 Task: Make a Softage in 3D
Action: Mouse moved to (217, 194)
Screenshot: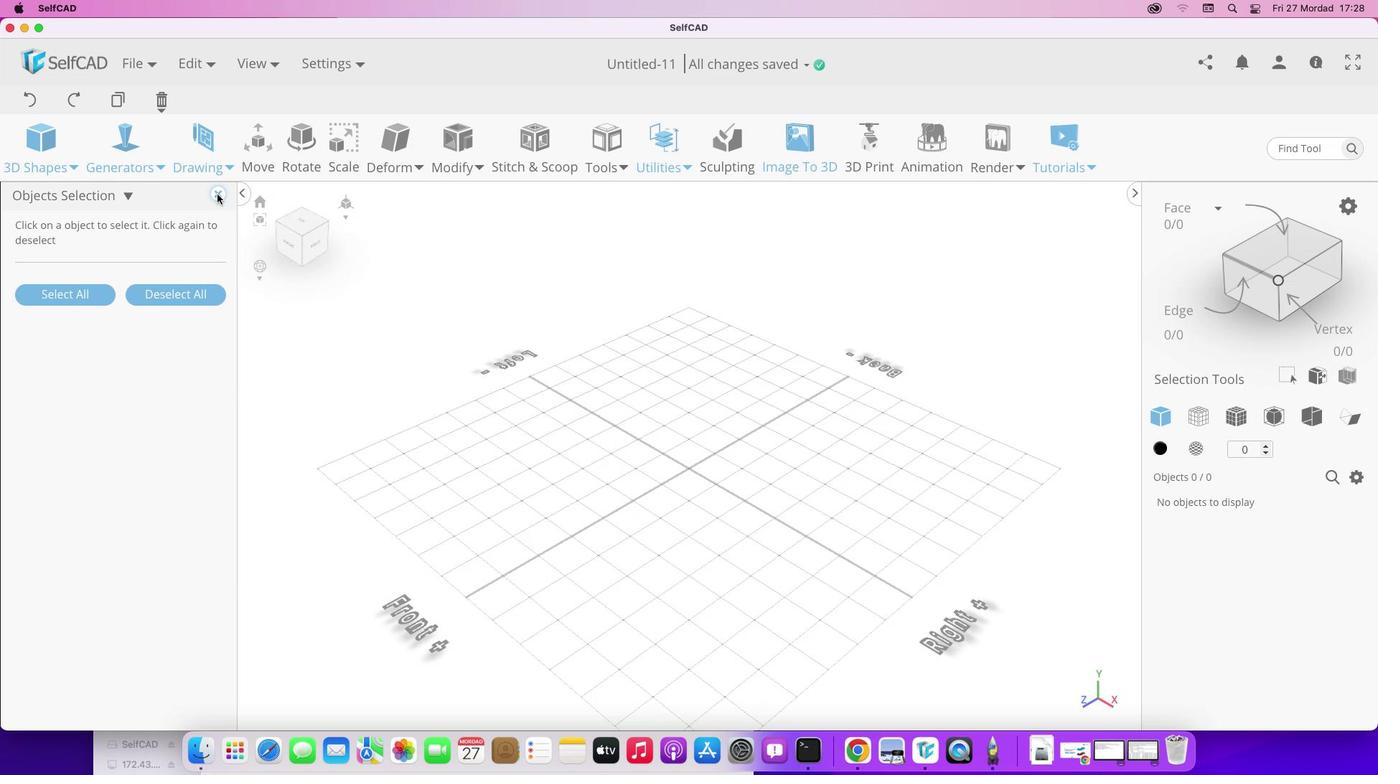 
Action: Mouse pressed left at (217, 194)
Screenshot: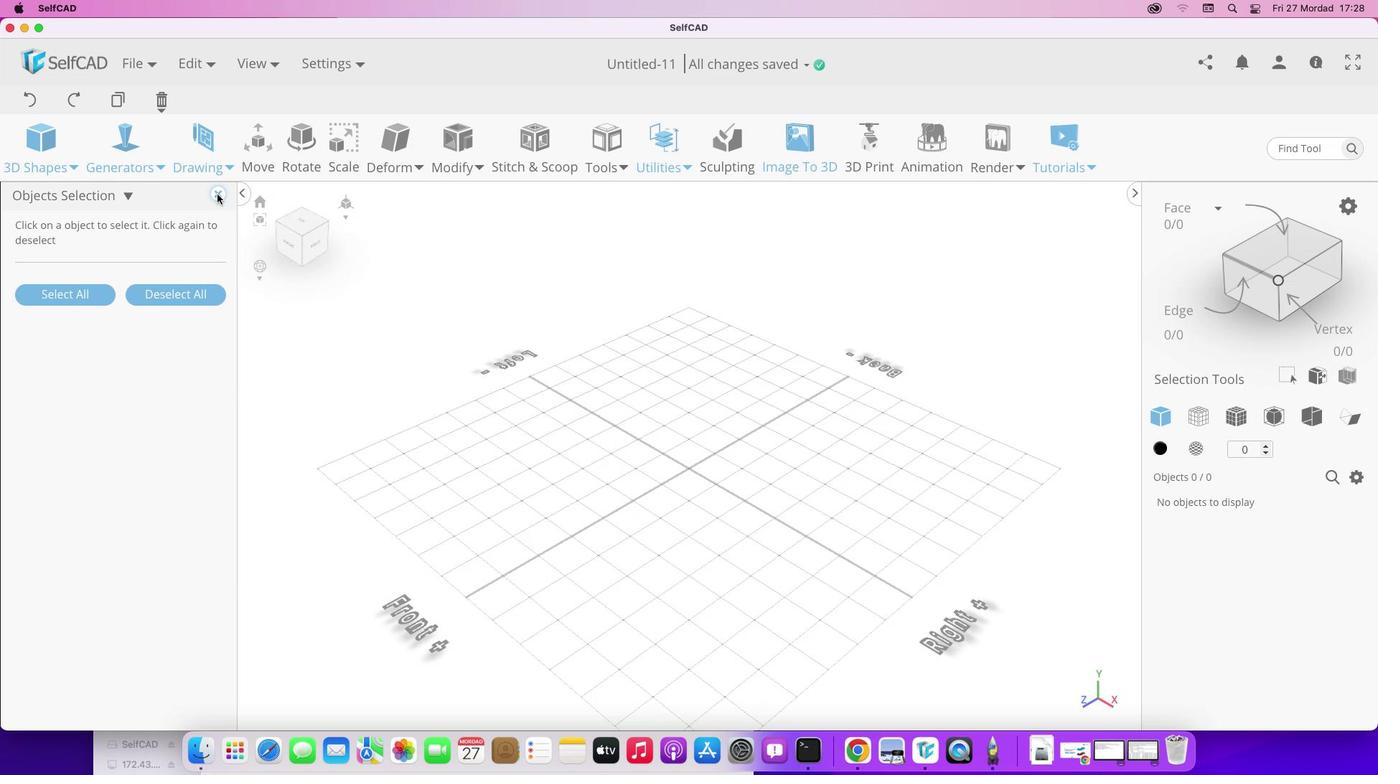 
Action: Mouse moved to (254, 206)
Screenshot: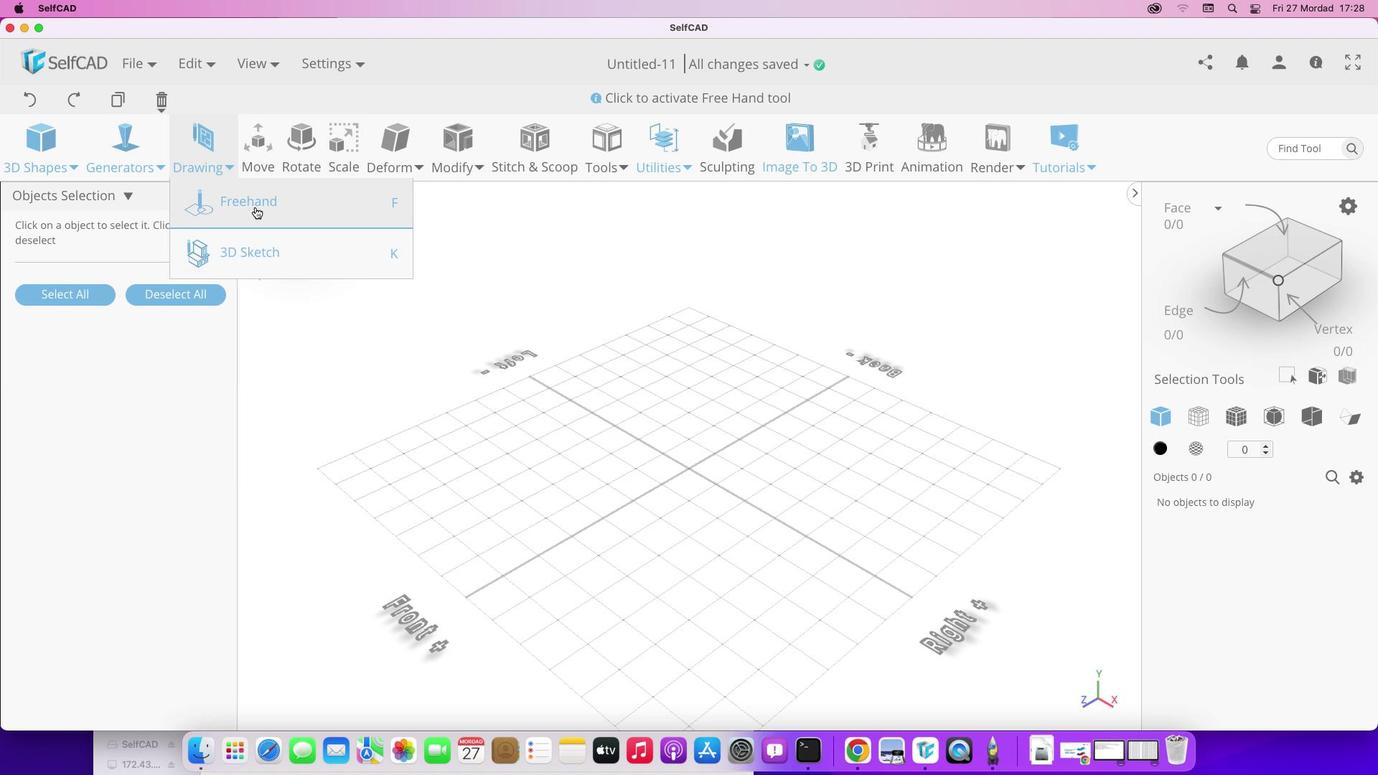 
Action: Mouse pressed left at (254, 206)
Screenshot: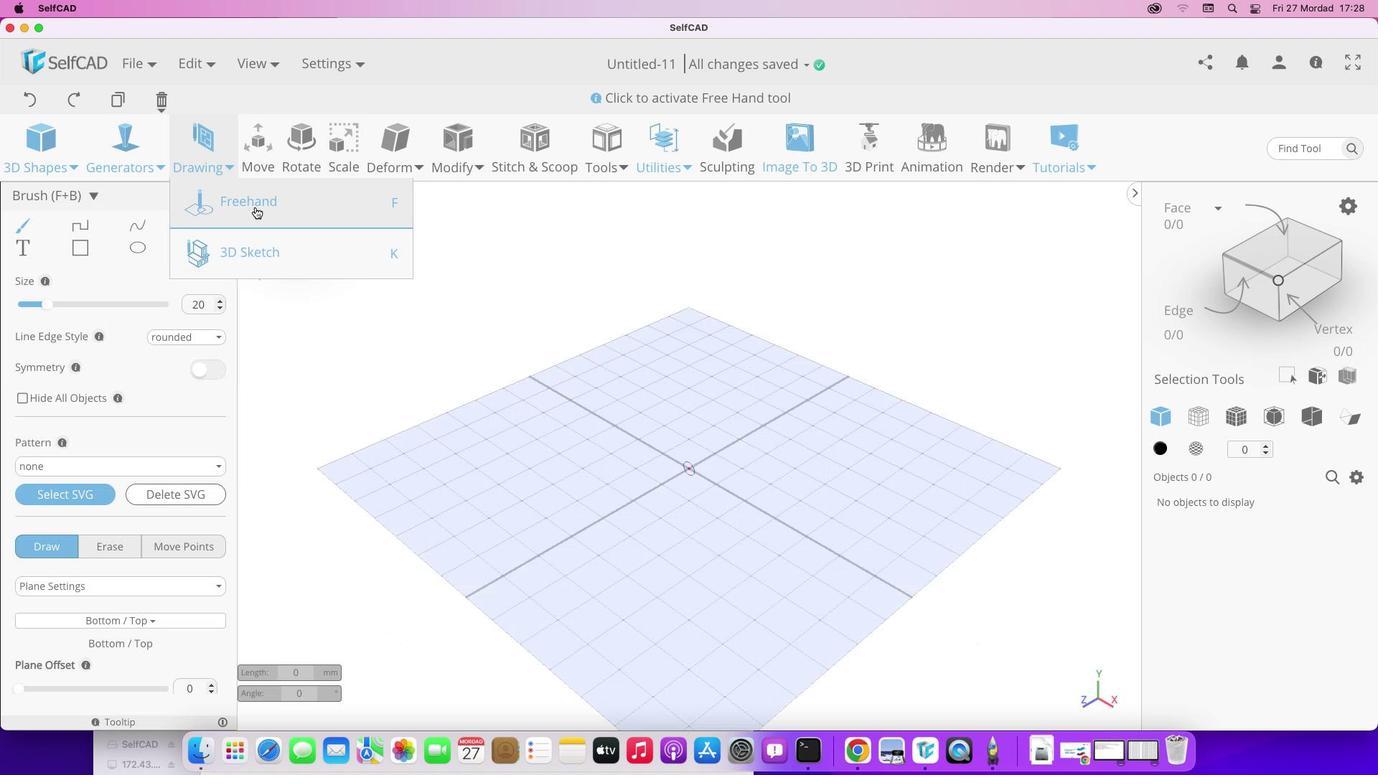 
Action: Mouse moved to (29, 243)
Screenshot: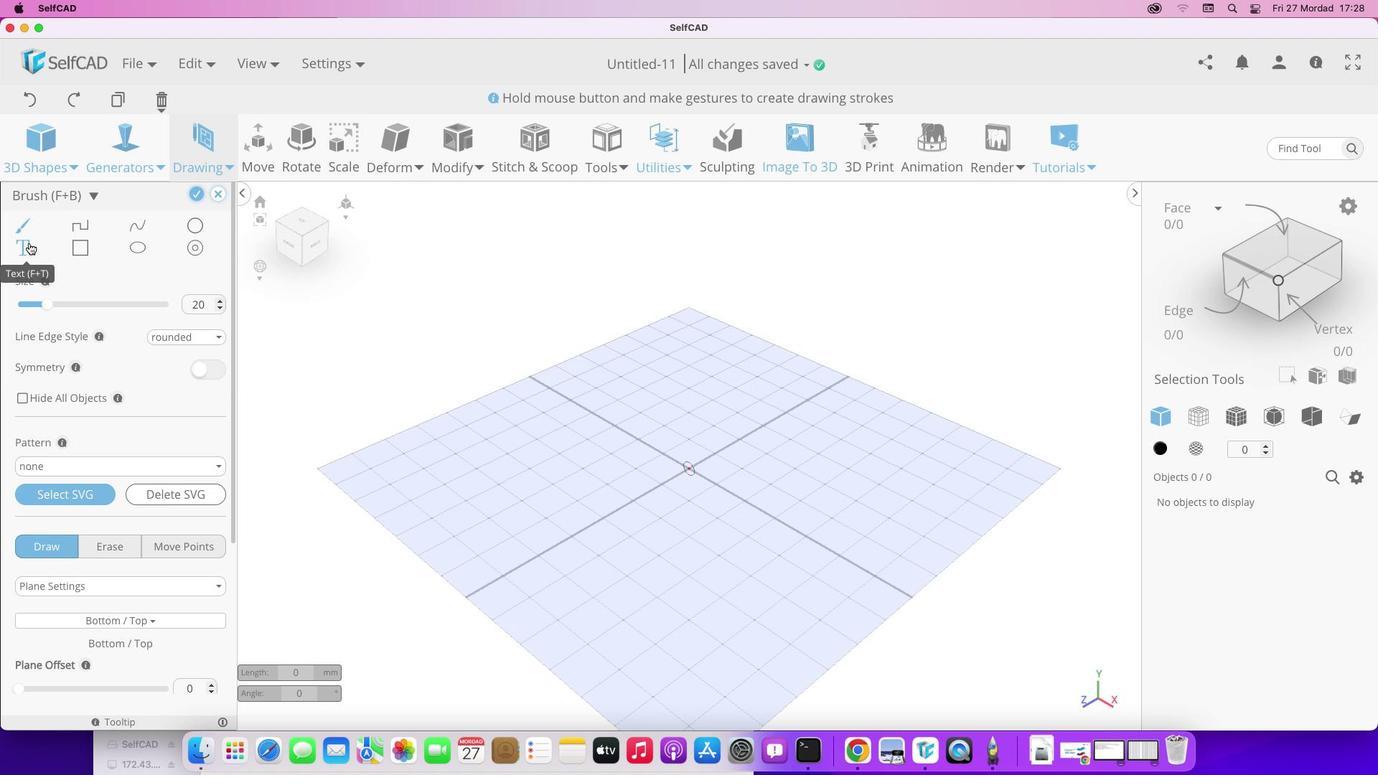 
Action: Mouse pressed left at (29, 243)
Screenshot: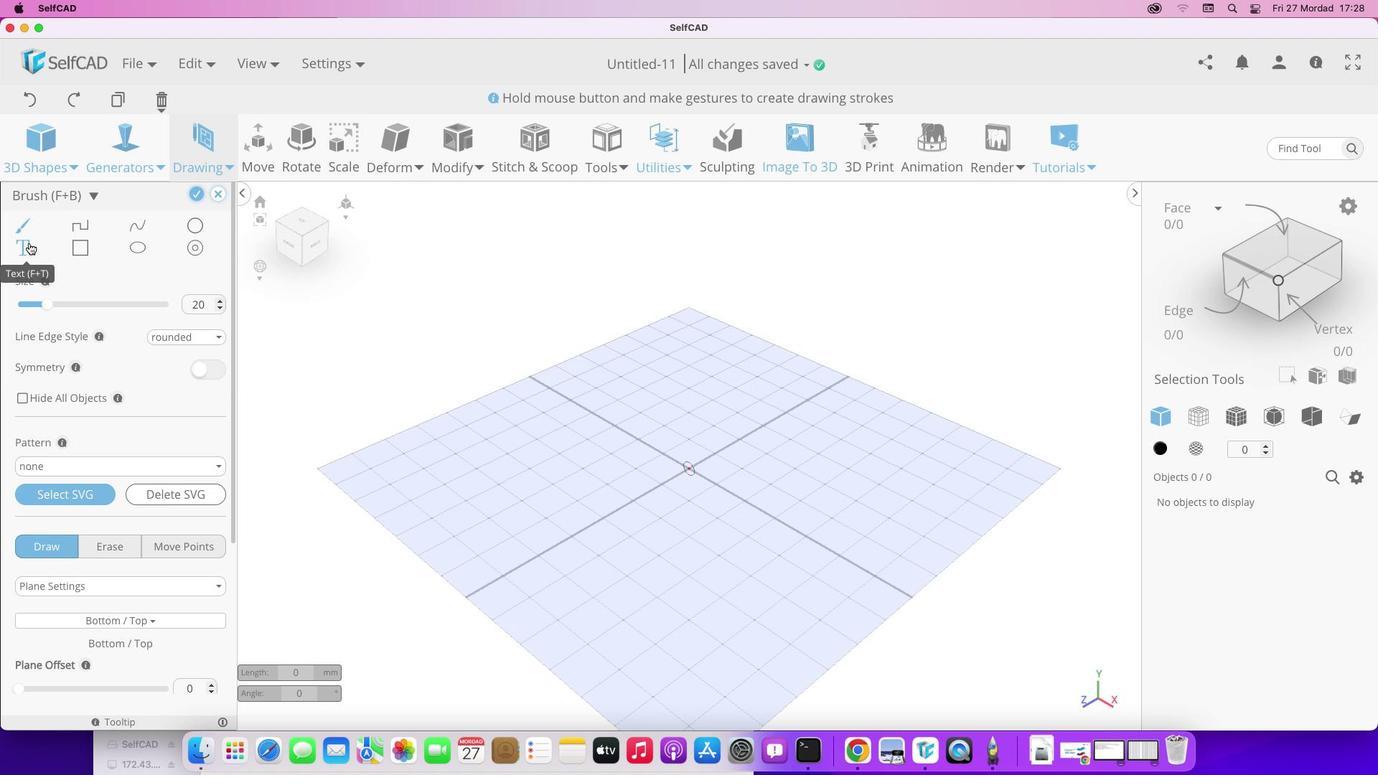 
Action: Mouse moved to (513, 465)
Screenshot: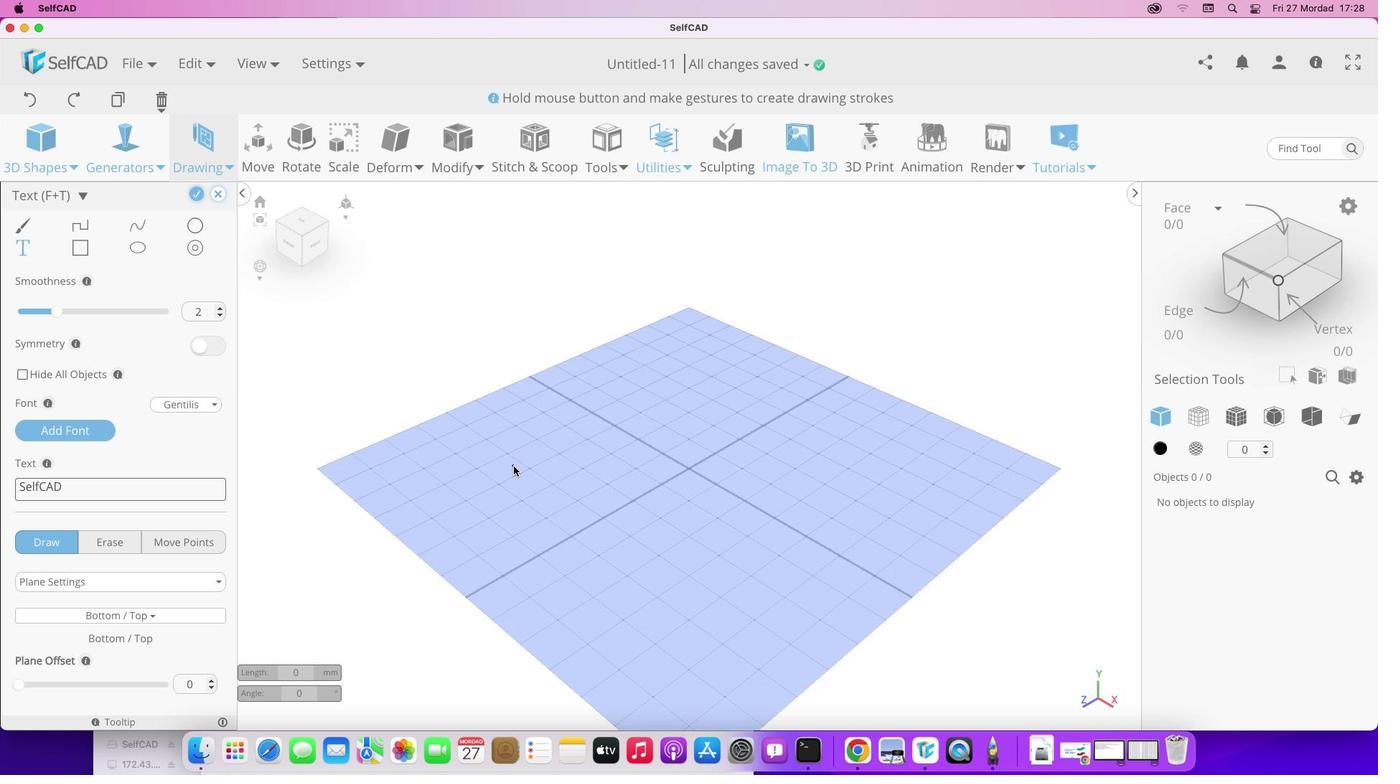 
Action: Mouse pressed left at (513, 465)
Screenshot: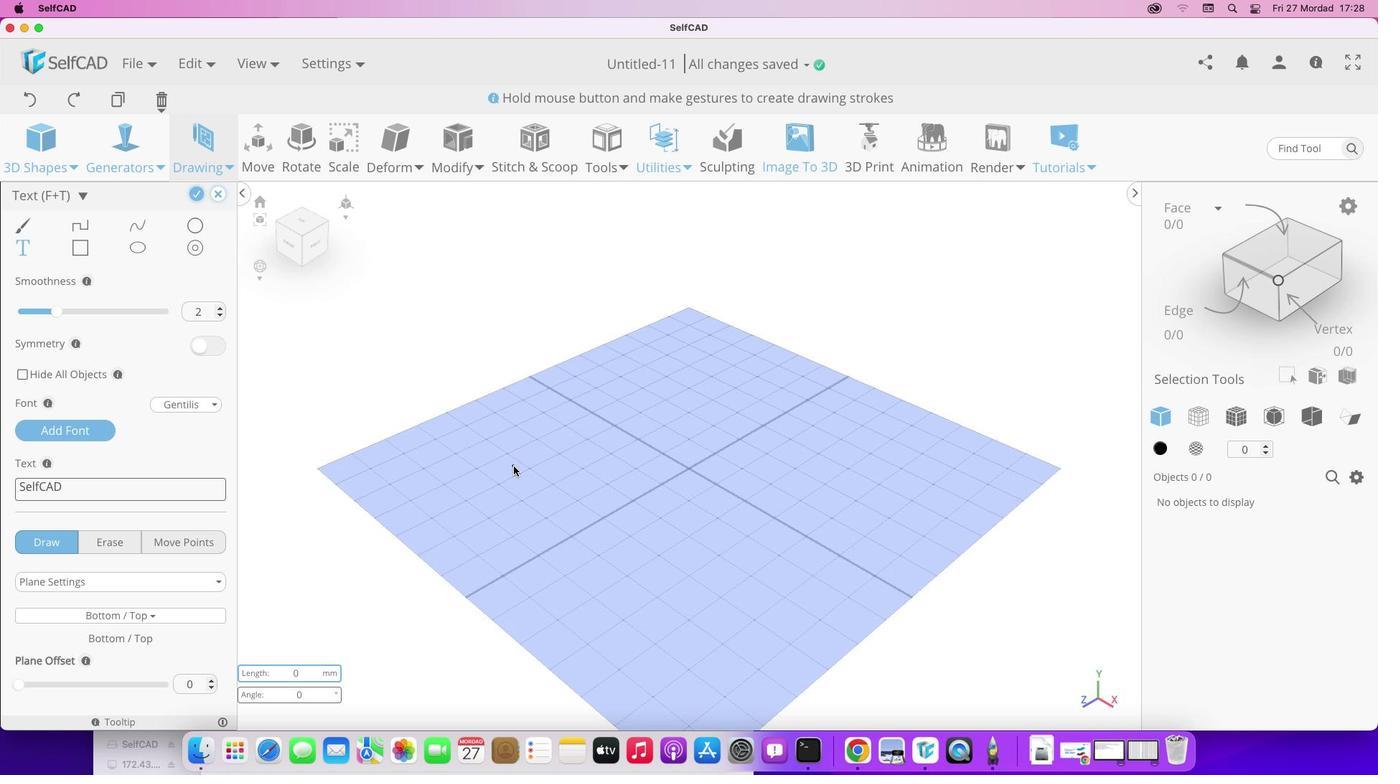 
Action: Mouse moved to (299, 397)
Screenshot: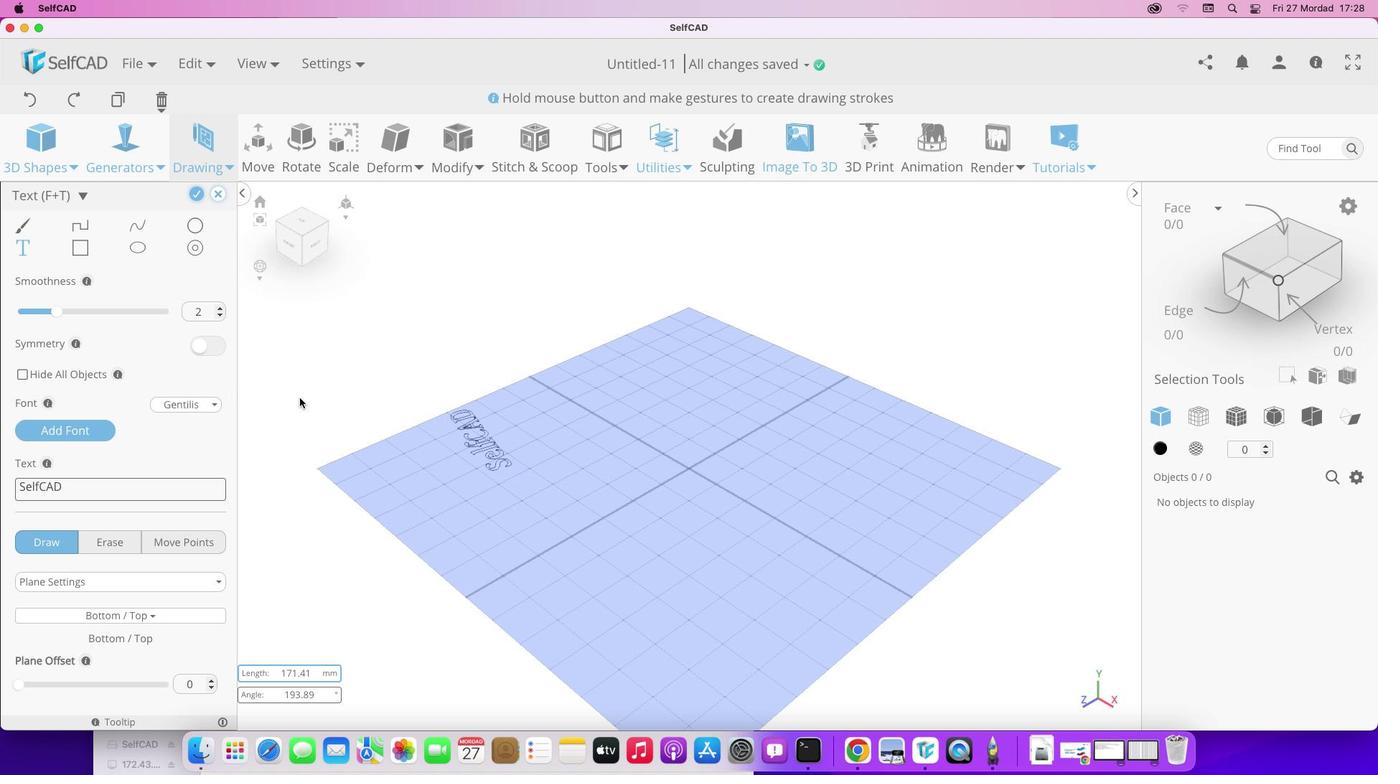 
Action: Mouse pressed left at (299, 397)
Screenshot: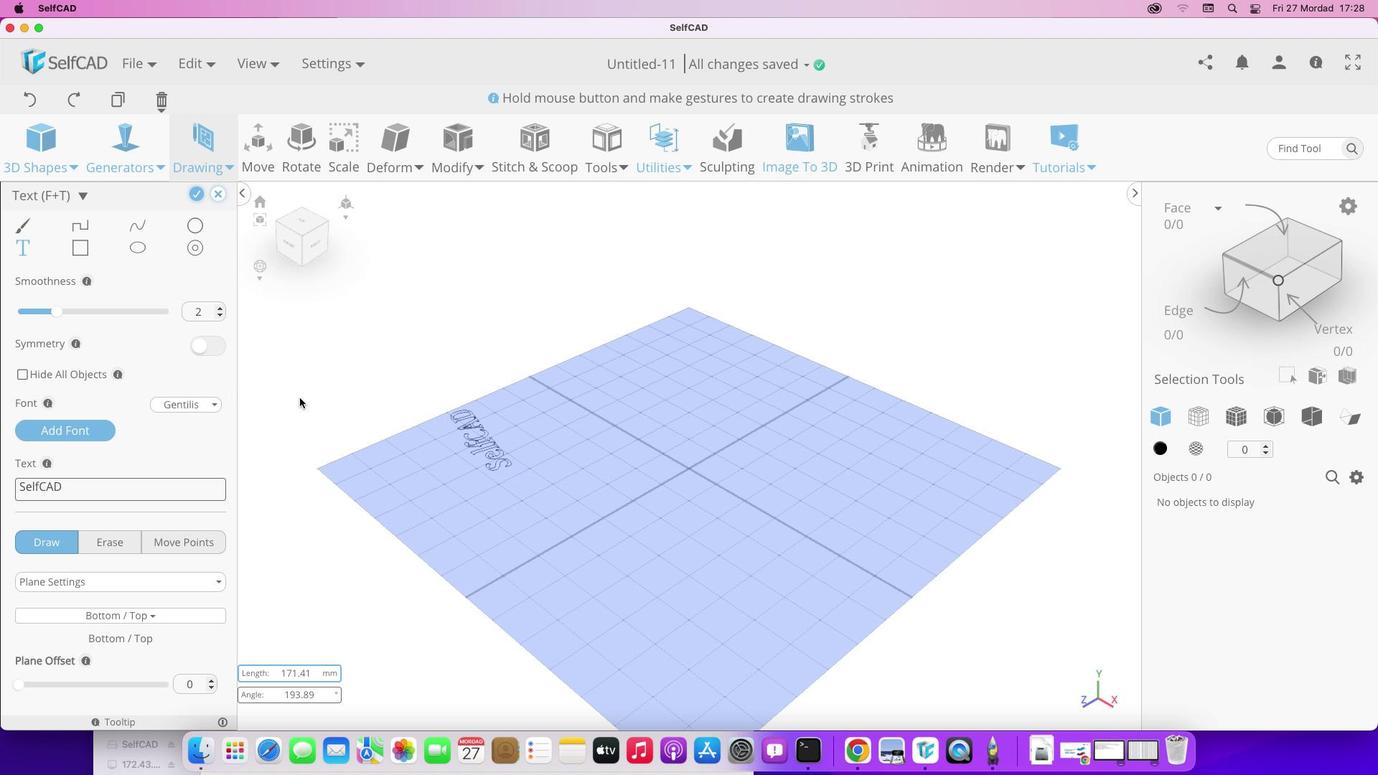 
Action: Mouse moved to (70, 482)
Screenshot: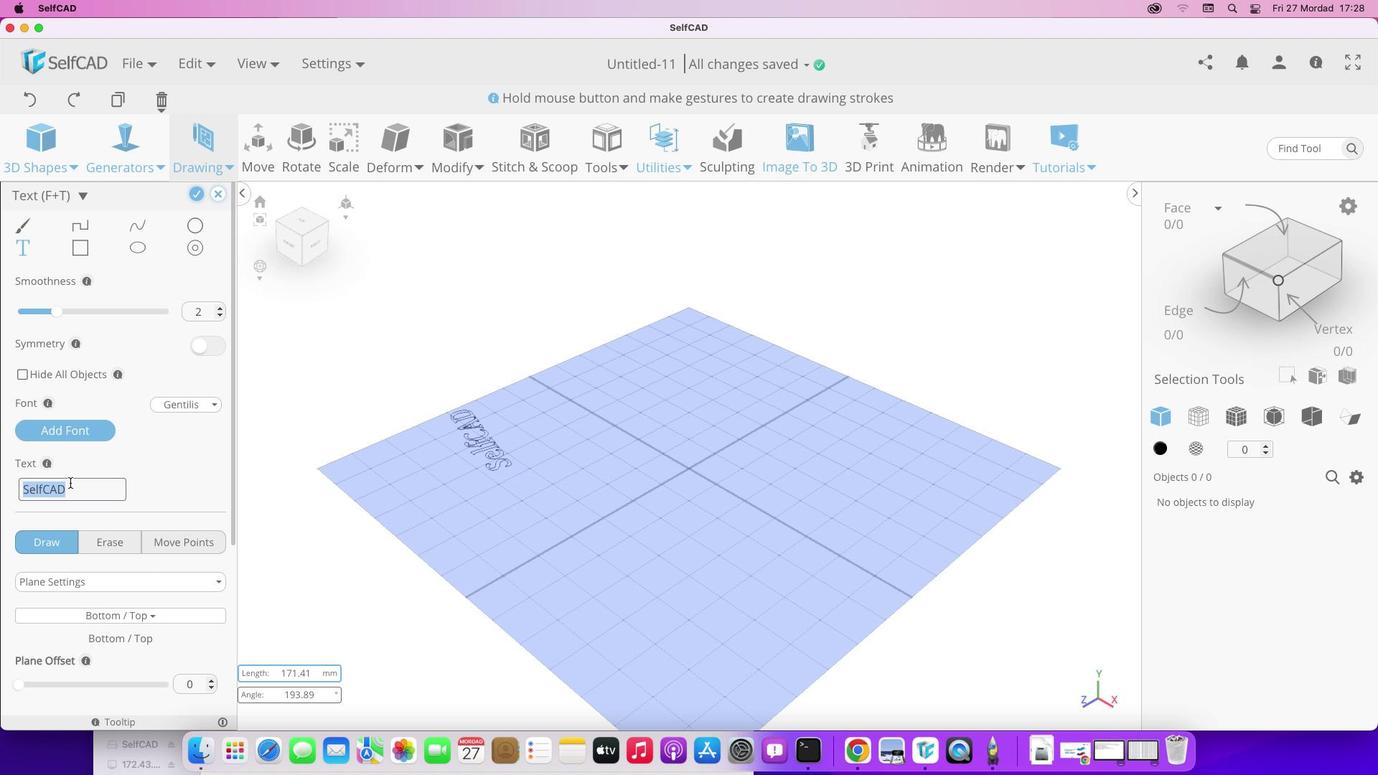 
Action: Mouse pressed left at (70, 482)
Screenshot: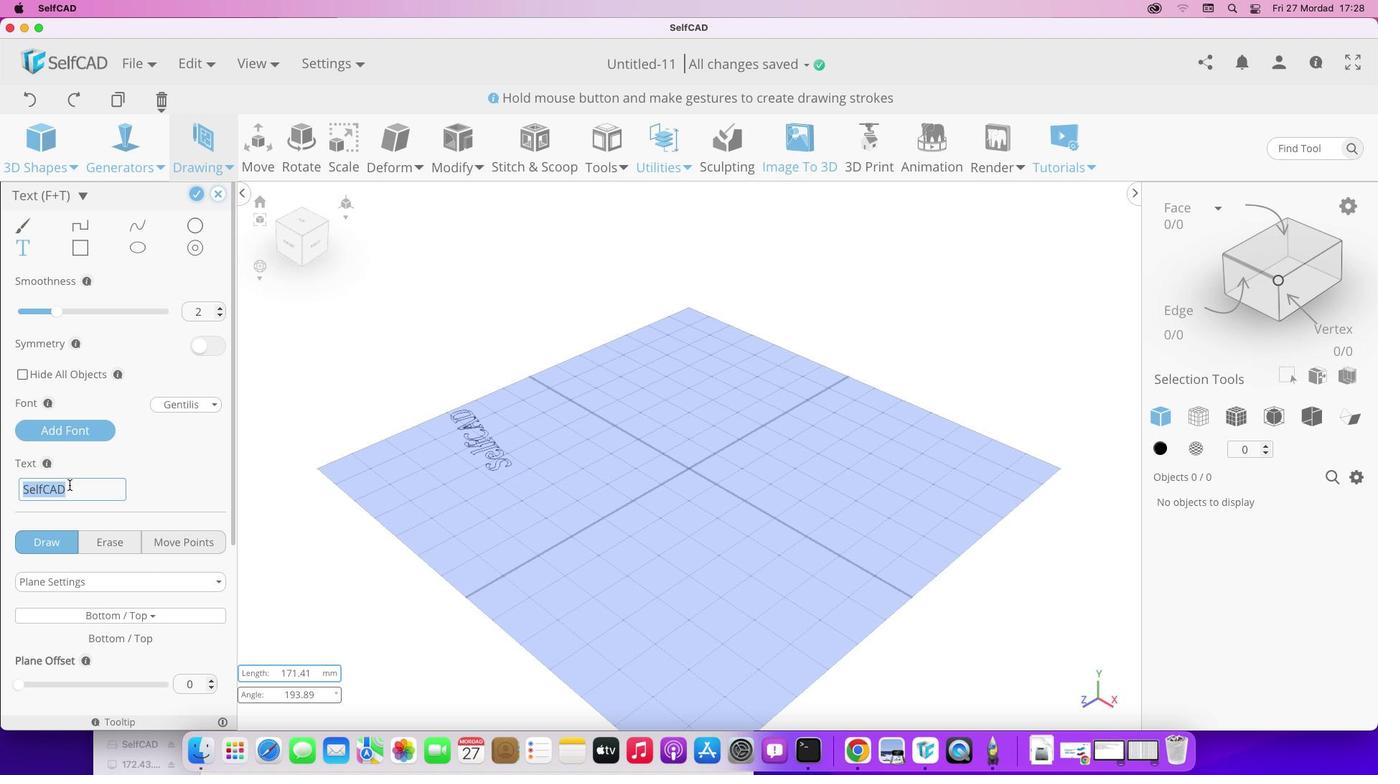 
Action: Mouse moved to (89, 486)
Screenshot: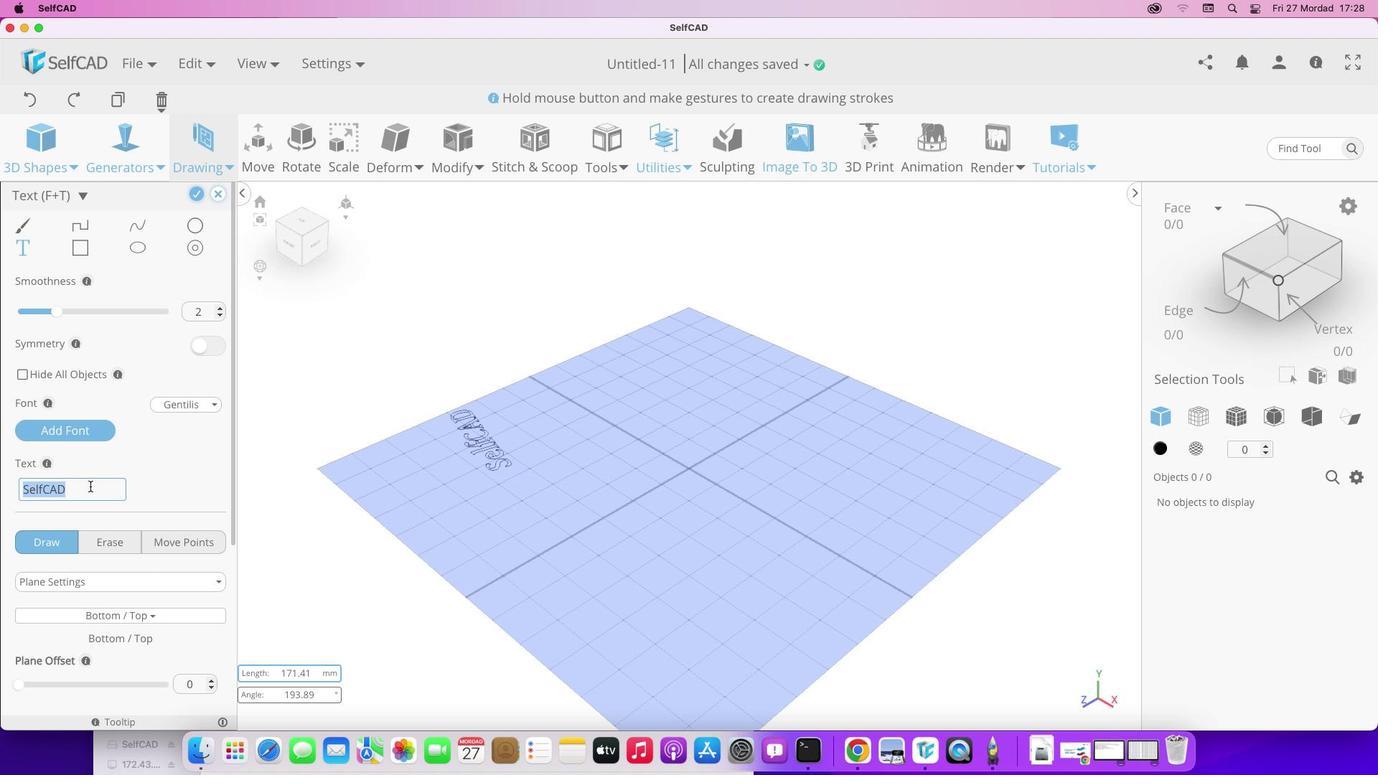 
Action: Key pressed Key.backspaceKey.caps_lockKey.caps_lock'S''O''F''T'Key.space
Screenshot: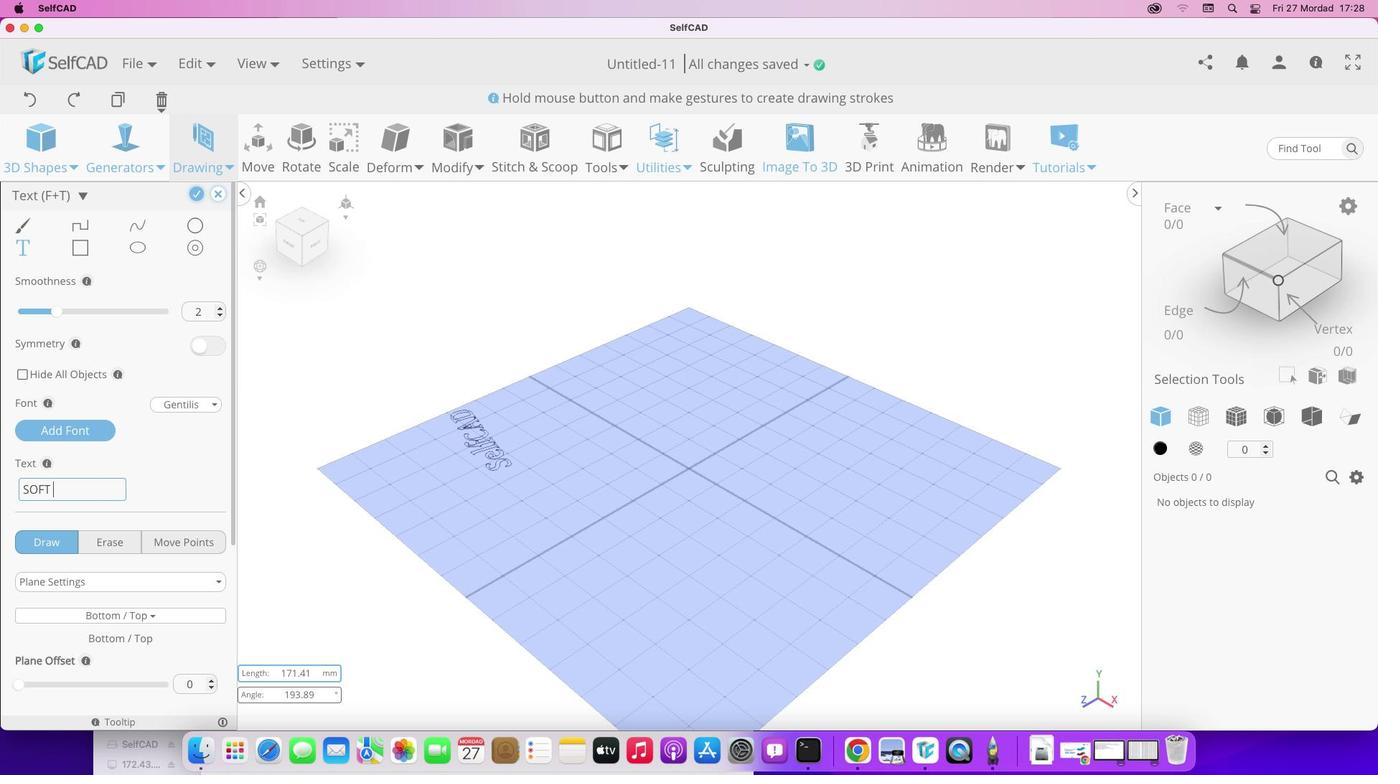 
Action: Mouse moved to (588, 475)
Screenshot: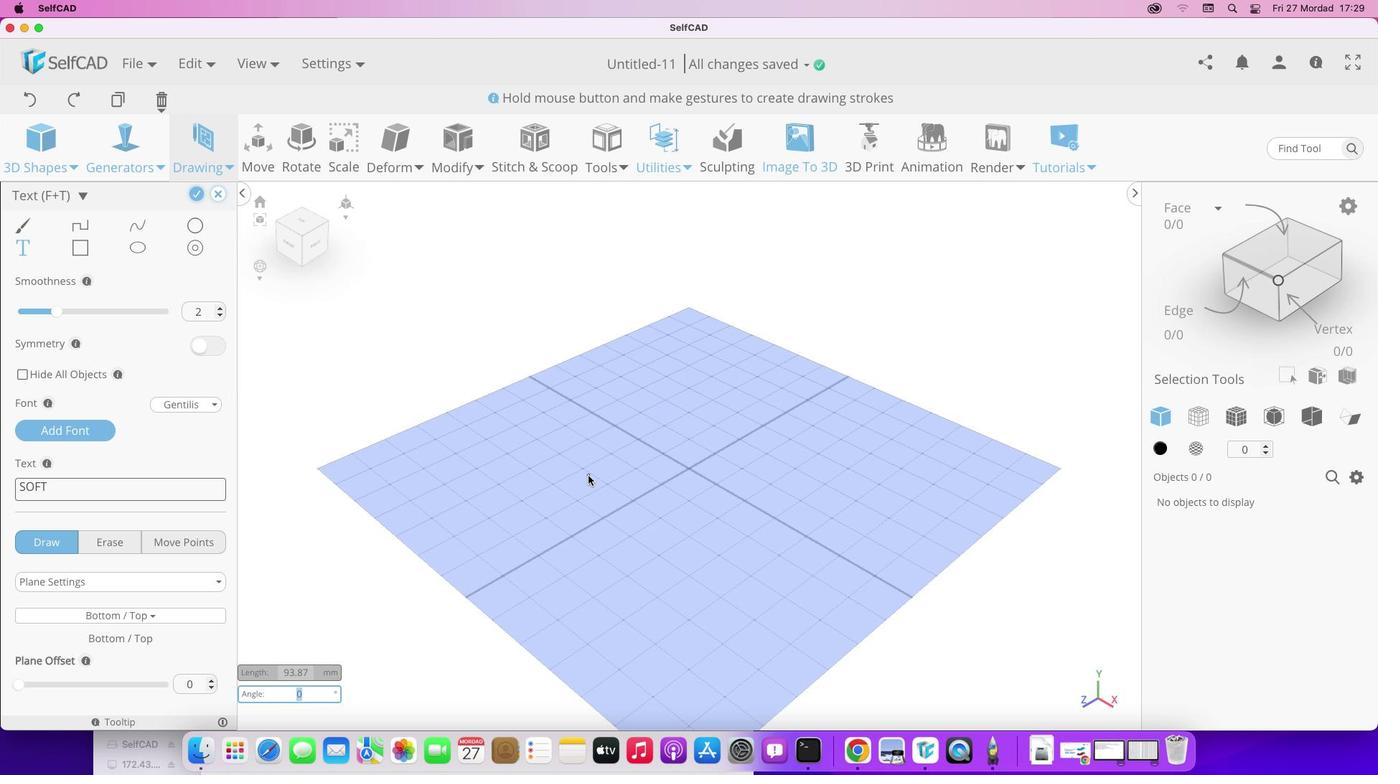 
Action: Mouse pressed left at (588, 475)
Screenshot: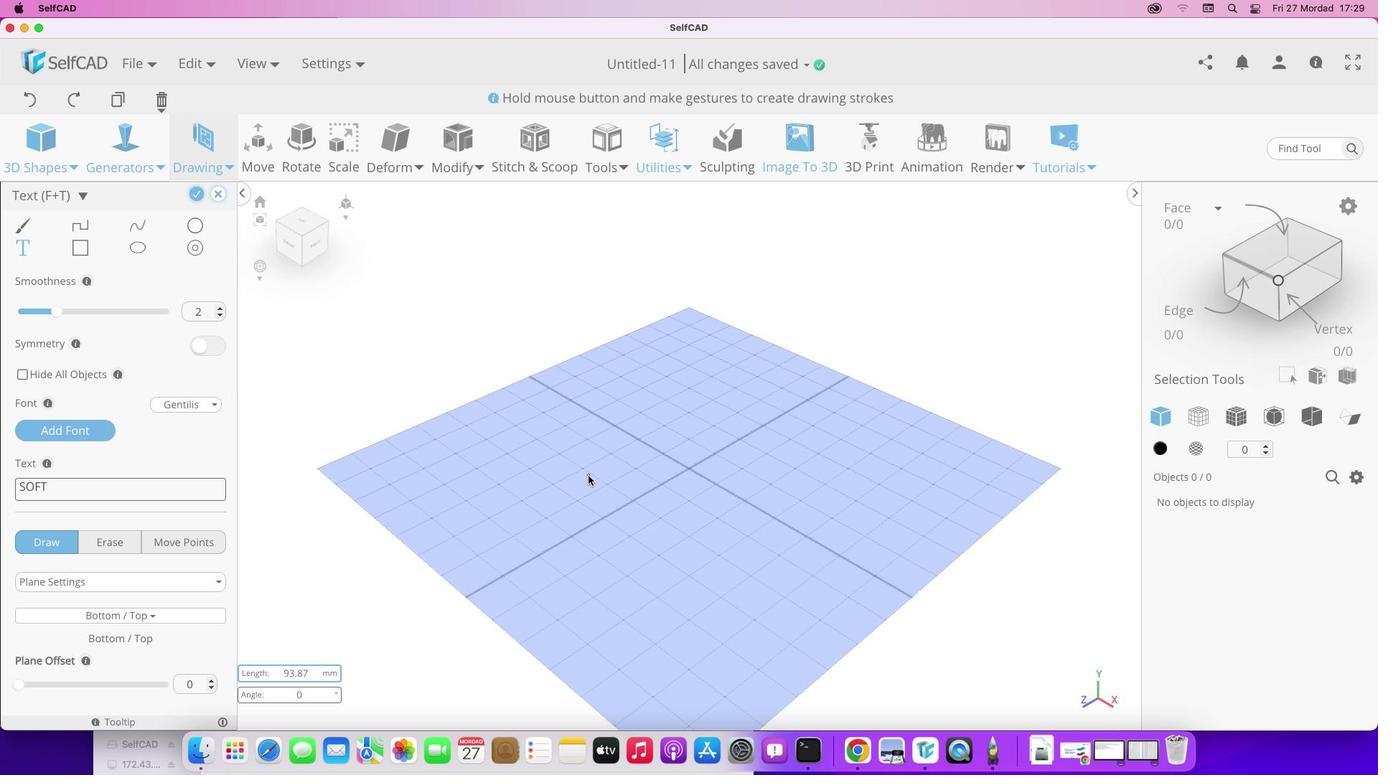 
Action: Mouse moved to (781, 605)
Screenshot: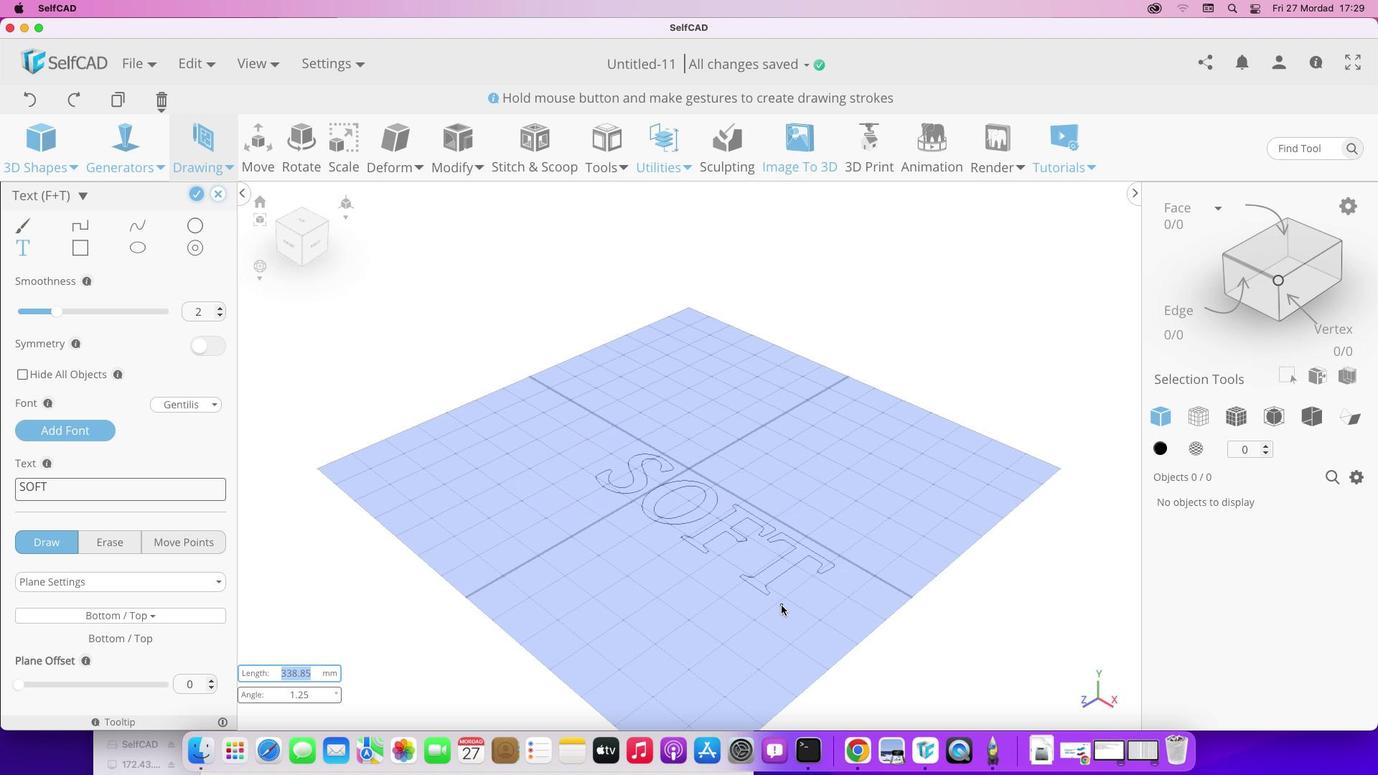 
Action: Mouse pressed left at (781, 605)
Screenshot: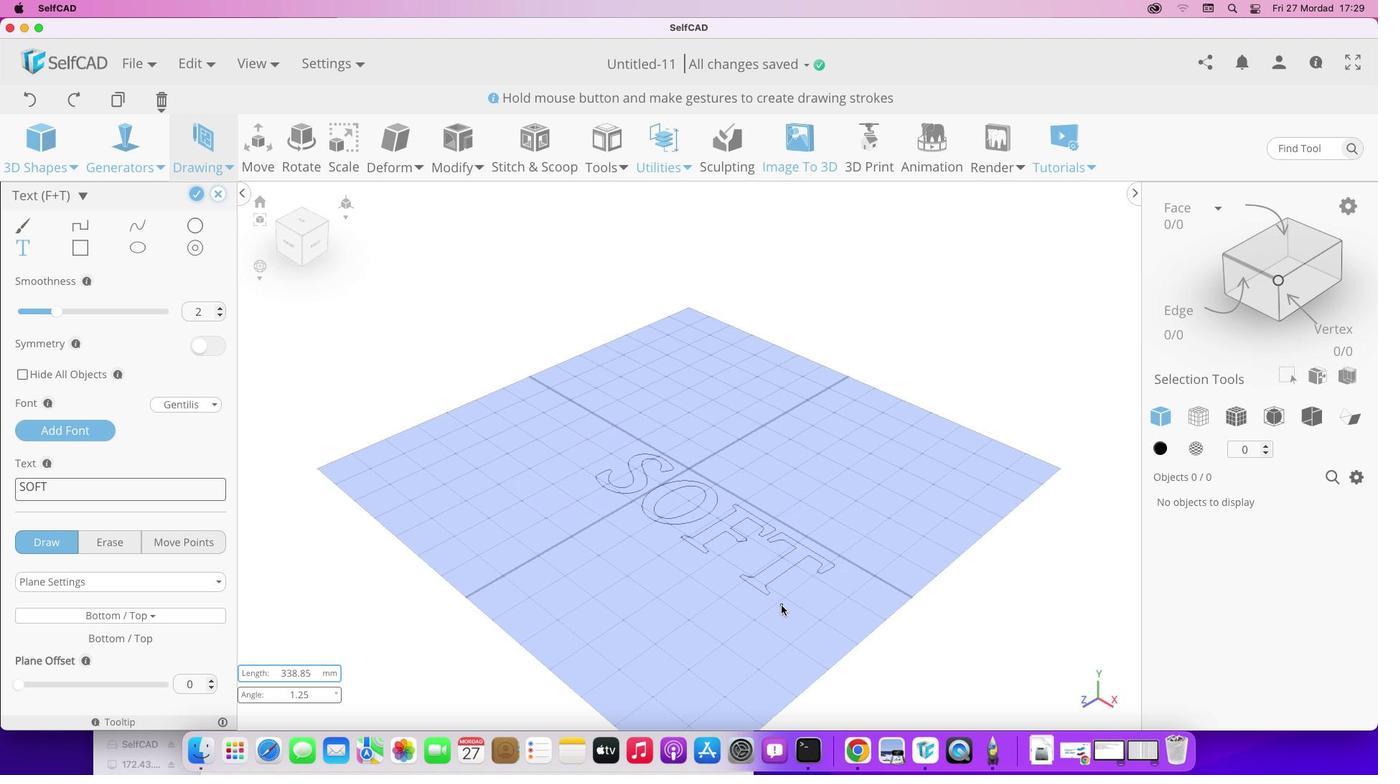
Action: Mouse moved to (57, 310)
Screenshot: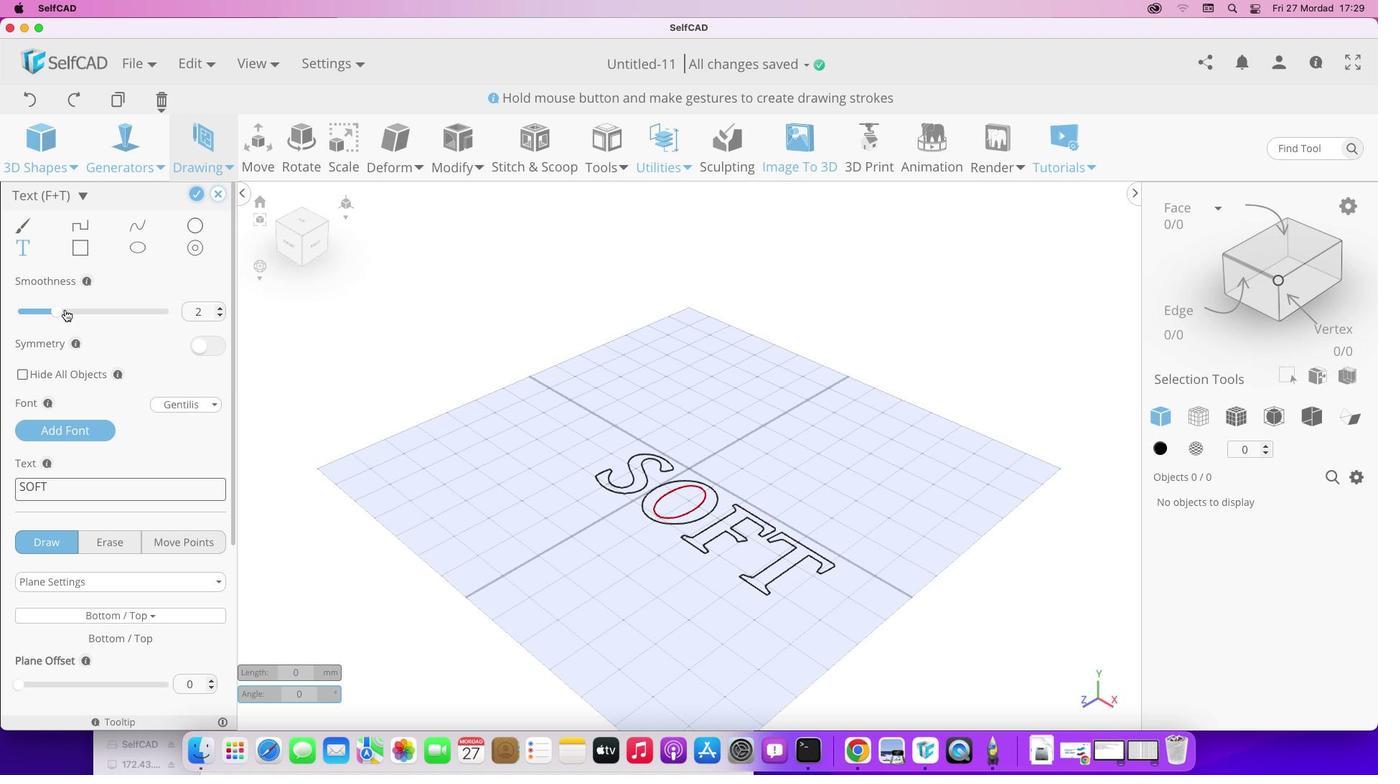 
Action: Mouse pressed left at (57, 310)
Screenshot: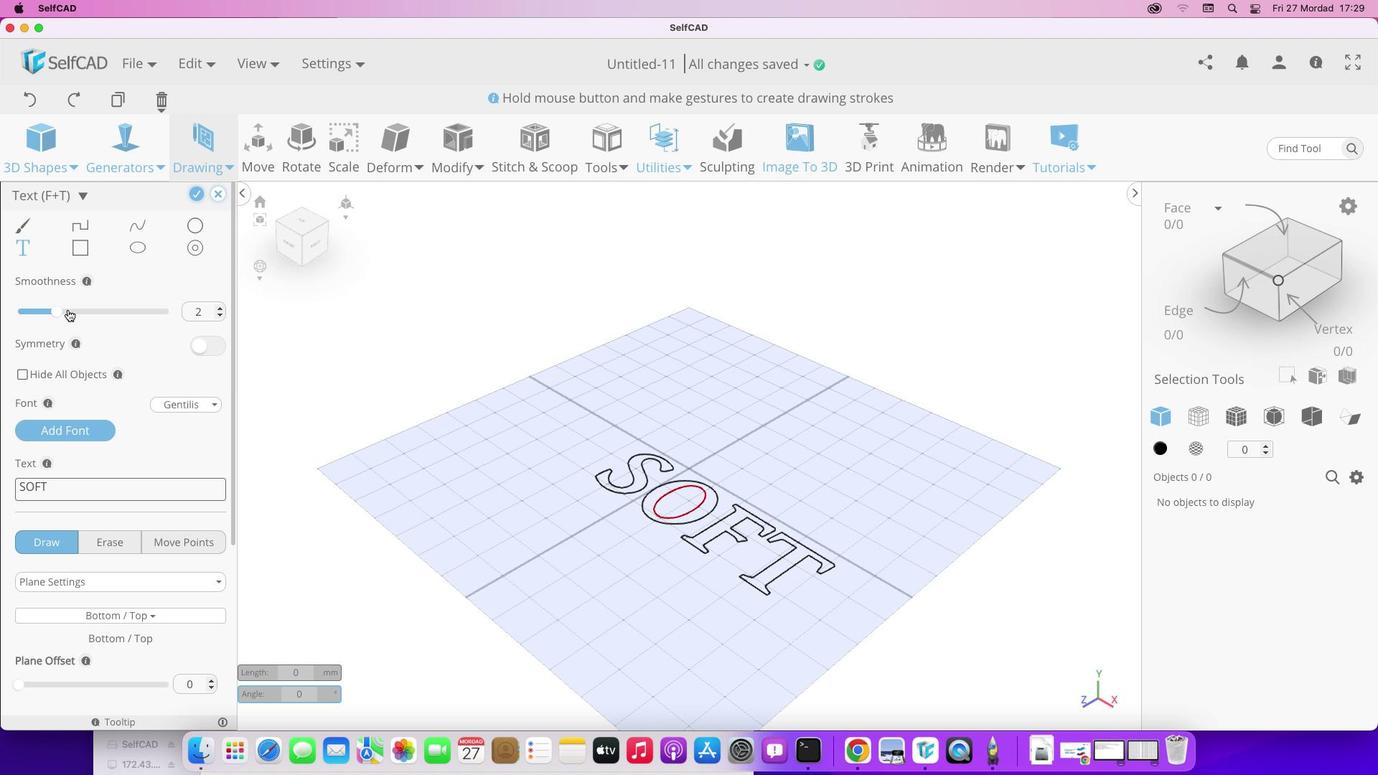 
Action: Mouse moved to (206, 407)
Screenshot: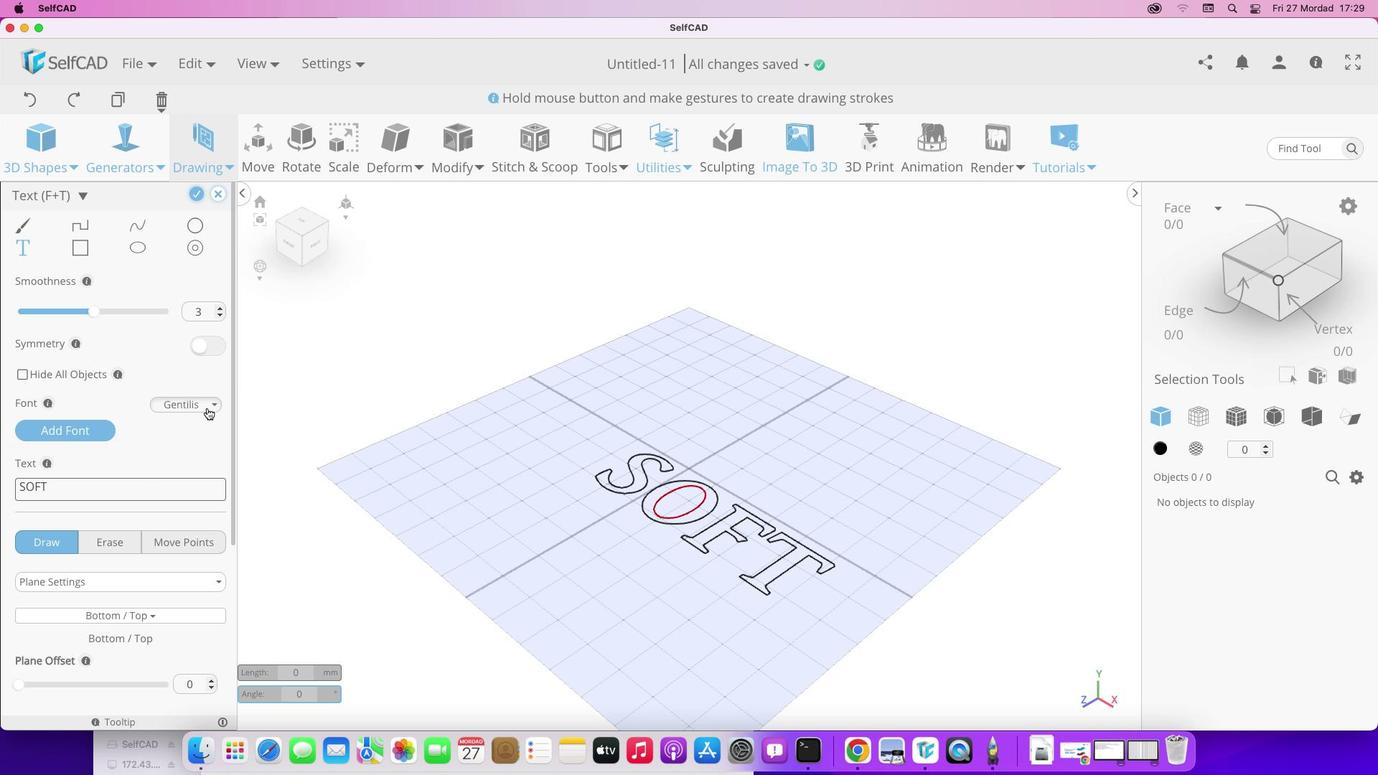 
Action: Mouse pressed left at (206, 407)
Screenshot: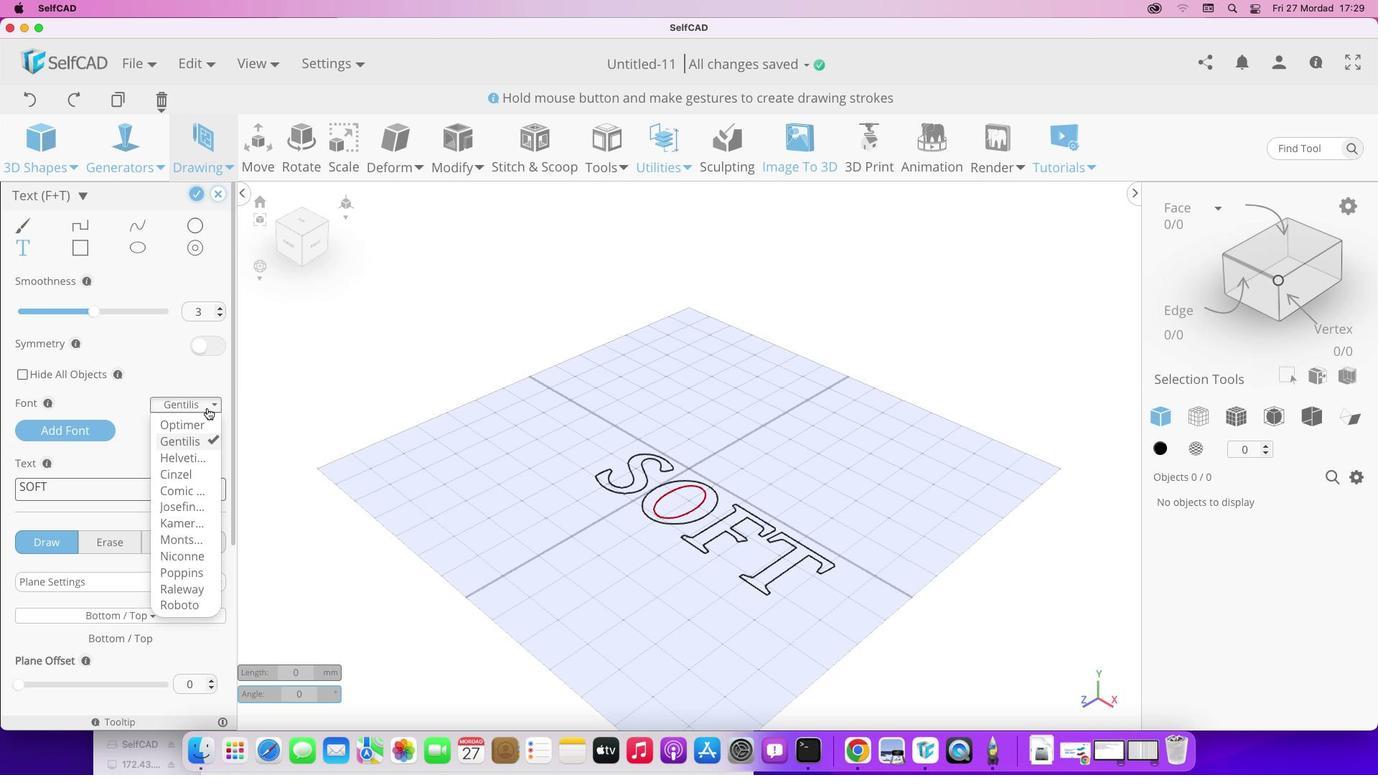 
Action: Mouse moved to (202, 460)
Screenshot: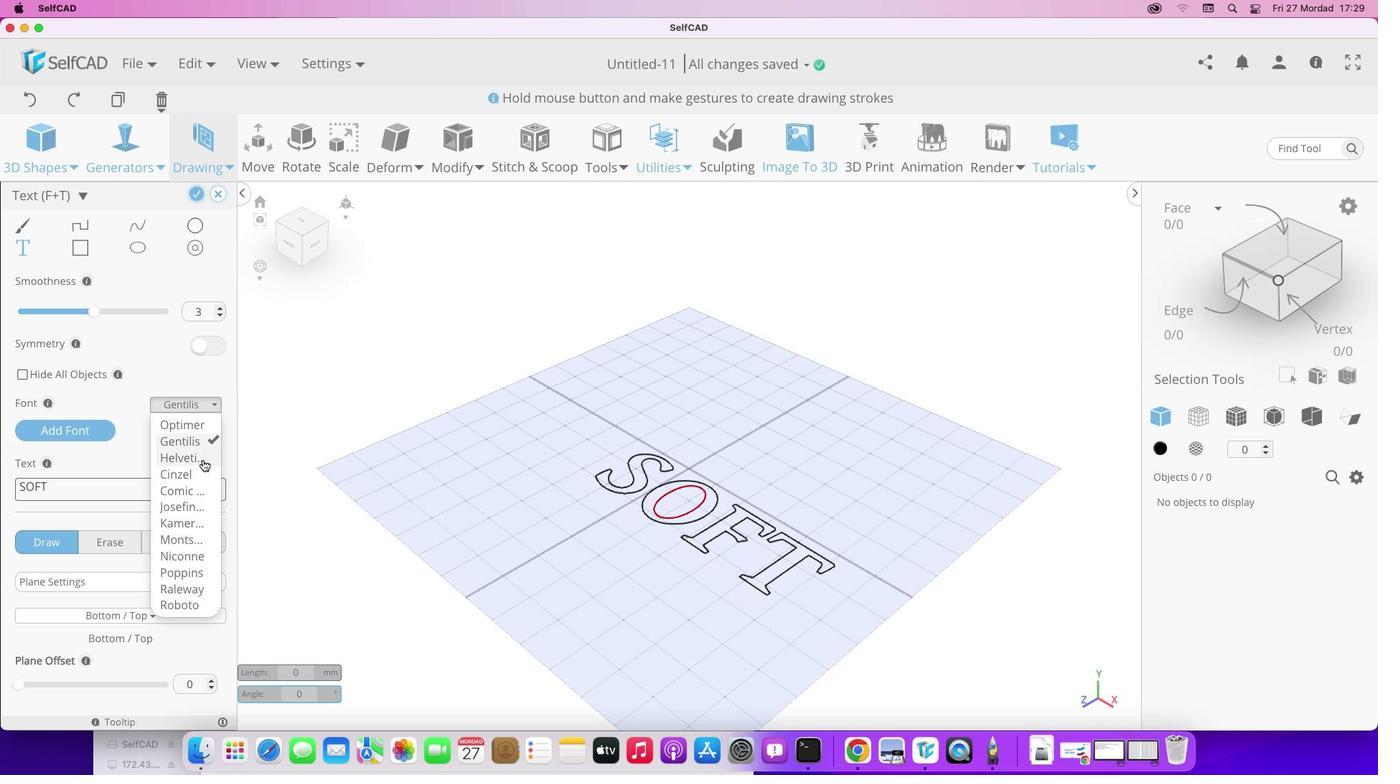 
Action: Mouse pressed left at (202, 460)
Screenshot: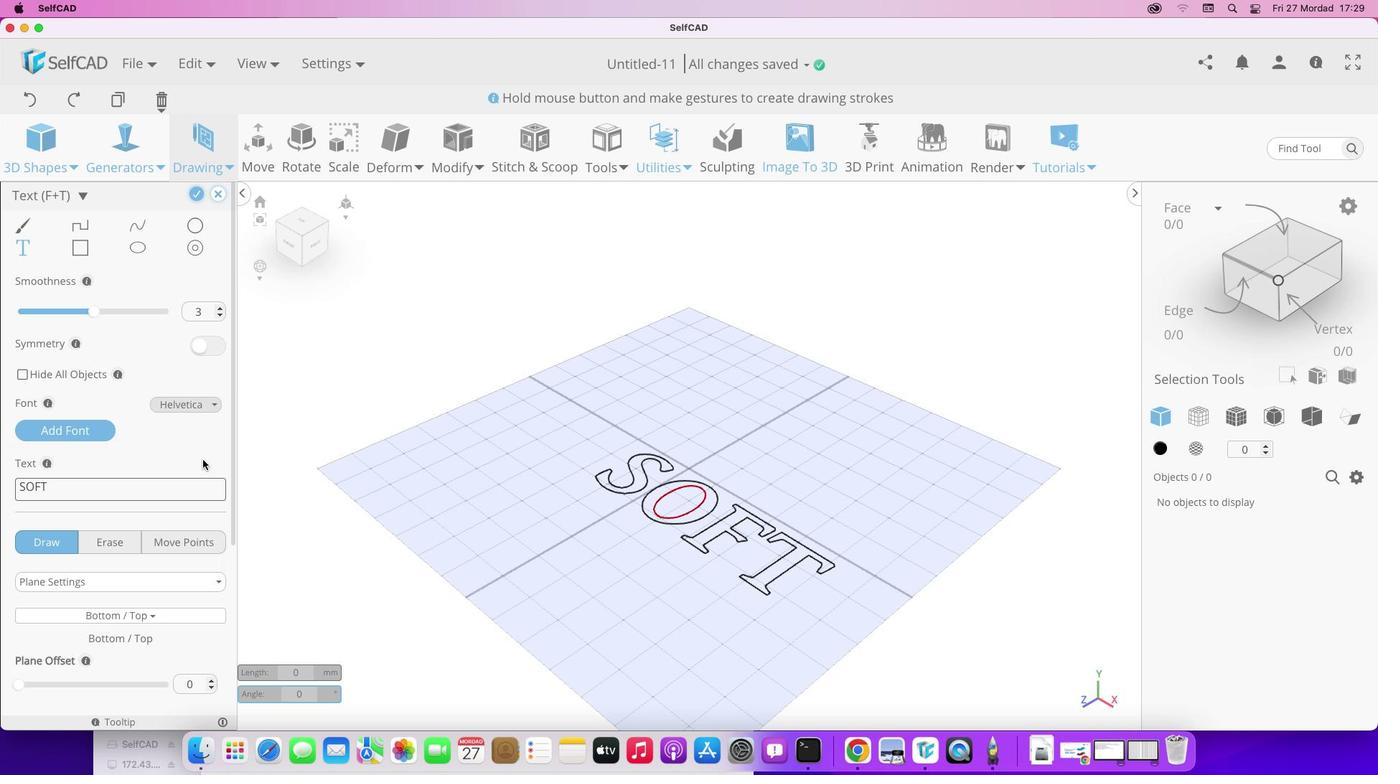 
Action: Mouse moved to (206, 406)
Screenshot: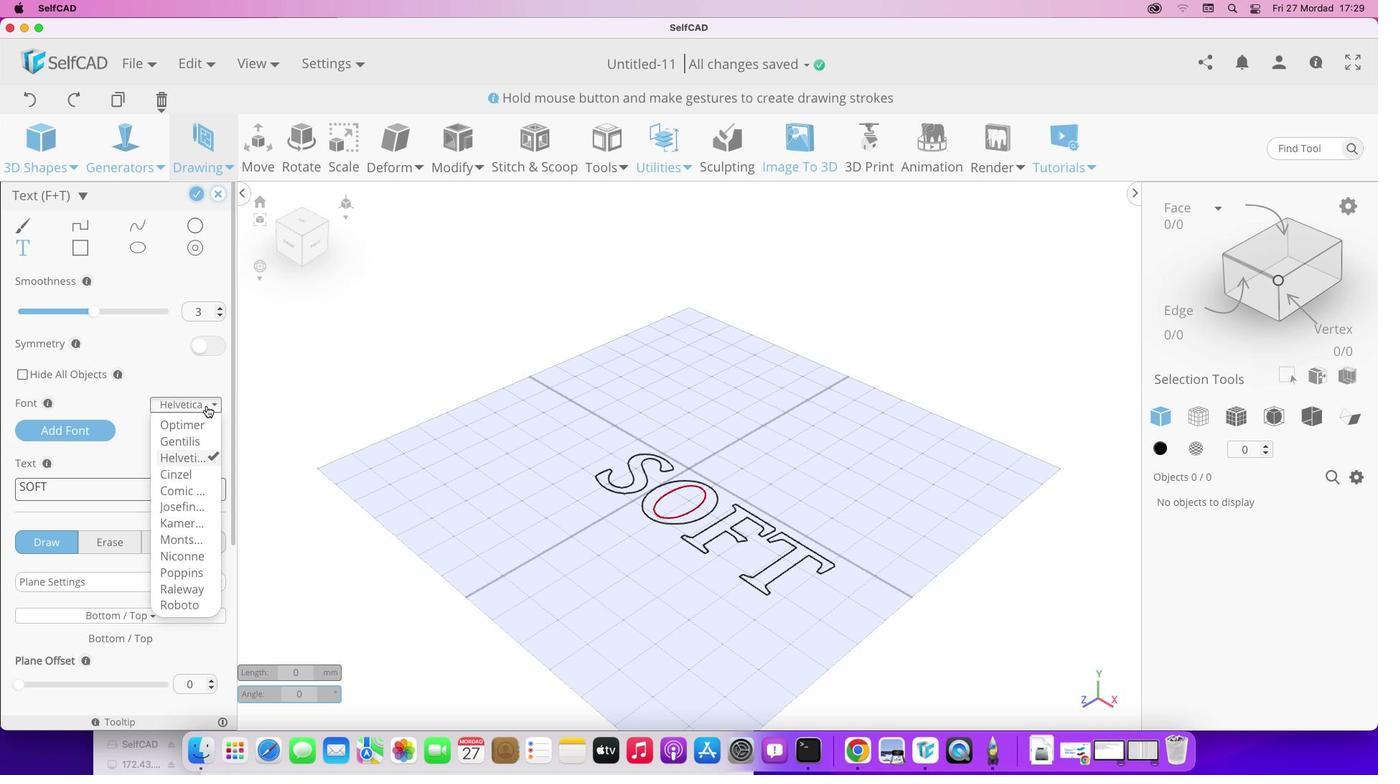 
Action: Mouse pressed left at (206, 406)
Screenshot: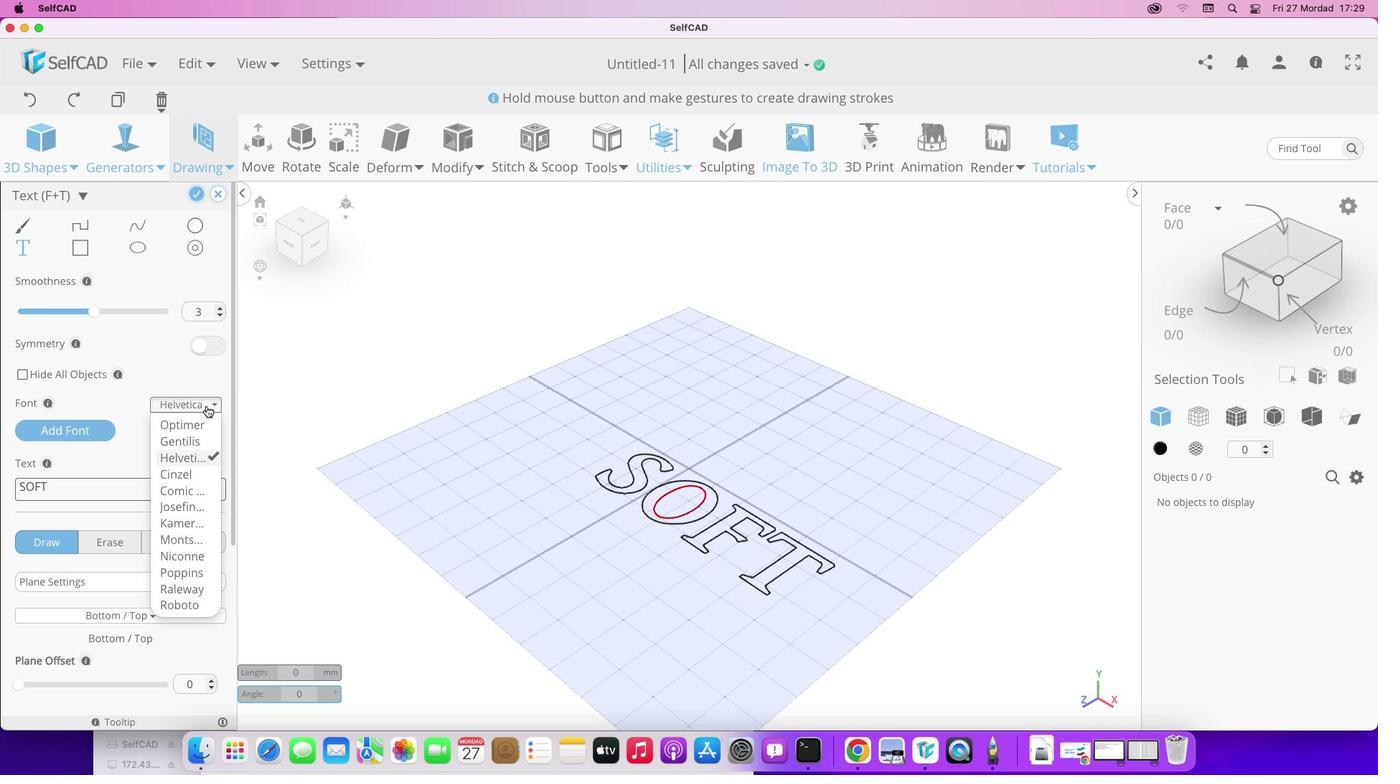 
Action: Mouse moved to (186, 537)
Screenshot: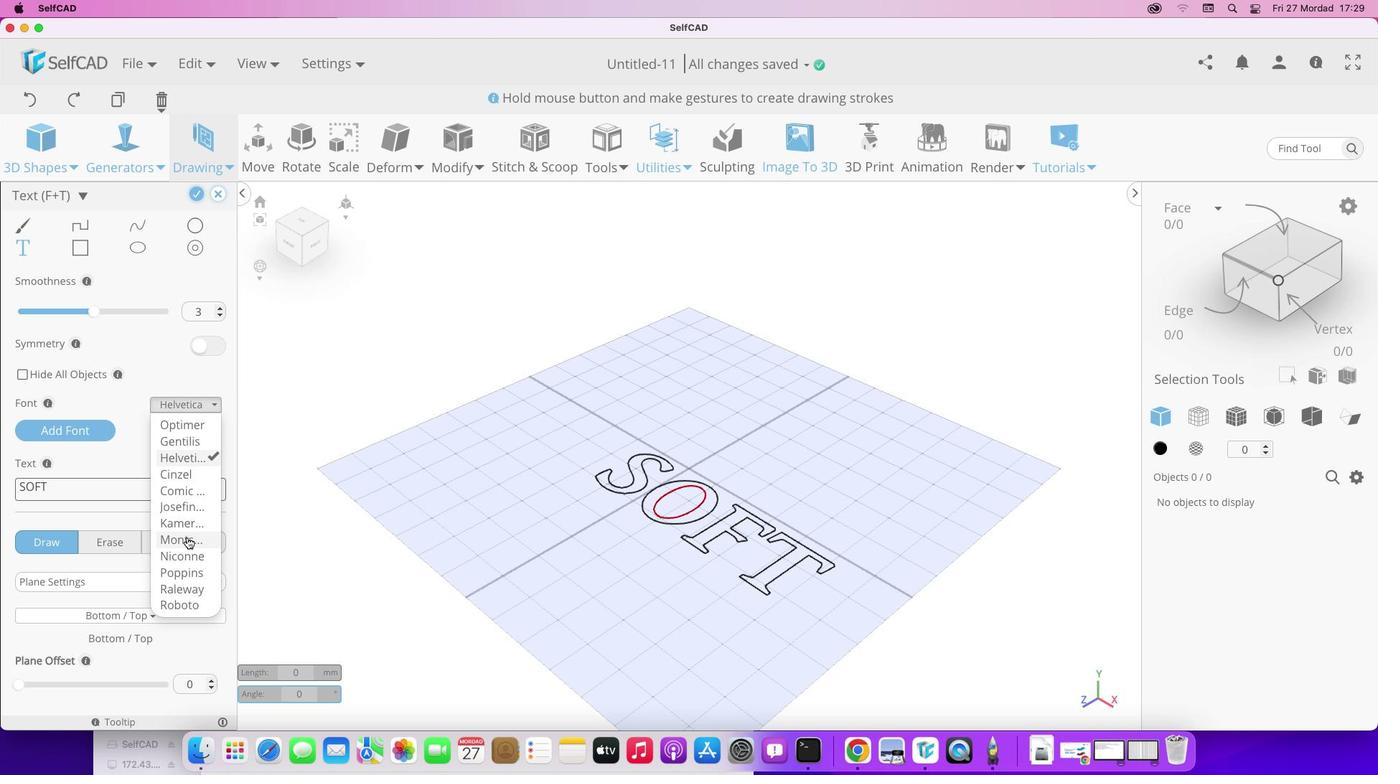 
Action: Mouse pressed left at (186, 537)
Screenshot: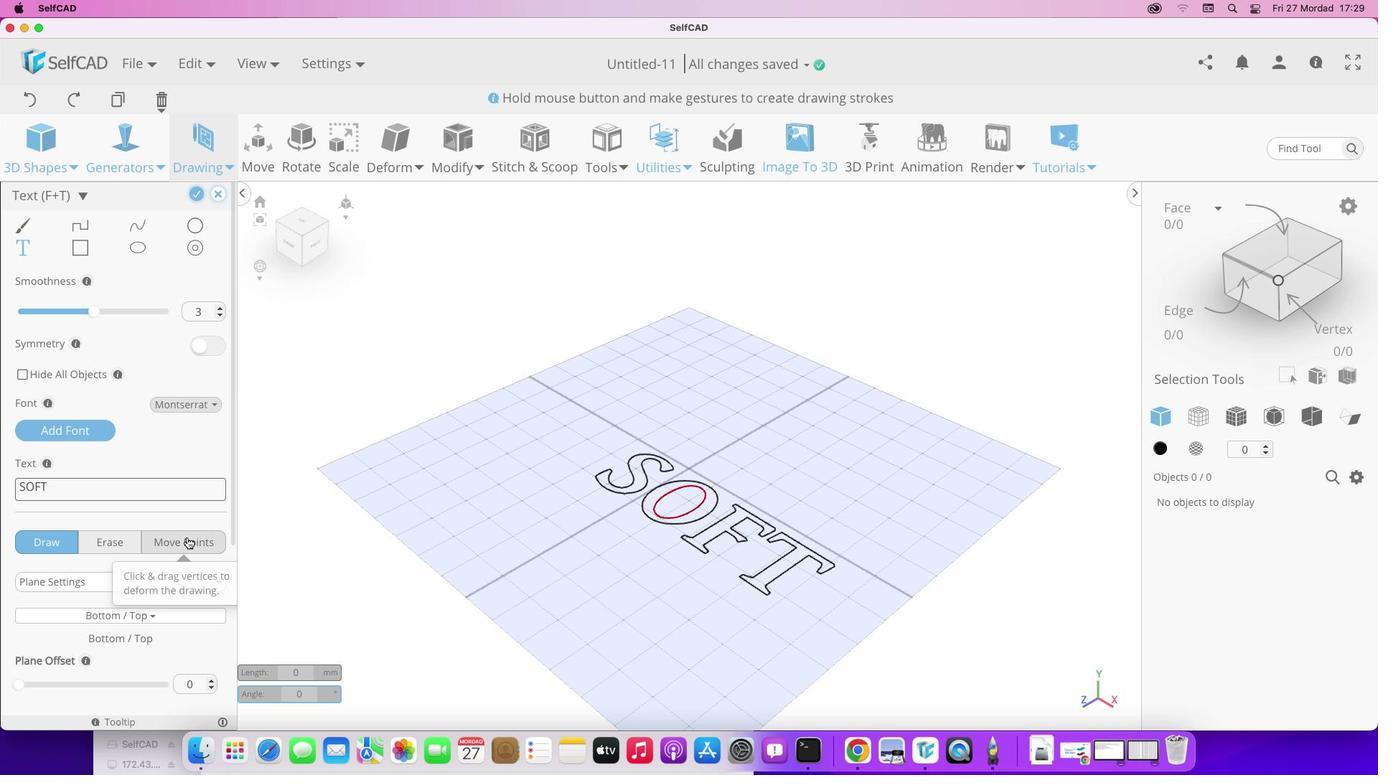 
Action: Mouse moved to (707, 519)
Screenshot: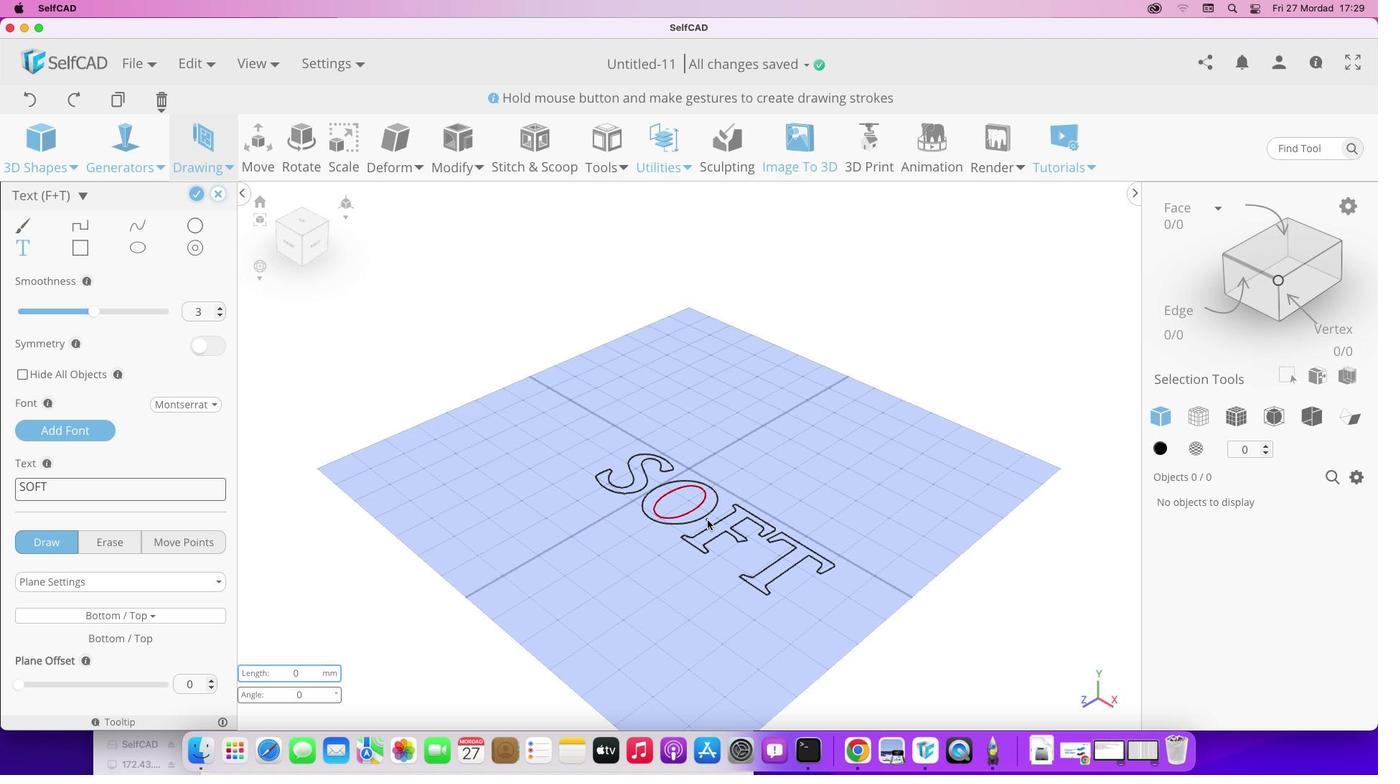
Action: Mouse pressed left at (707, 519)
Screenshot: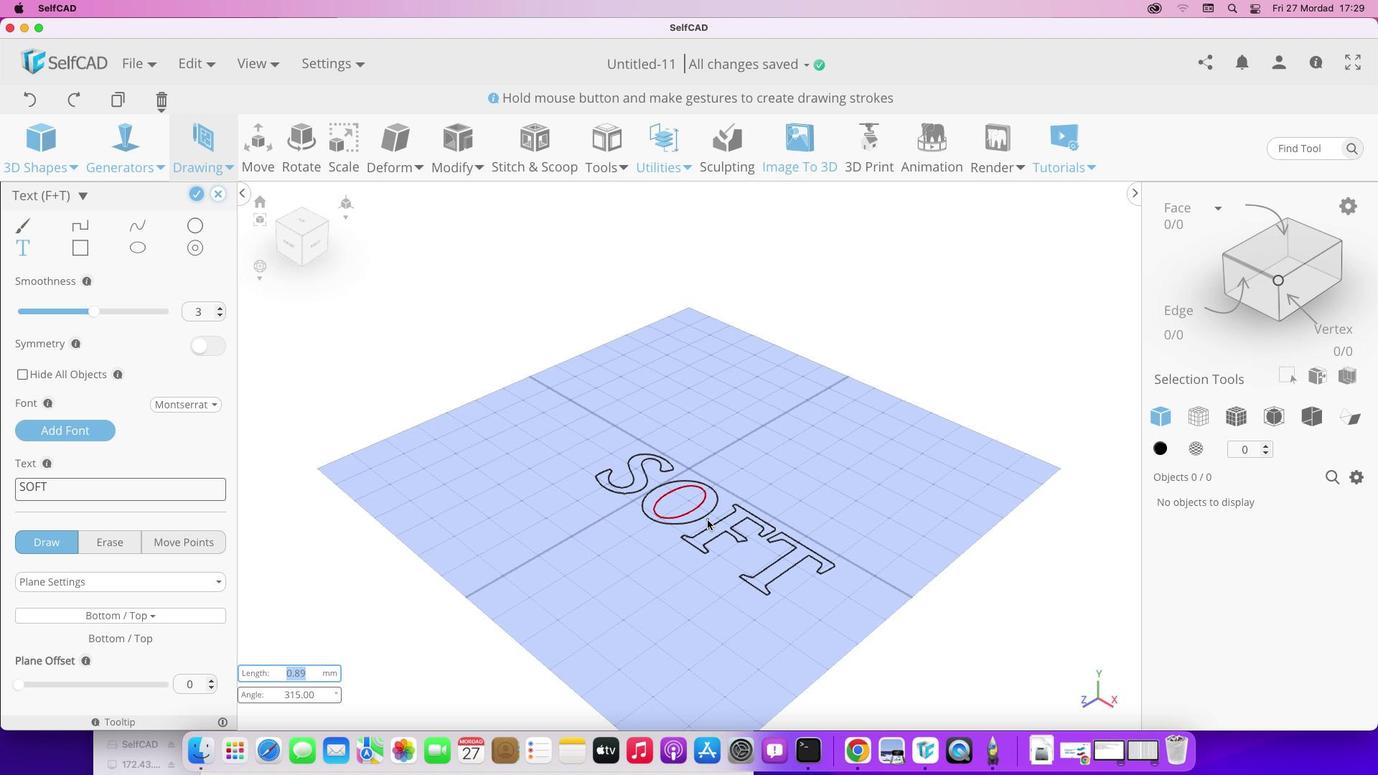 
Action: Mouse moved to (30, 96)
Screenshot: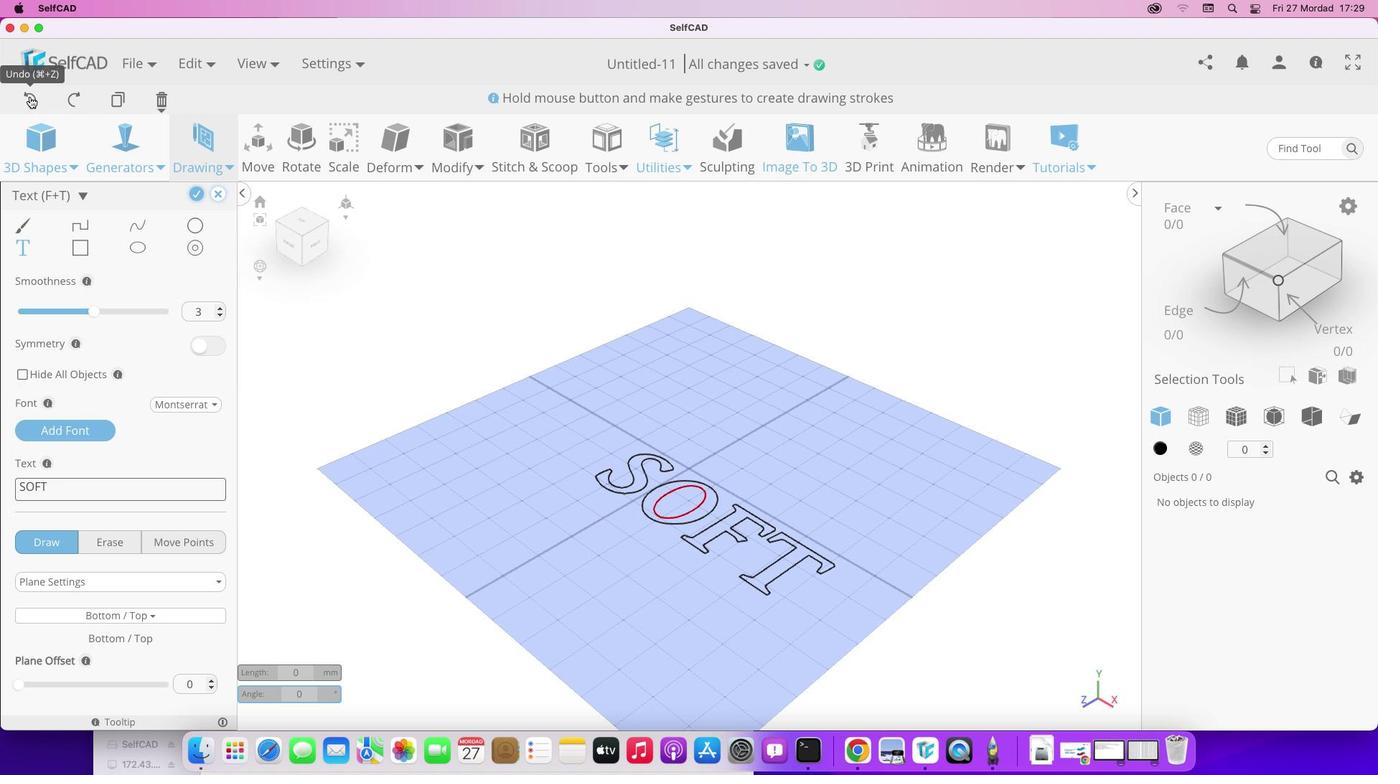 
Action: Mouse pressed left at (30, 96)
Screenshot: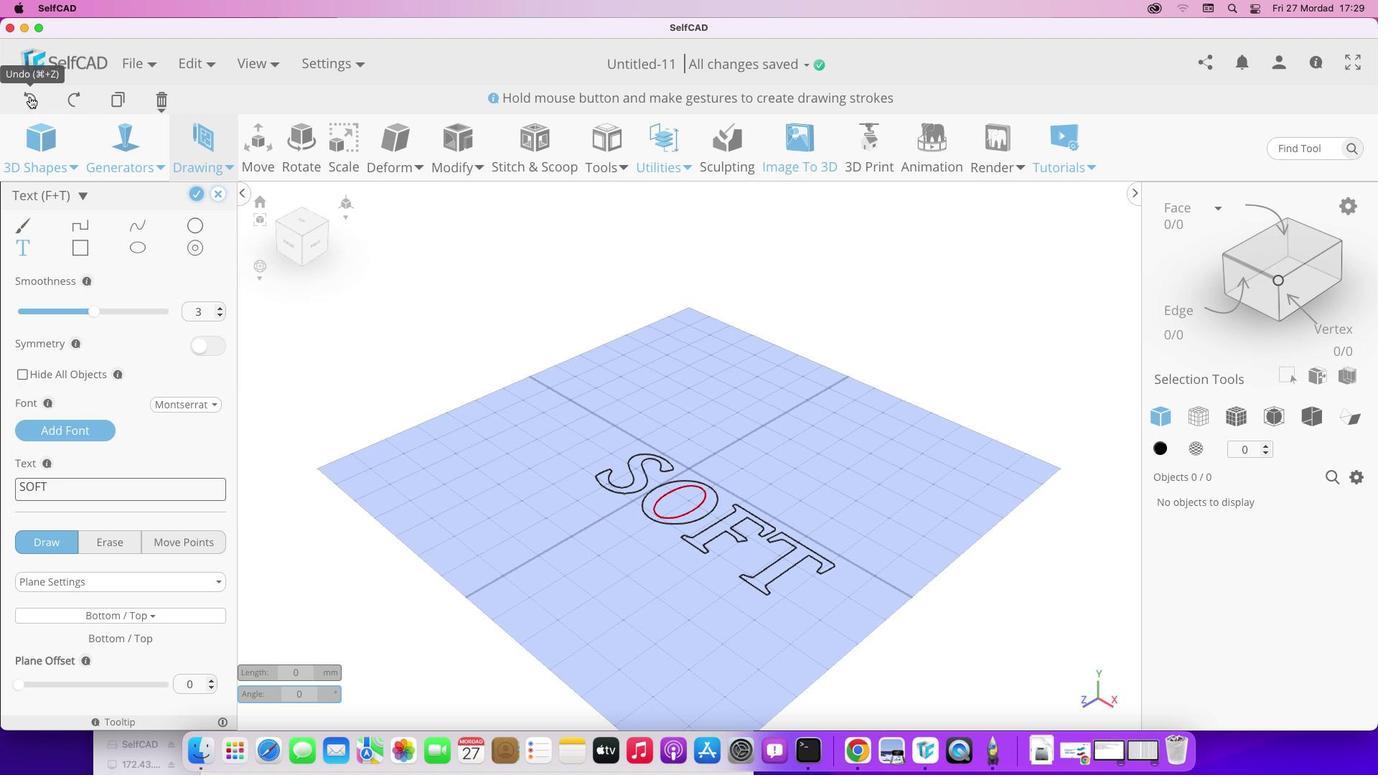 
Action: Mouse moved to (30, 96)
Screenshot: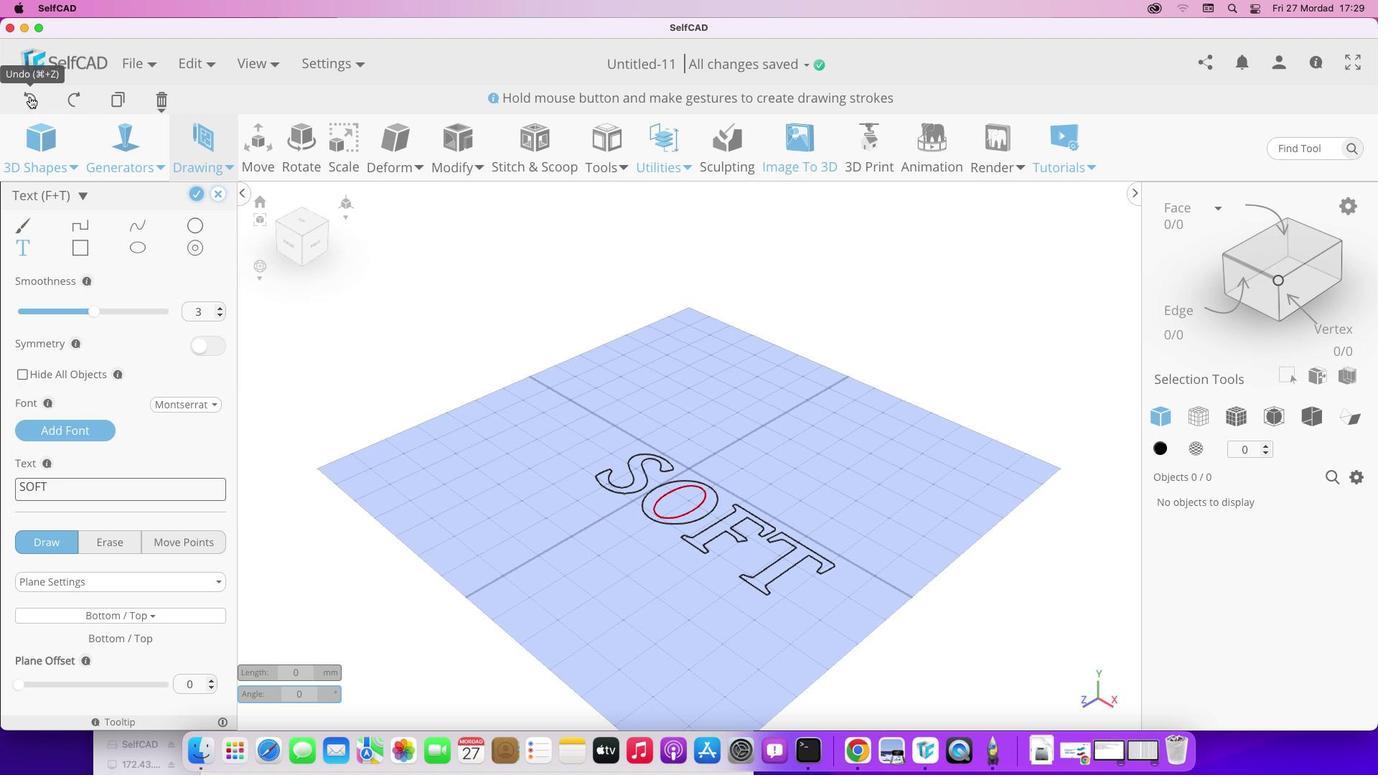 
Action: Mouse pressed left at (30, 96)
Screenshot: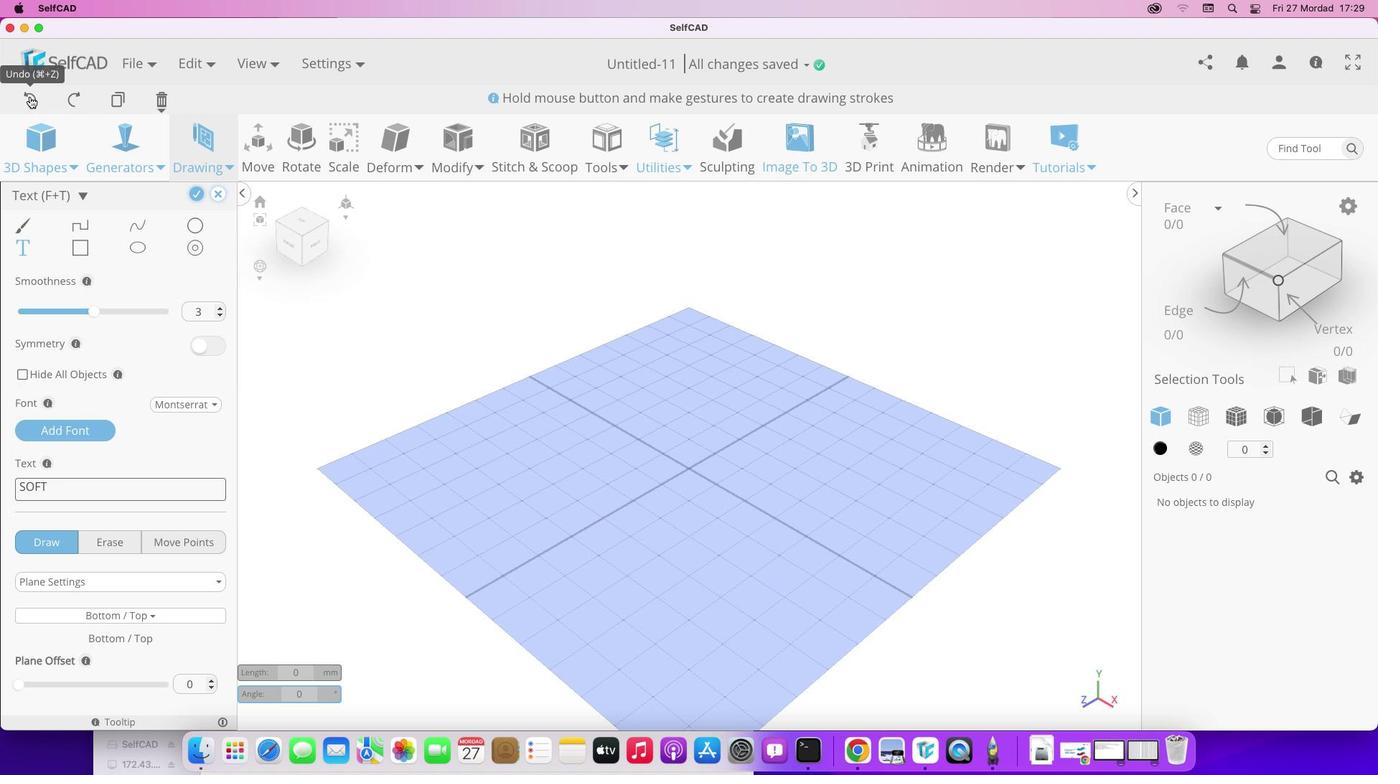 
Action: Mouse moved to (57, 493)
Screenshot: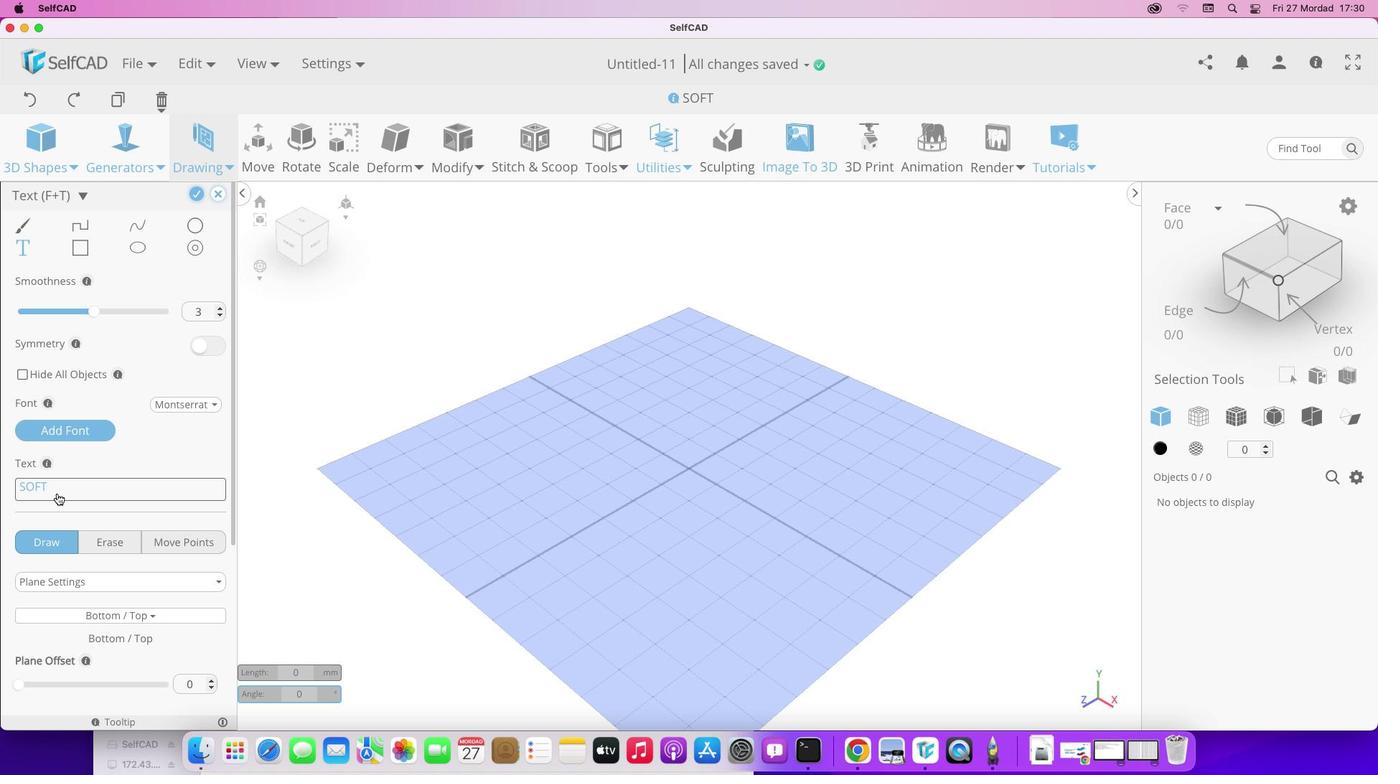 
Action: Mouse pressed left at (57, 493)
Screenshot: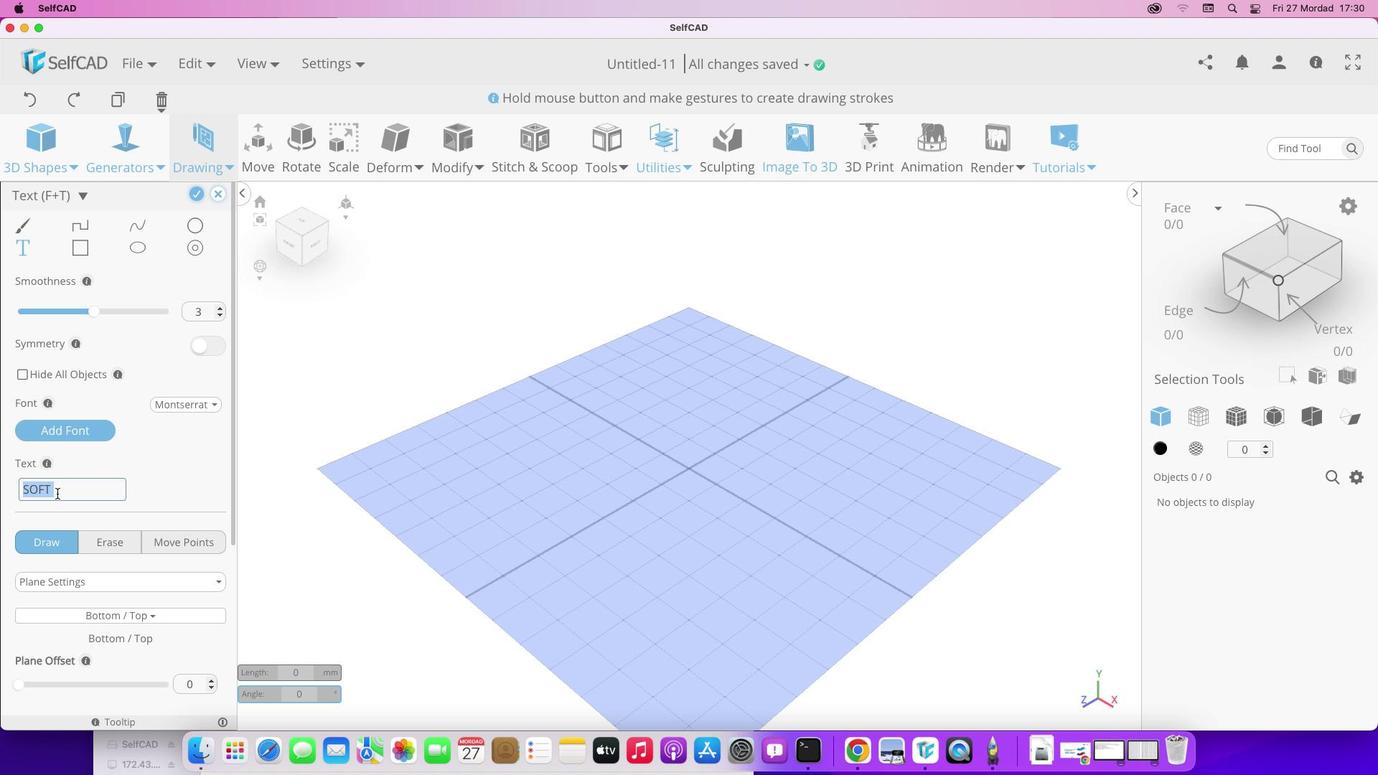 
Action: Mouse moved to (203, 406)
Screenshot: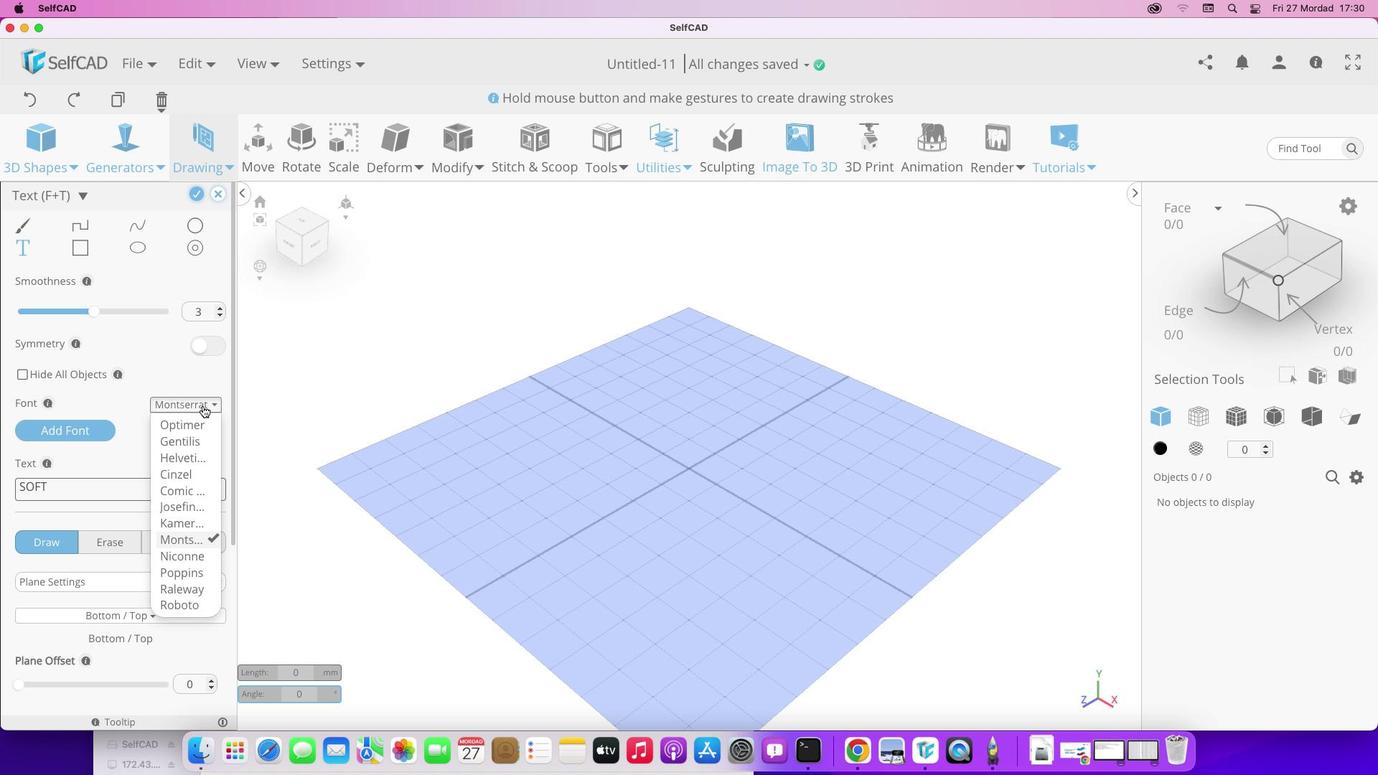 
Action: Mouse pressed left at (203, 406)
Screenshot: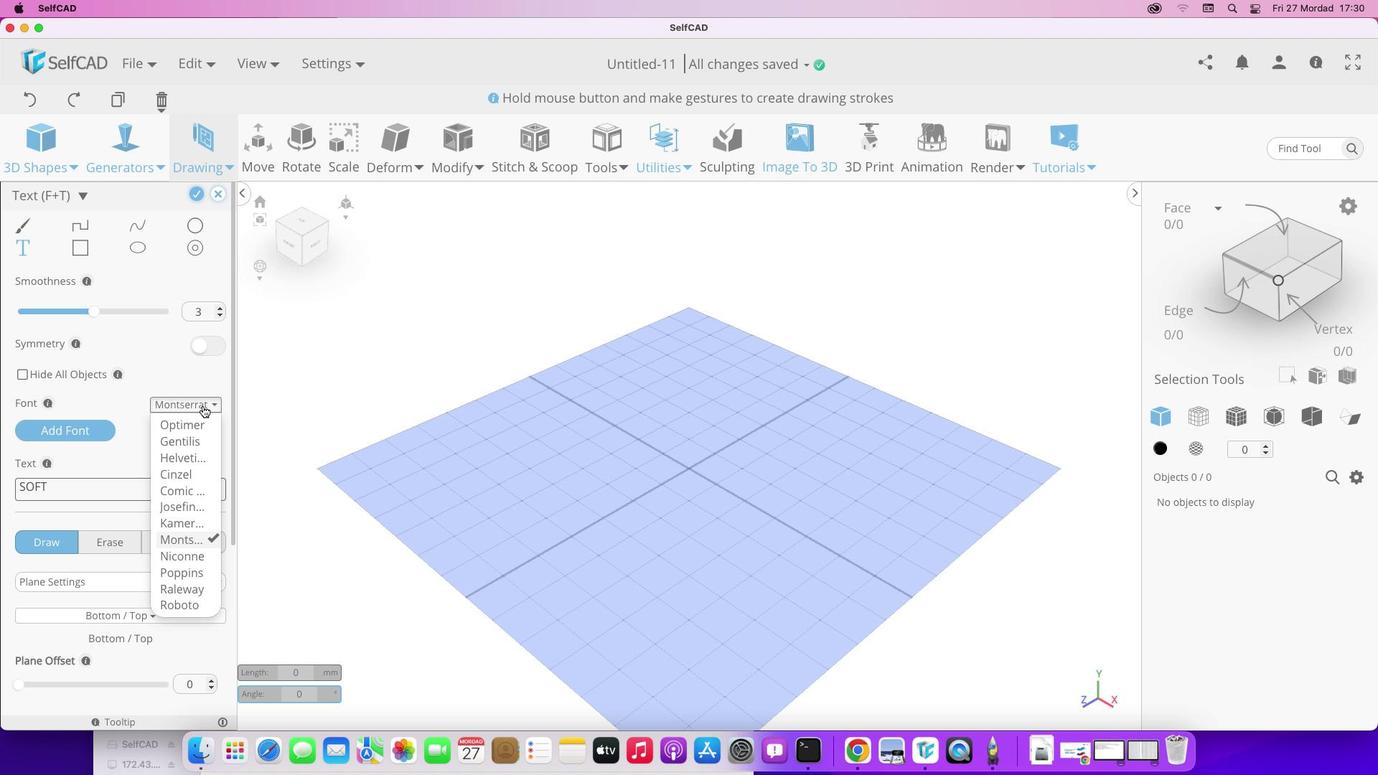 
Action: Mouse moved to (190, 560)
Screenshot: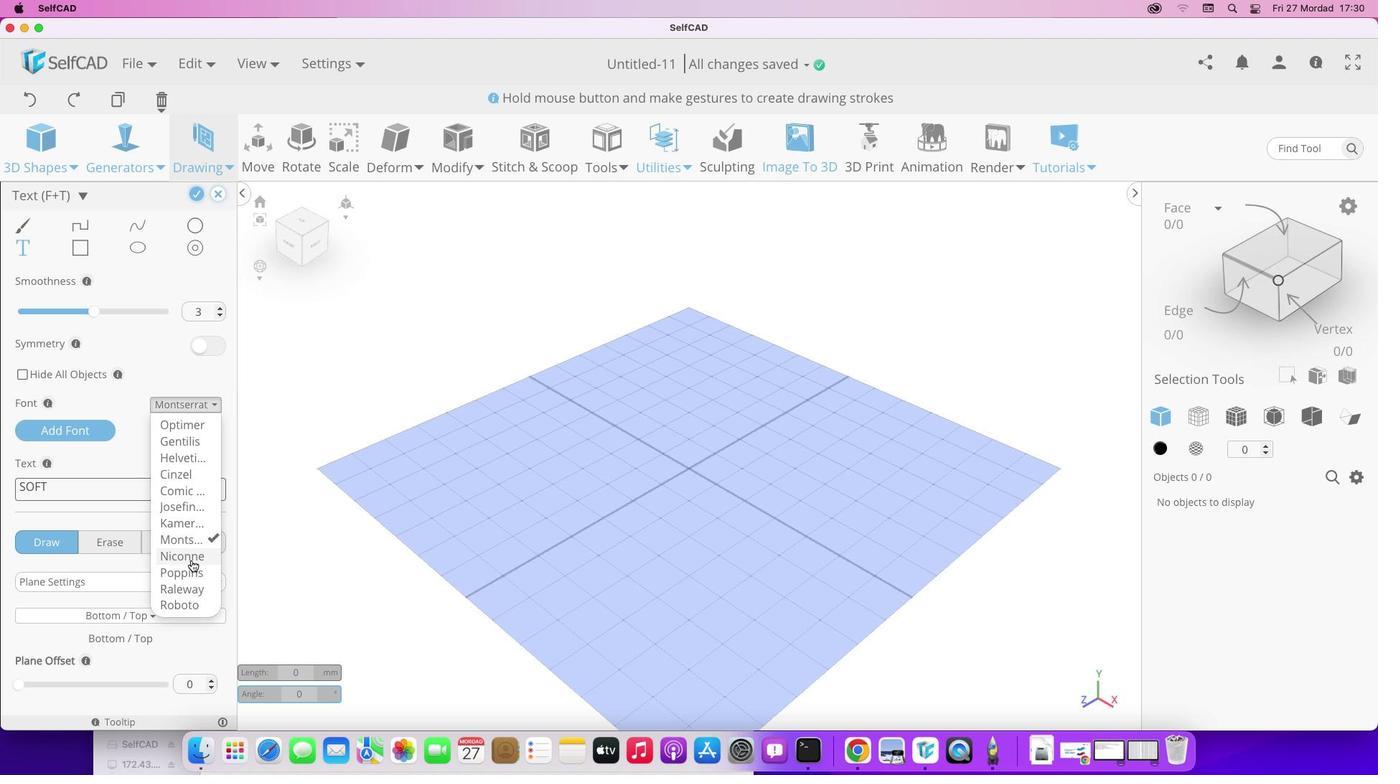 
Action: Mouse pressed left at (190, 560)
Screenshot: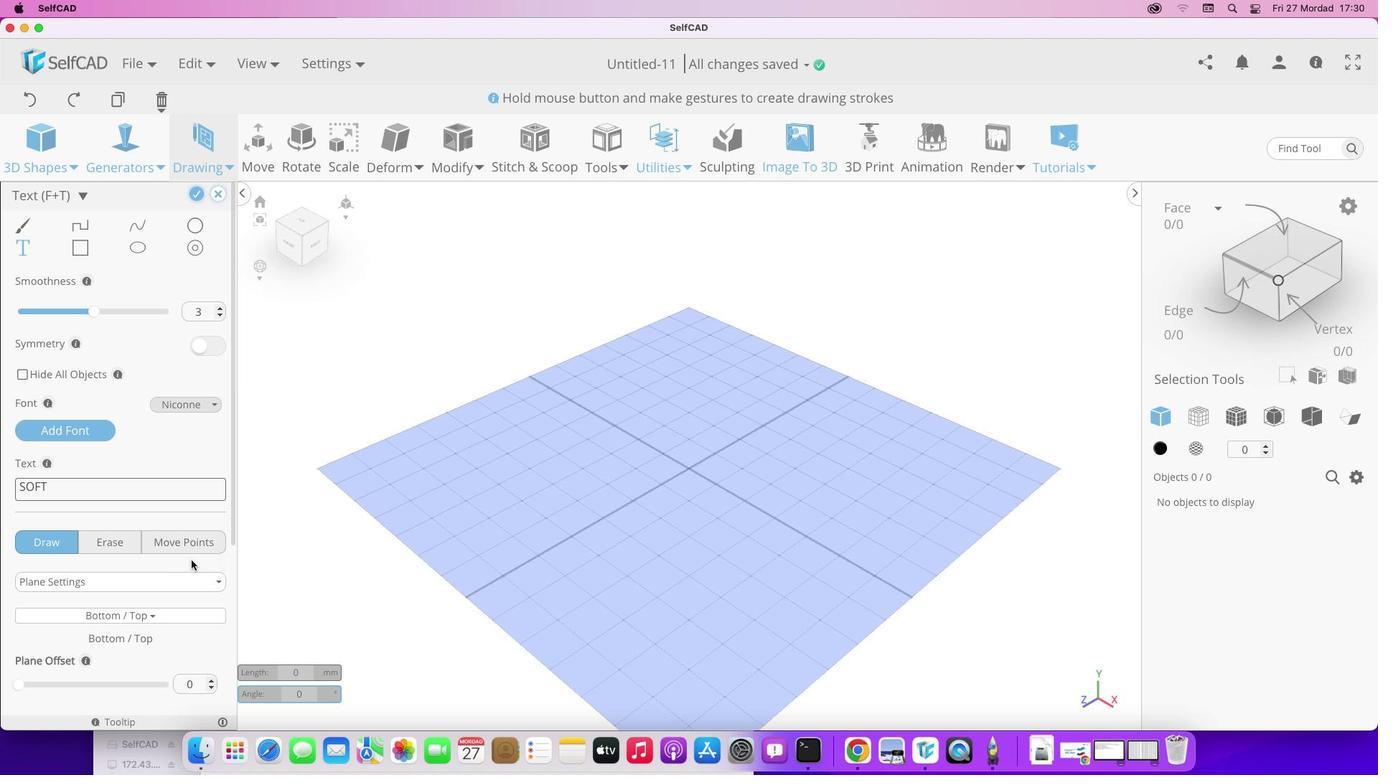
Action: Mouse moved to (521, 455)
Screenshot: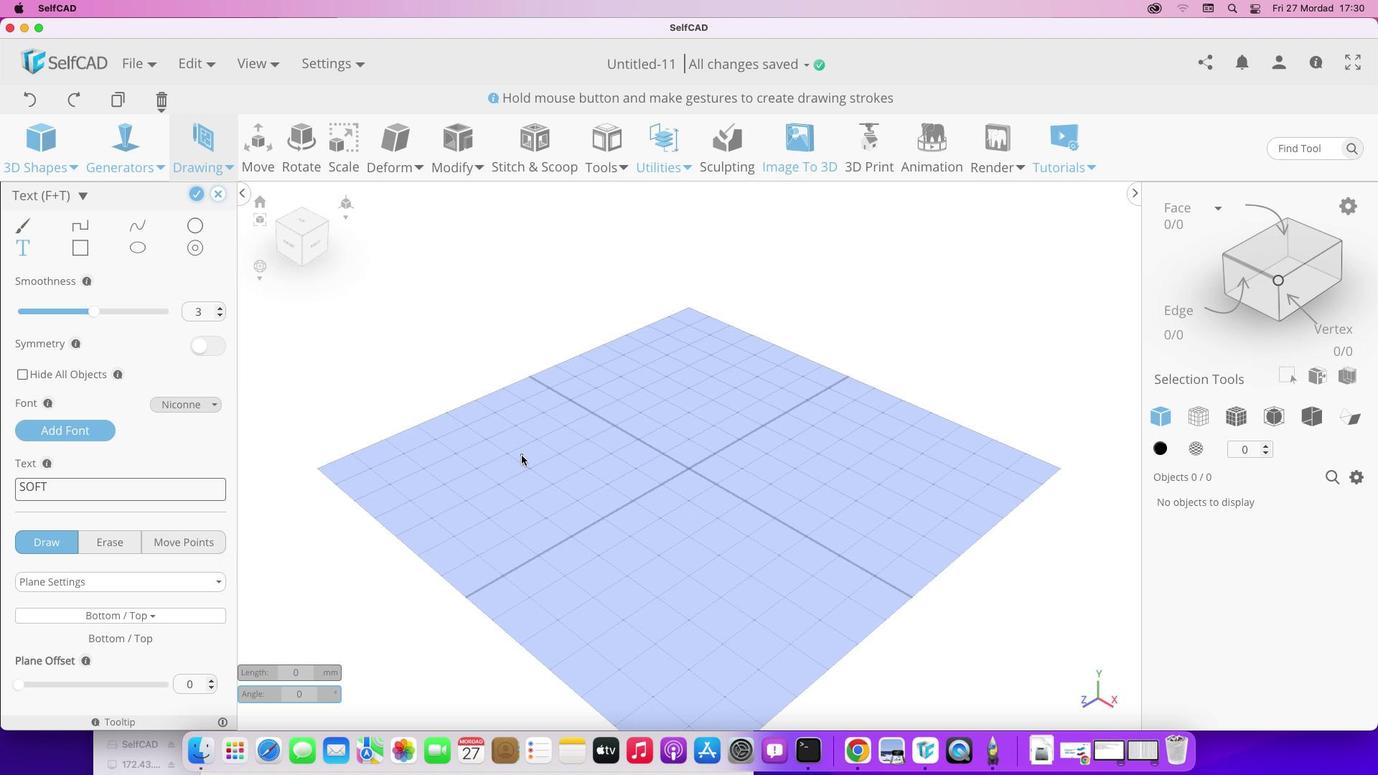 
Action: Mouse pressed left at (521, 455)
Screenshot: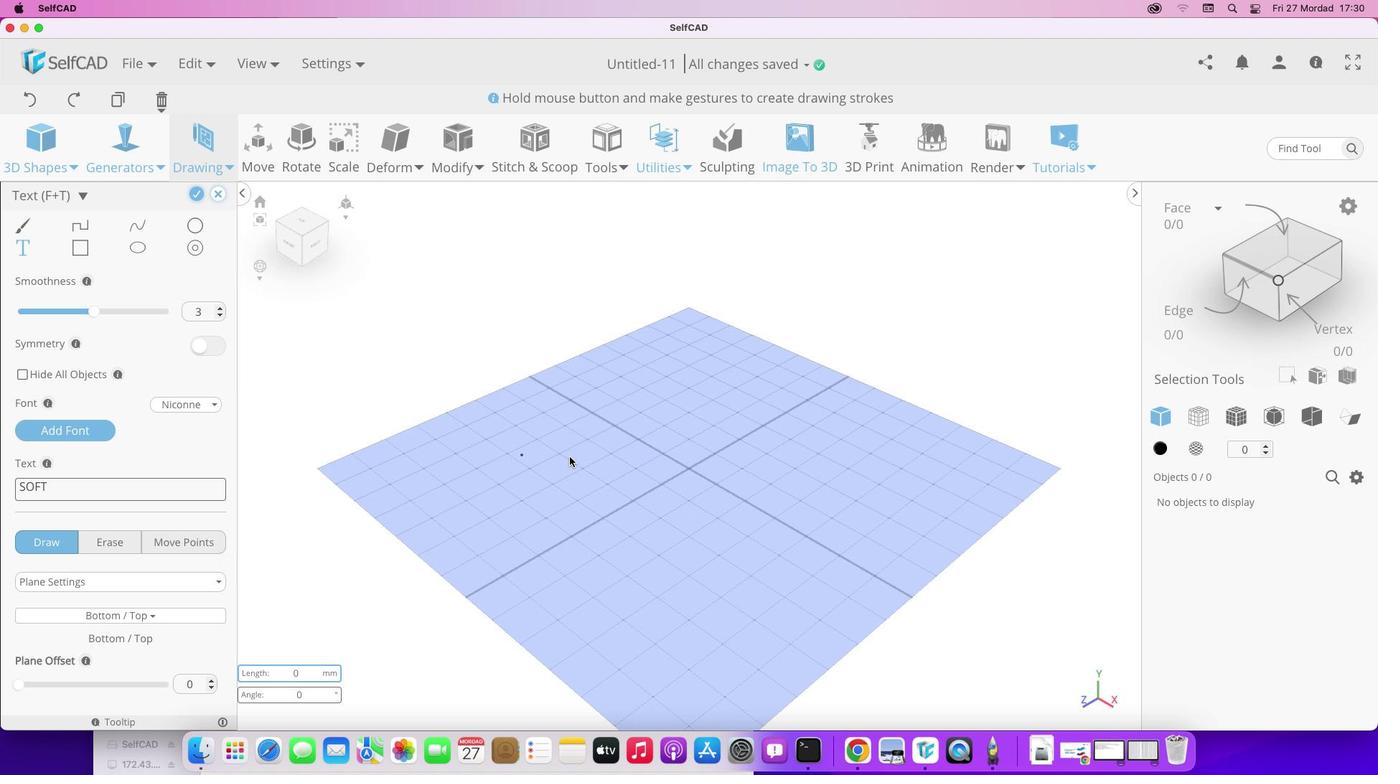
Action: Mouse moved to (527, 455)
Screenshot: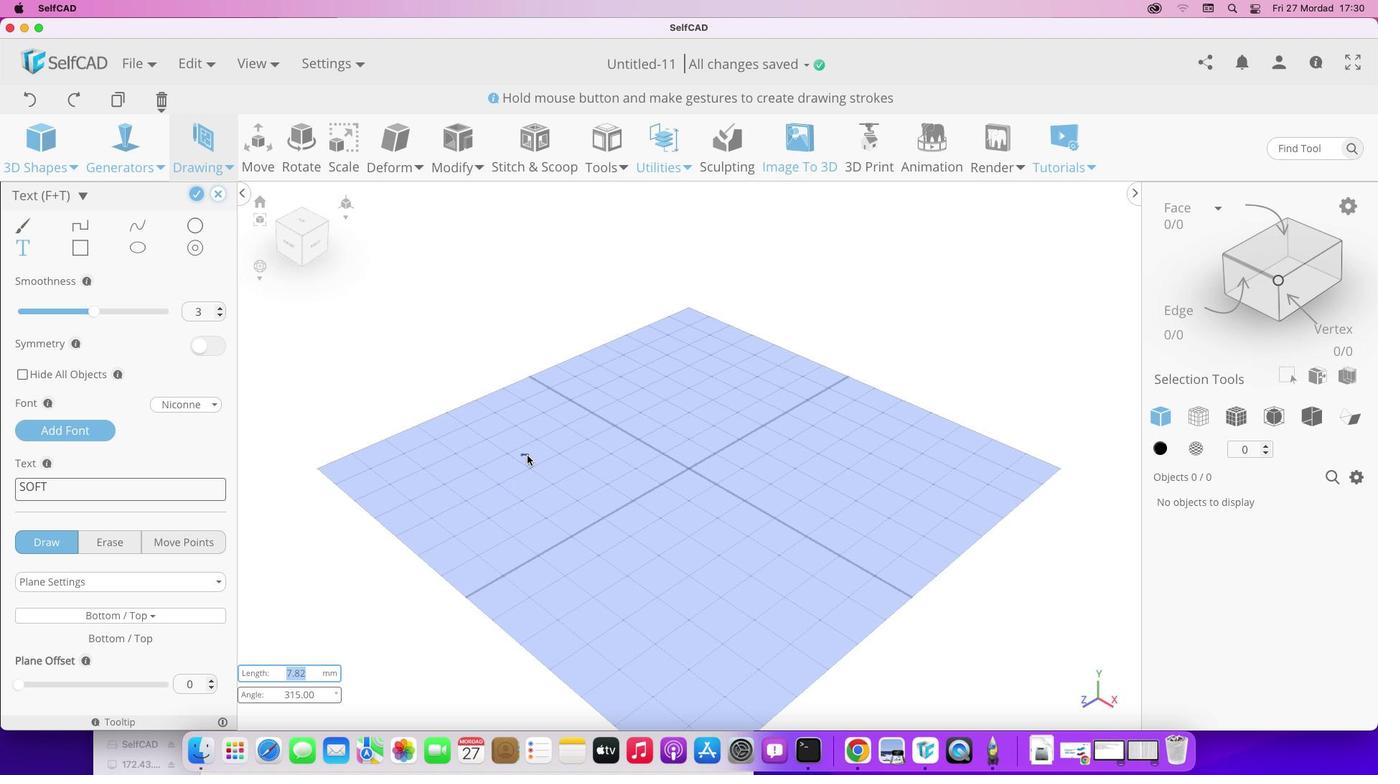 
Action: Mouse pressed left at (527, 455)
Screenshot: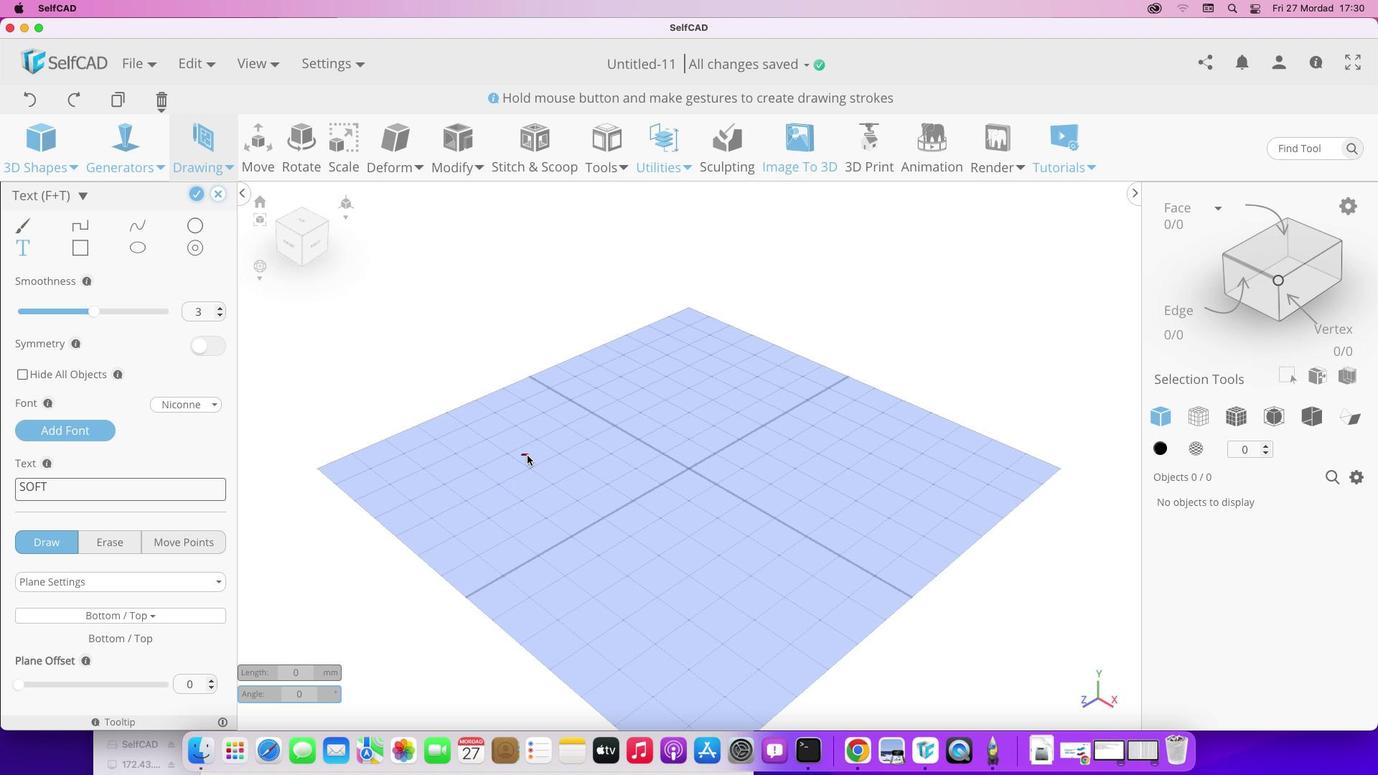 
Action: Mouse moved to (35, 99)
Screenshot: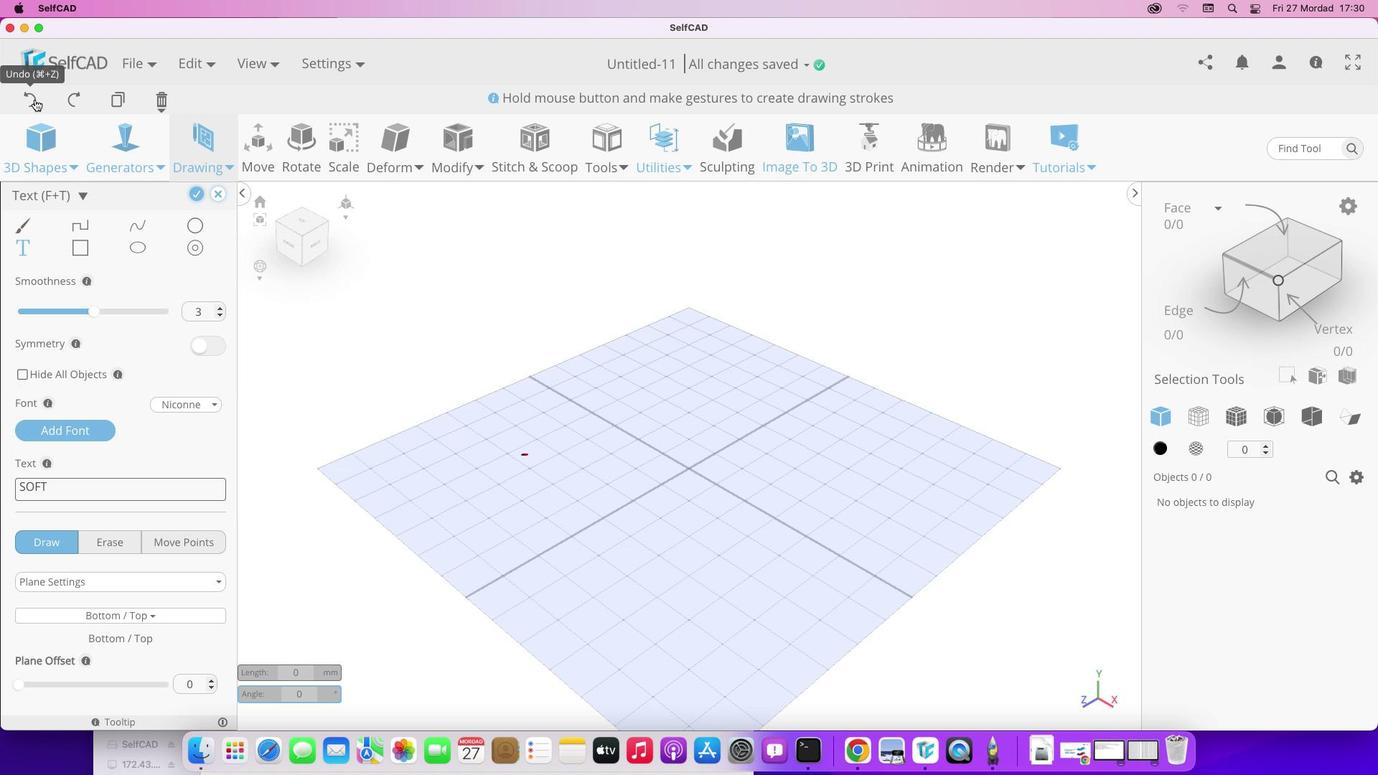
Action: Mouse pressed left at (35, 99)
Screenshot: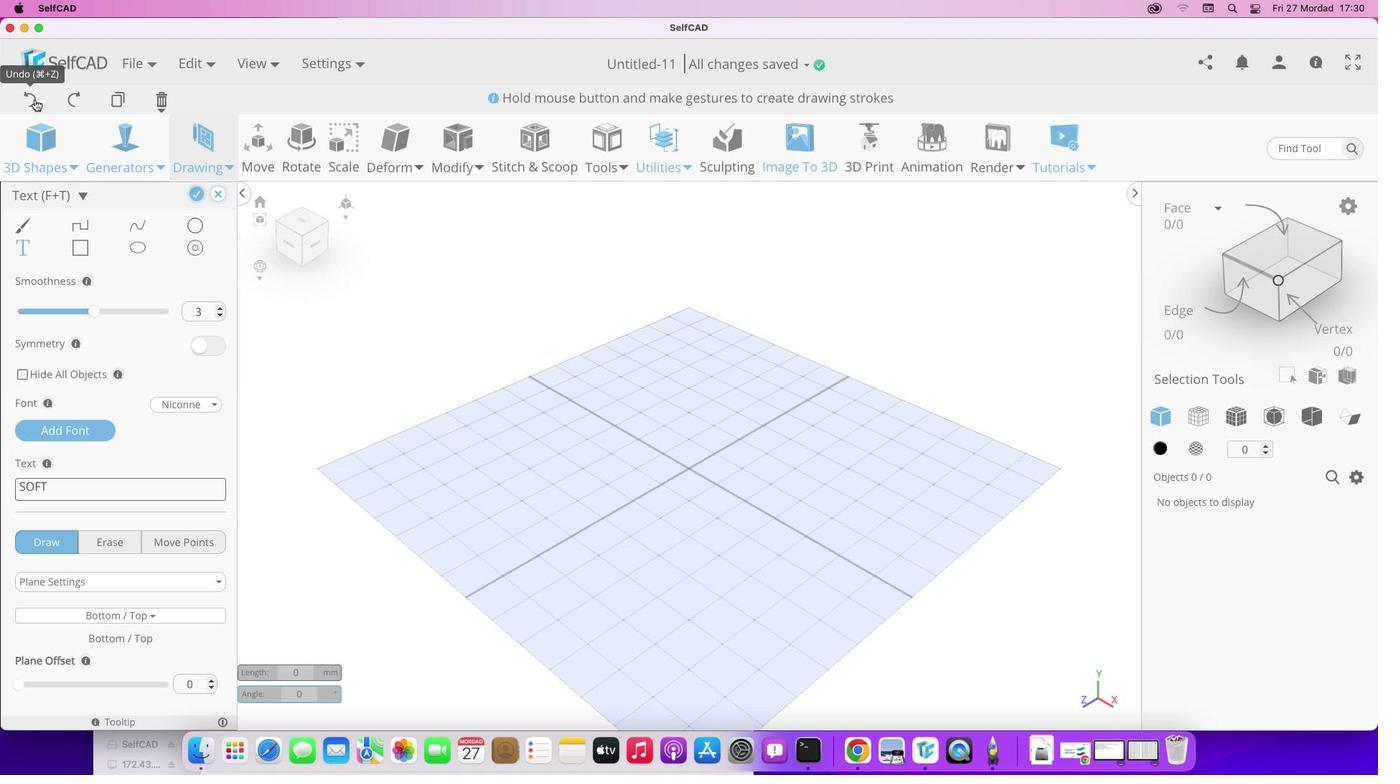 
Action: Mouse moved to (202, 399)
Screenshot: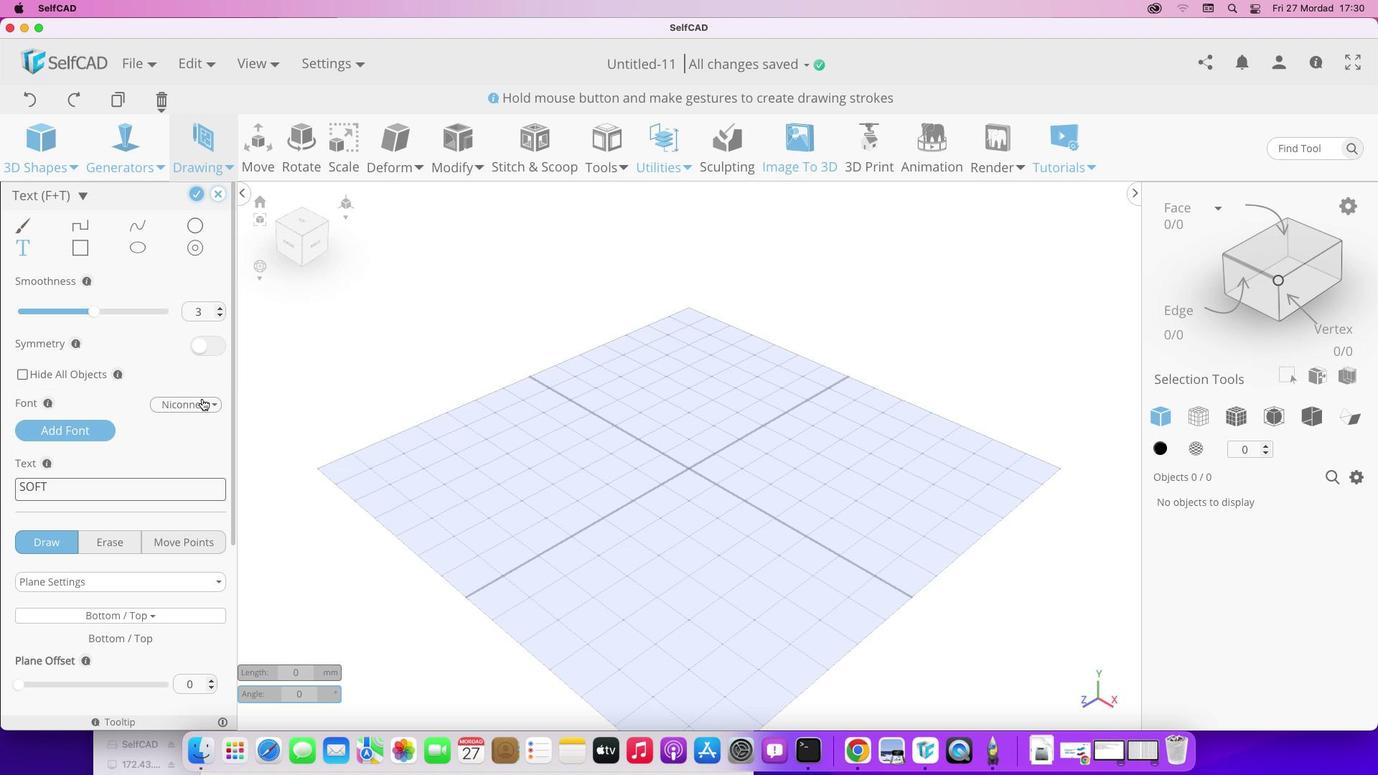 
Action: Mouse pressed left at (202, 399)
Screenshot: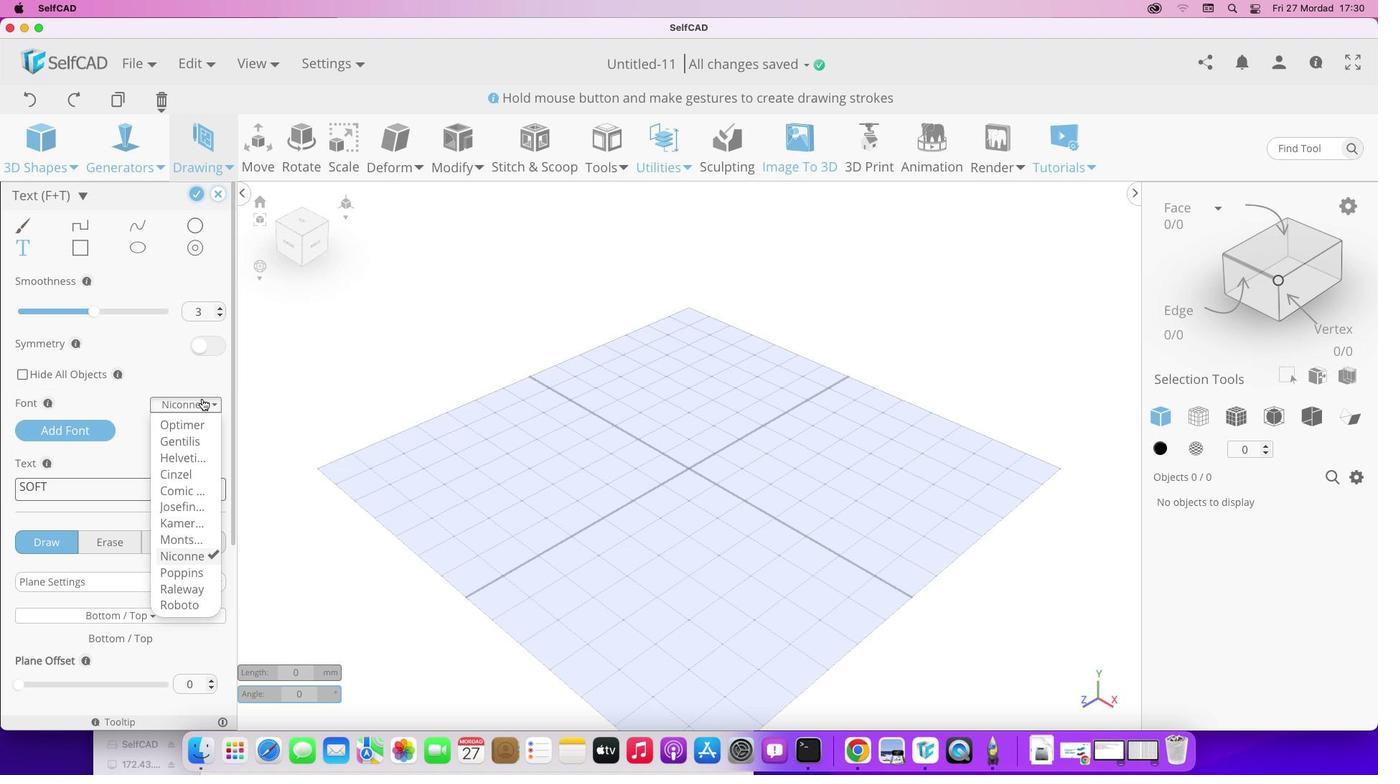 
Action: Mouse moved to (192, 605)
Screenshot: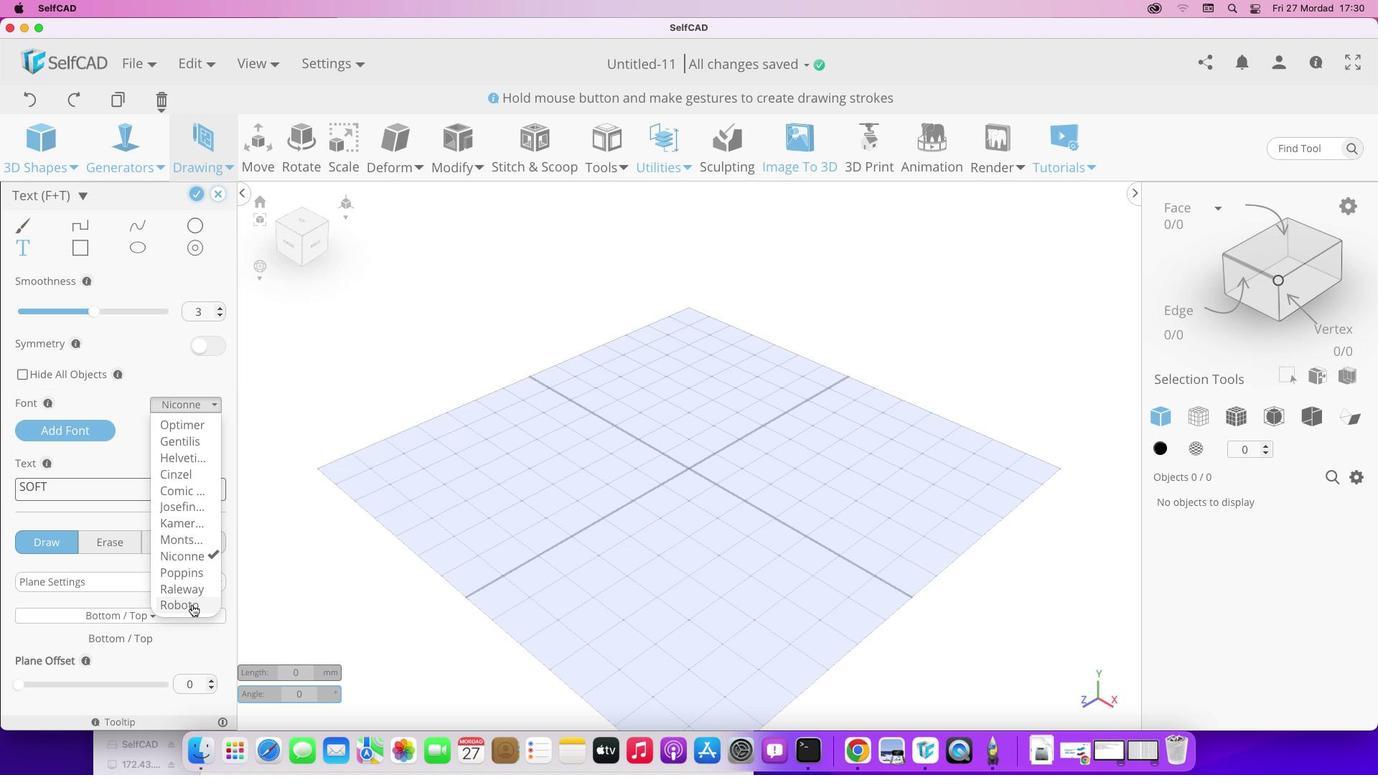 
Action: Mouse pressed left at (192, 605)
Screenshot: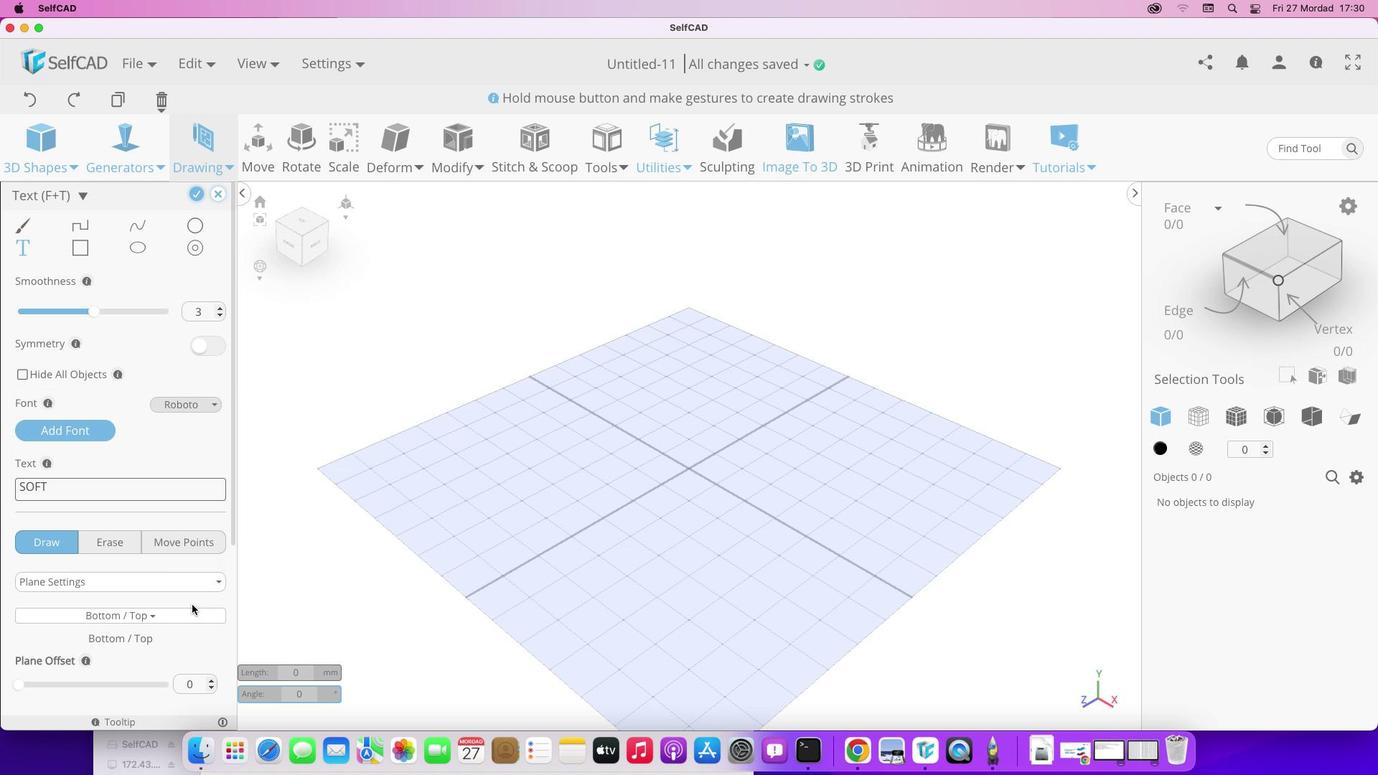 
Action: Mouse moved to (595, 458)
Screenshot: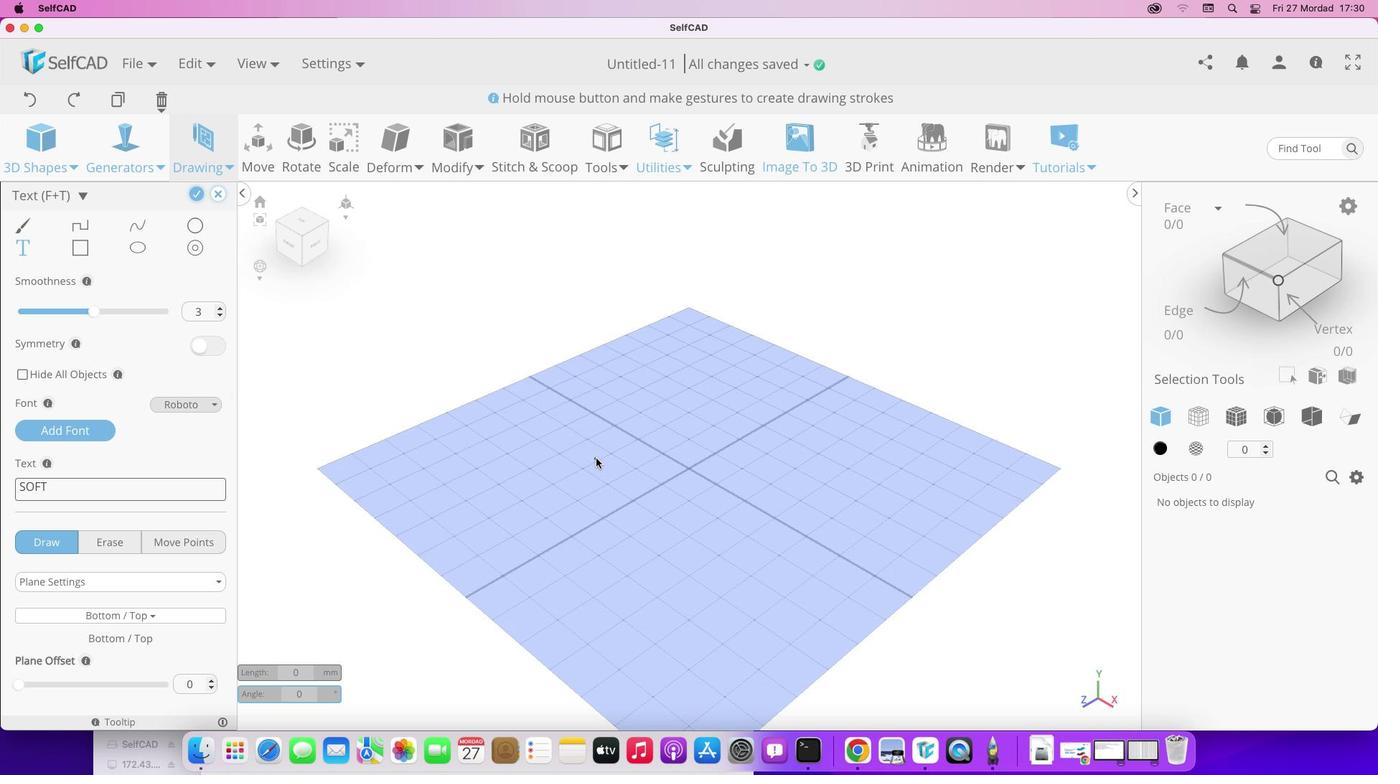 
Action: Mouse pressed left at (595, 458)
Screenshot: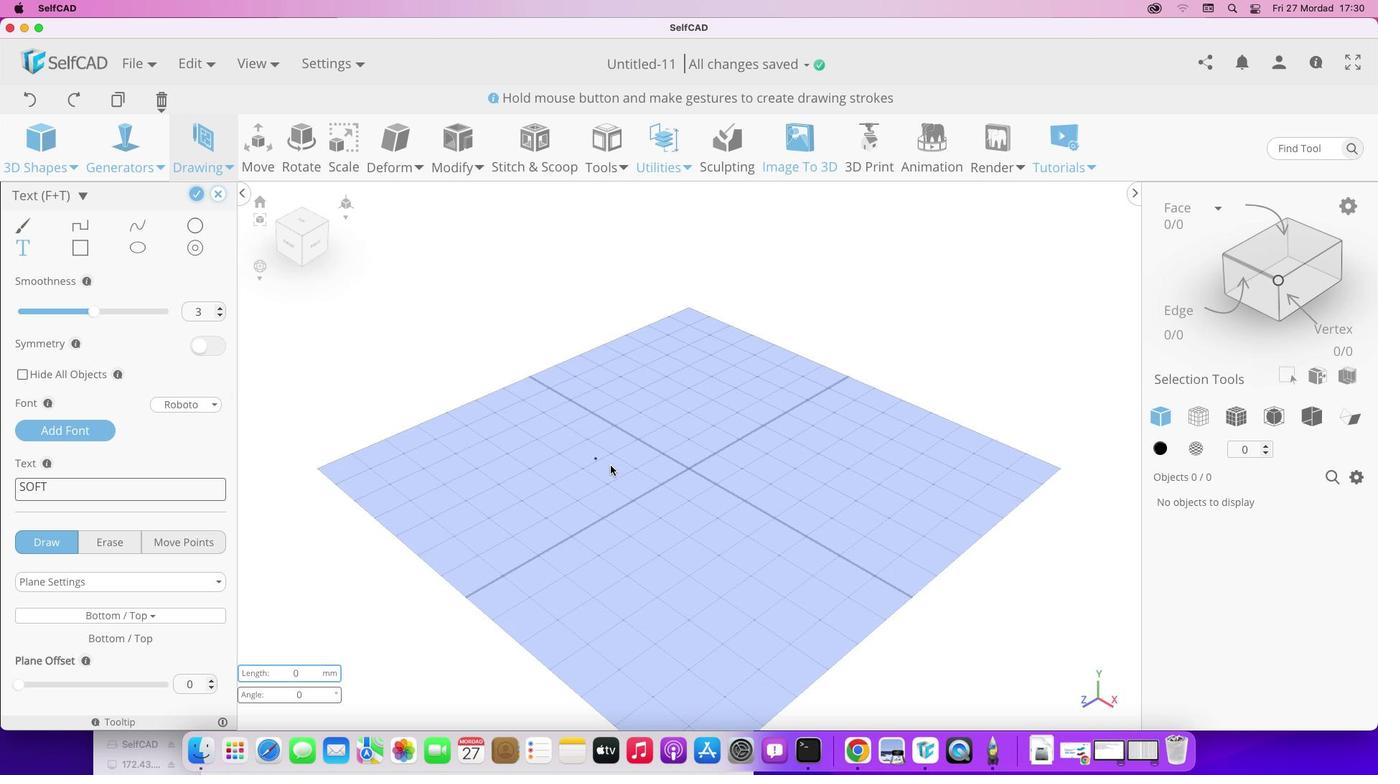 
Action: Mouse moved to (580, 448)
Screenshot: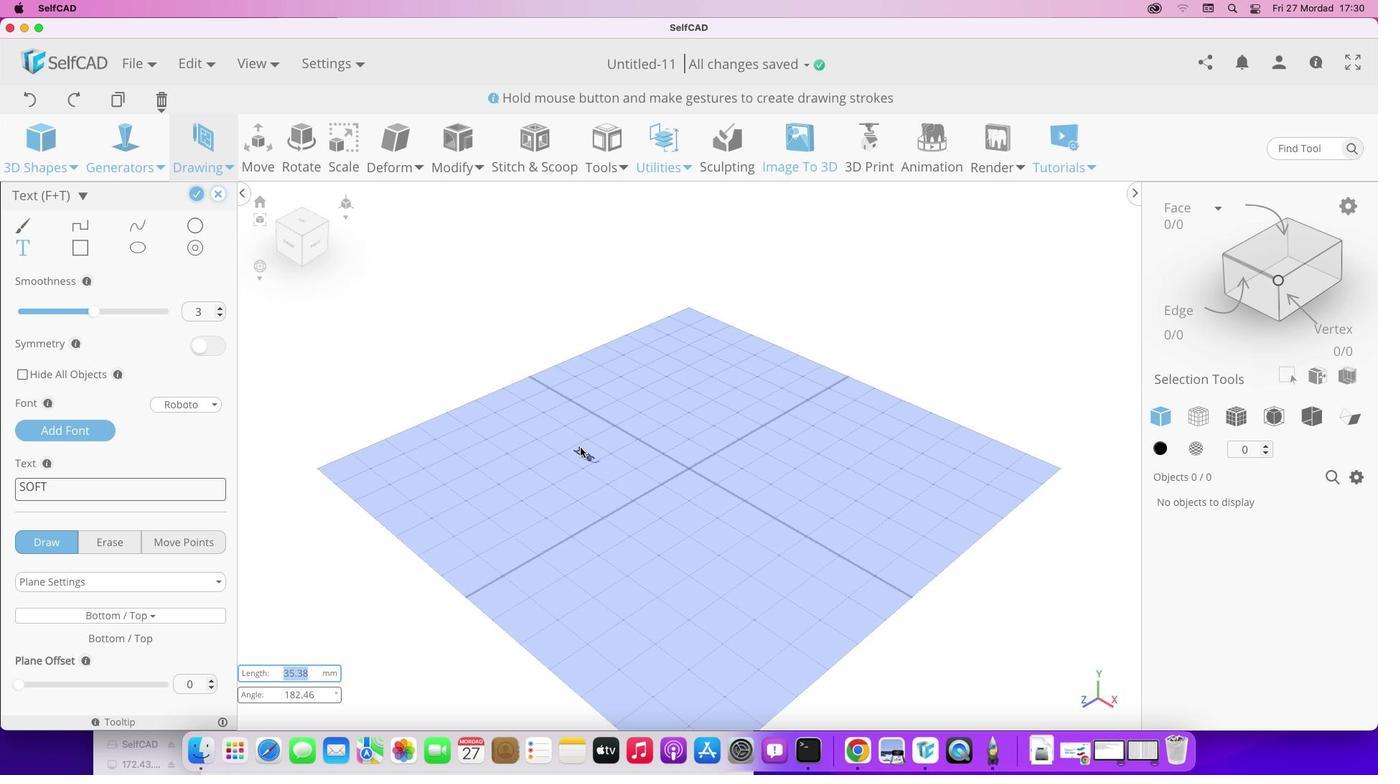 
Action: Mouse pressed left at (580, 448)
Screenshot: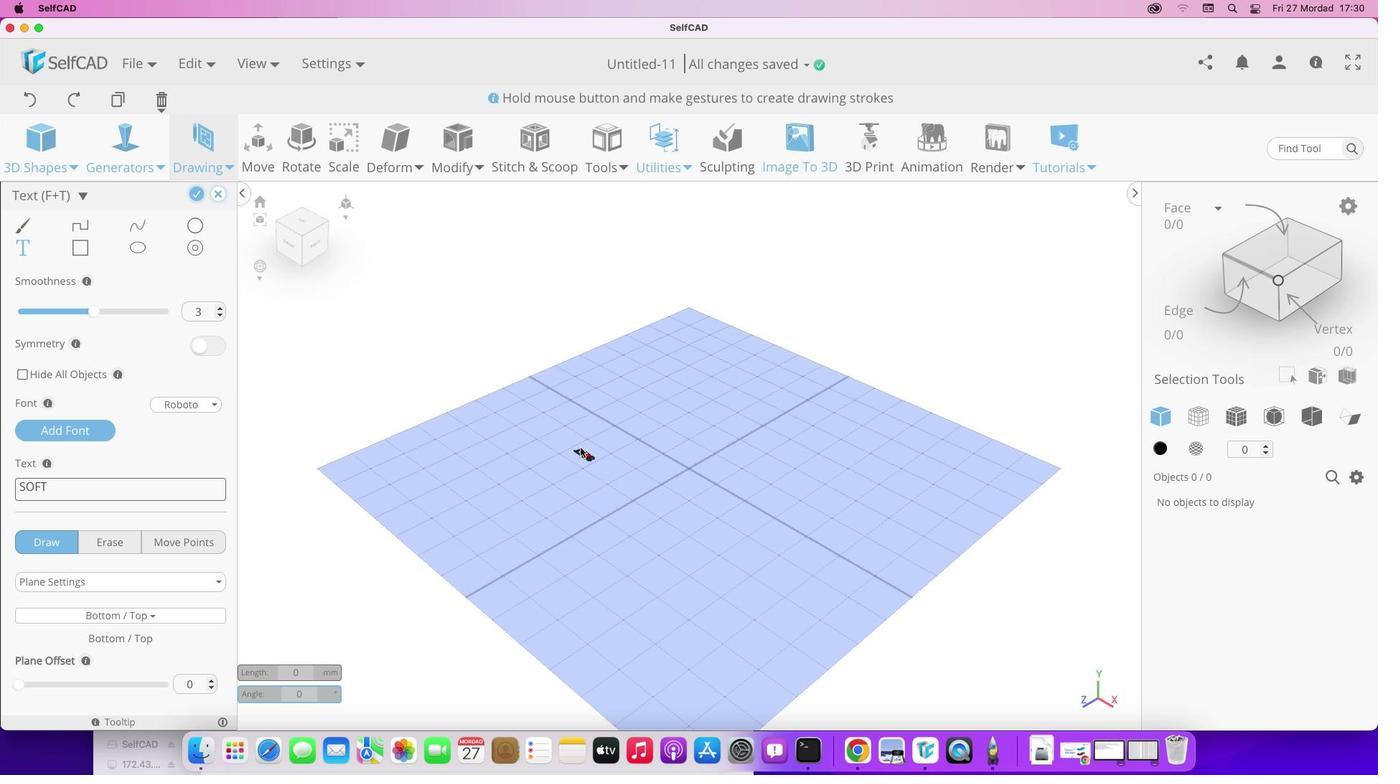 
Action: Mouse moved to (29, 96)
Screenshot: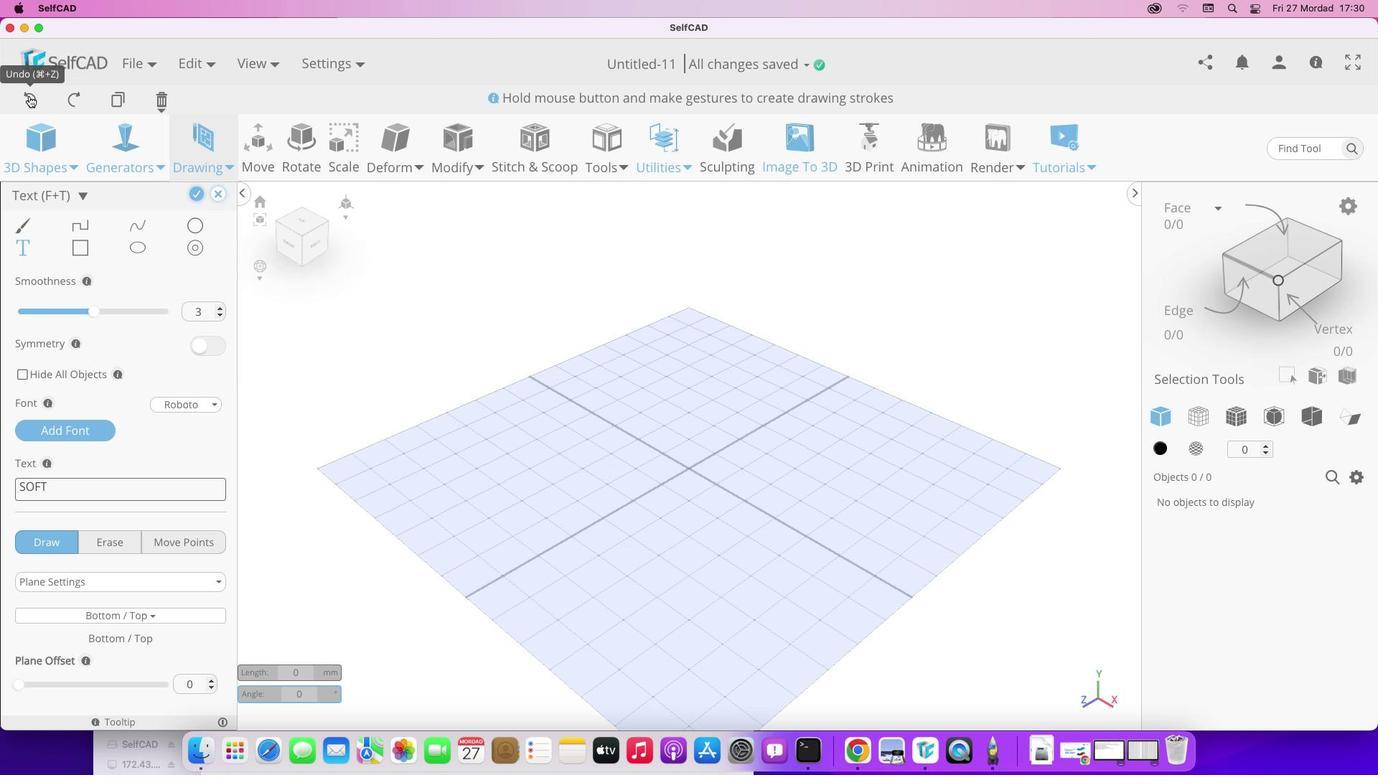 
Action: Mouse pressed left at (29, 96)
Screenshot: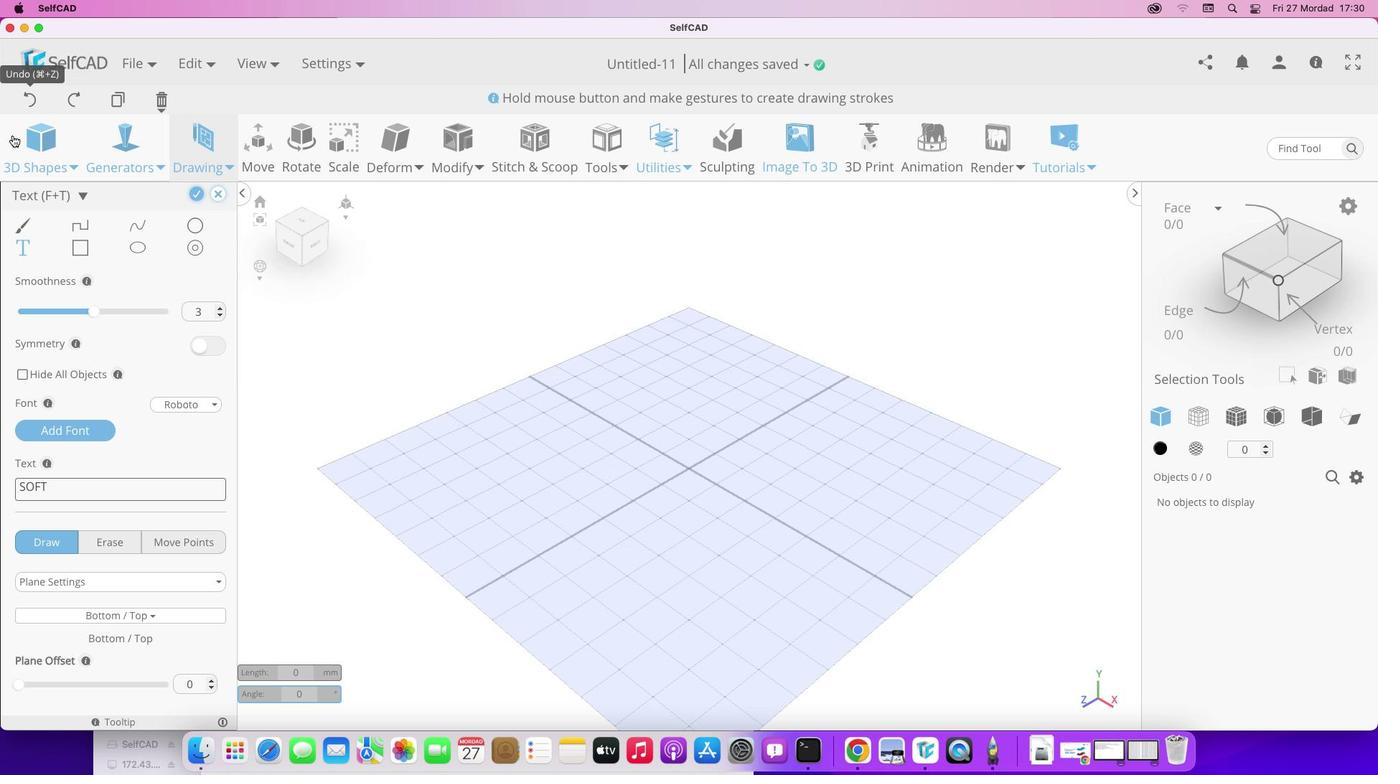 
Action: Mouse moved to (66, 486)
Screenshot: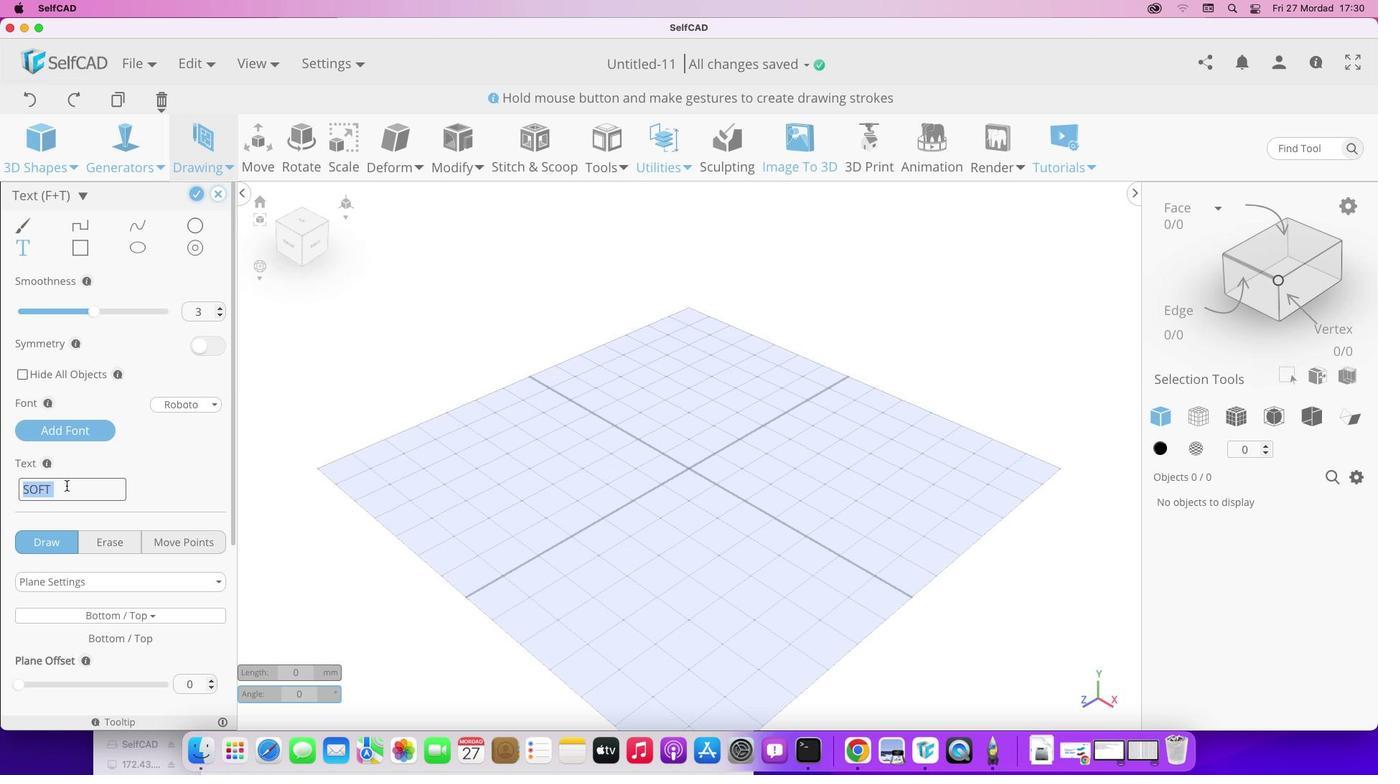 
Action: Mouse pressed left at (66, 486)
Screenshot: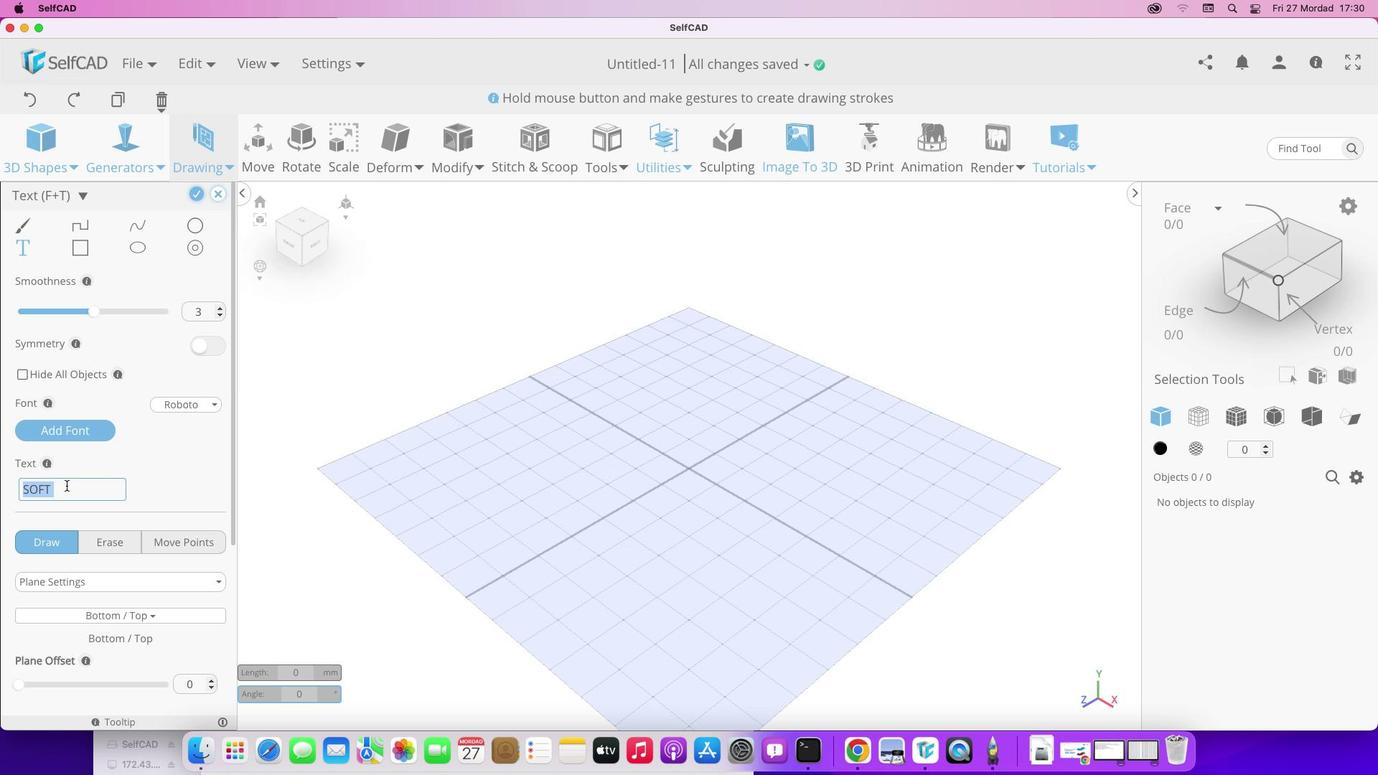 
Action: Mouse moved to (63, 488)
Screenshot: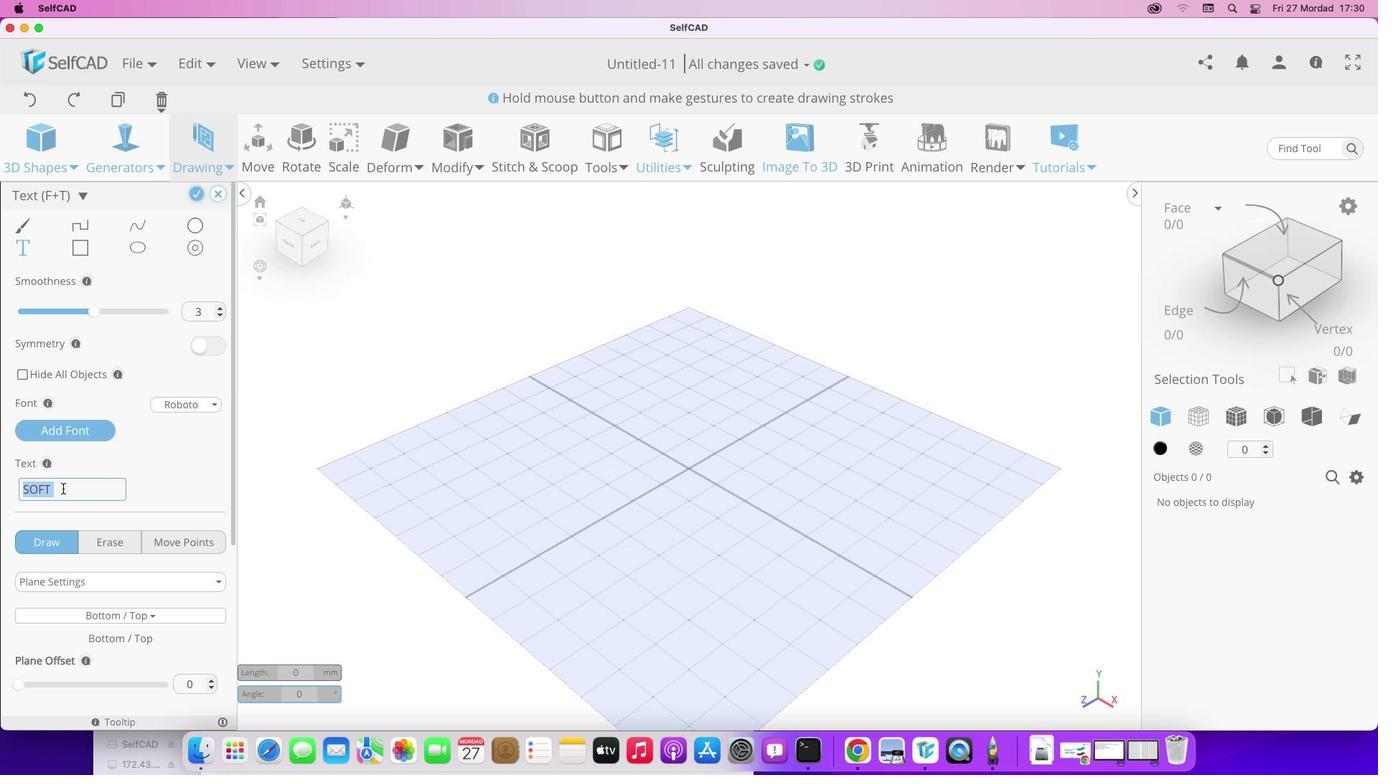 
Action: Key pressed Key.backspace'S'Key.caps_lock'o''f''t'
Screenshot: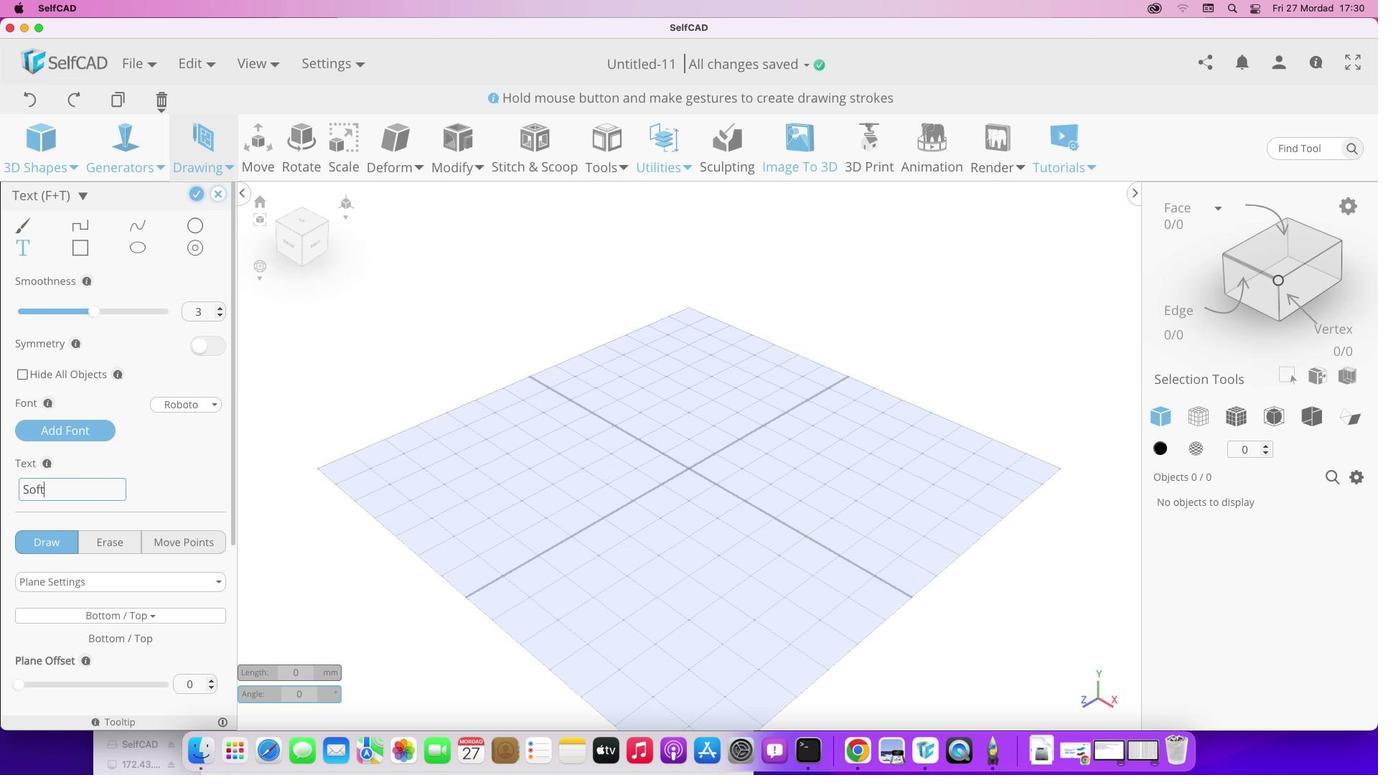 
Action: Mouse moved to (193, 455)
Screenshot: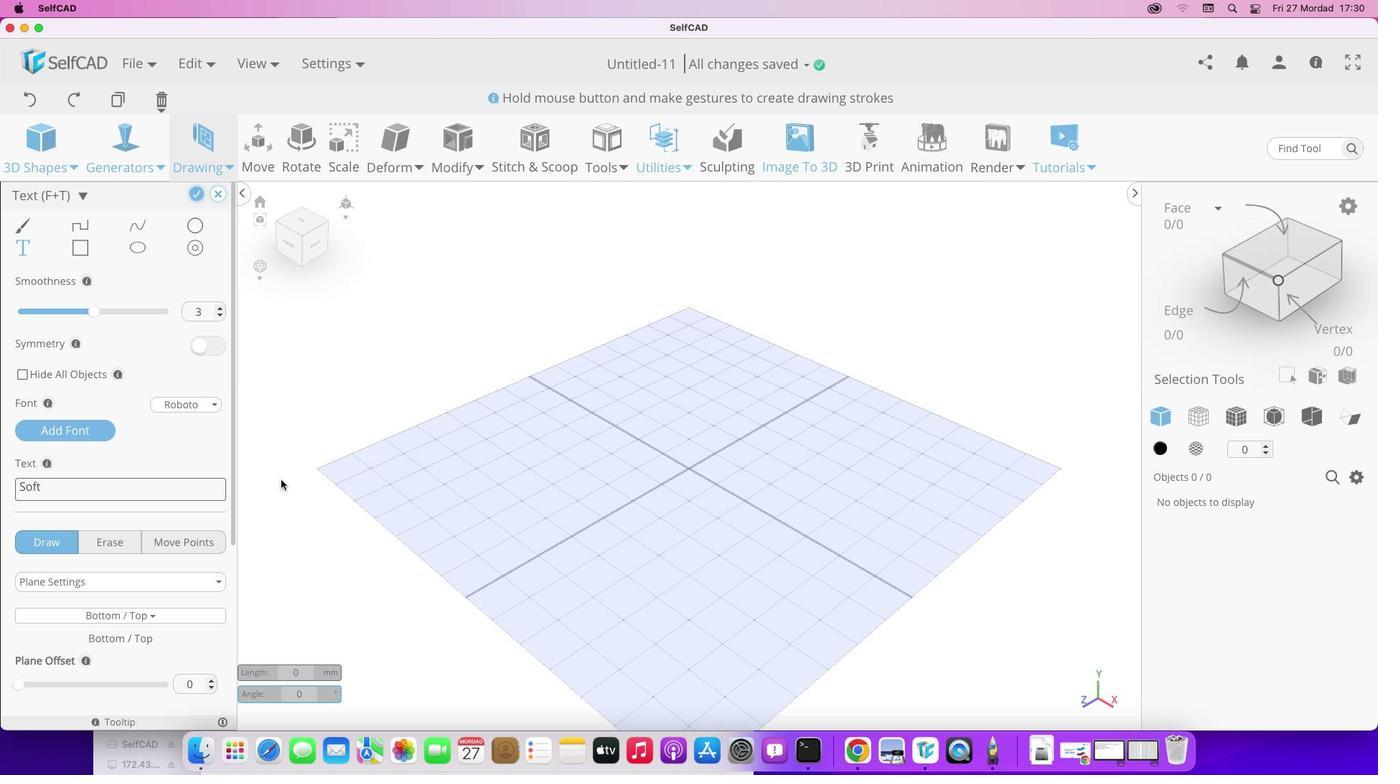 
Action: Mouse pressed left at (193, 455)
Screenshot: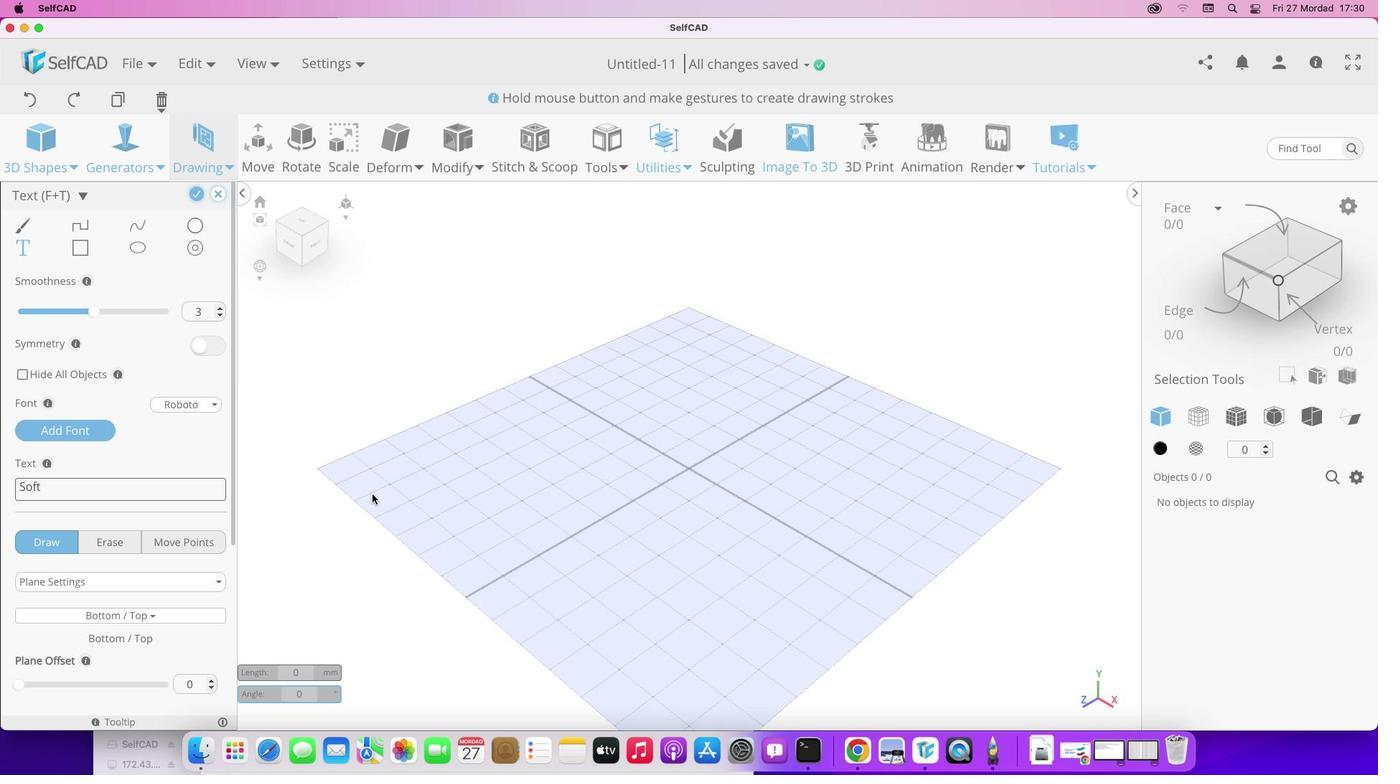 
Action: Mouse moved to (603, 435)
Screenshot: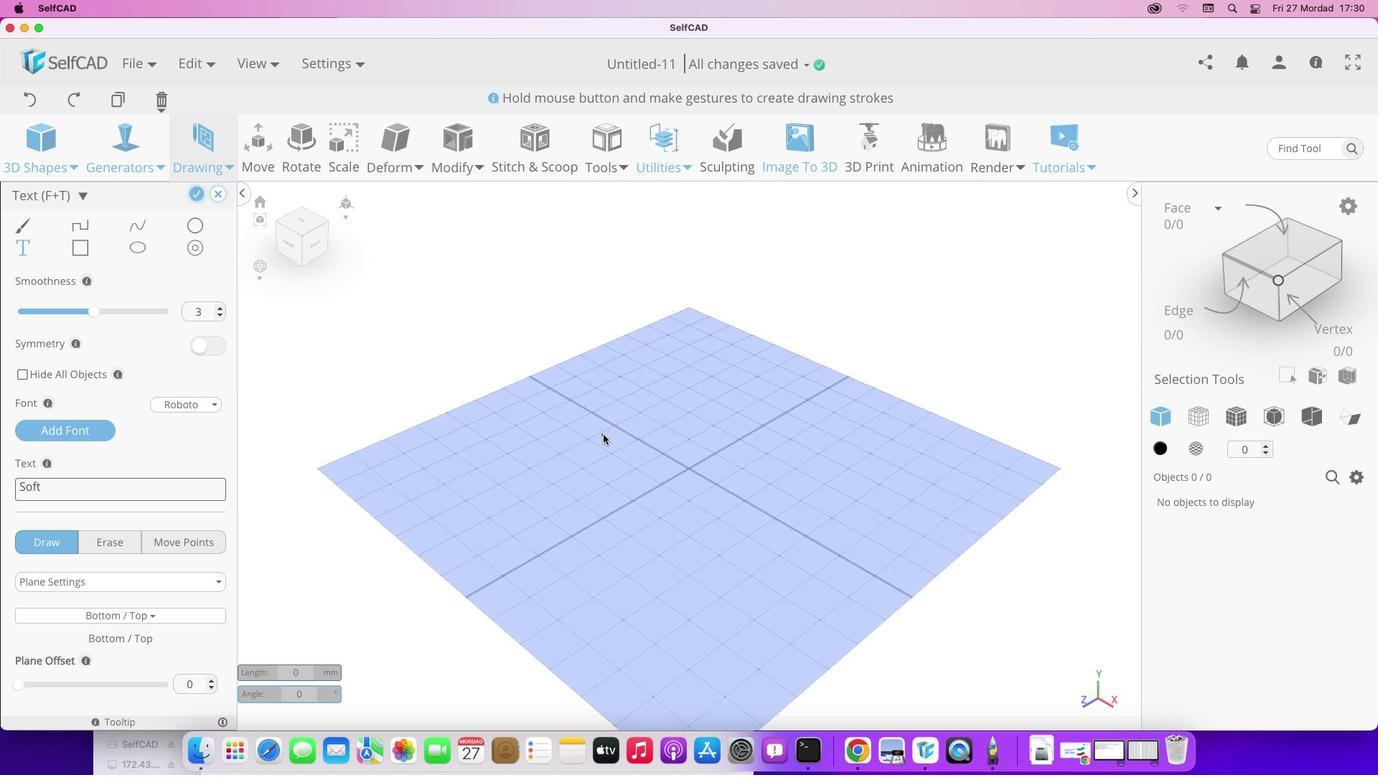 
Action: Mouse pressed left at (603, 435)
Screenshot: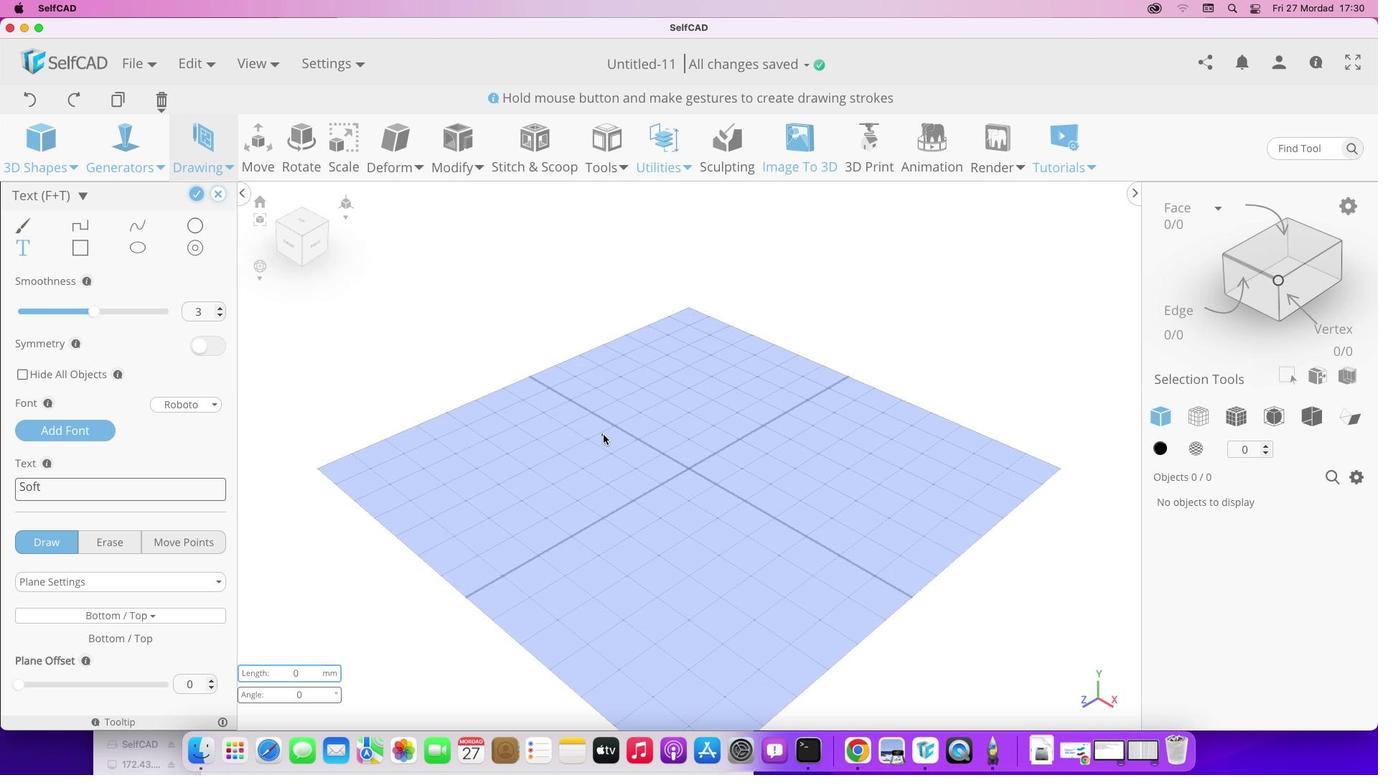 
Action: Mouse moved to (798, 548)
Screenshot: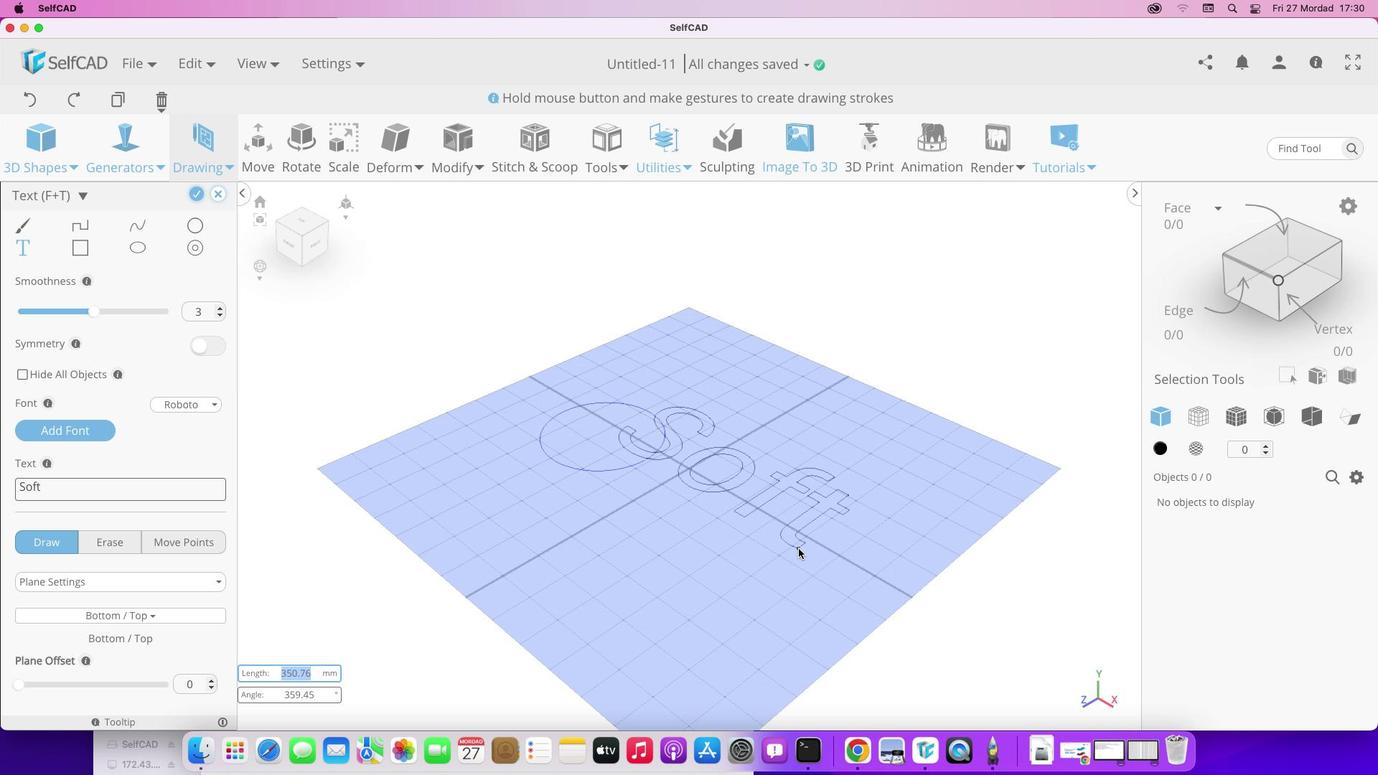 
Action: Mouse pressed left at (798, 548)
Screenshot: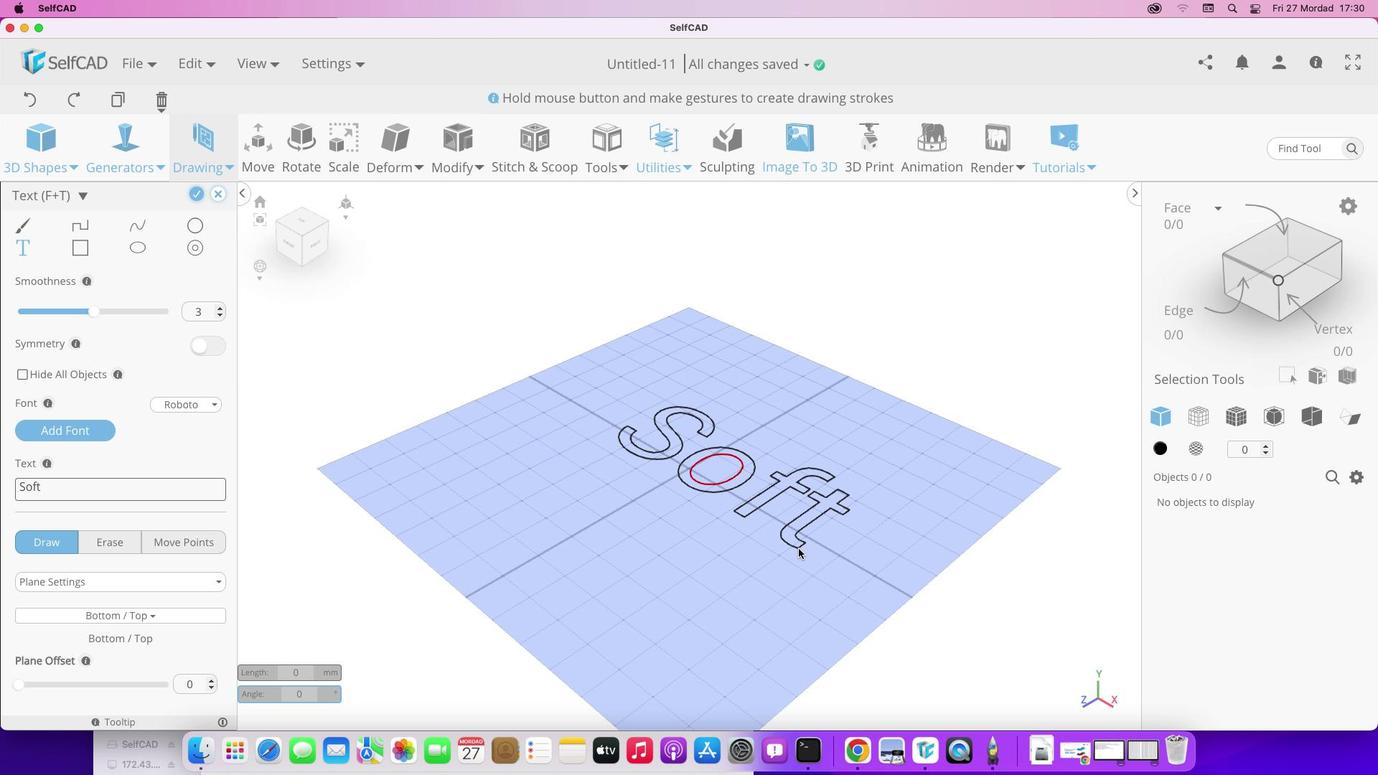 
Action: Mouse moved to (94, 308)
Screenshot: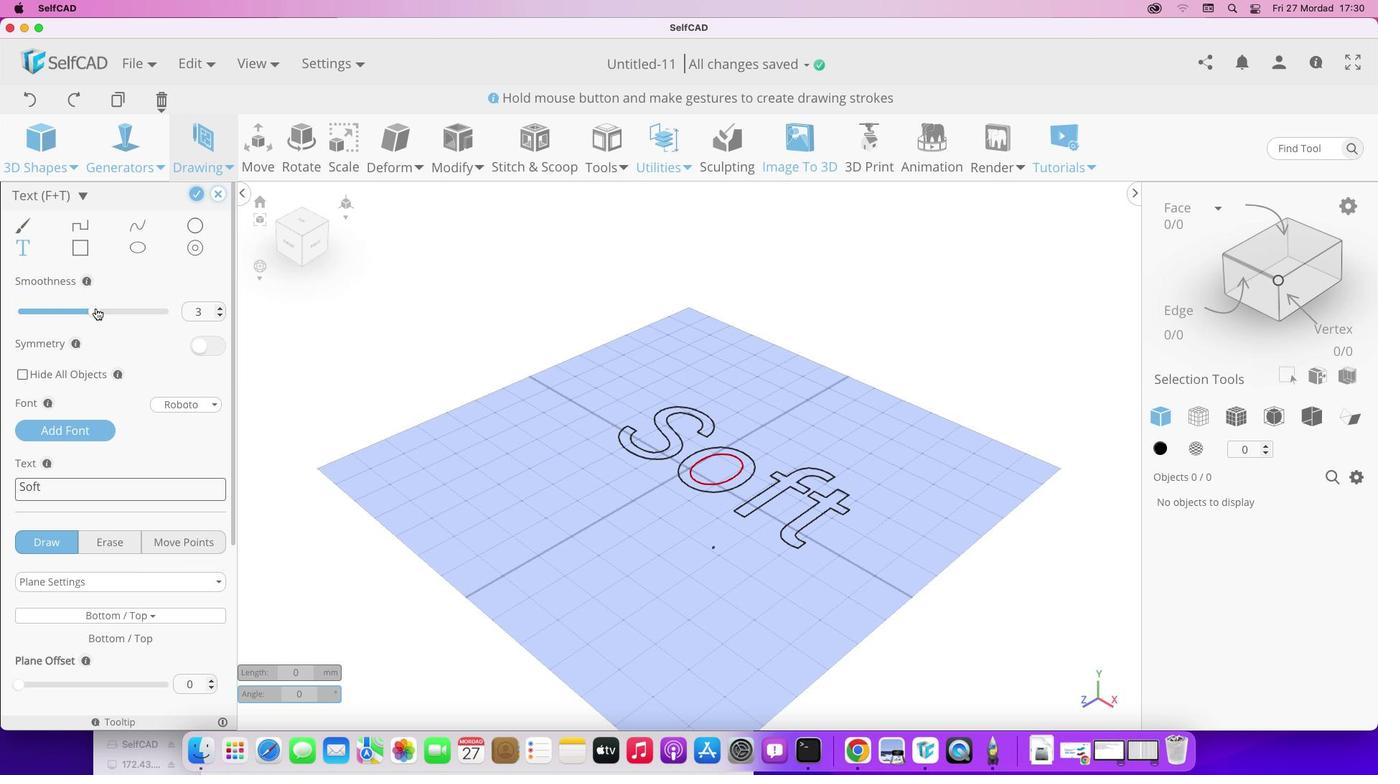 
Action: Mouse pressed left at (94, 308)
Screenshot: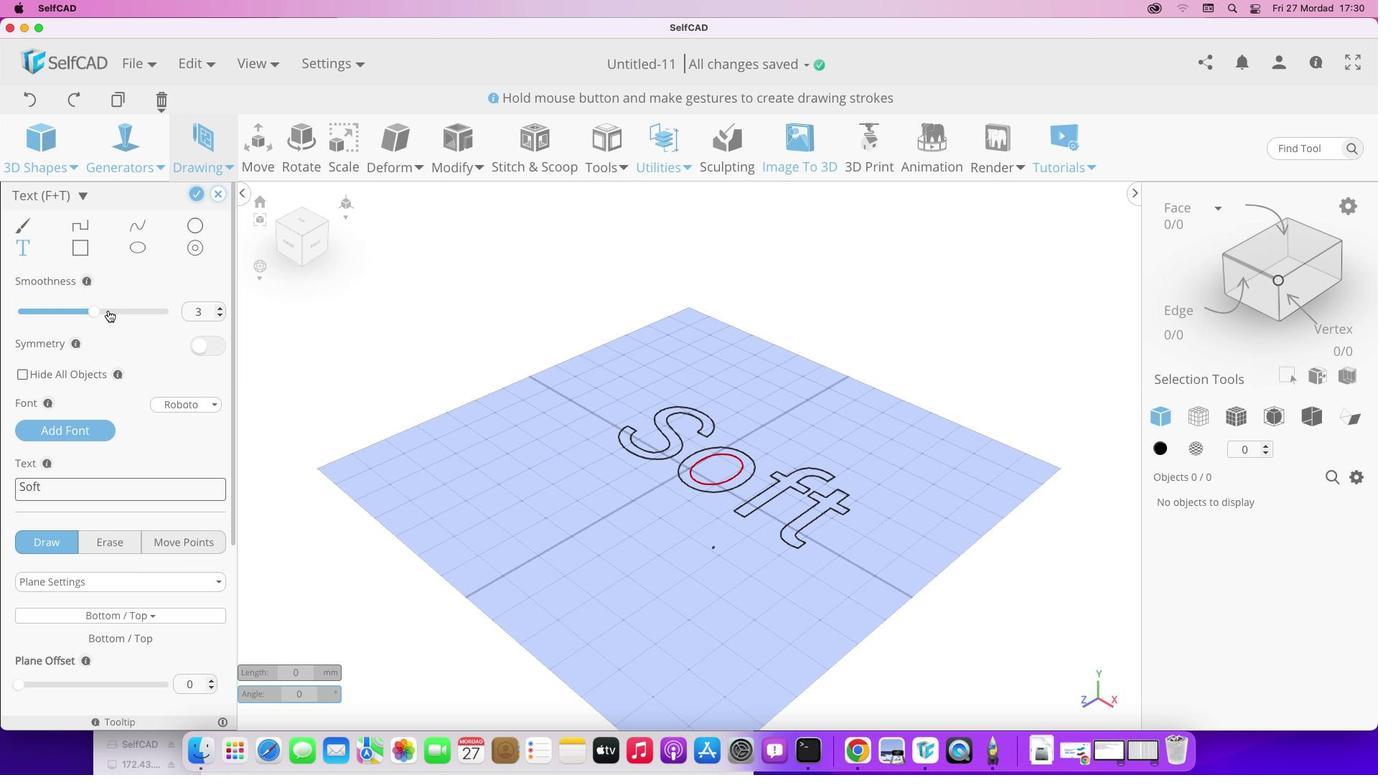 
Action: Mouse moved to (22, 372)
Screenshot: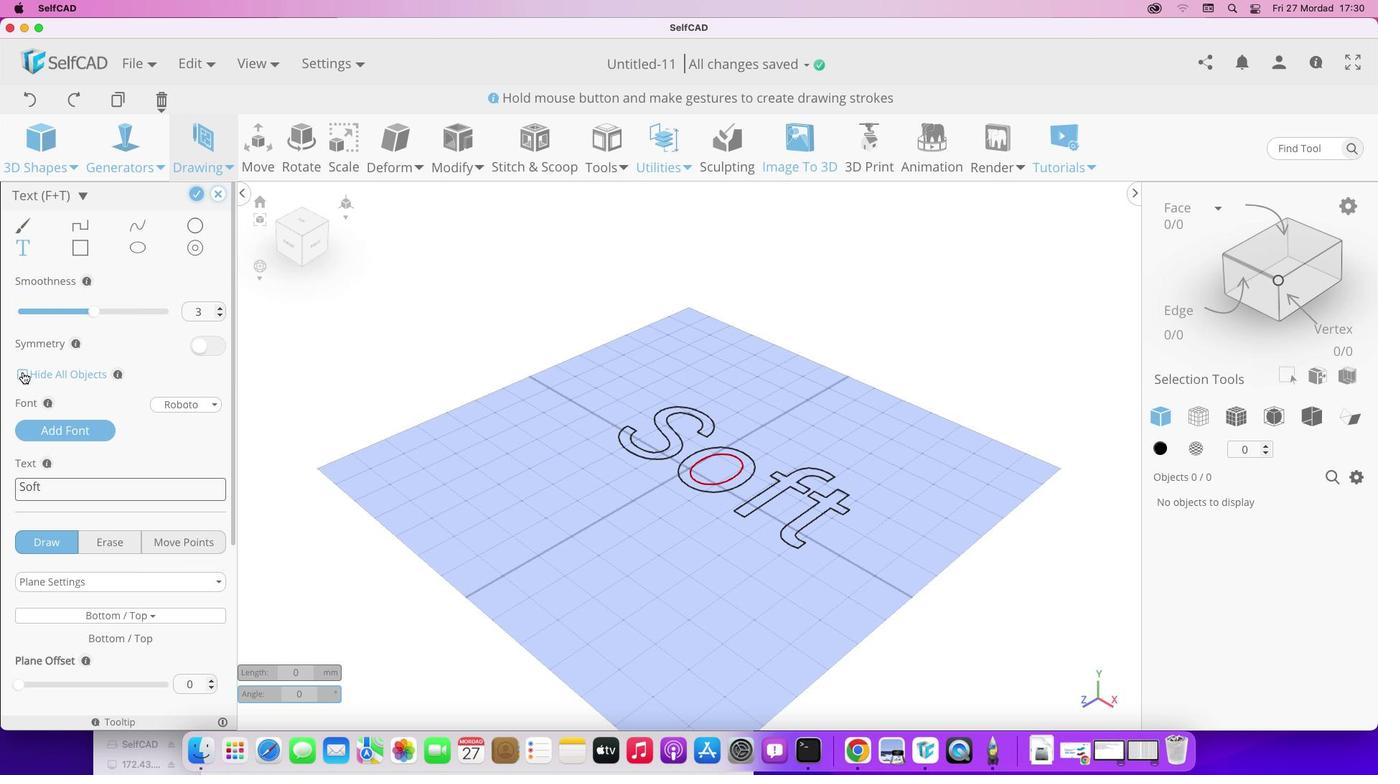 
Action: Mouse pressed left at (22, 372)
Screenshot: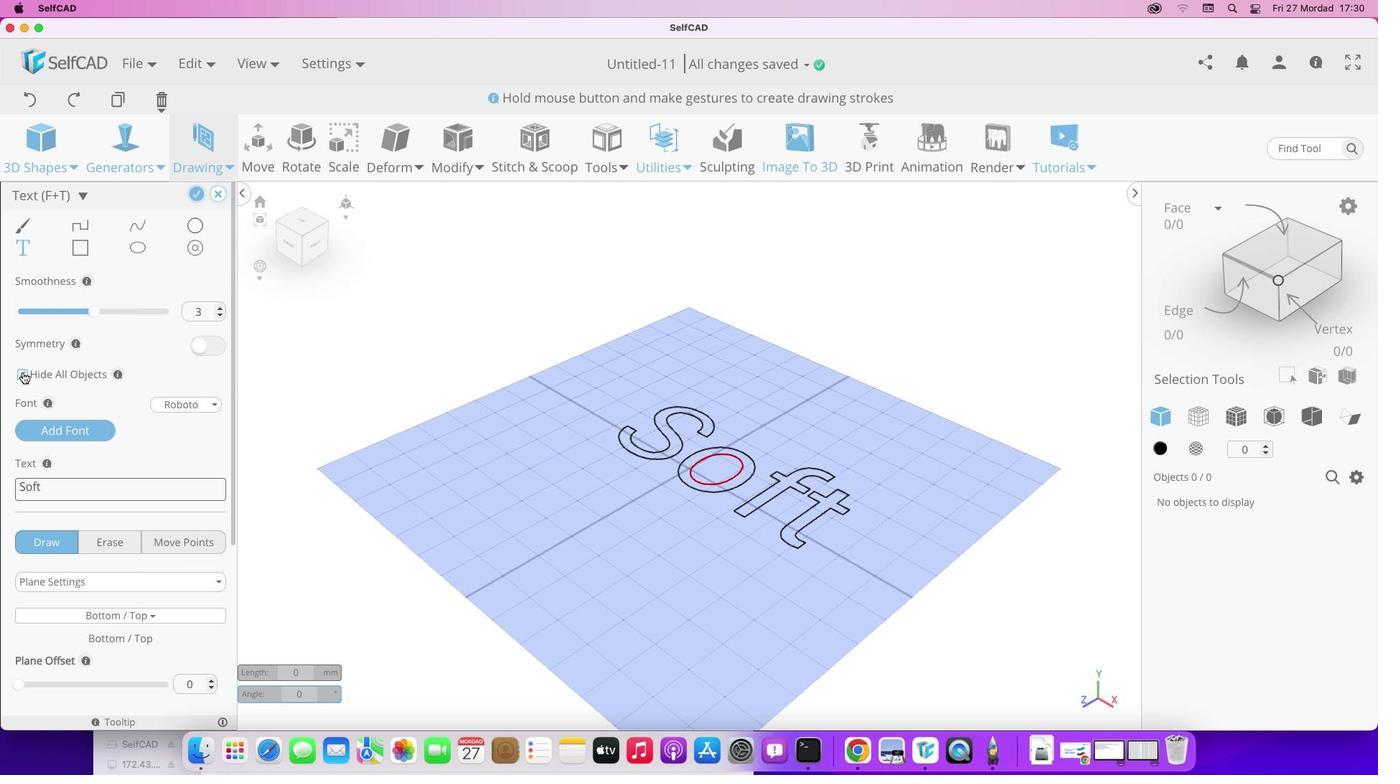 
Action: Mouse pressed left at (22, 372)
Screenshot: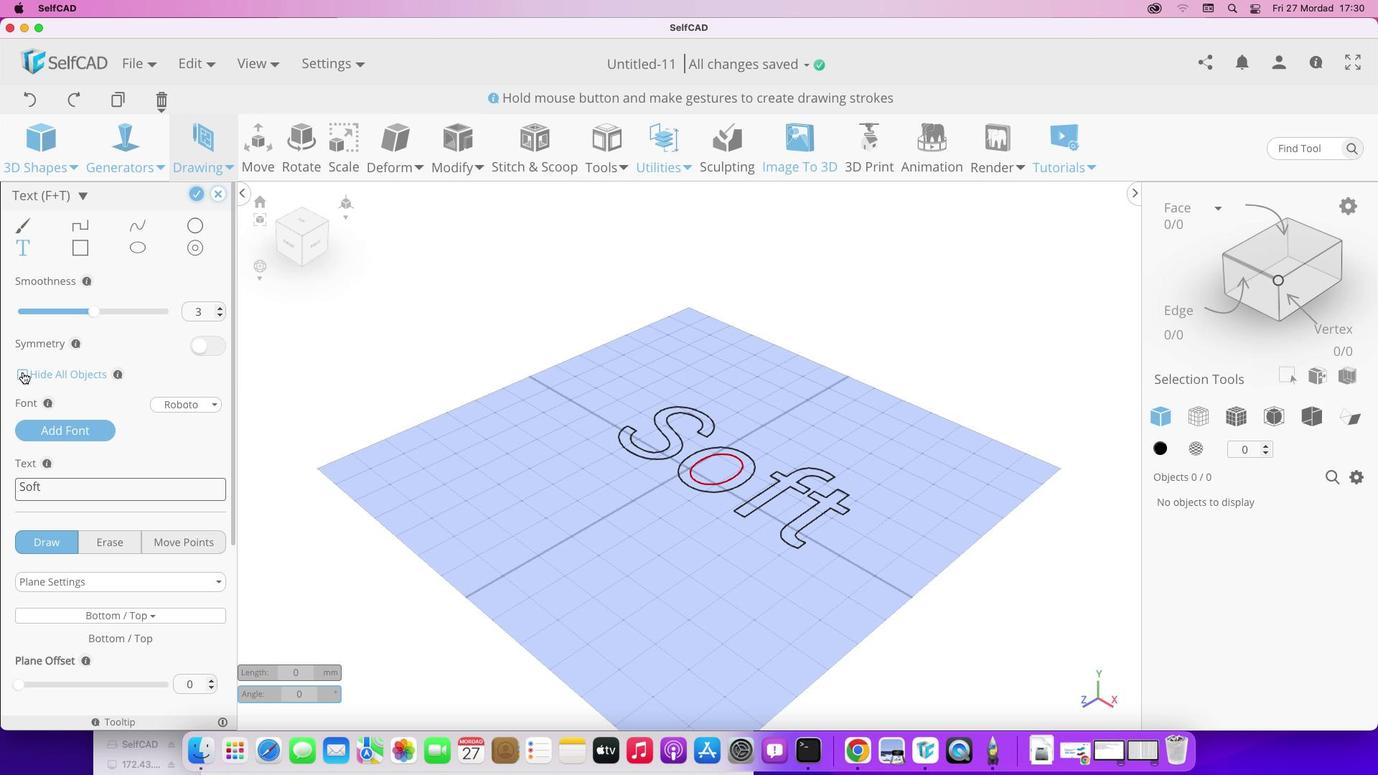 
Action: Mouse moved to (155, 524)
Screenshot: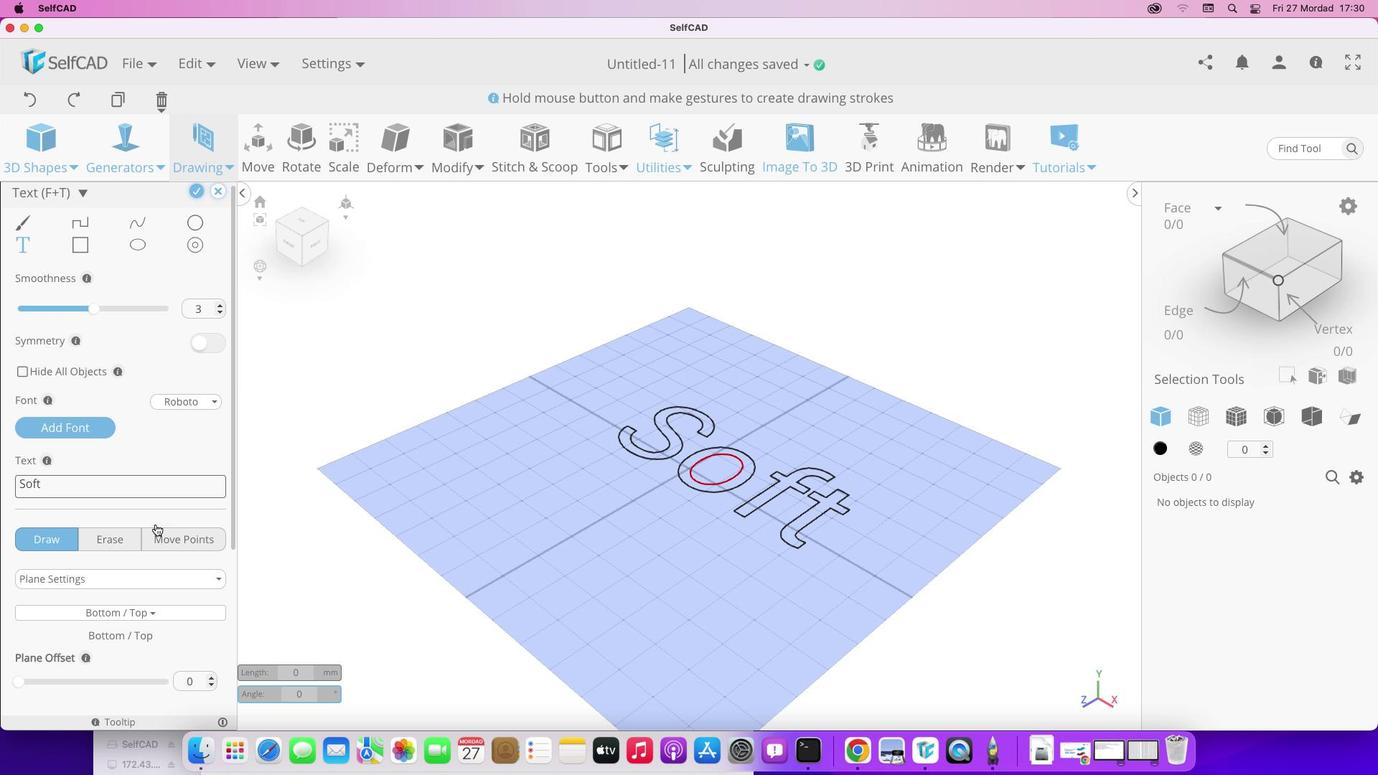 
Action: Mouse scrolled (155, 524) with delta (0, 0)
Screenshot: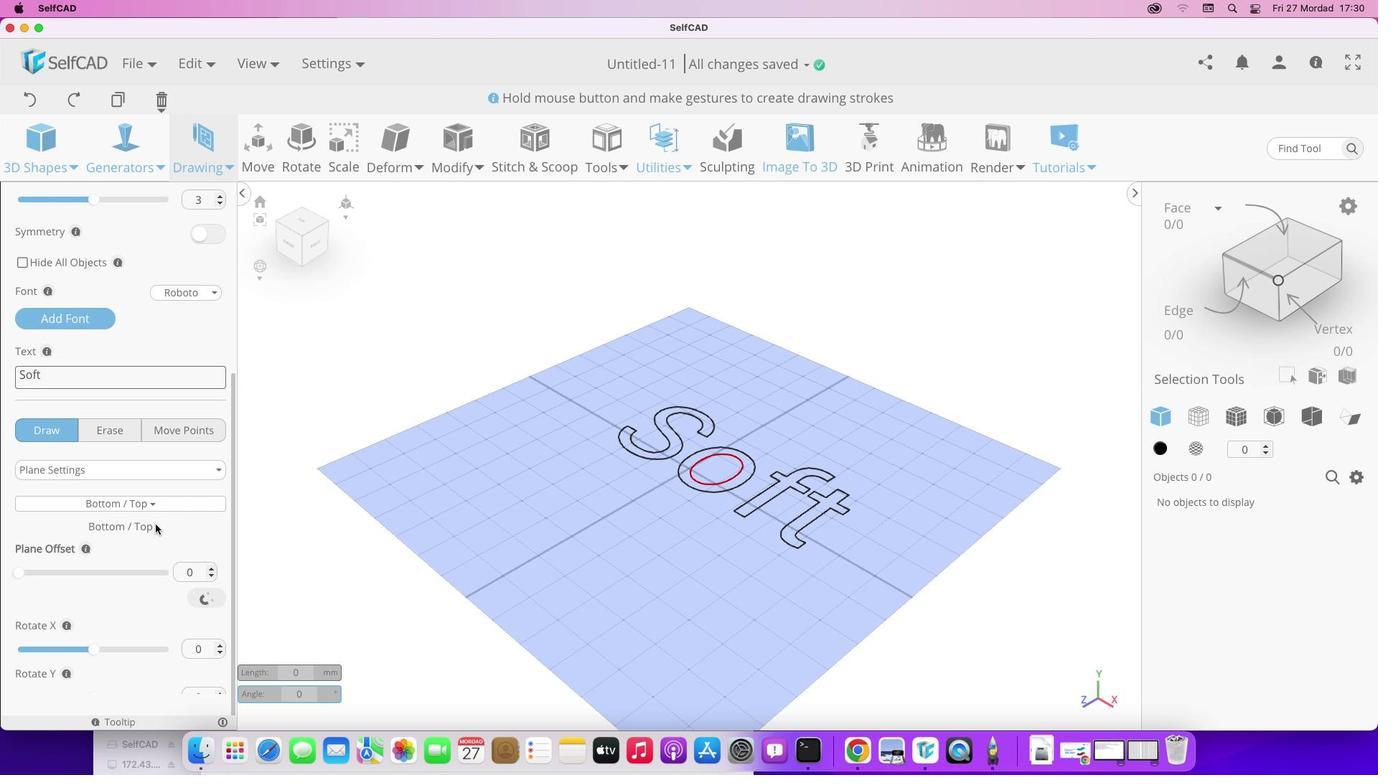 
Action: Mouse scrolled (155, 524) with delta (0, 0)
Screenshot: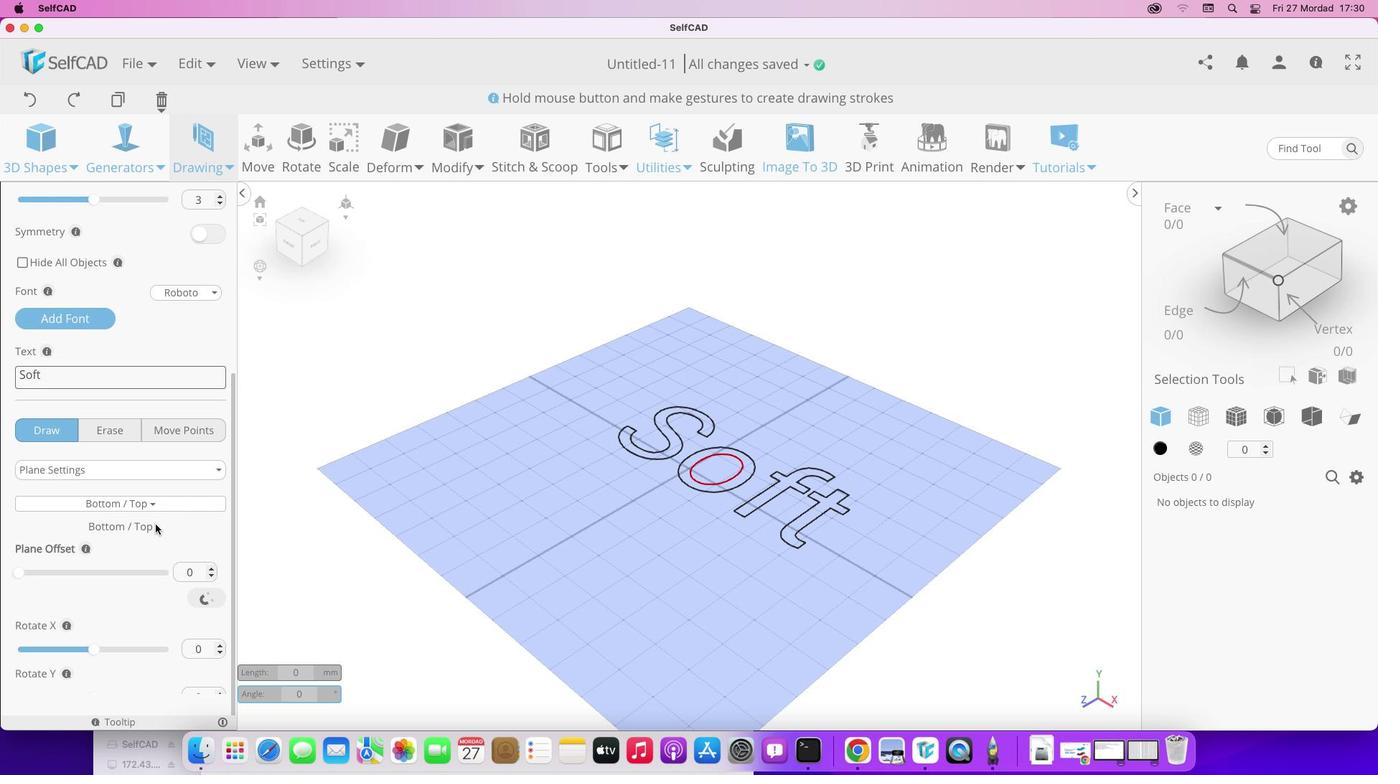 
Action: Mouse scrolled (155, 524) with delta (0, -1)
Screenshot: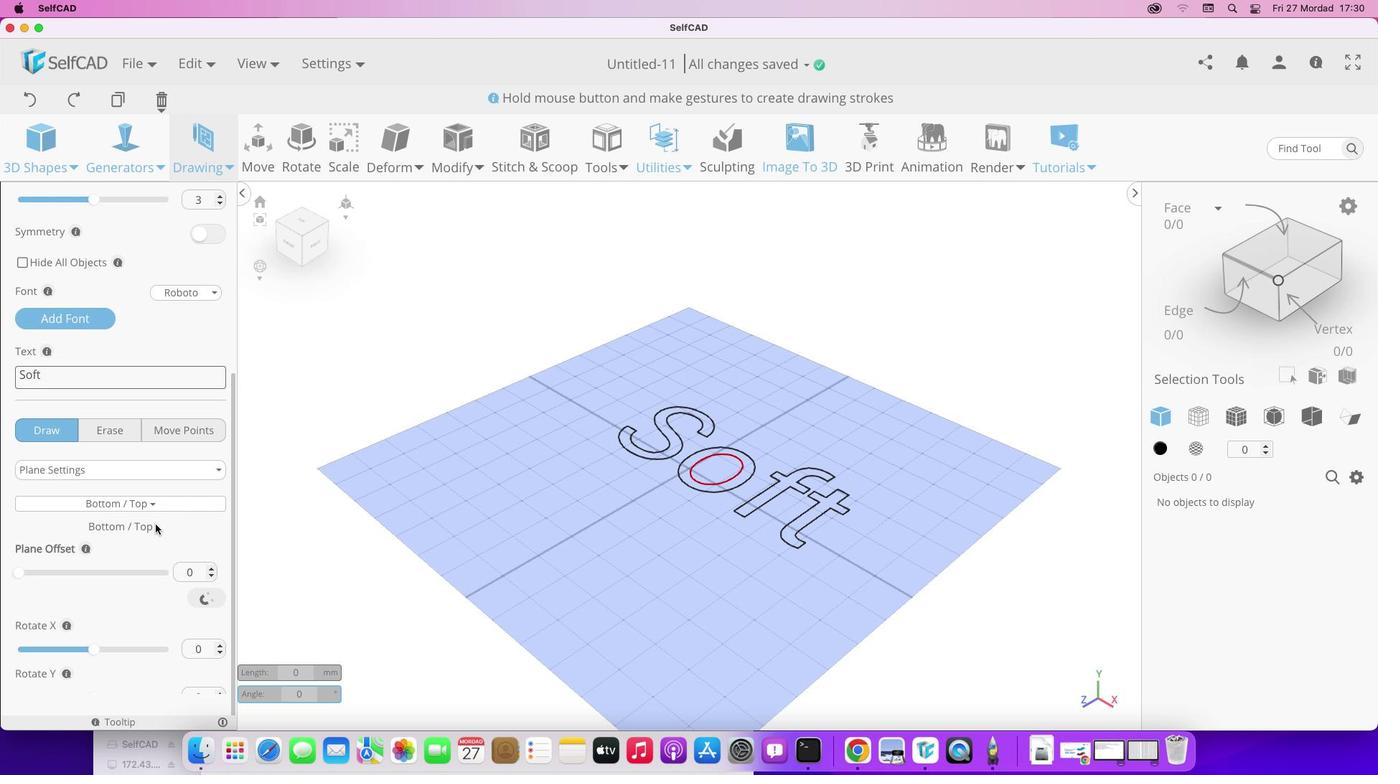 
Action: Mouse scrolled (155, 524) with delta (0, 0)
Screenshot: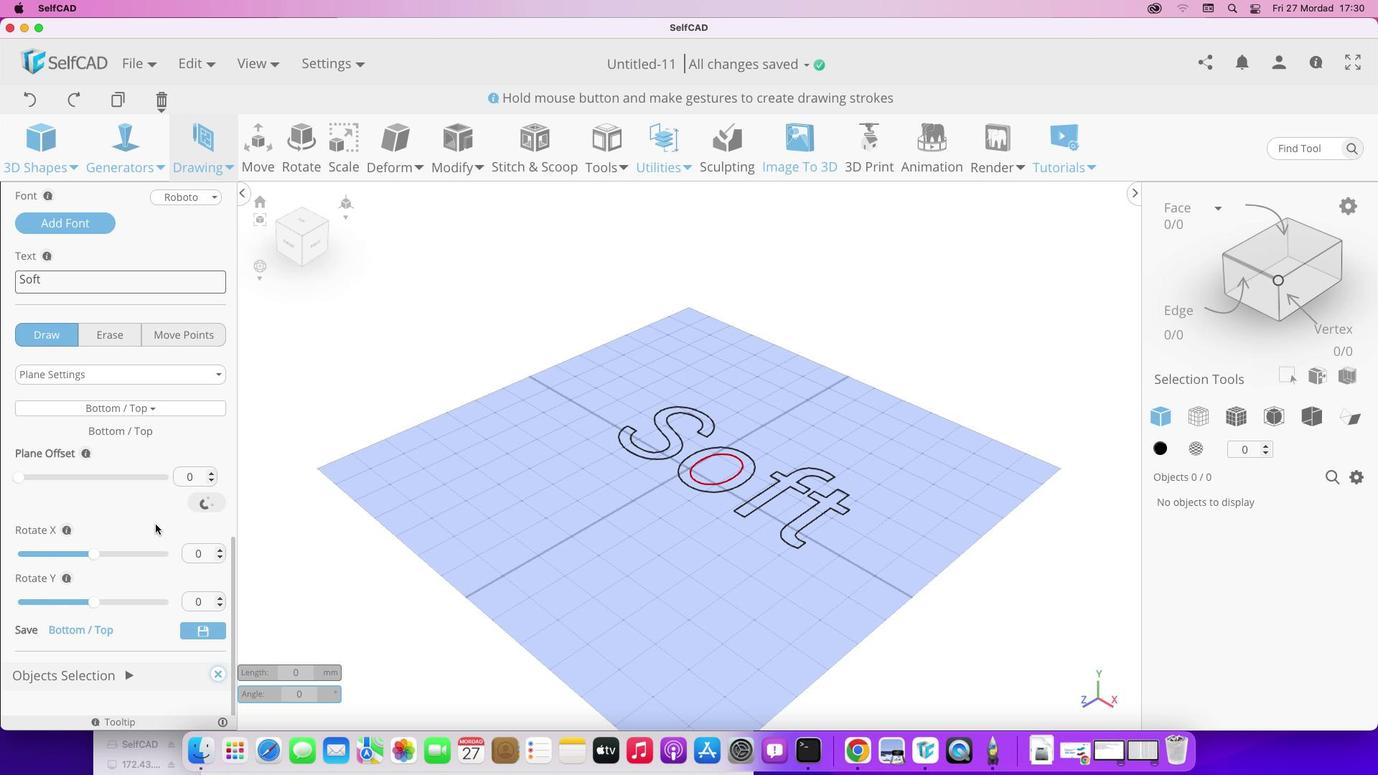 
Action: Mouse scrolled (155, 524) with delta (0, 0)
Screenshot: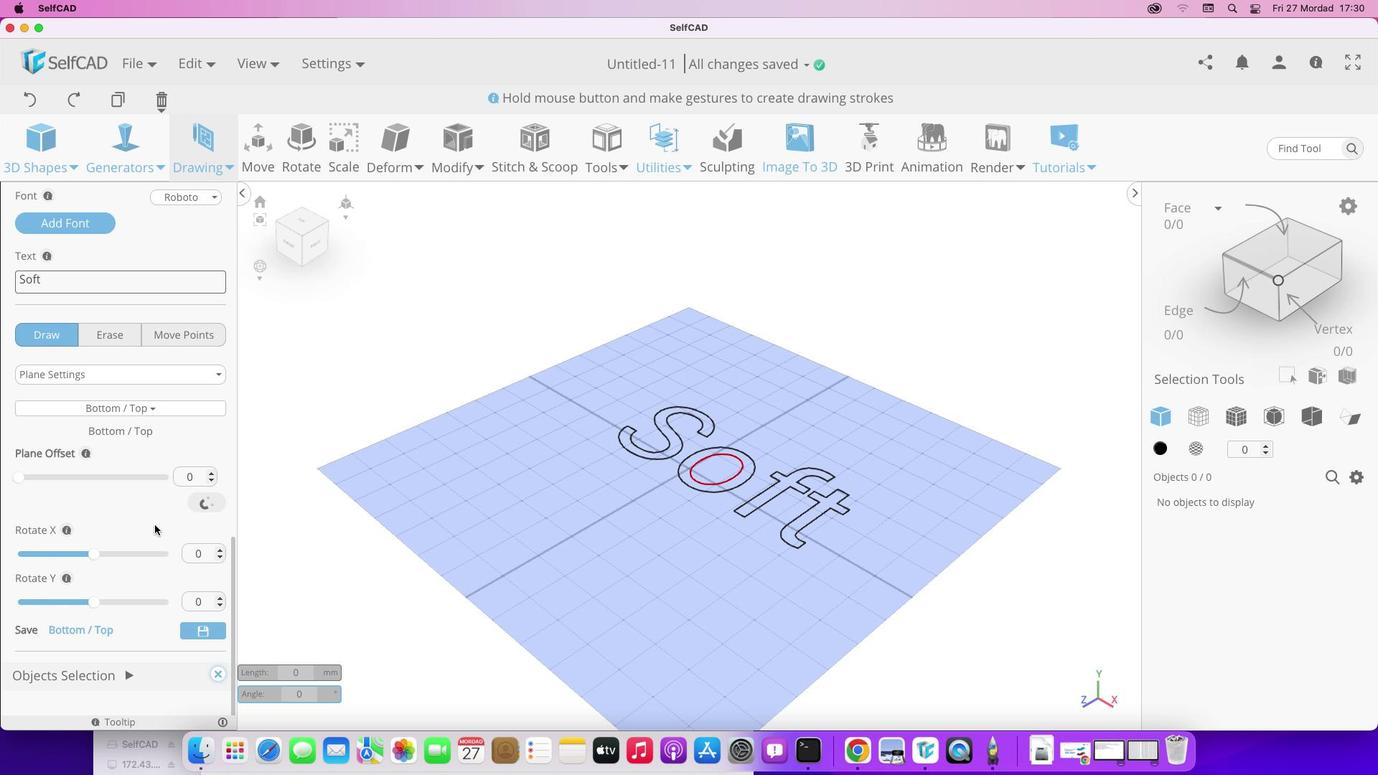 
Action: Mouse scrolled (155, 524) with delta (0, -1)
Screenshot: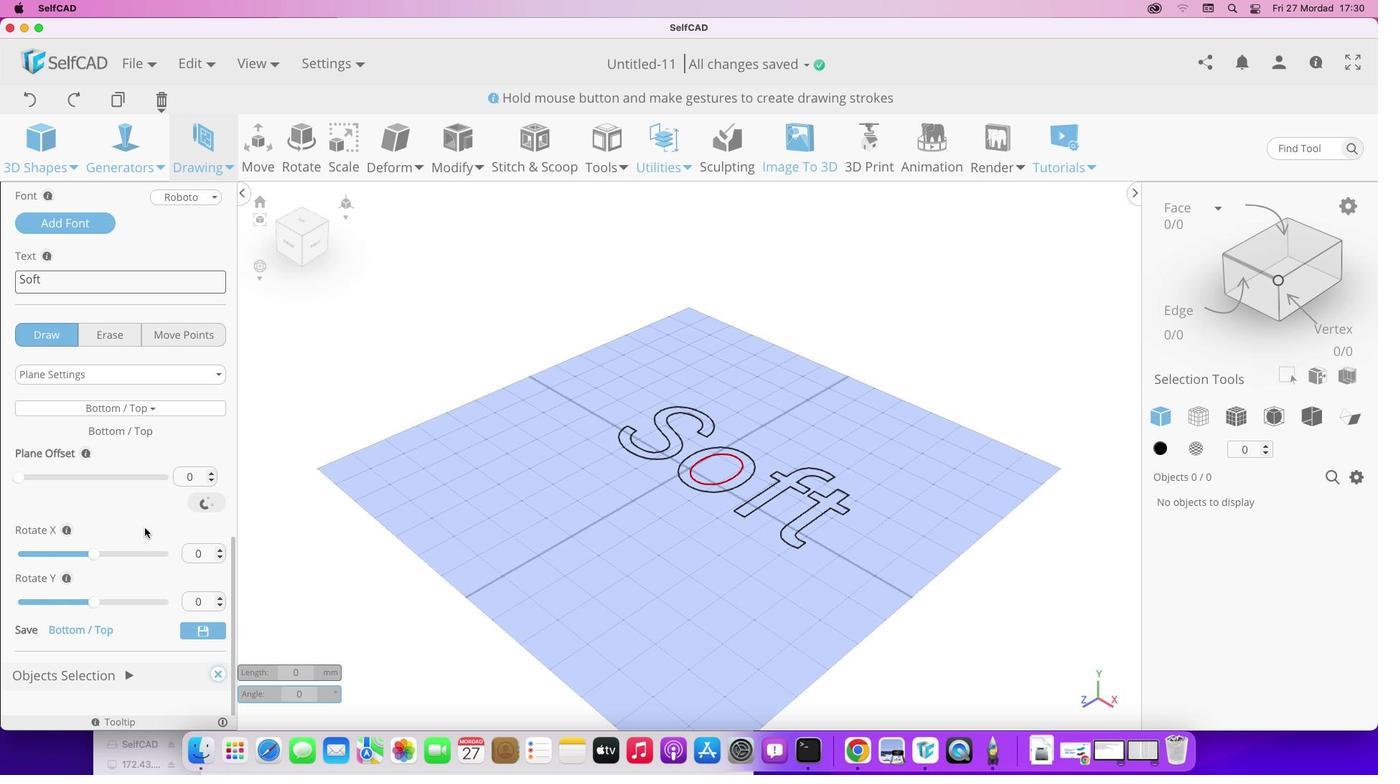 
Action: Mouse moved to (624, 642)
Screenshot: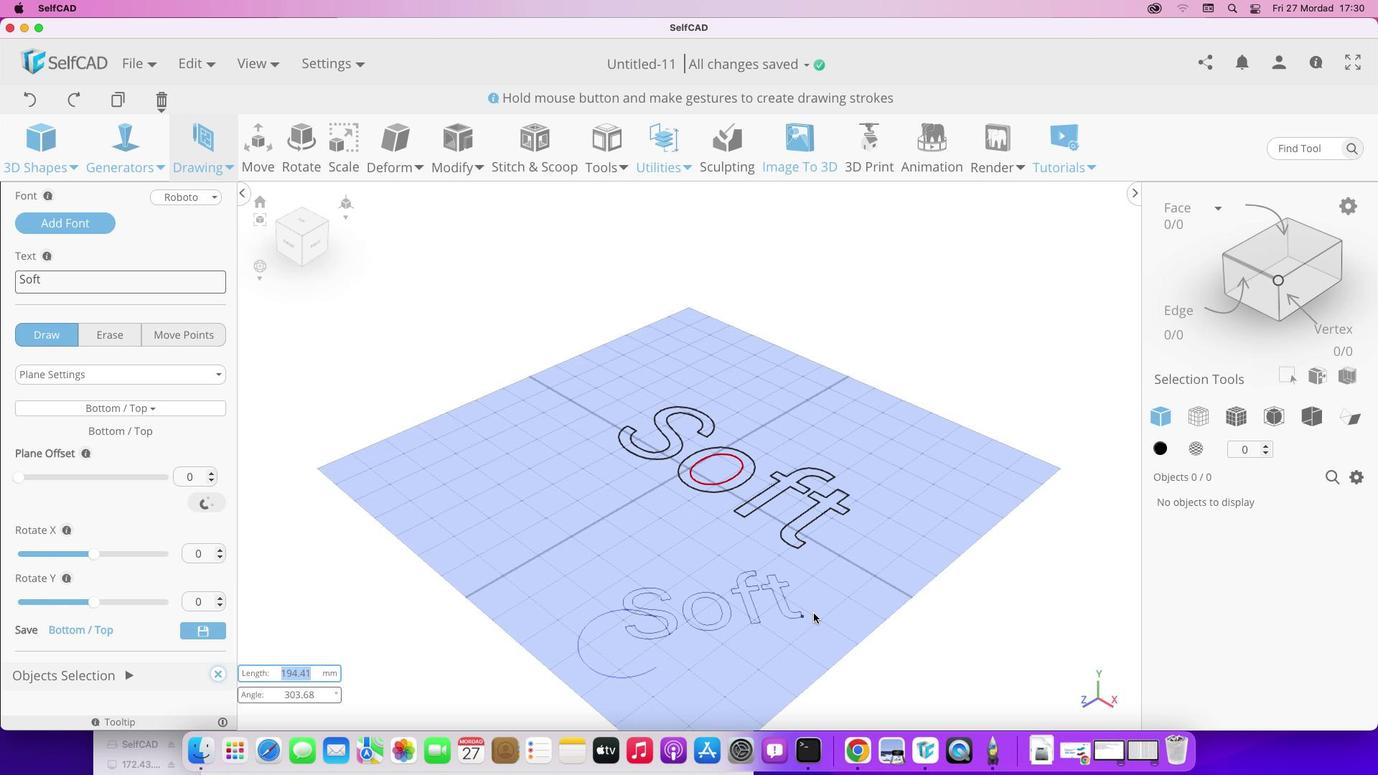 
Action: Mouse pressed left at (624, 642)
Screenshot: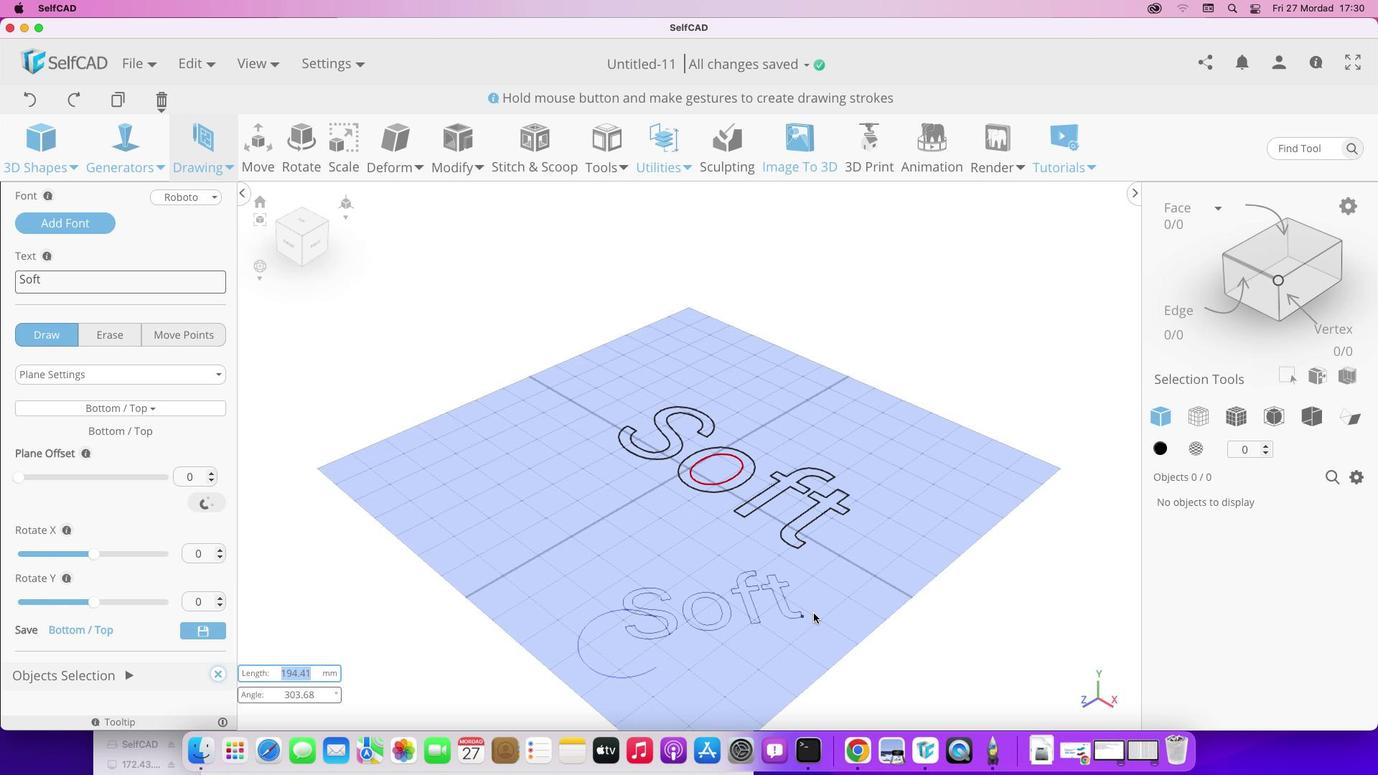 
Action: Mouse moved to (30, 98)
Screenshot: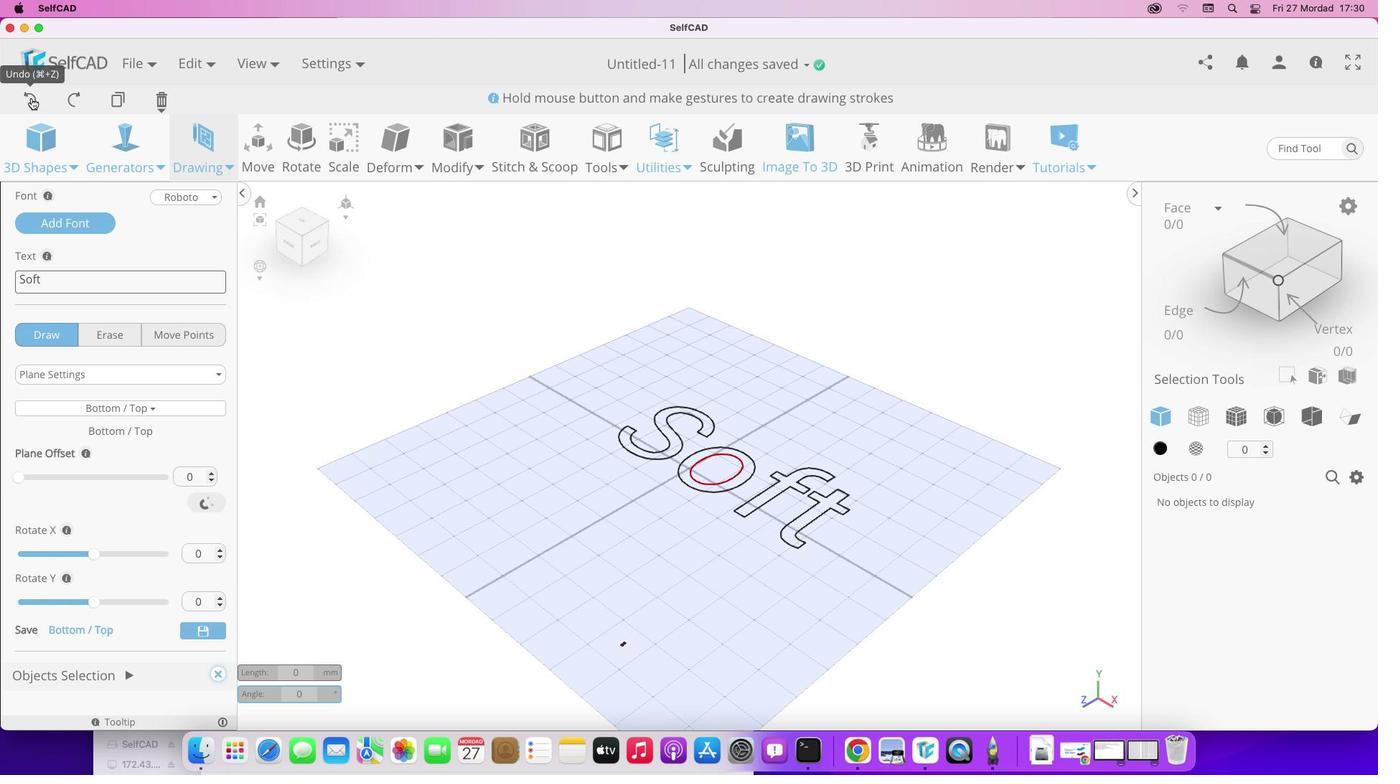 
Action: Mouse pressed left at (30, 98)
Screenshot: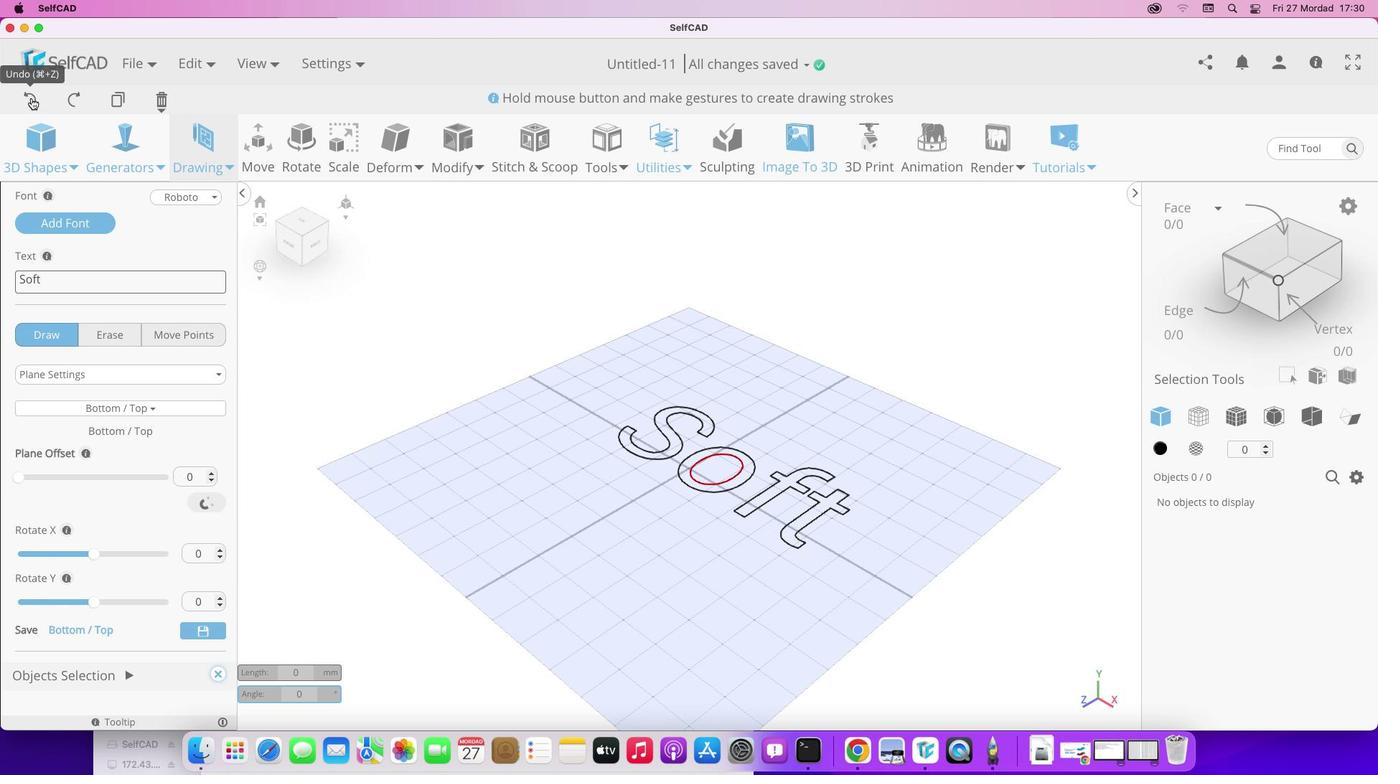 
Action: Mouse moved to (94, 554)
Screenshot: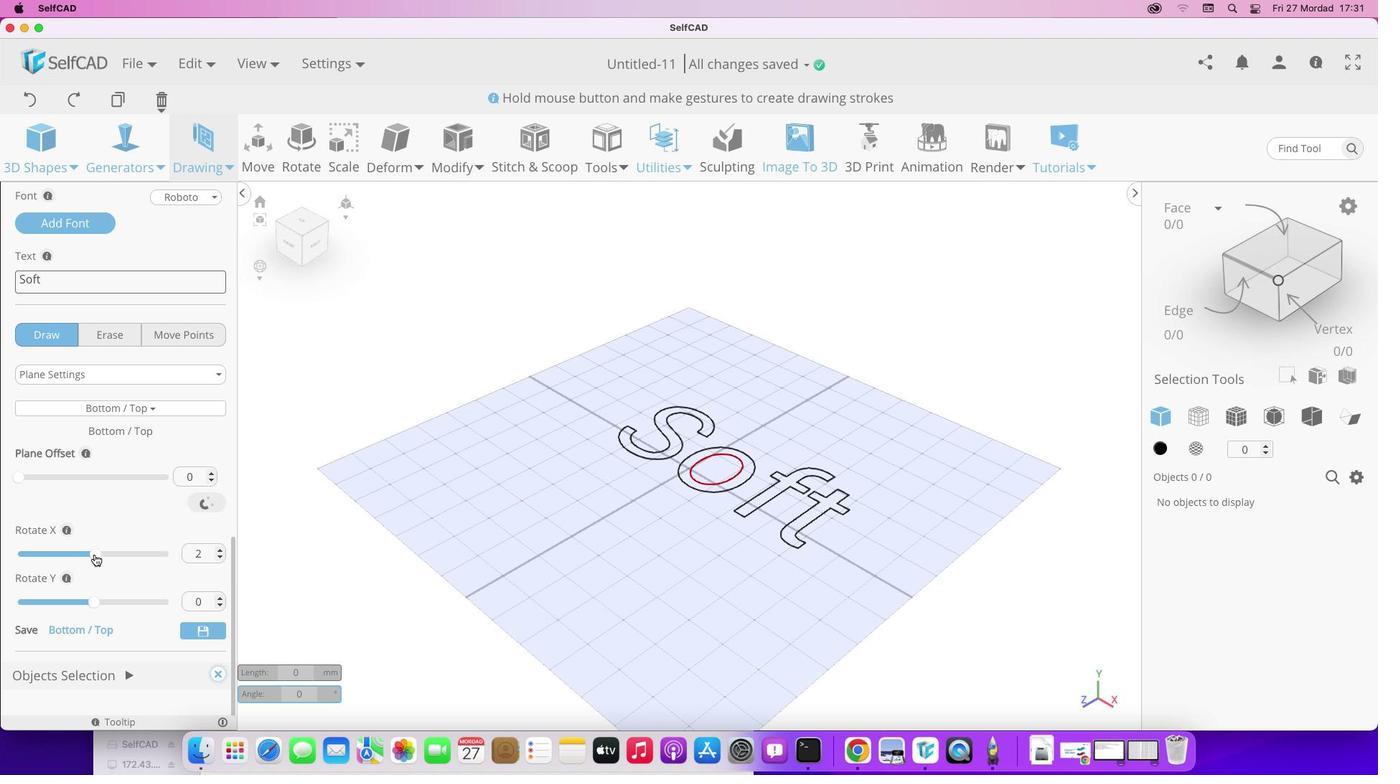 
Action: Mouse pressed left at (94, 554)
Screenshot: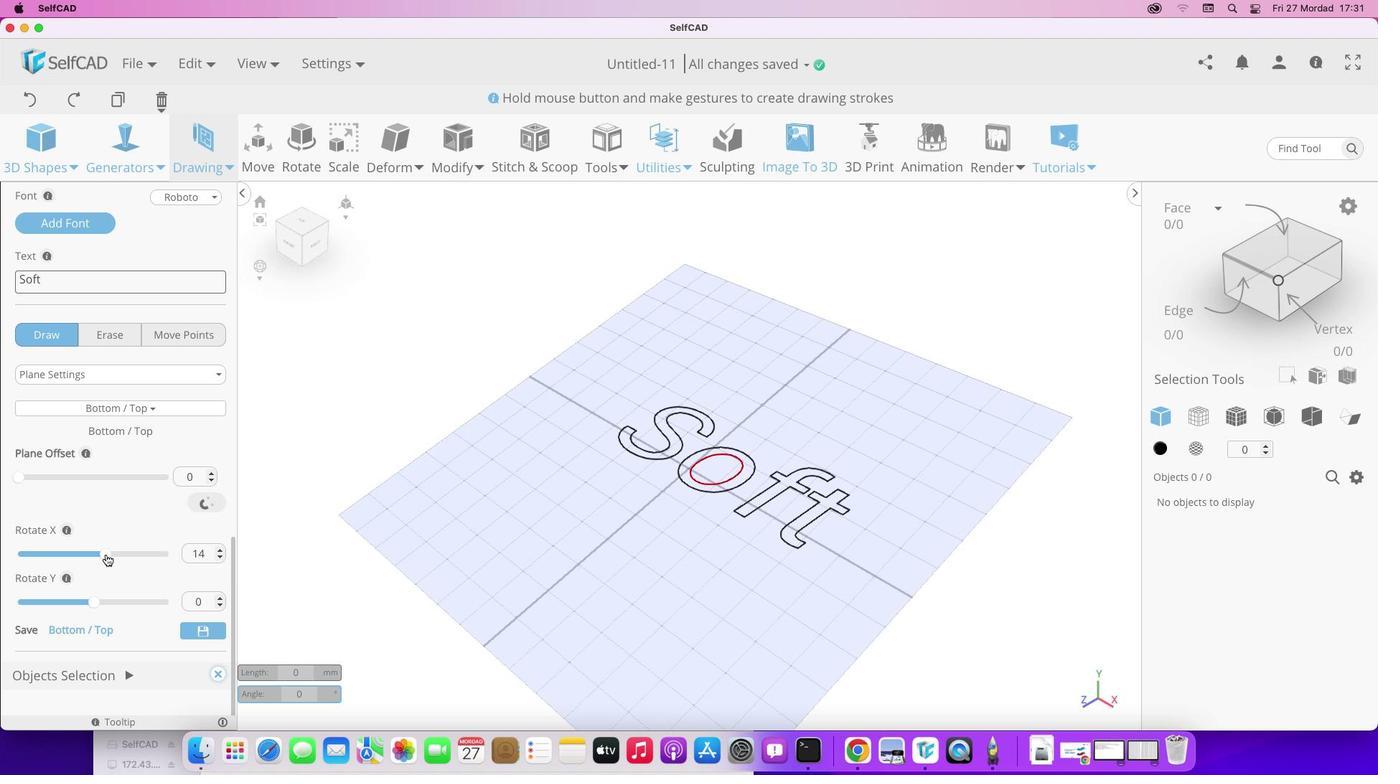 
Action: Mouse moved to (93, 603)
Screenshot: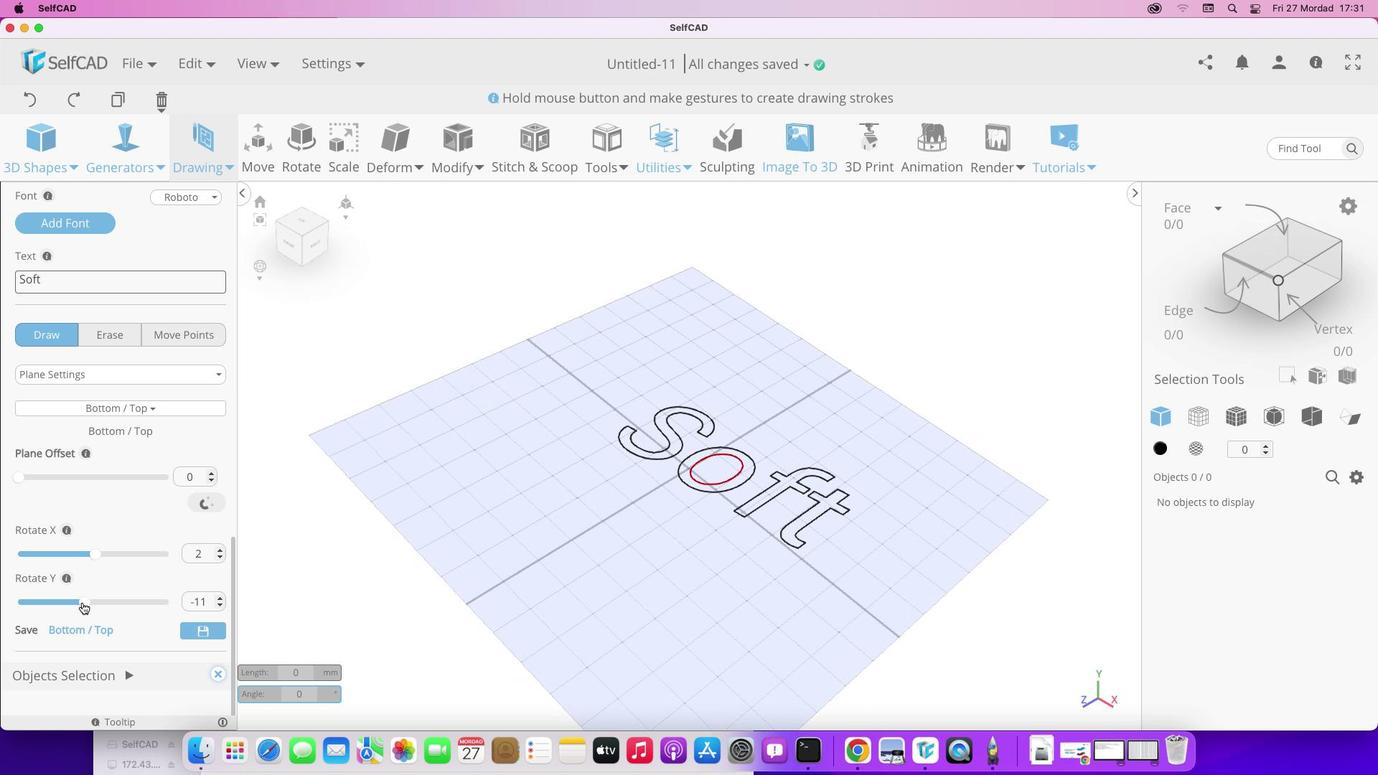 
Action: Mouse pressed left at (93, 603)
Screenshot: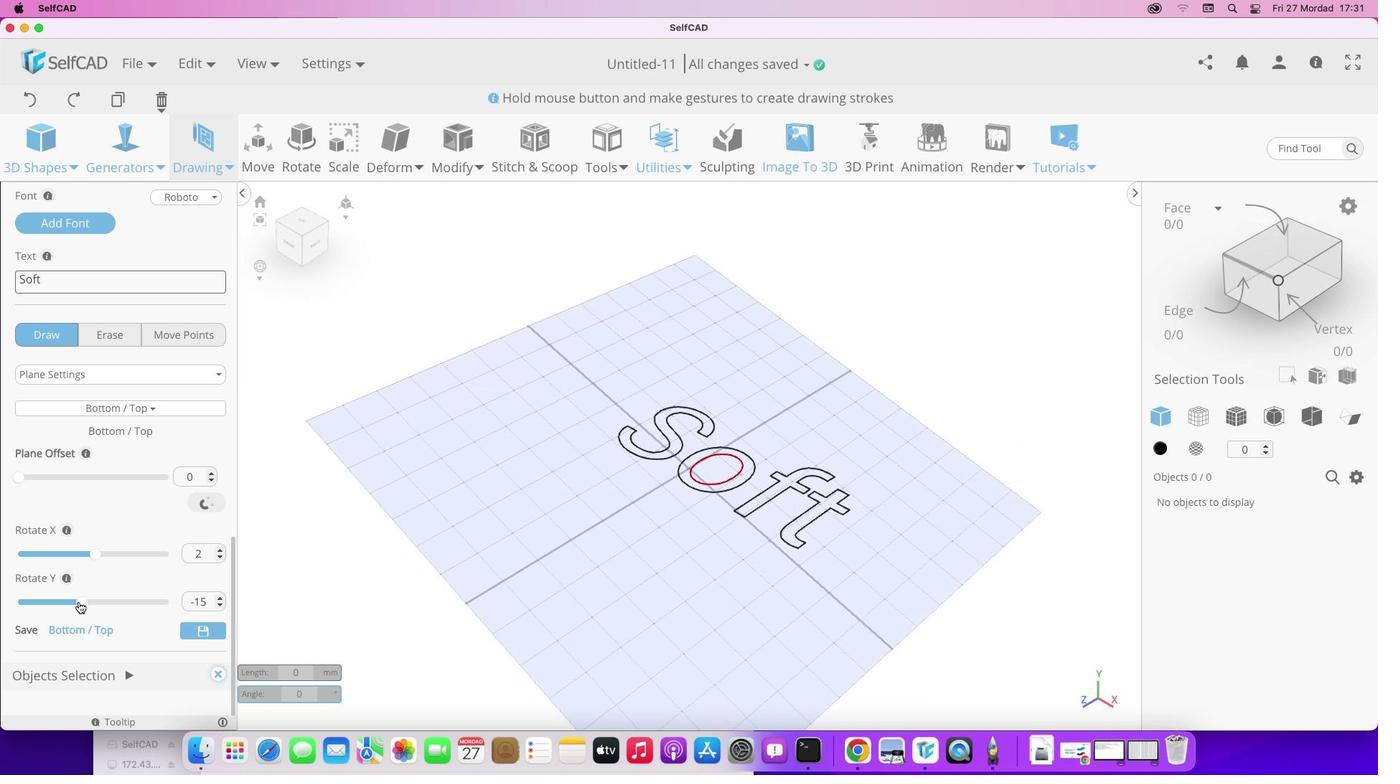 
Action: Mouse moved to (168, 621)
Screenshot: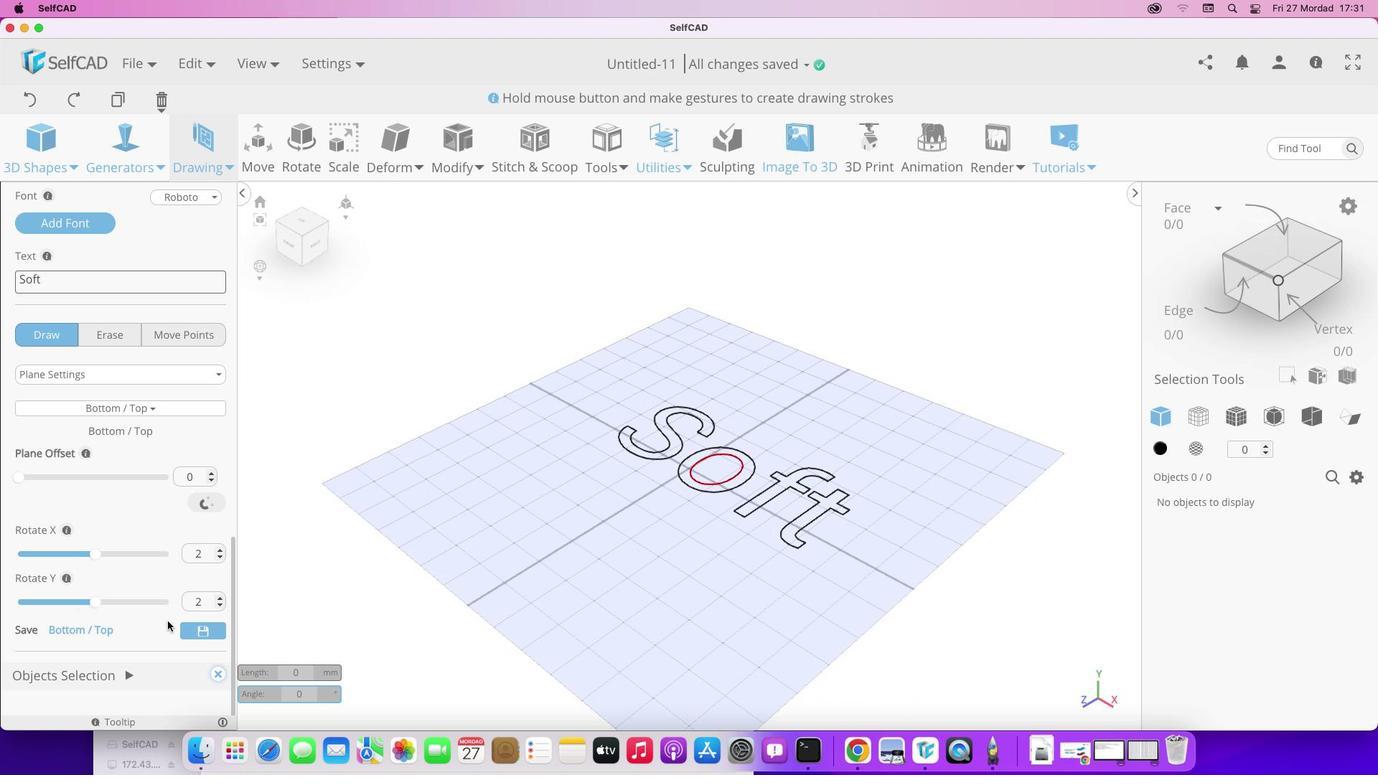 
Action: Mouse scrolled (168, 621) with delta (0, 0)
Screenshot: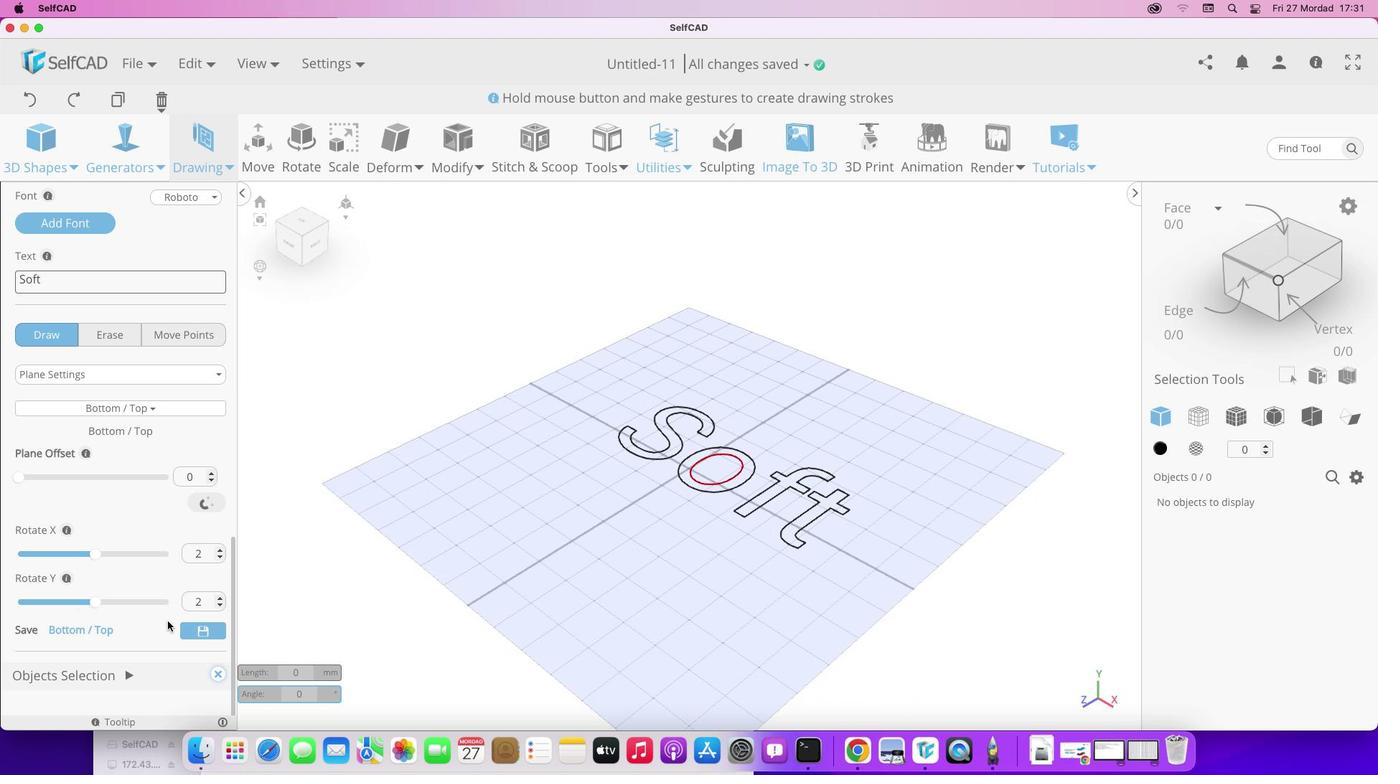 
Action: Mouse scrolled (168, 621) with delta (0, 0)
Screenshot: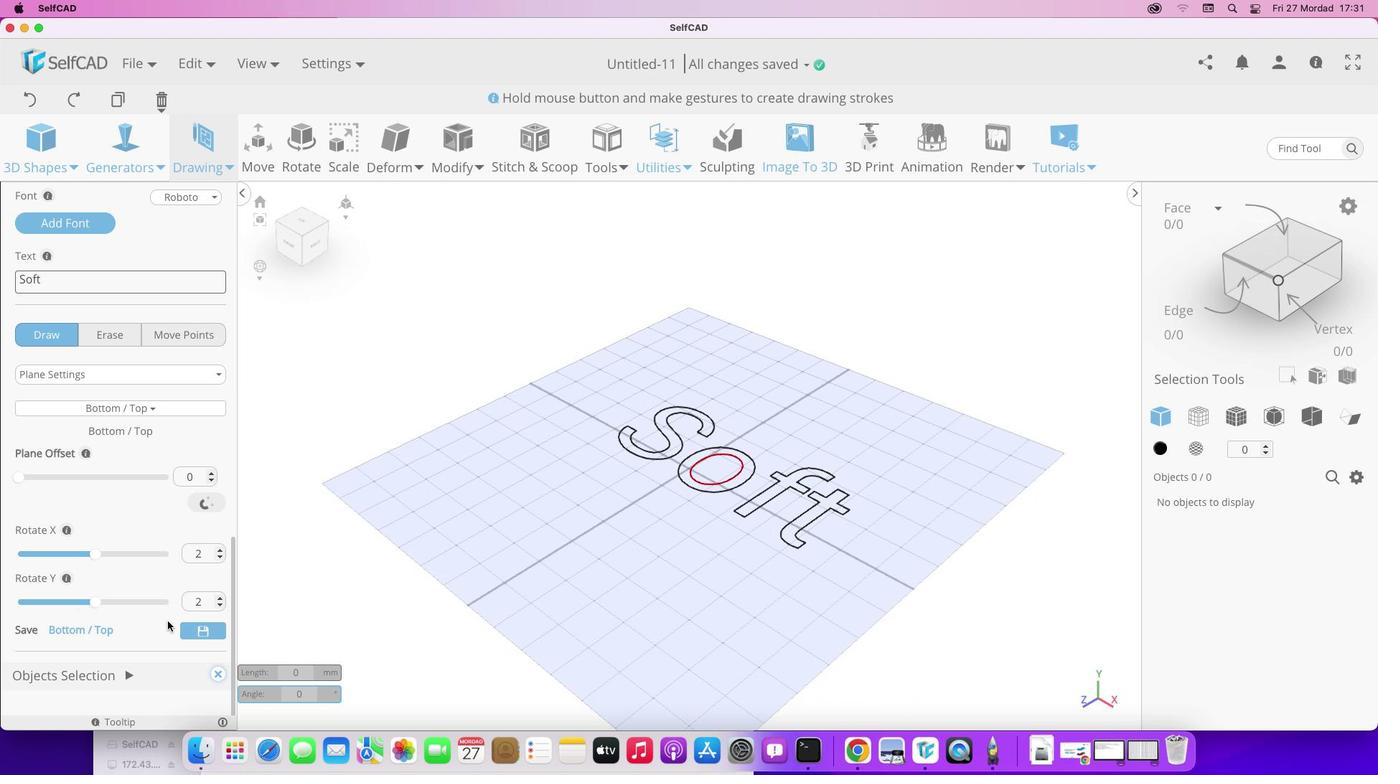
Action: Mouse scrolled (168, 621) with delta (0, -1)
Screenshot: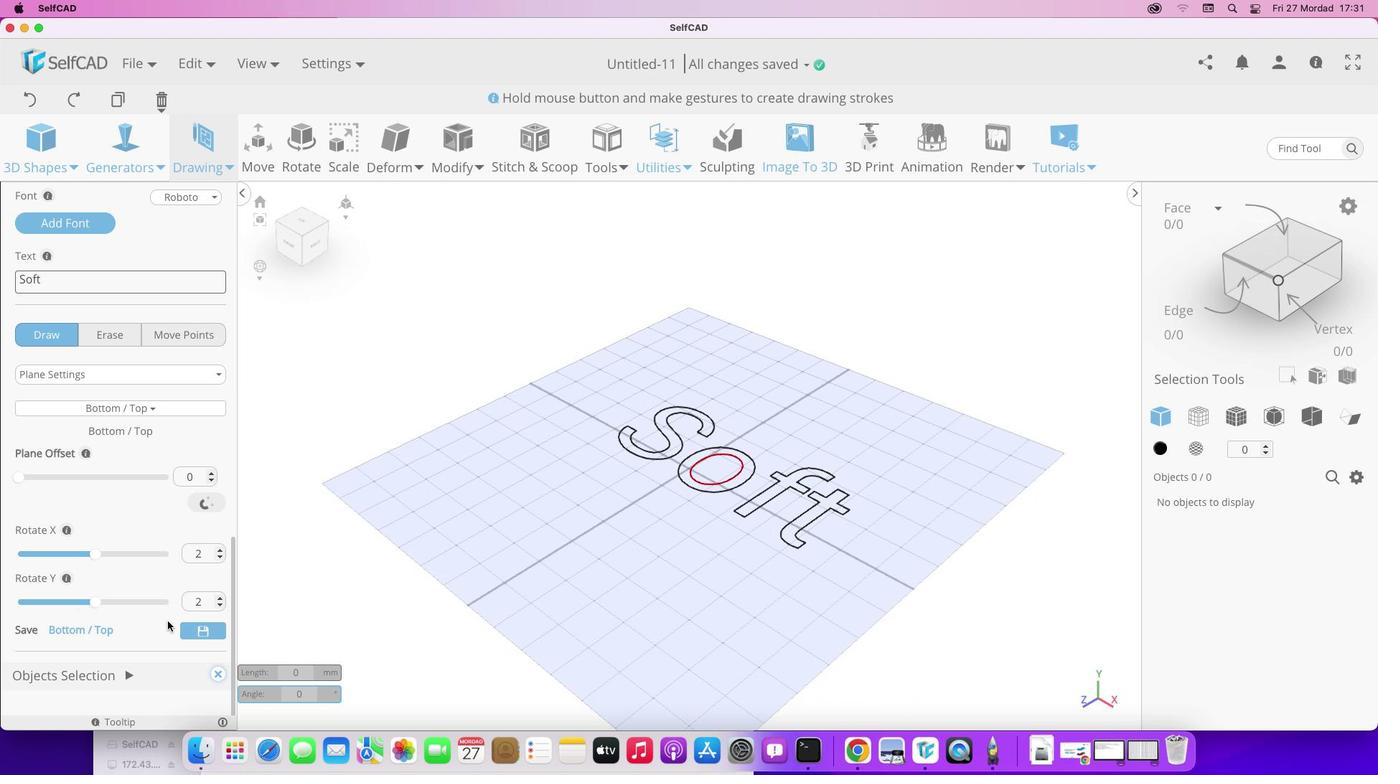 
Action: Mouse moved to (150, 409)
Screenshot: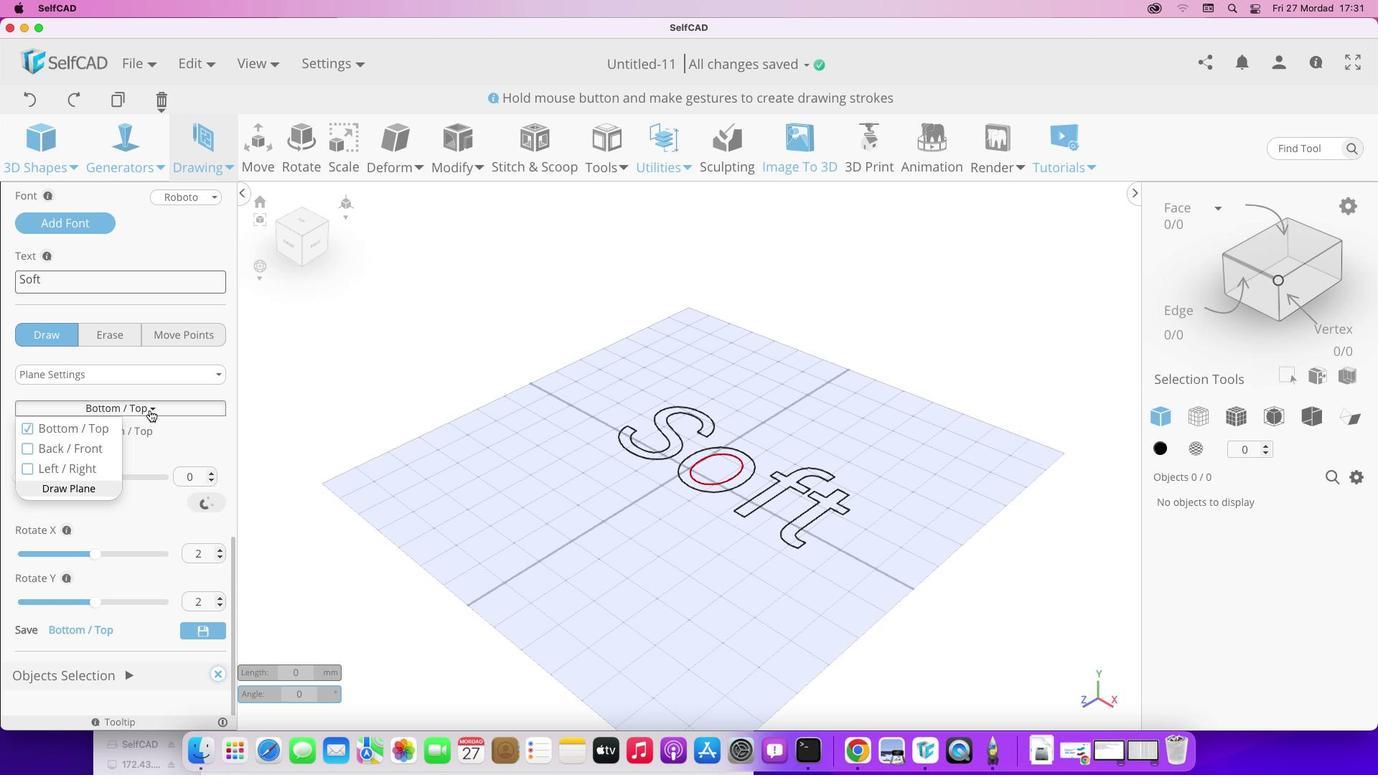 
Action: Mouse pressed left at (150, 409)
Screenshot: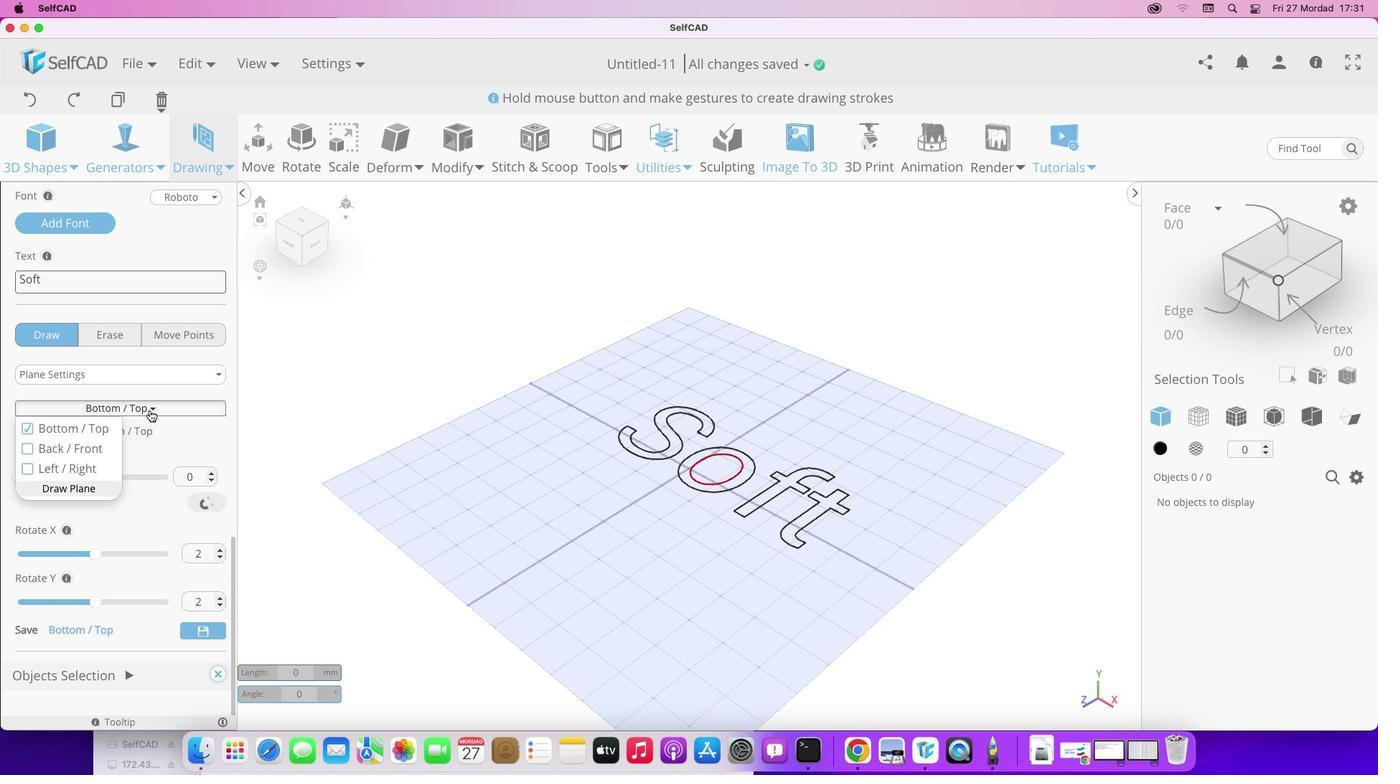 
Action: Mouse moved to (62, 454)
Screenshot: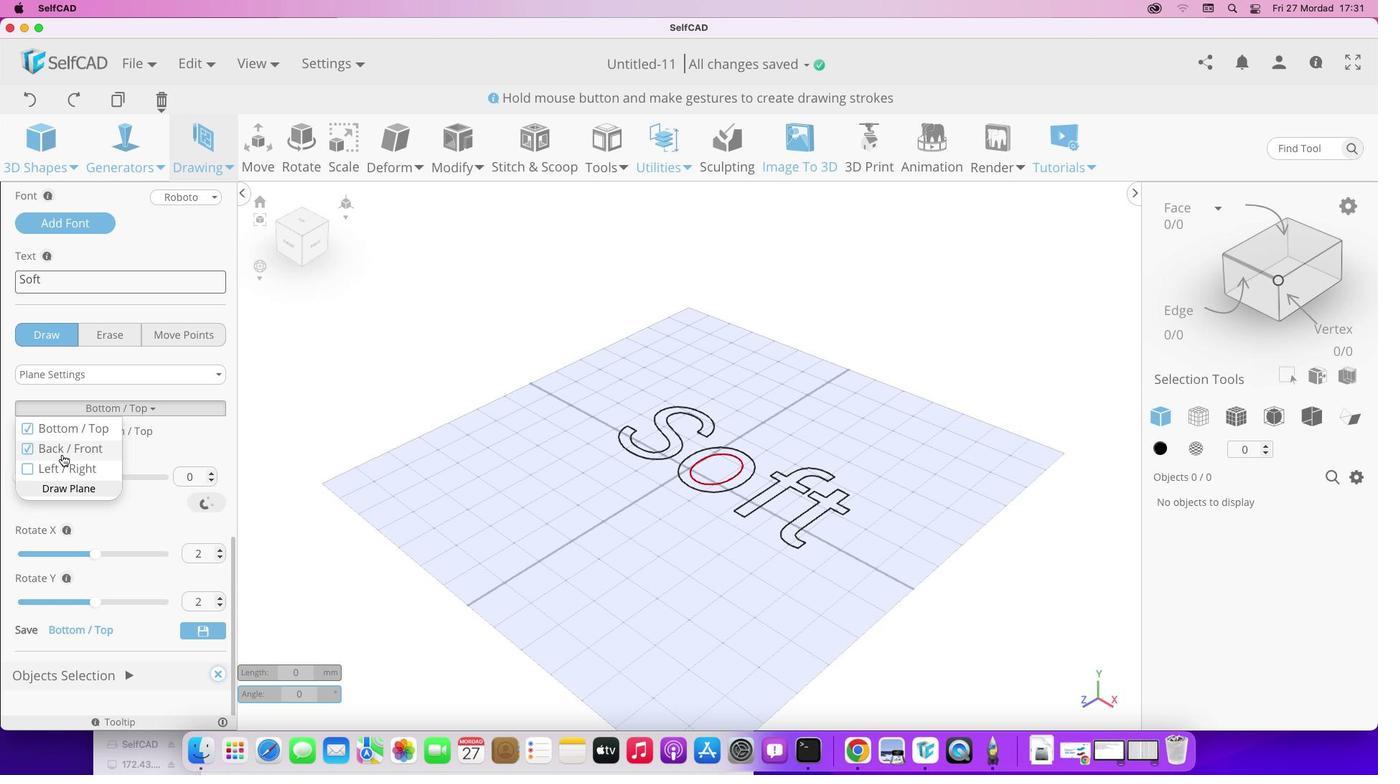 
Action: Mouse pressed left at (62, 454)
Screenshot: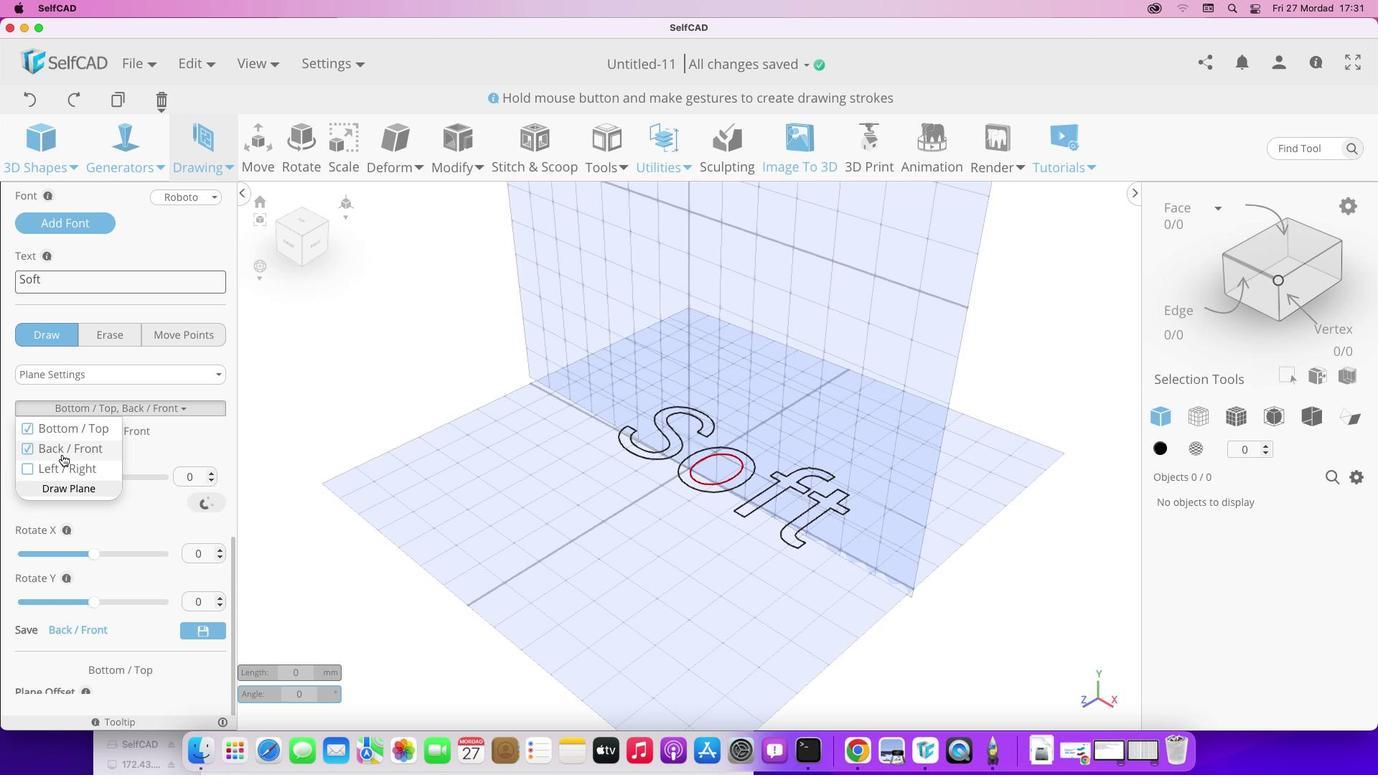 
Action: Mouse moved to (80, 492)
Screenshot: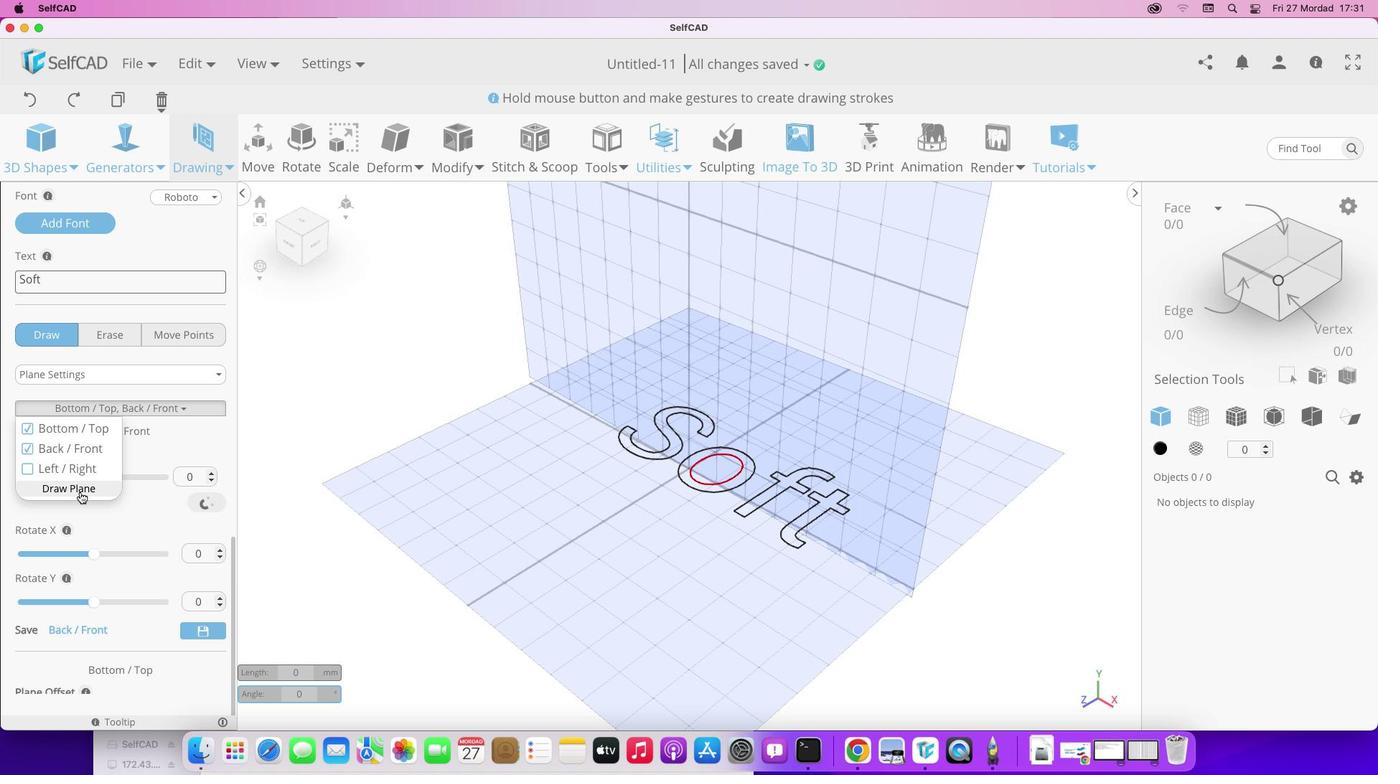 
Action: Mouse pressed left at (80, 492)
Screenshot: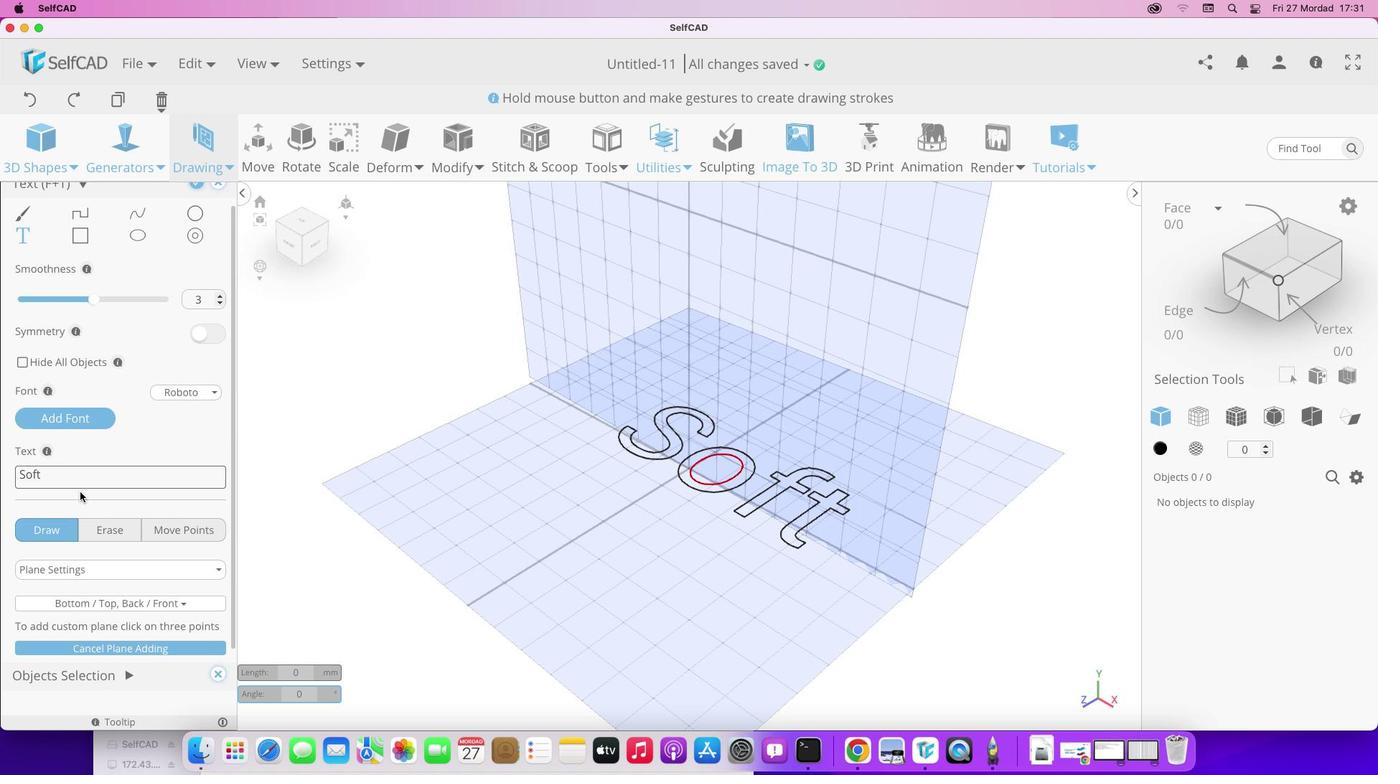 
Action: Mouse moved to (704, 455)
Screenshot: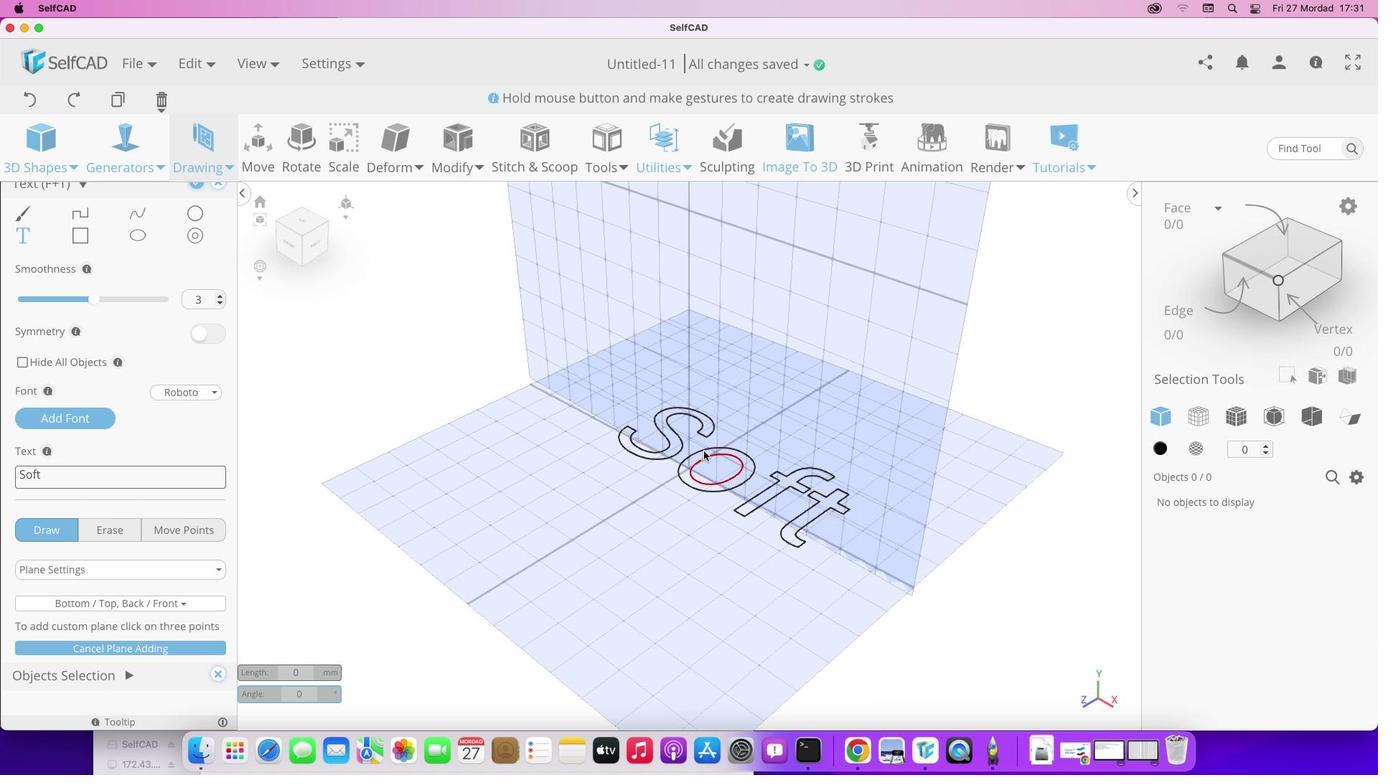 
Action: Mouse pressed left at (704, 455)
Screenshot: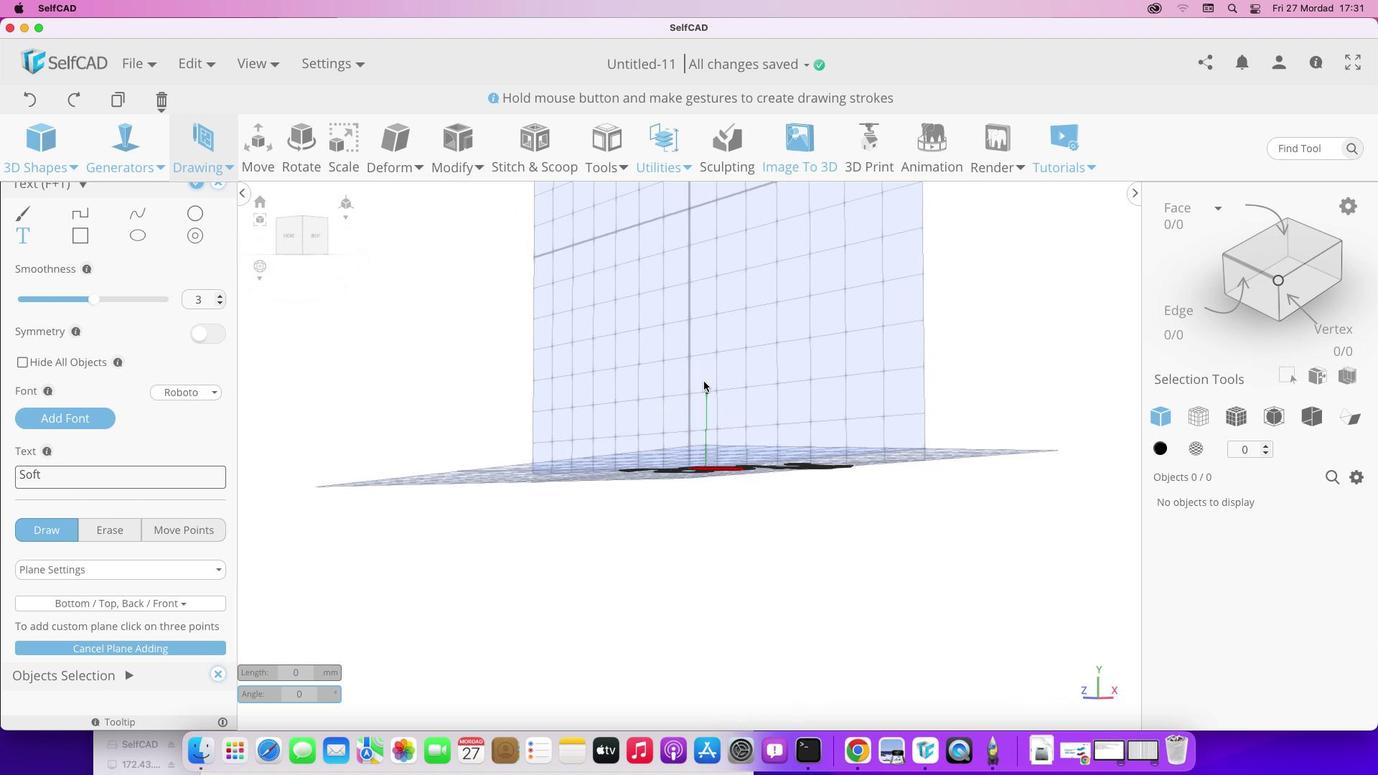 
Action: Mouse moved to (692, 320)
Screenshot: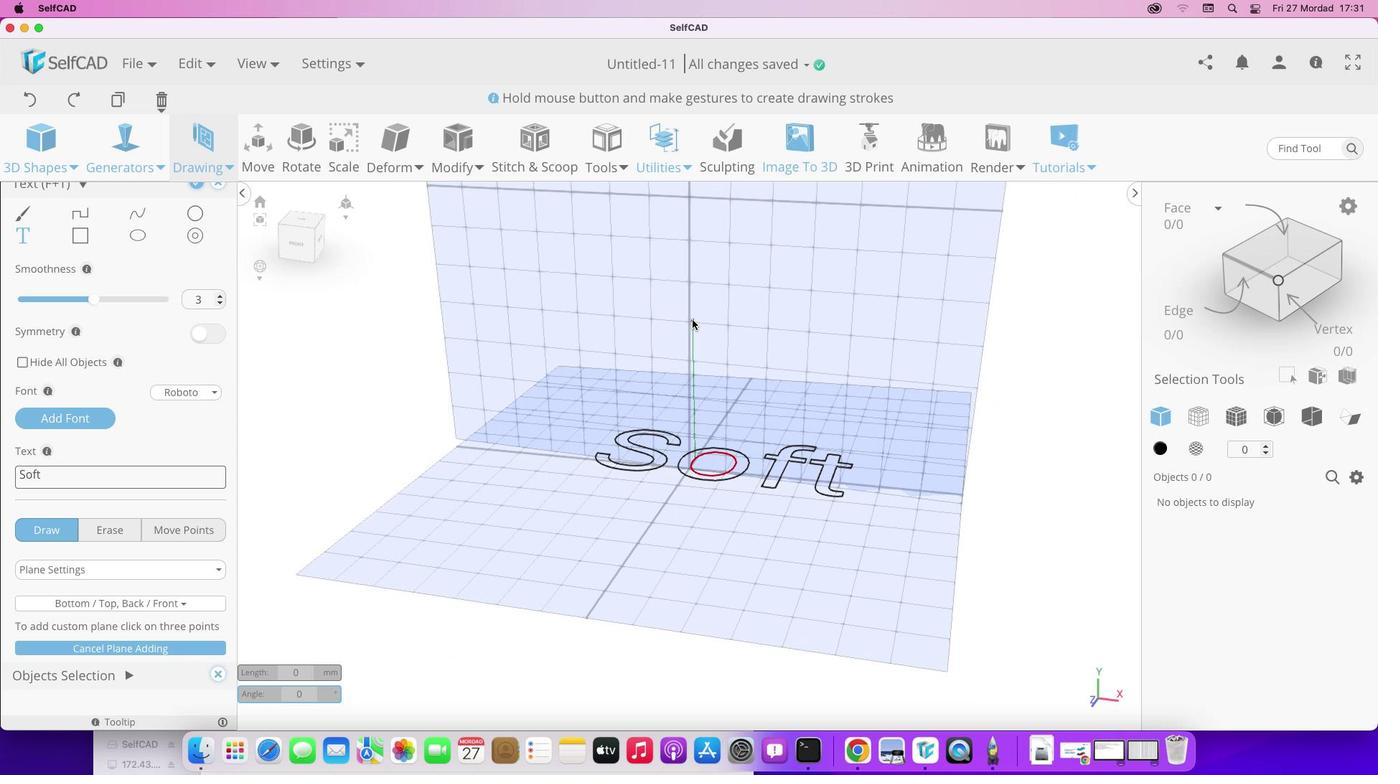 
Action: Mouse pressed left at (692, 320)
Screenshot: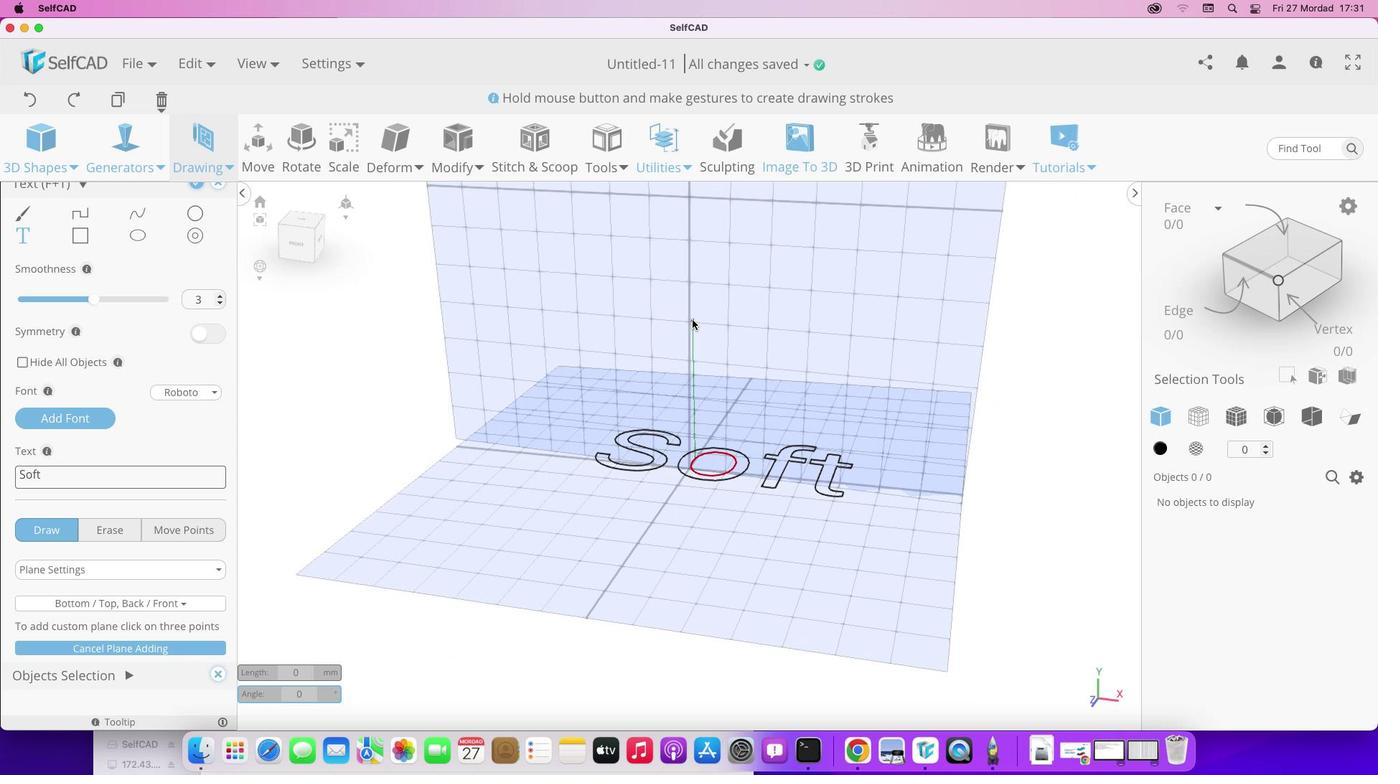 
Action: Mouse moved to (929, 343)
Screenshot: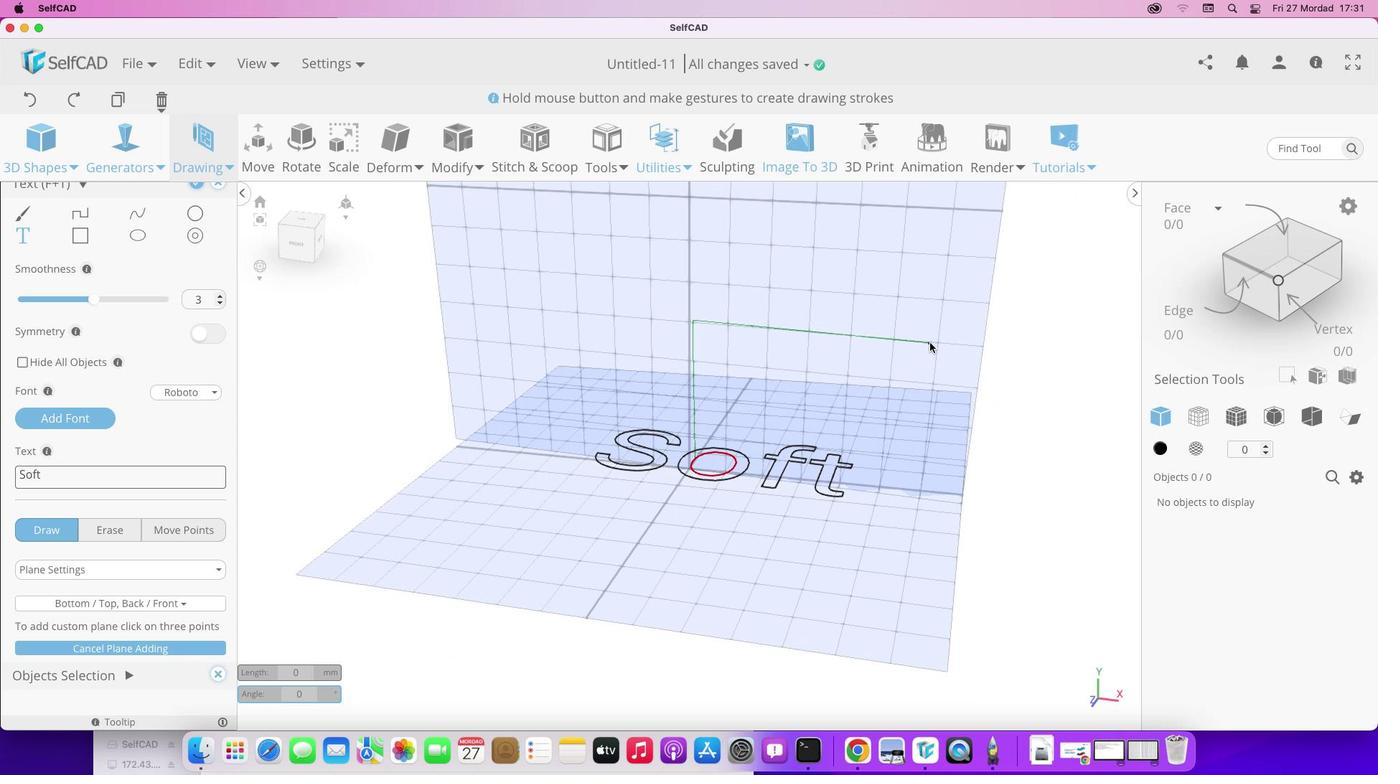 
Action: Mouse pressed left at (929, 343)
Screenshot: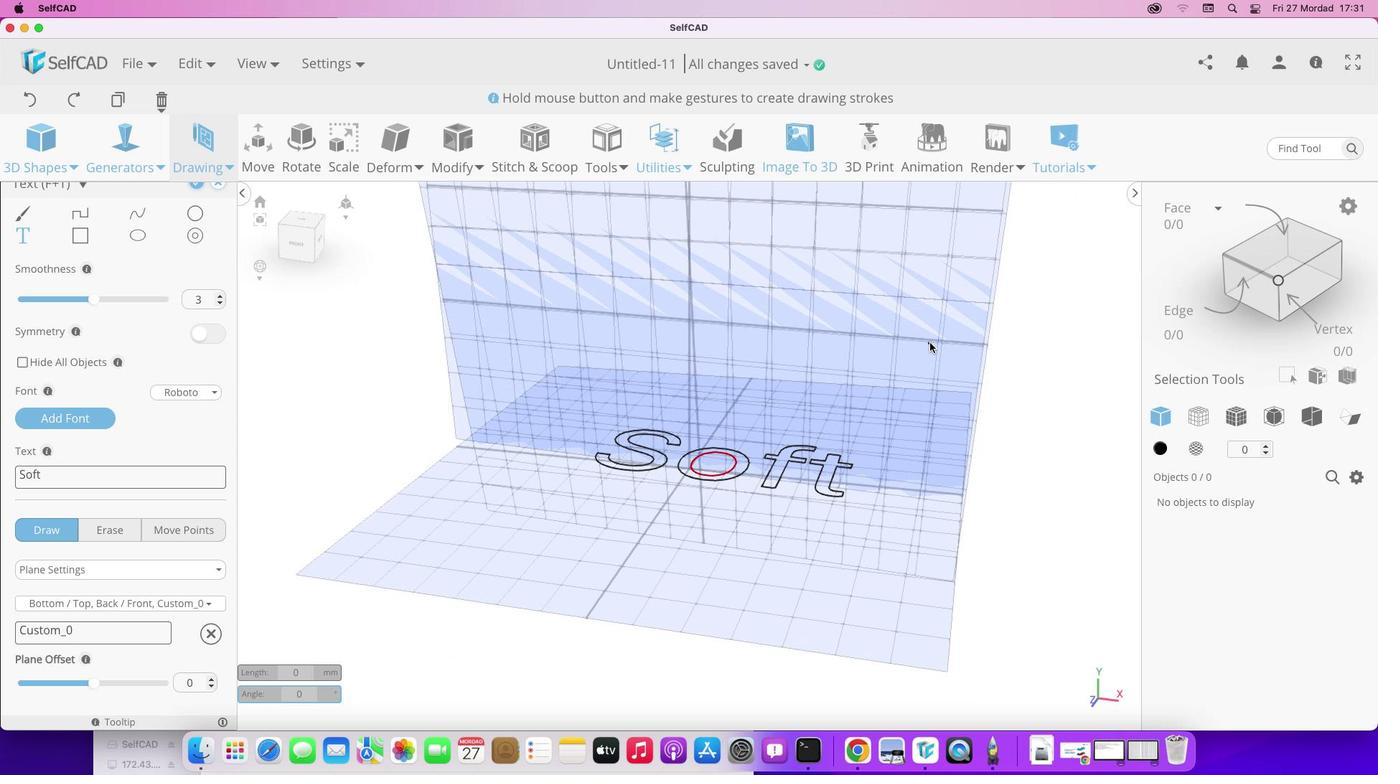 
Action: Mouse moved to (30, 99)
Screenshot: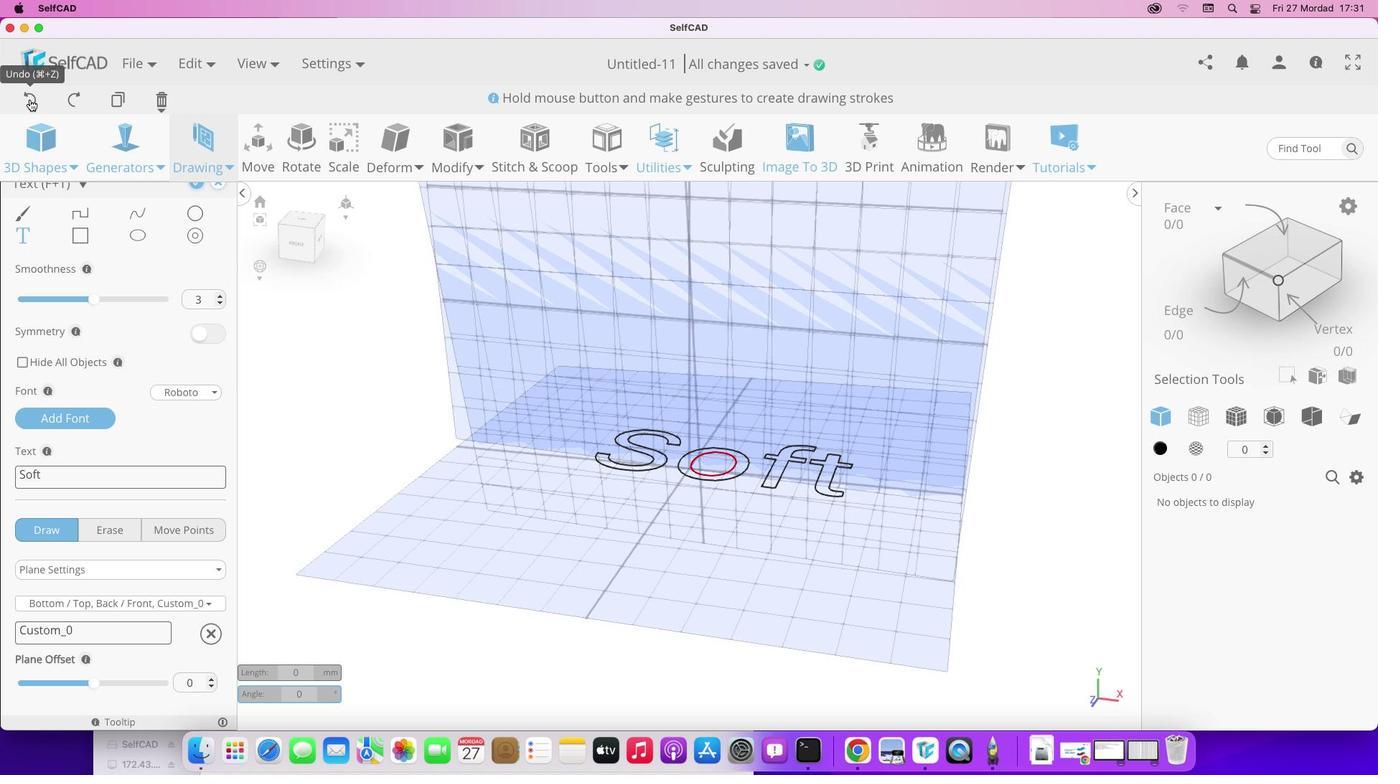 
Action: Mouse pressed left at (30, 99)
Screenshot: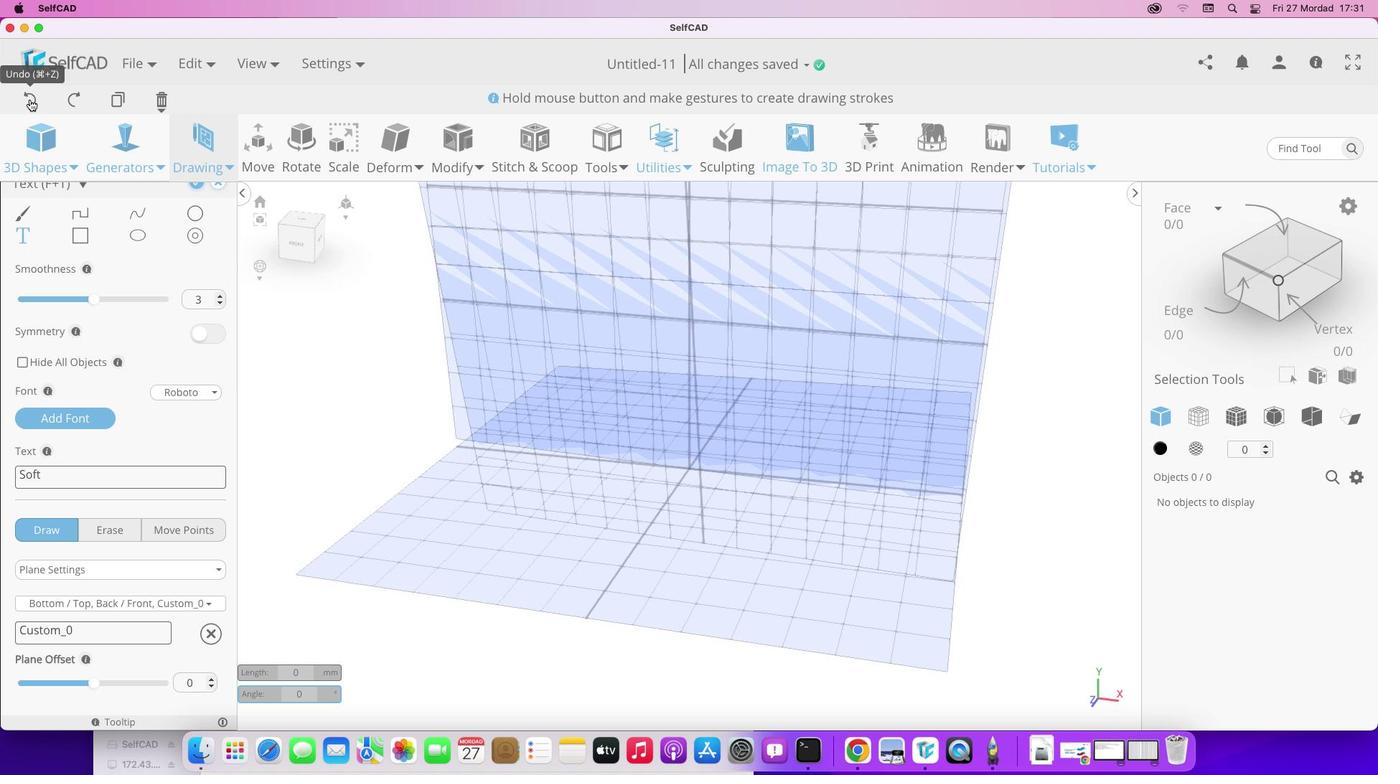 
Action: Mouse pressed left at (30, 99)
Screenshot: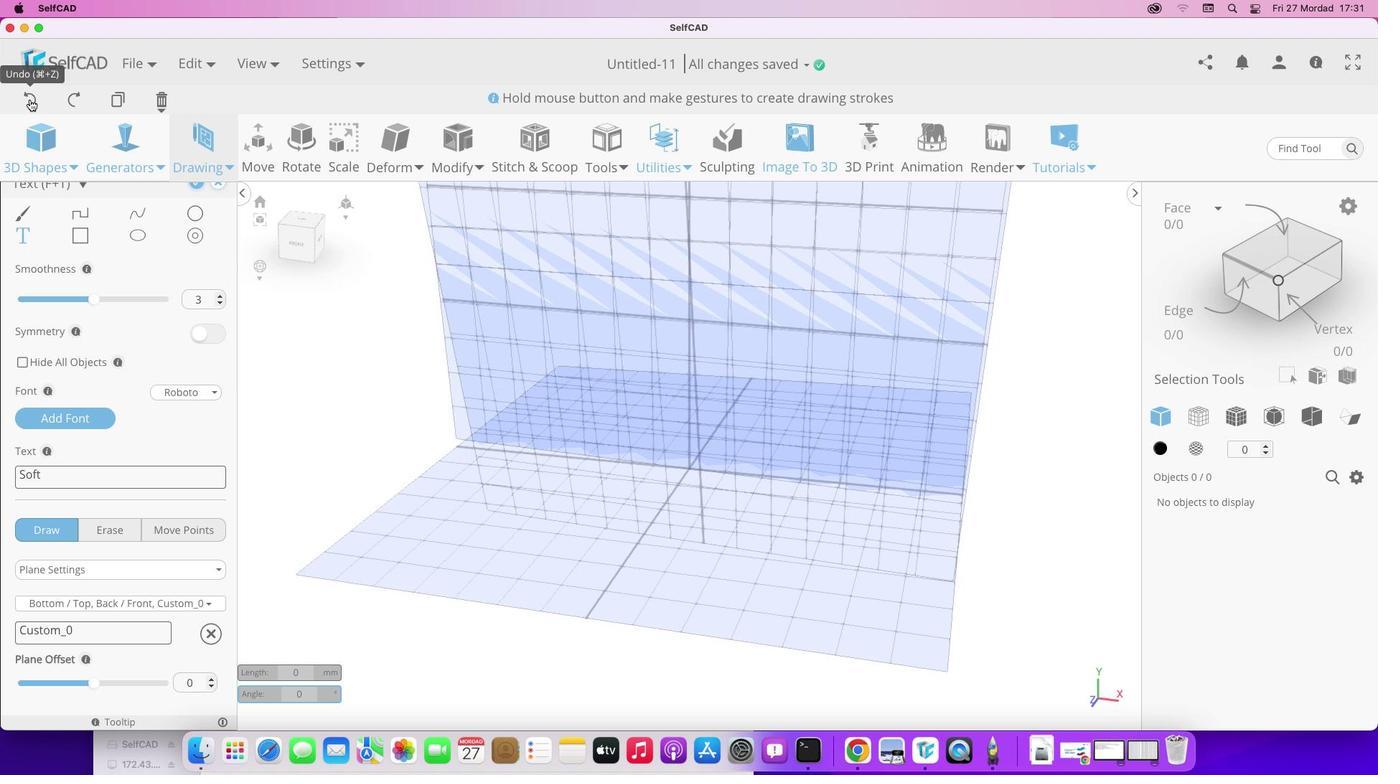 
Action: Mouse pressed left at (30, 99)
Screenshot: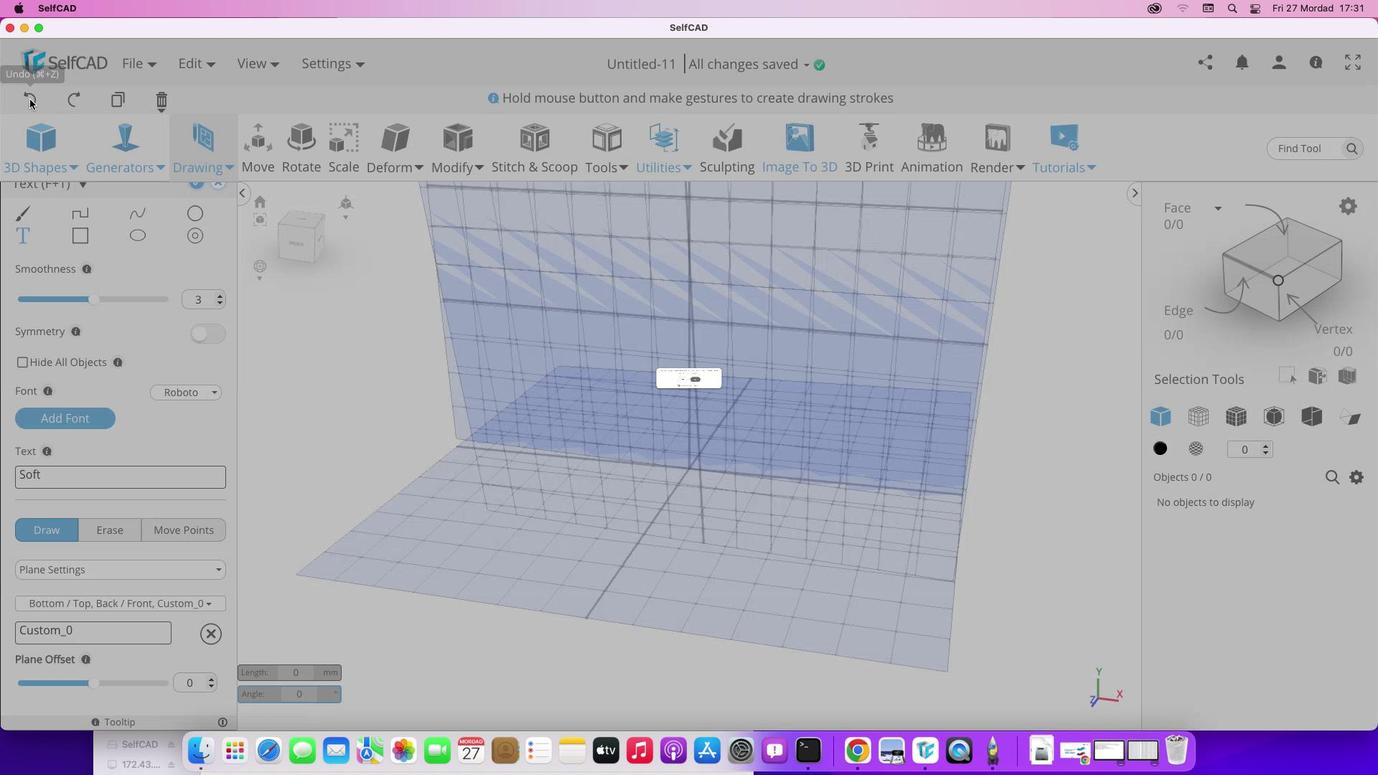 
Action: Mouse moved to (653, 387)
Screenshot: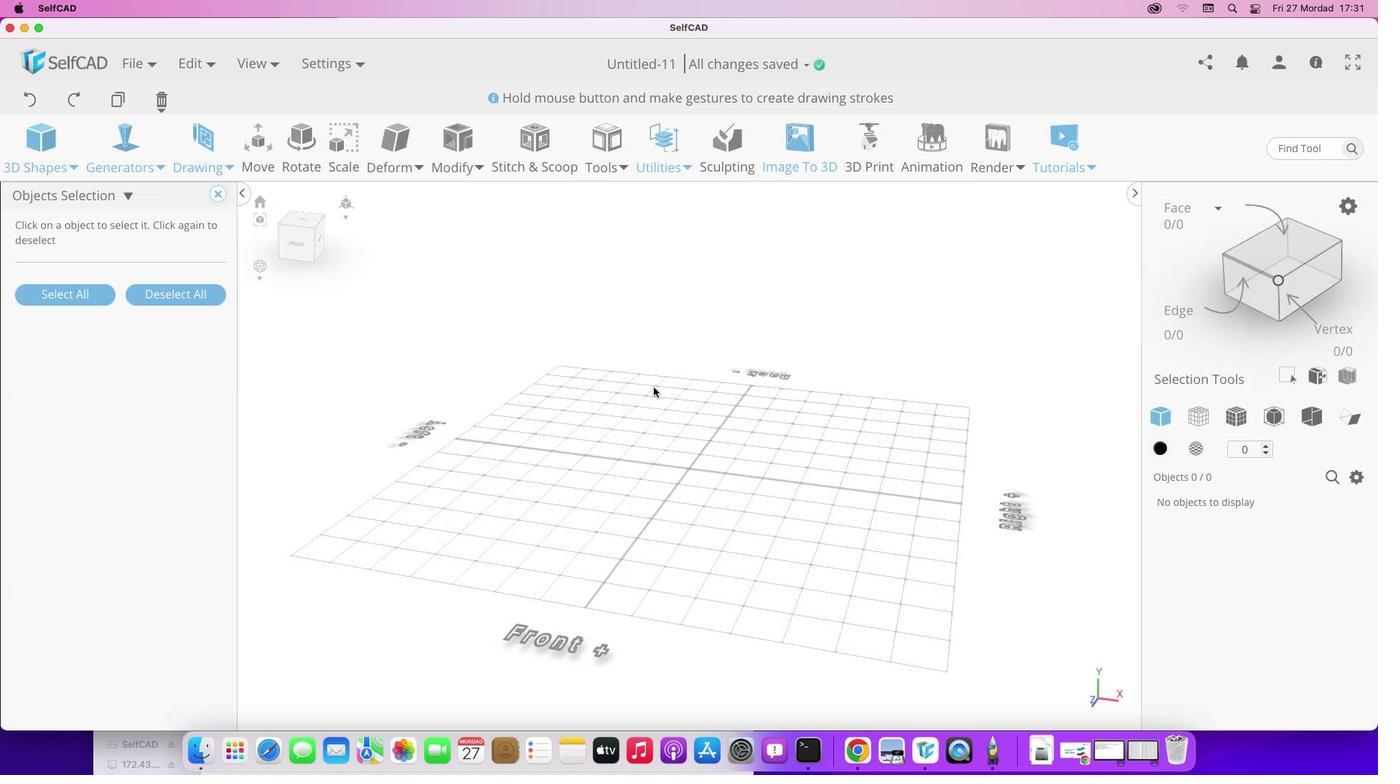 
Action: Mouse pressed left at (653, 387)
Screenshot: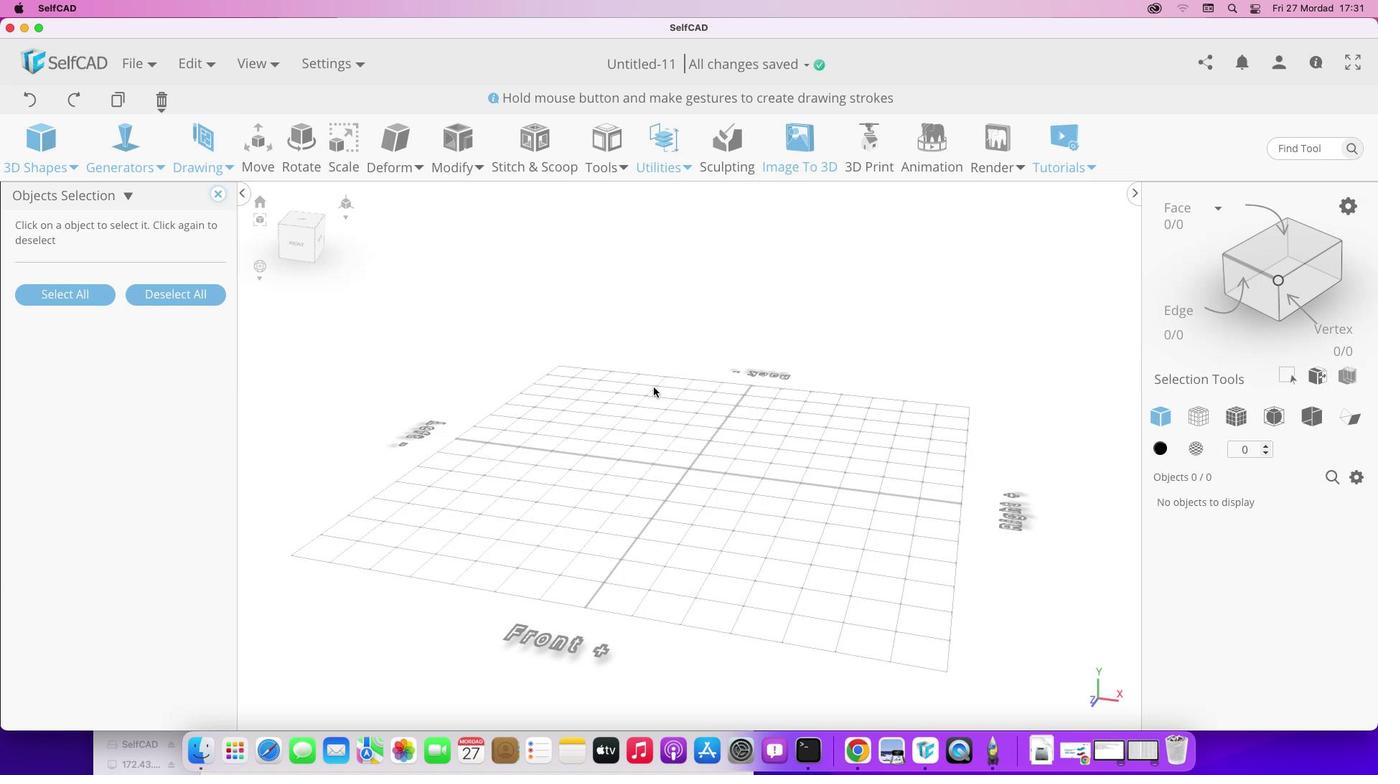 
Action: Mouse moved to (698, 641)
Screenshot: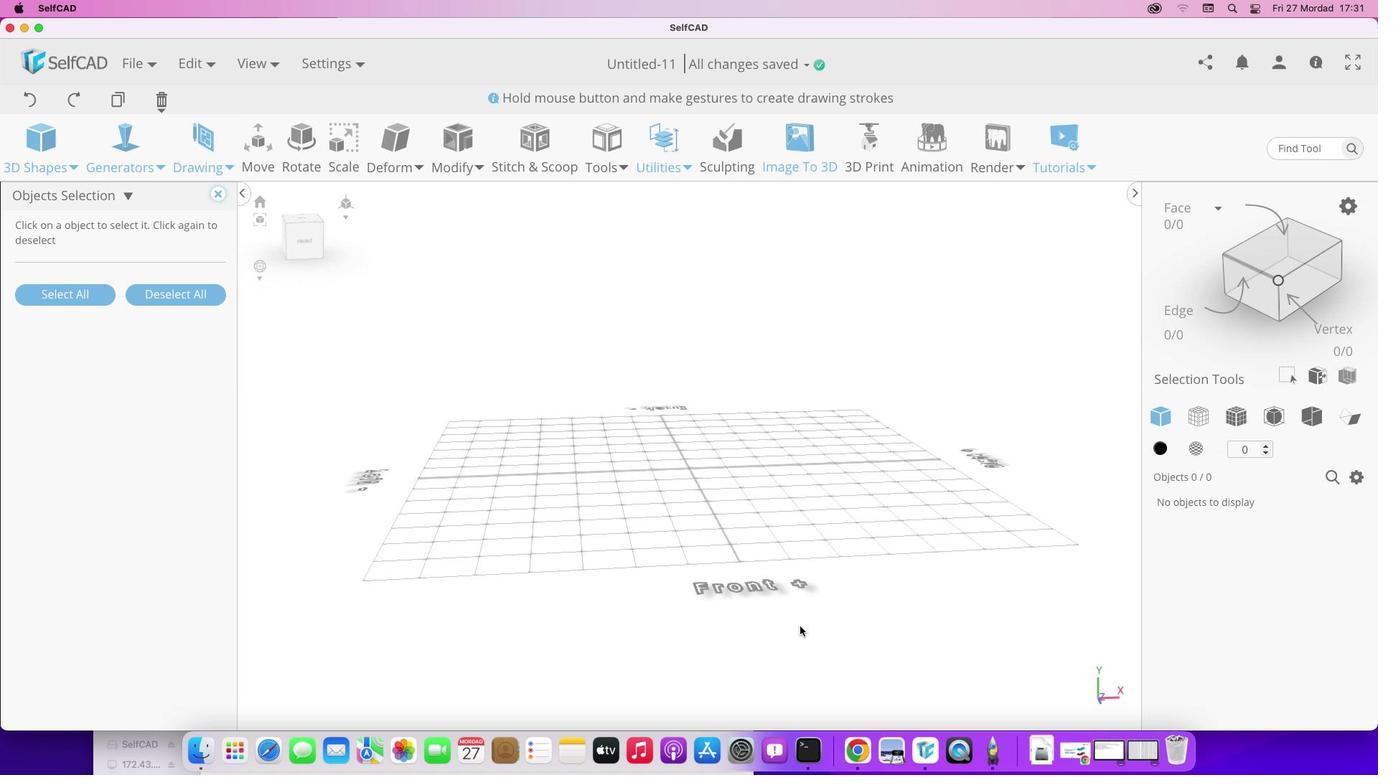 
Action: Mouse pressed left at (698, 641)
Screenshot: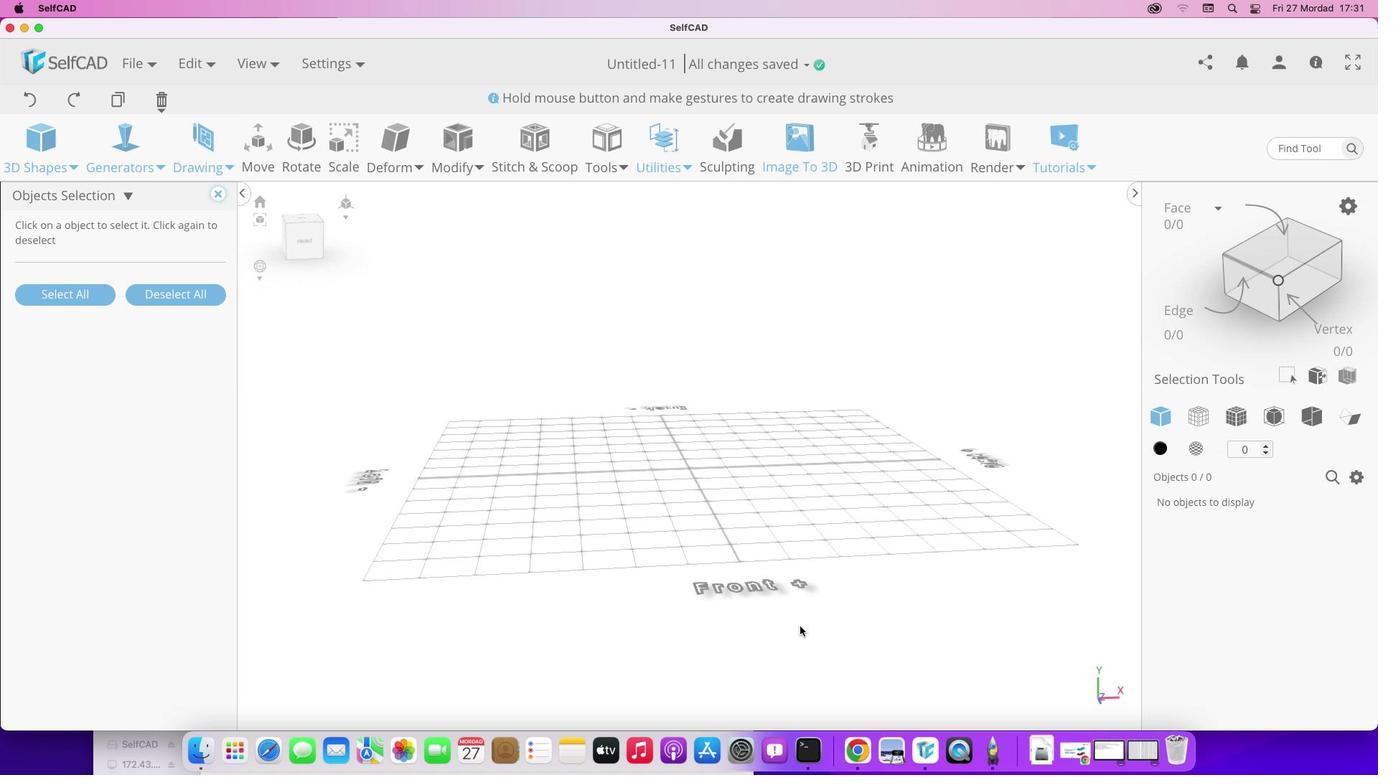
Action: Mouse moved to (575, 641)
Screenshot: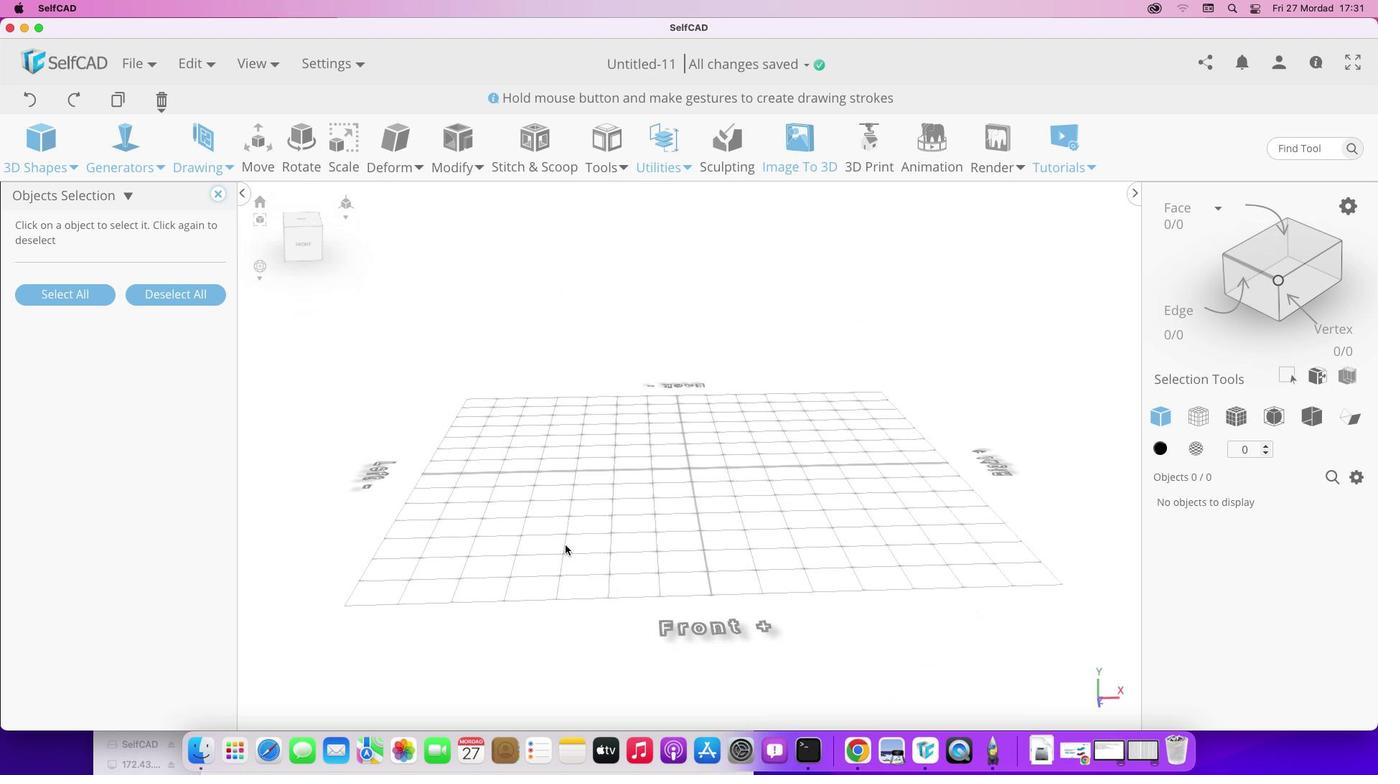 
Action: Mouse pressed left at (575, 641)
Screenshot: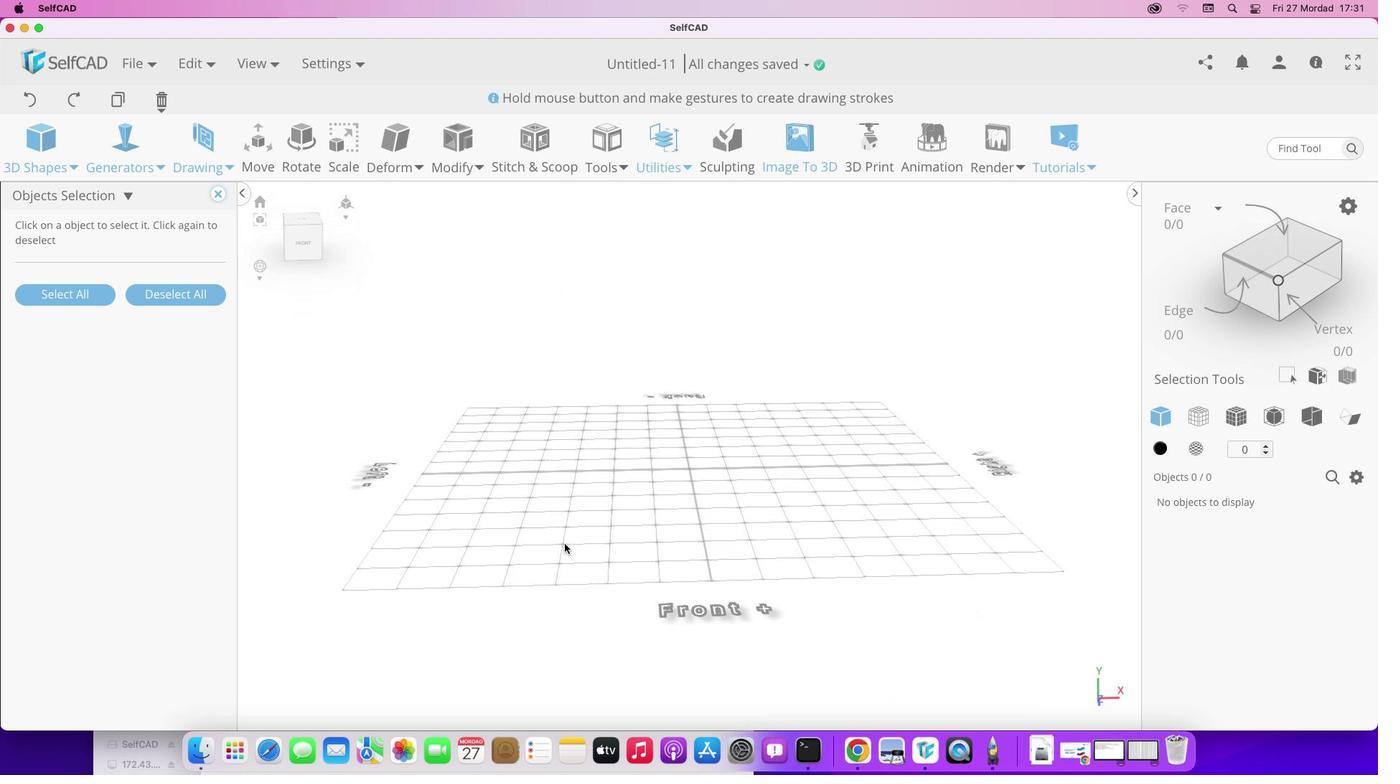 
Action: Mouse moved to (220, 190)
Screenshot: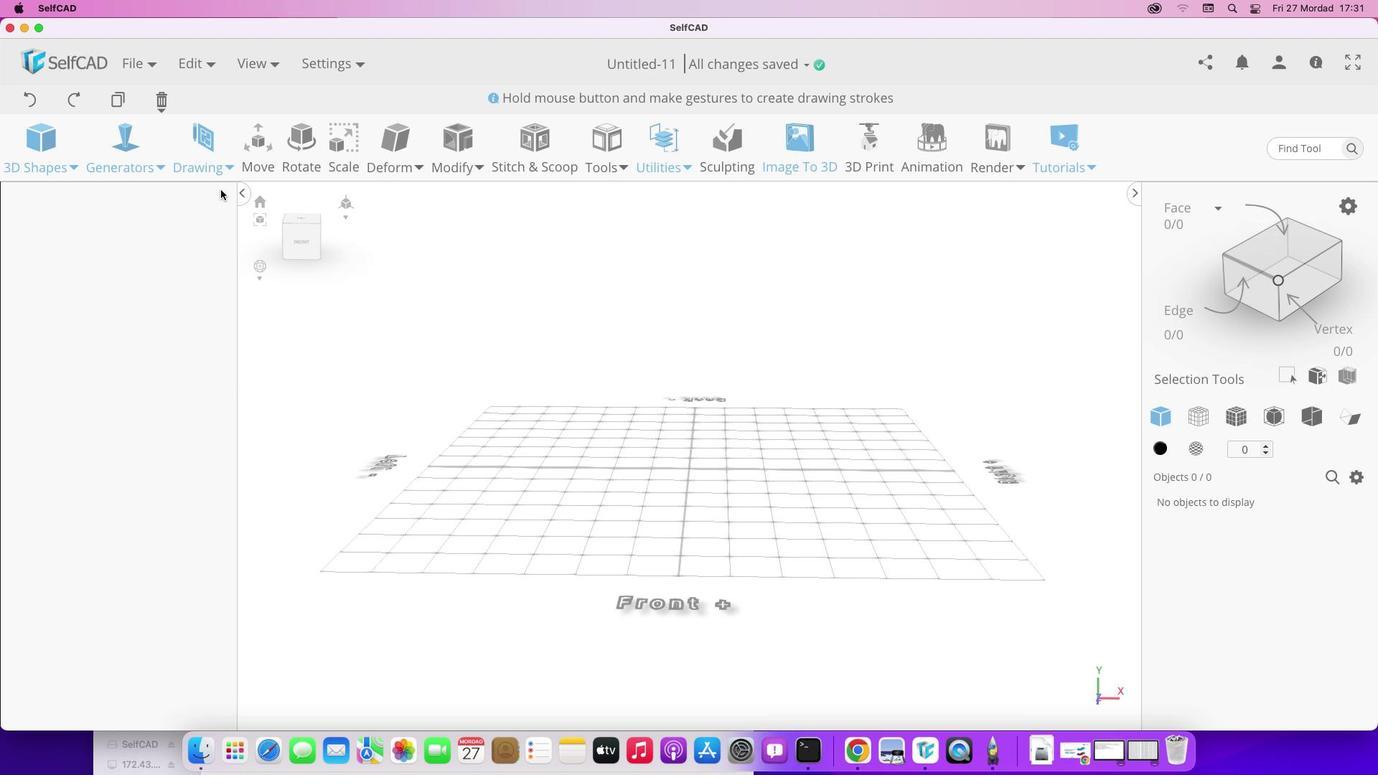 
Action: Mouse pressed left at (220, 190)
Screenshot: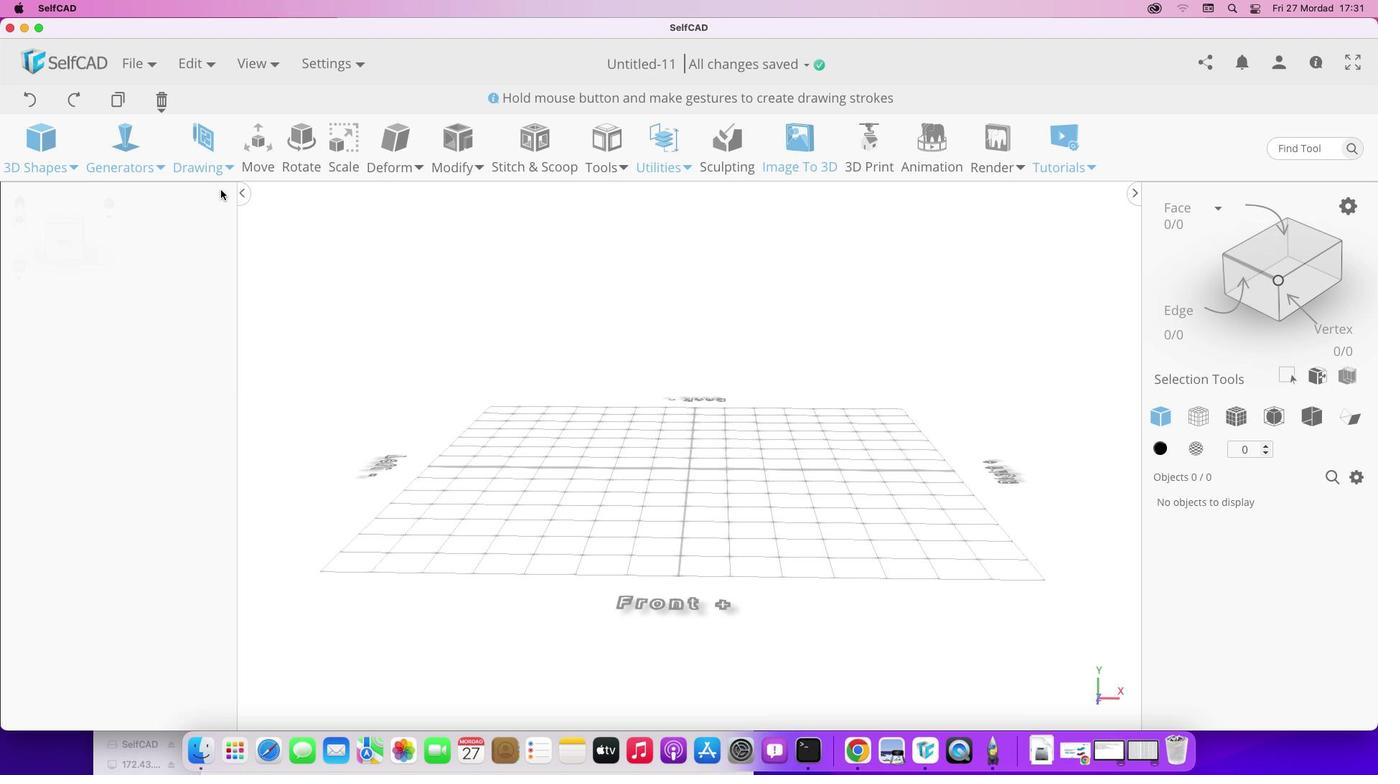 
Action: Mouse moved to (197, 145)
Screenshot: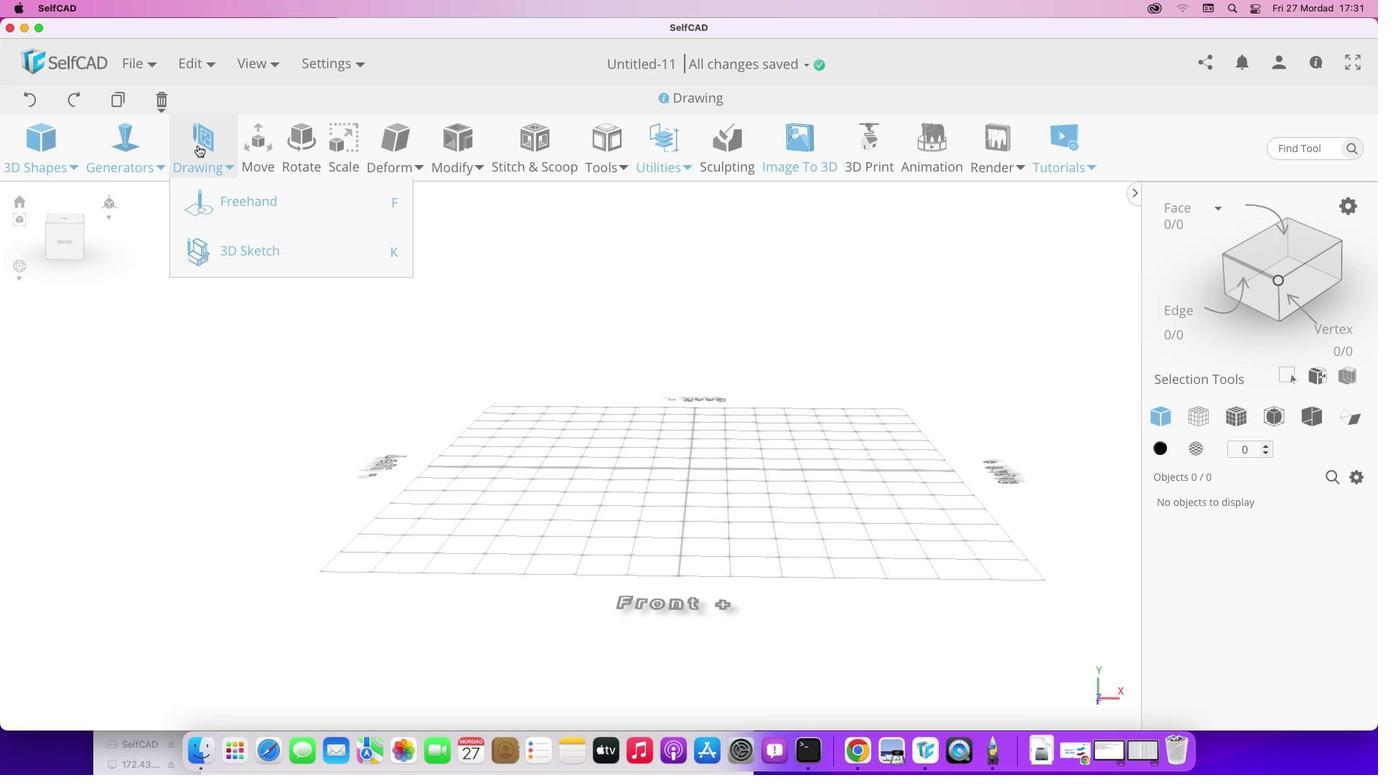 
Action: Mouse pressed left at (197, 145)
Screenshot: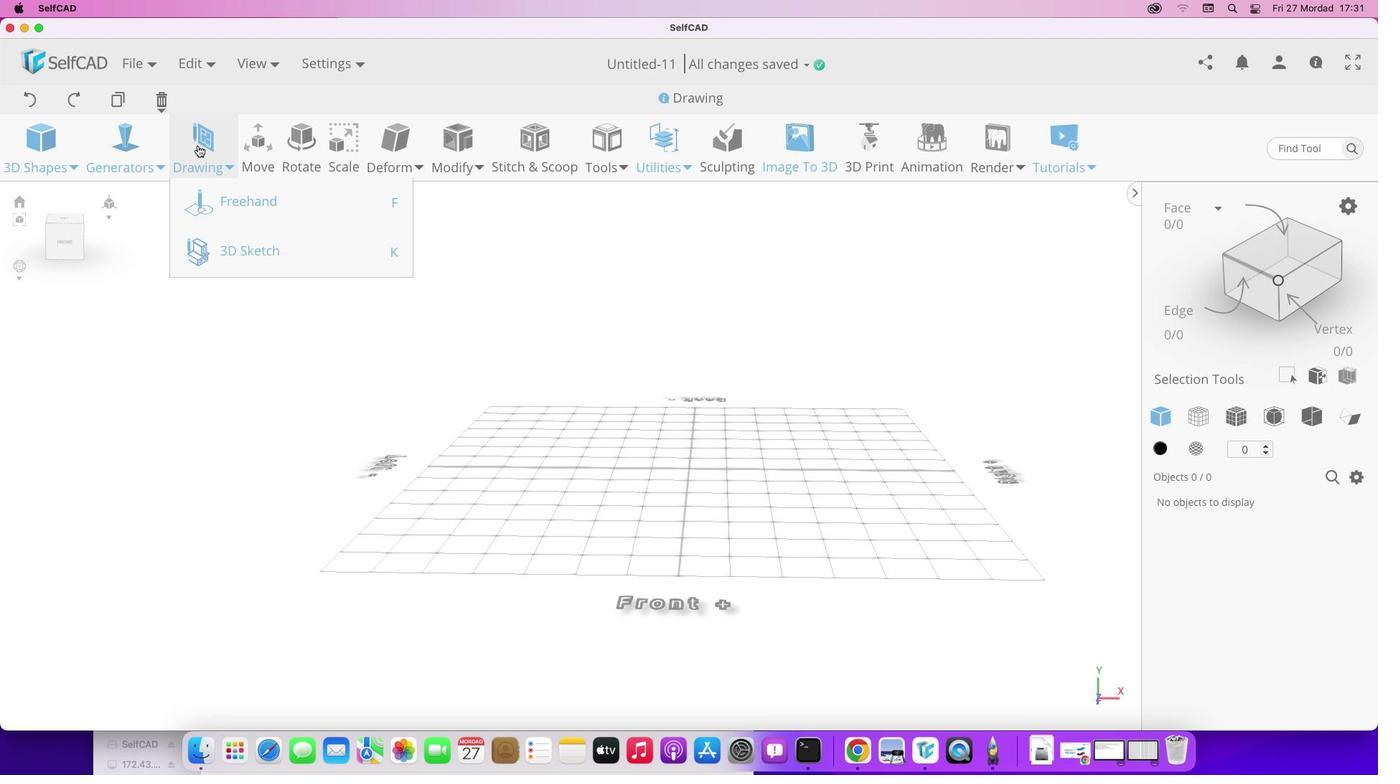 
Action: Mouse moved to (259, 258)
Screenshot: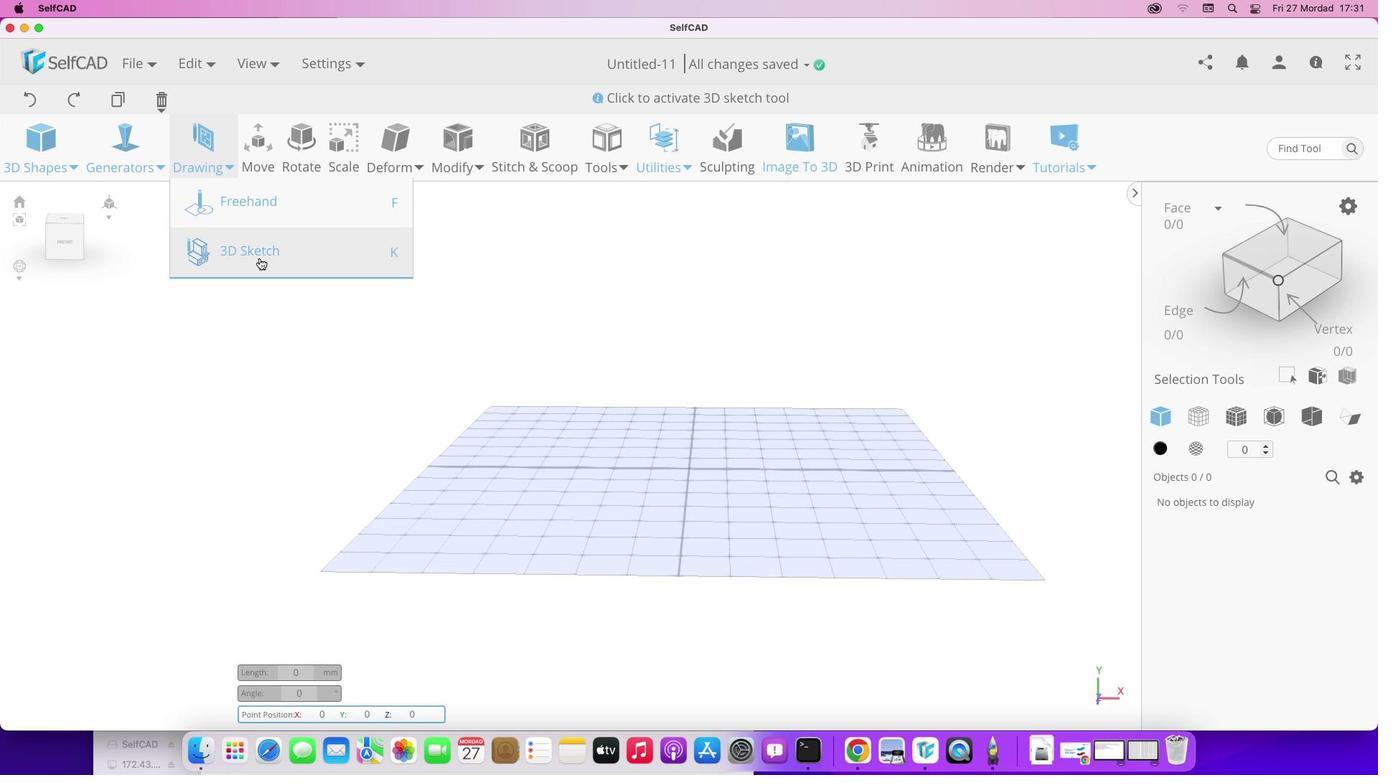 
Action: Mouse pressed left at (259, 258)
Screenshot: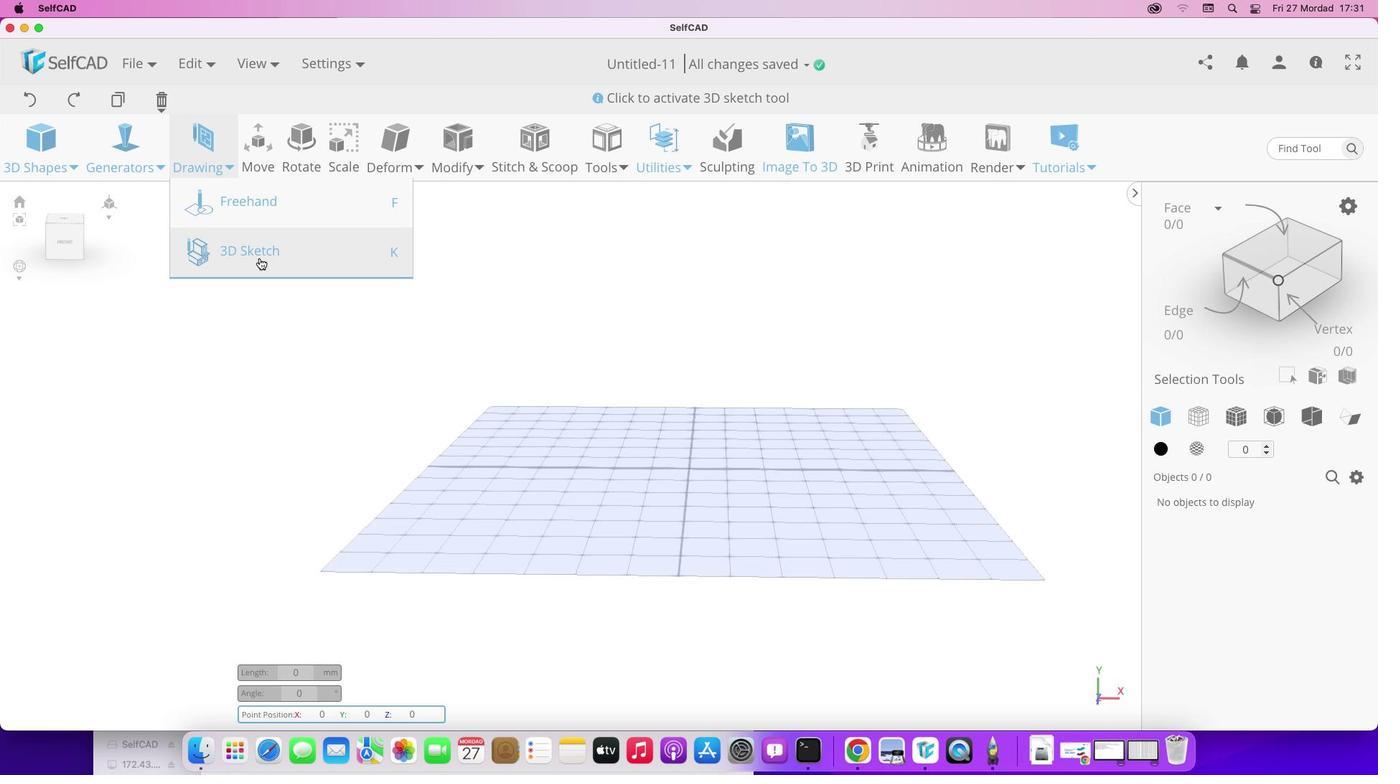 
Action: Mouse moved to (195, 218)
Screenshot: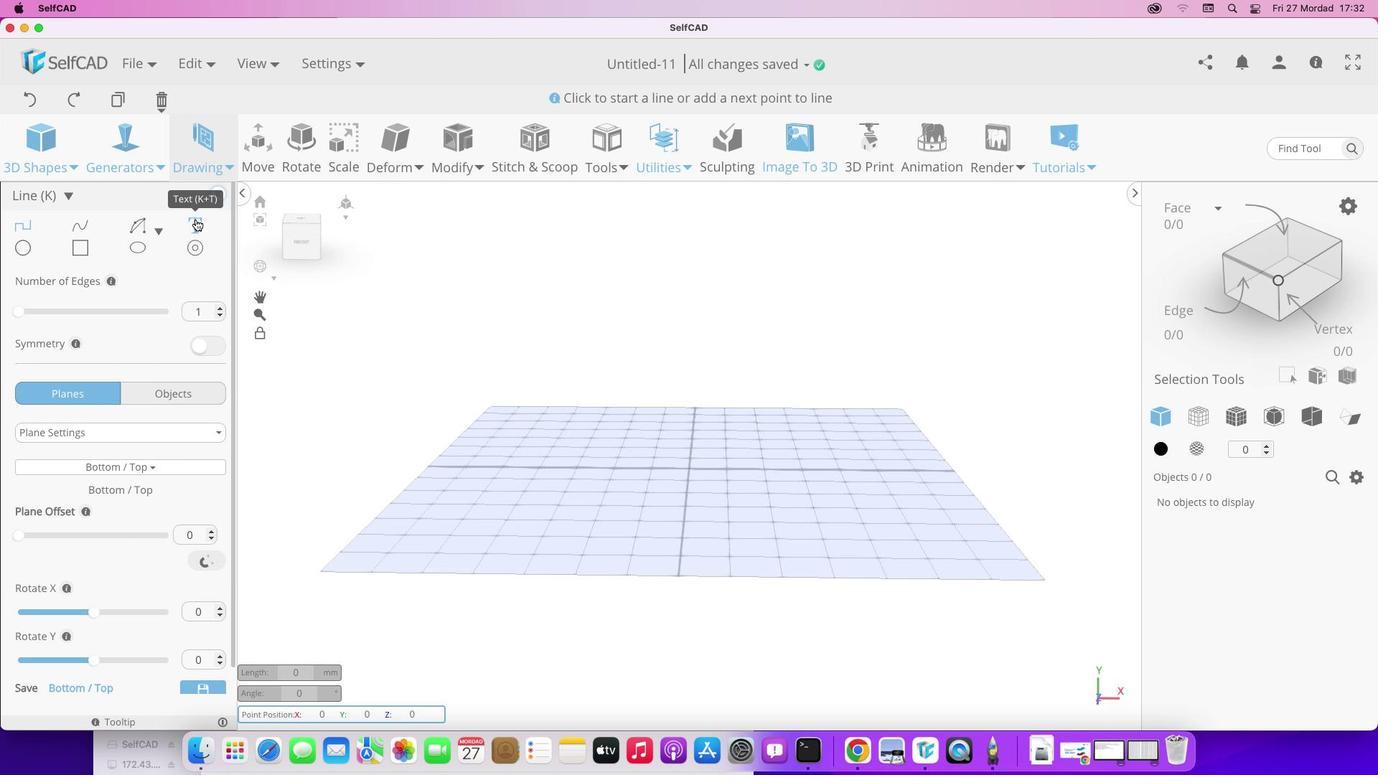 
Action: Mouse pressed left at (195, 218)
Screenshot: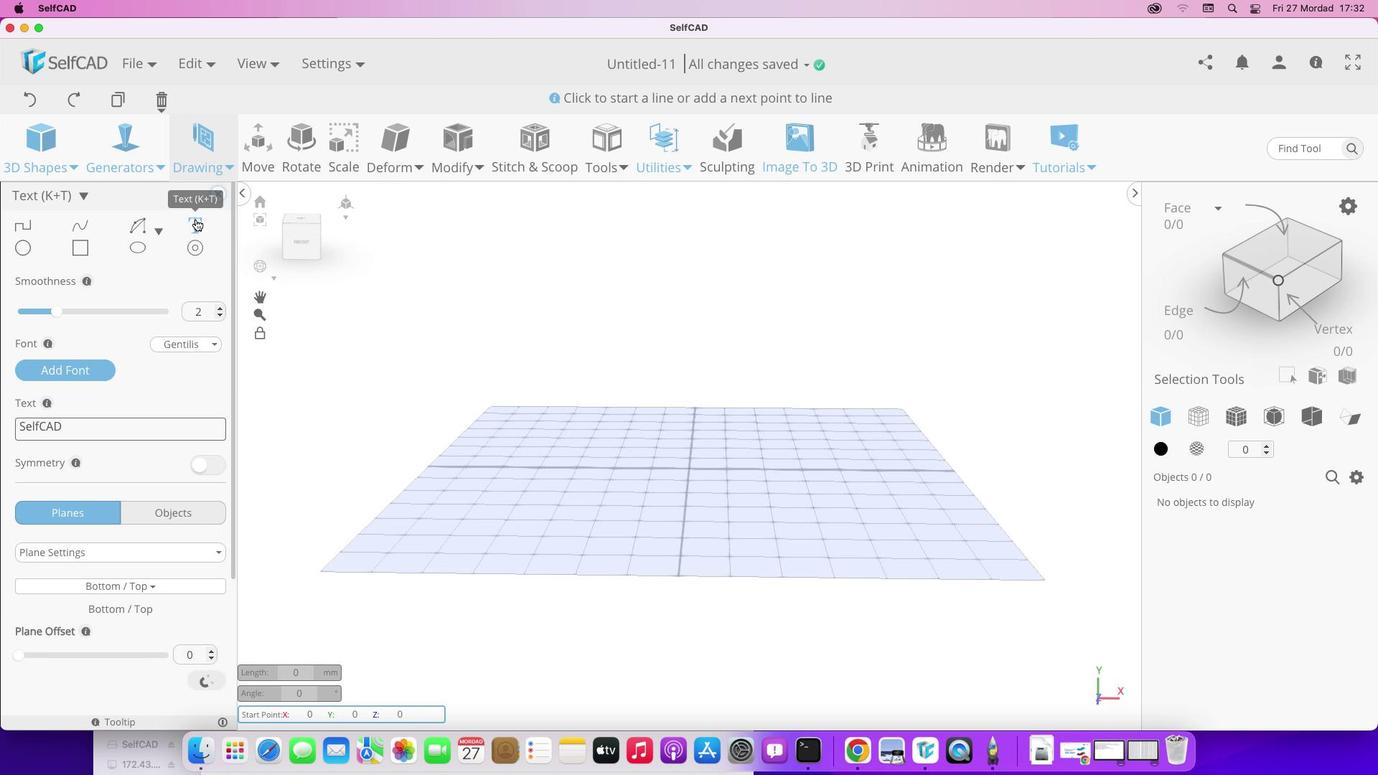 
Action: Mouse moved to (66, 425)
Screenshot: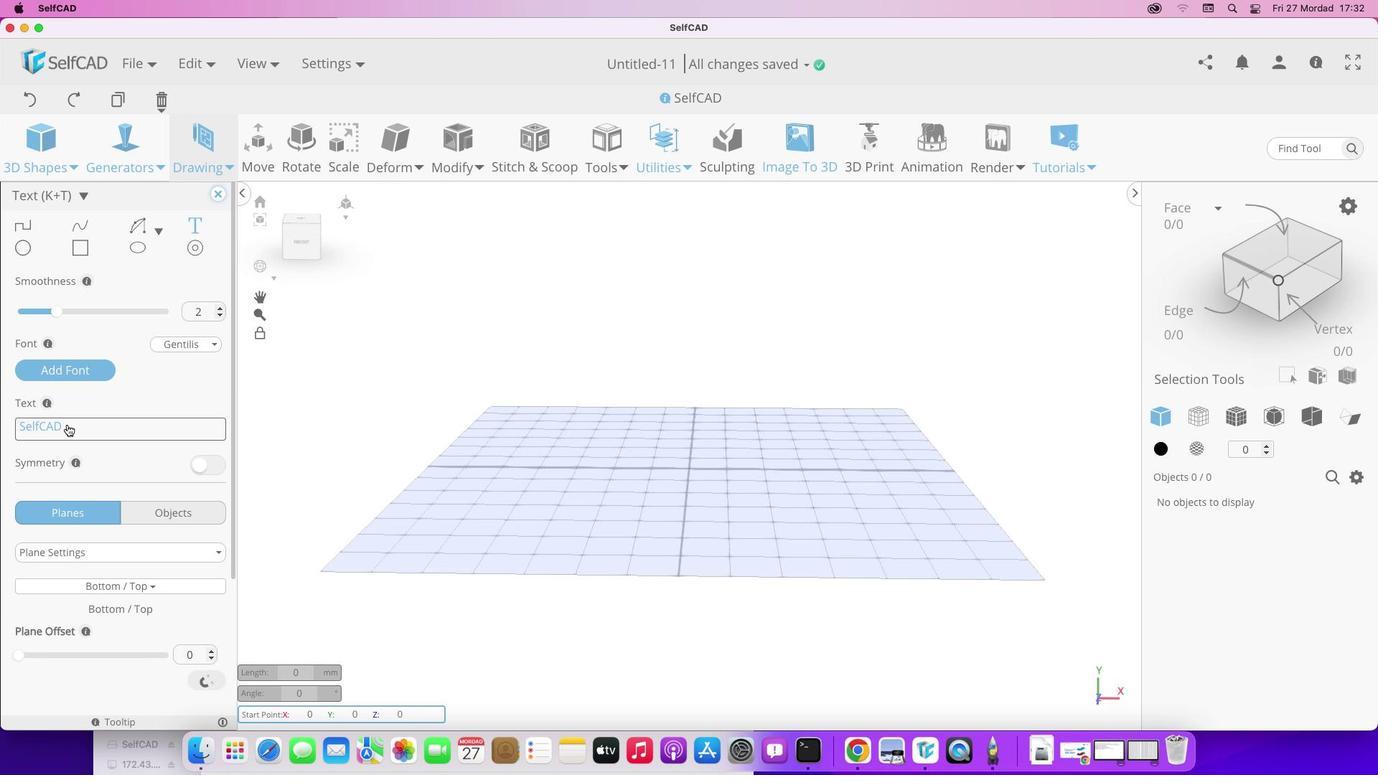 
Action: Mouse pressed left at (66, 425)
Screenshot: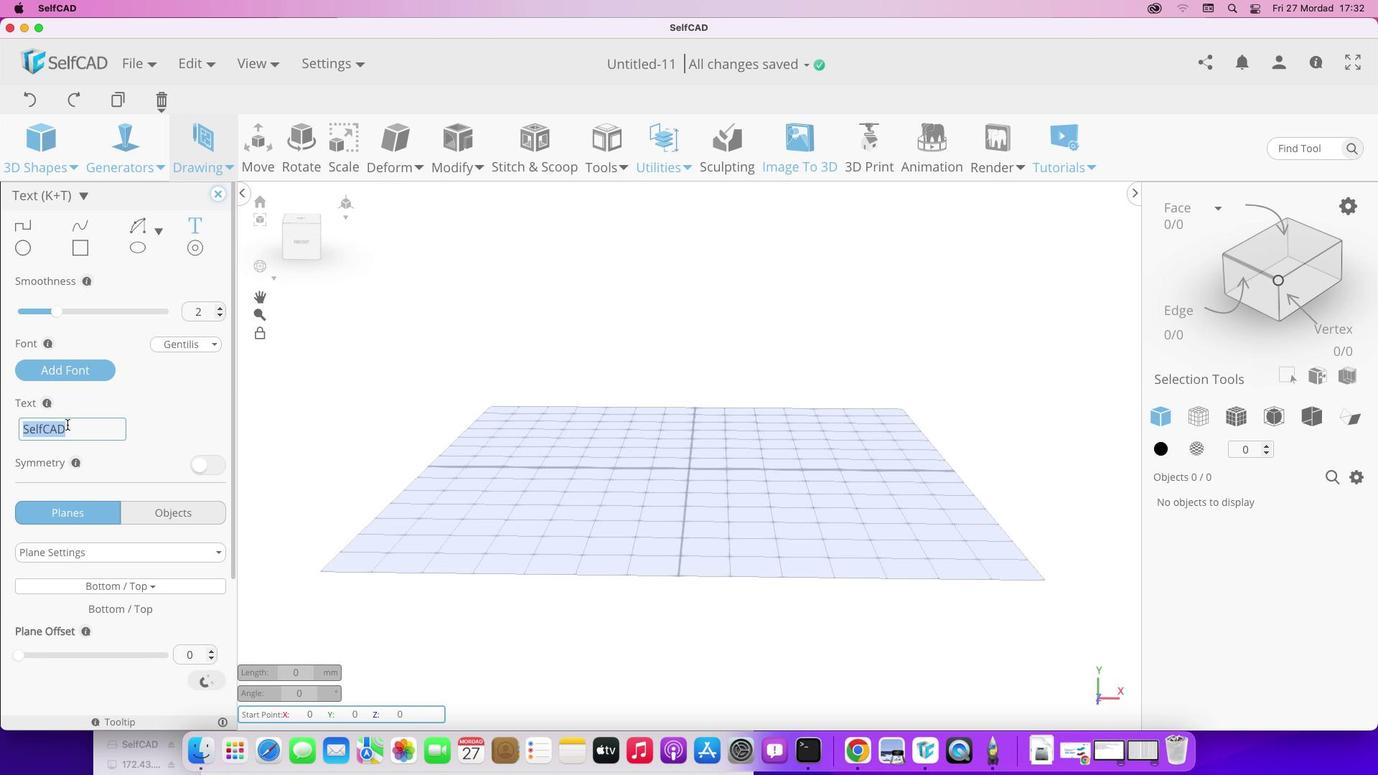 
Action: Mouse moved to (75, 427)
Screenshot: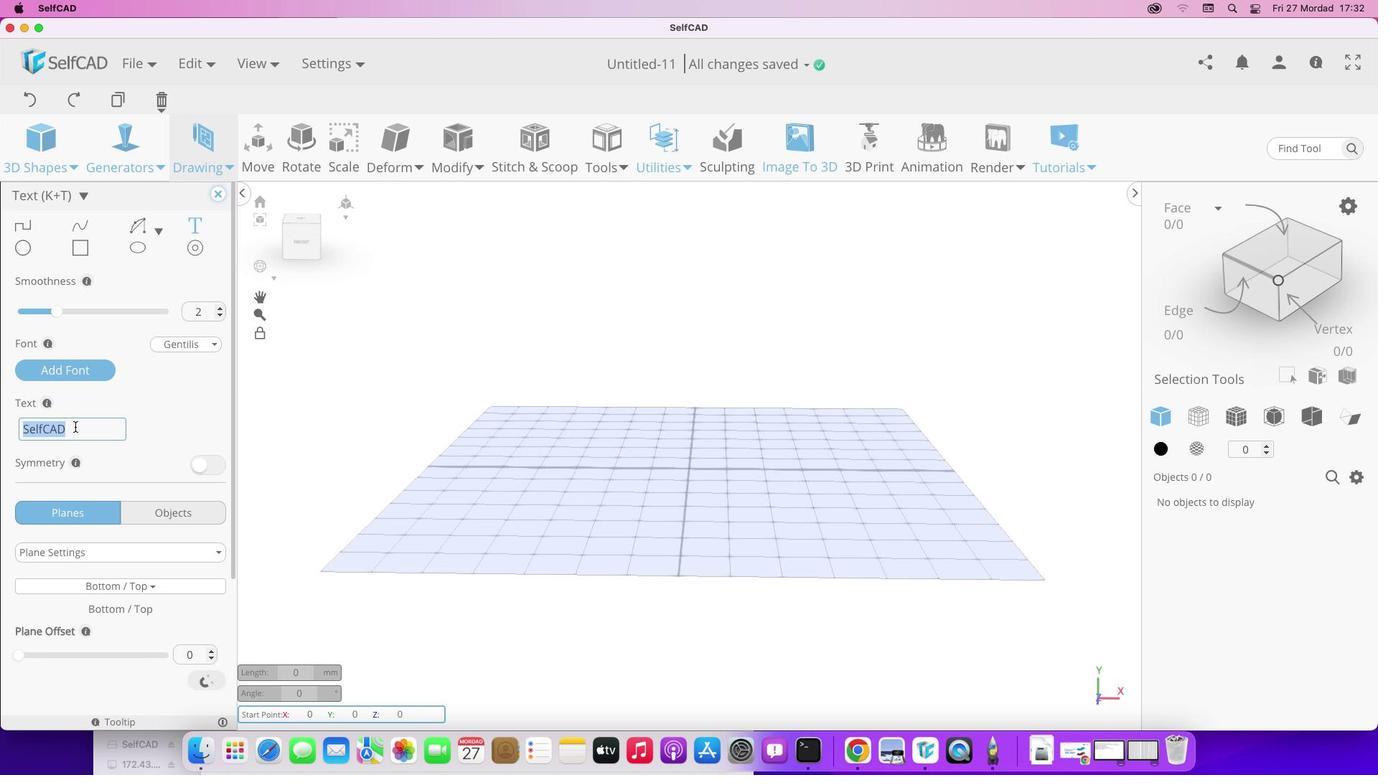 
Action: Key pressed Key.backspaceKey.caps_lock'S'Key.caps_lock'o''f''t'
Screenshot: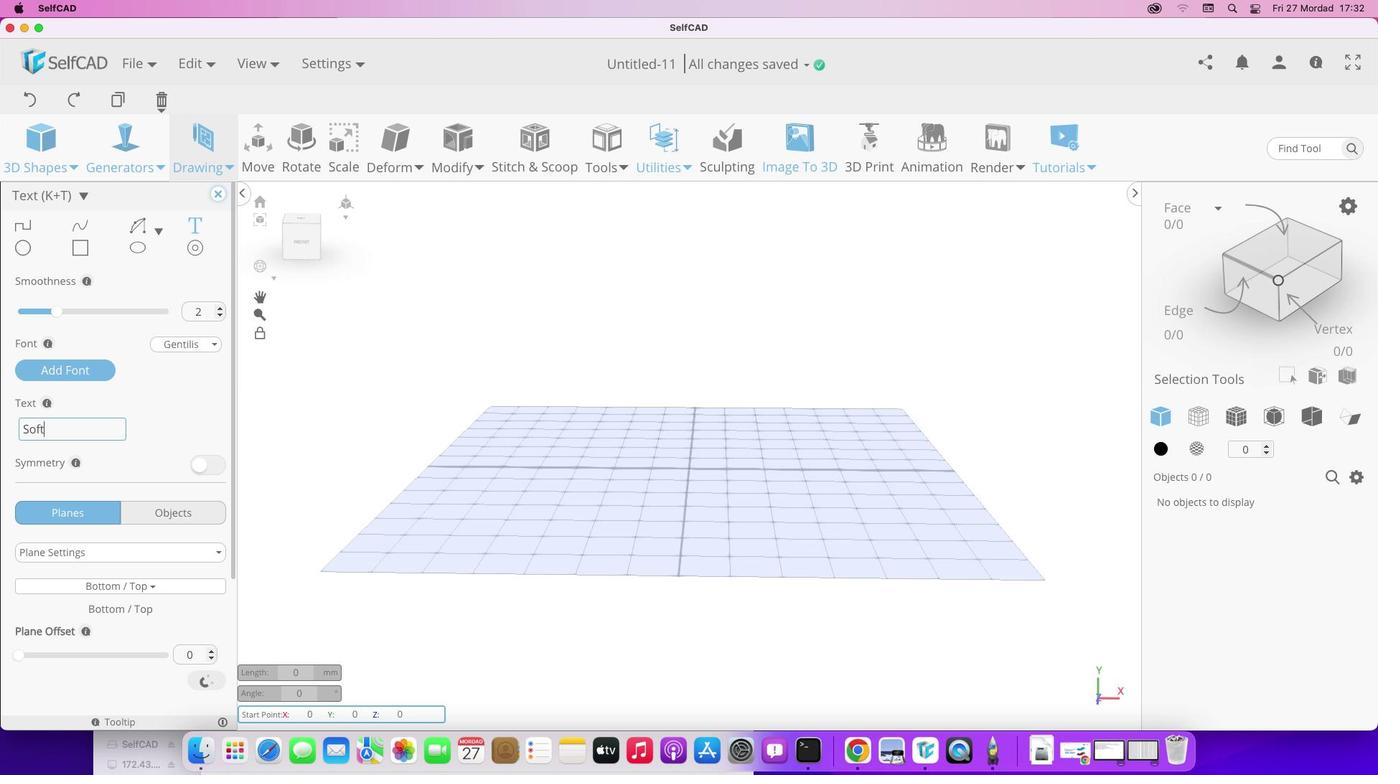 
Action: Mouse moved to (211, 343)
Screenshot: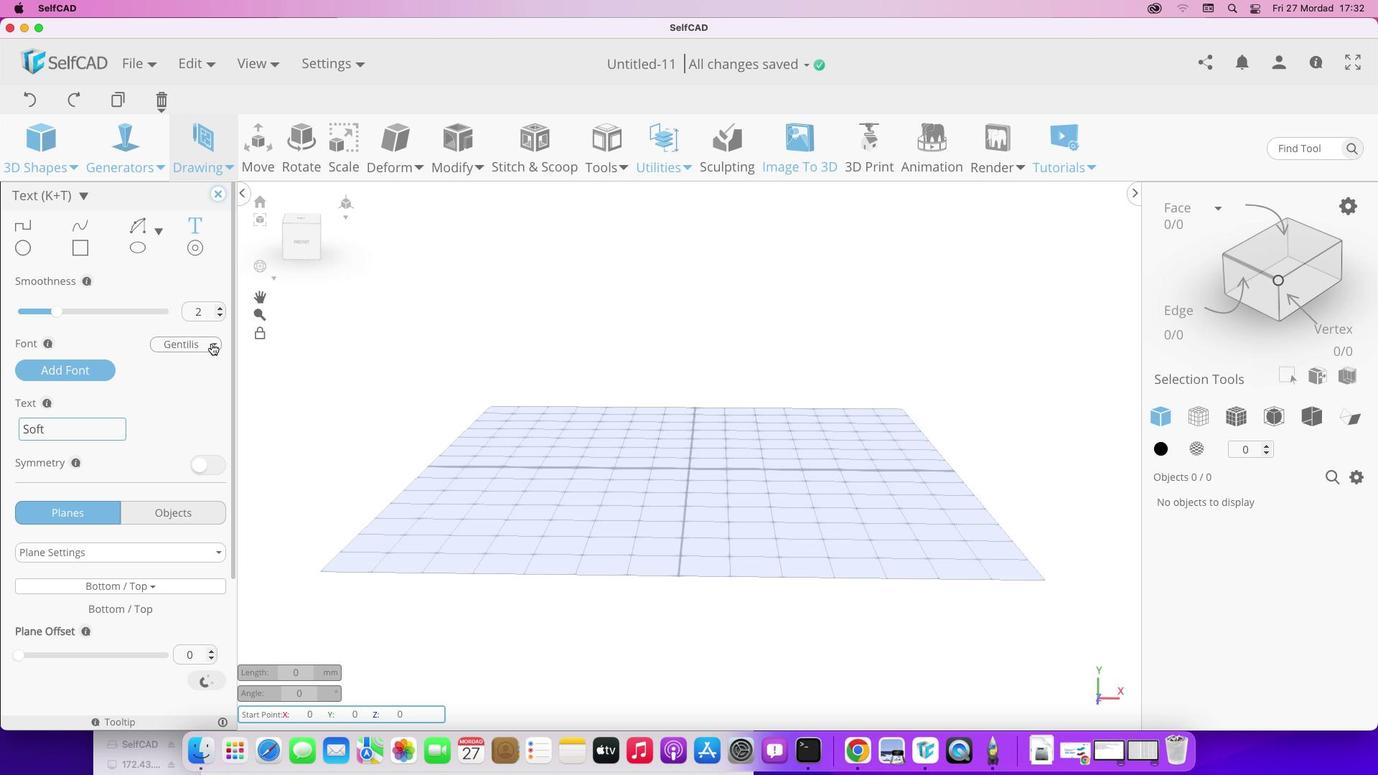 
Action: Mouse pressed left at (211, 343)
Screenshot: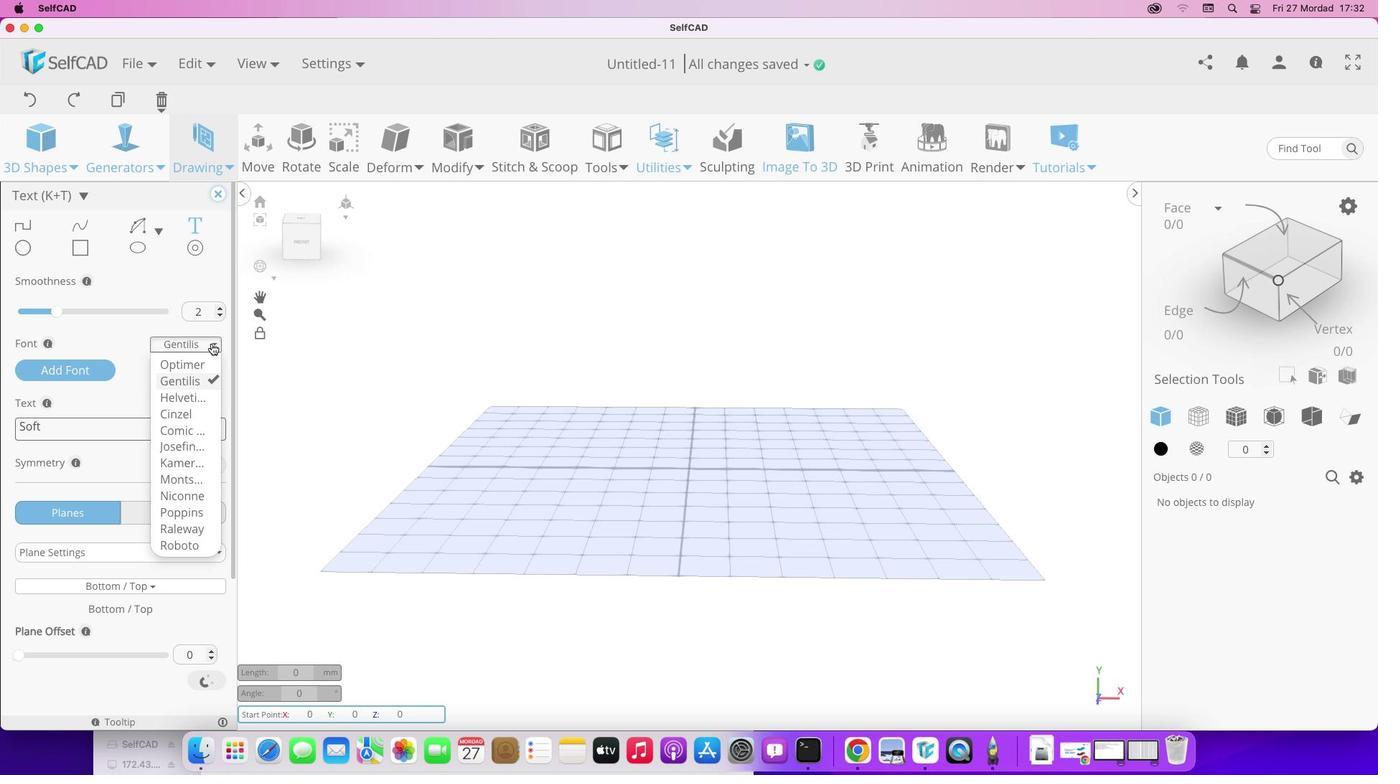 
Action: Mouse moved to (186, 544)
Screenshot: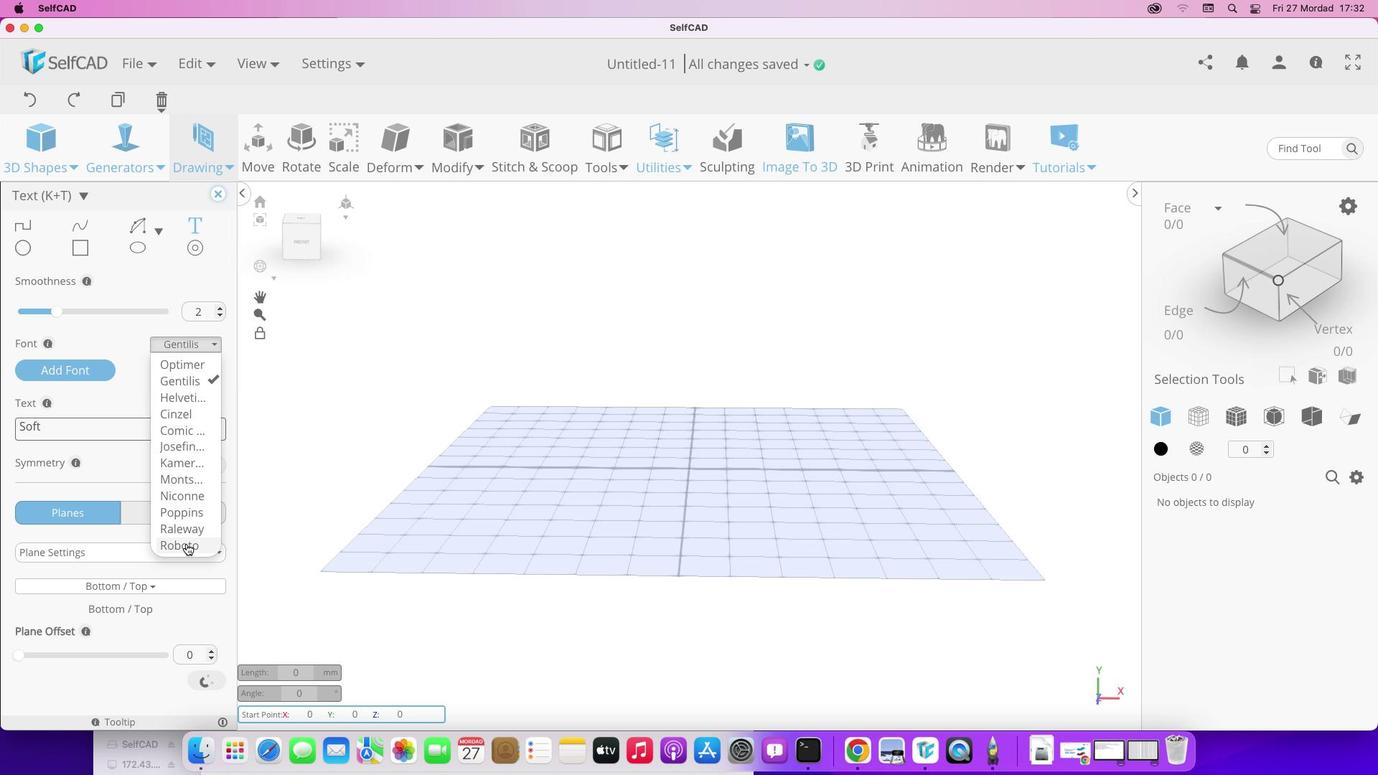 
Action: Mouse pressed left at (186, 544)
Screenshot: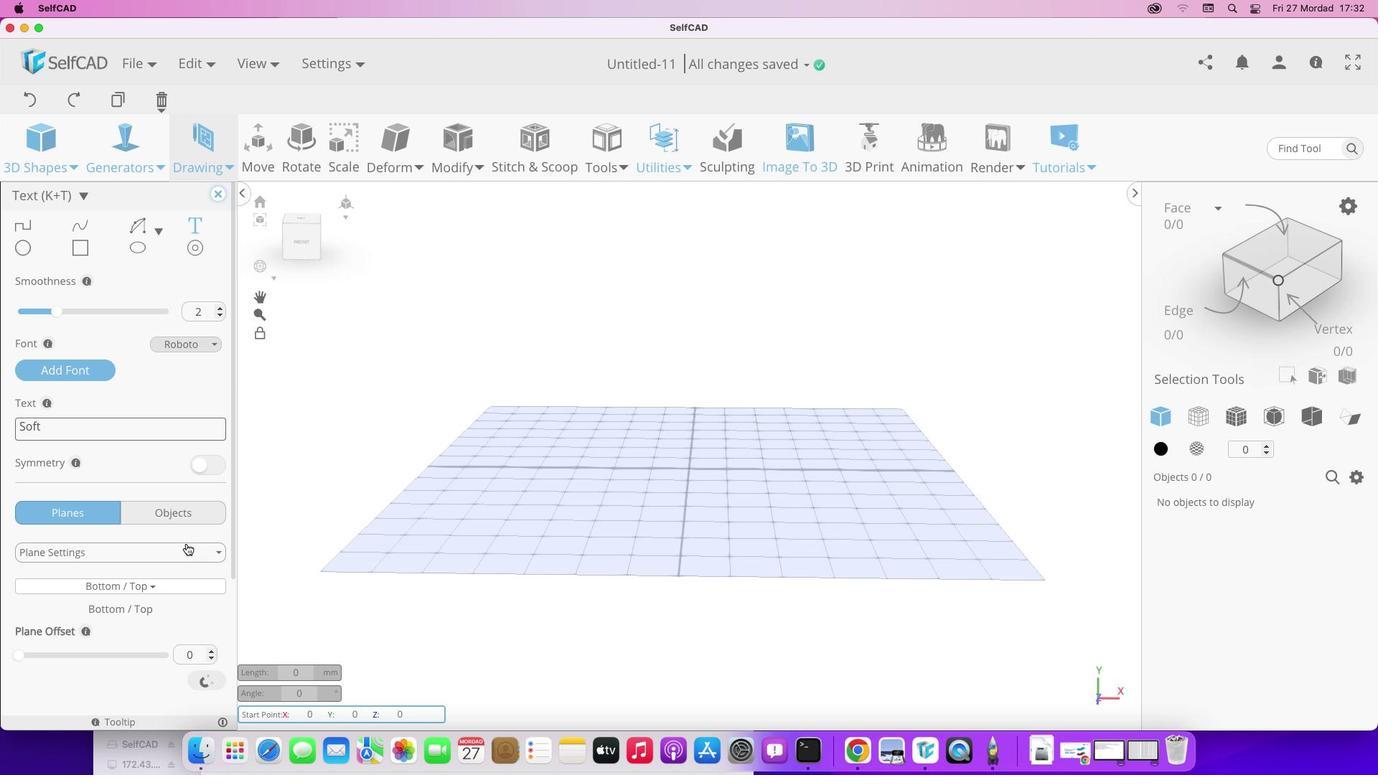 
Action: Mouse moved to (530, 467)
Screenshot: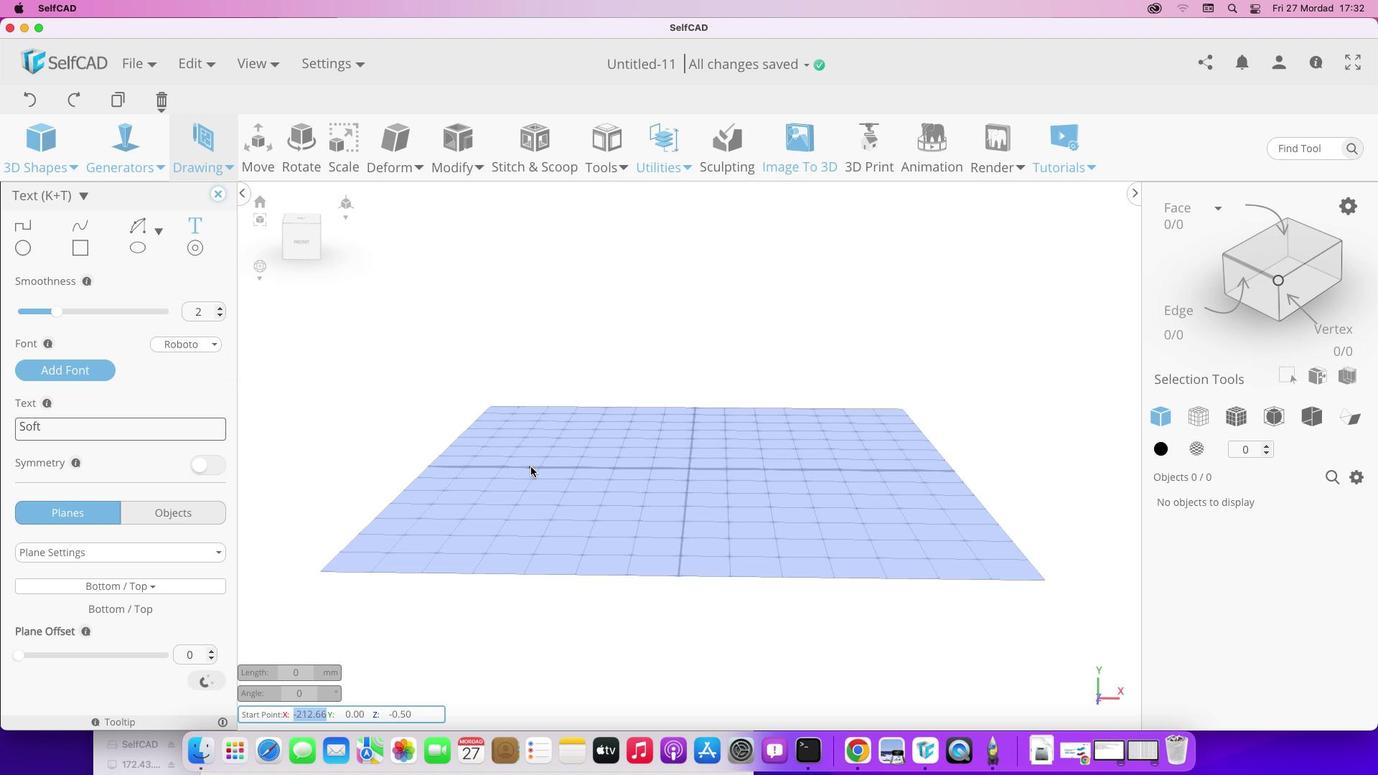 
Action: Mouse pressed left at (530, 467)
Screenshot: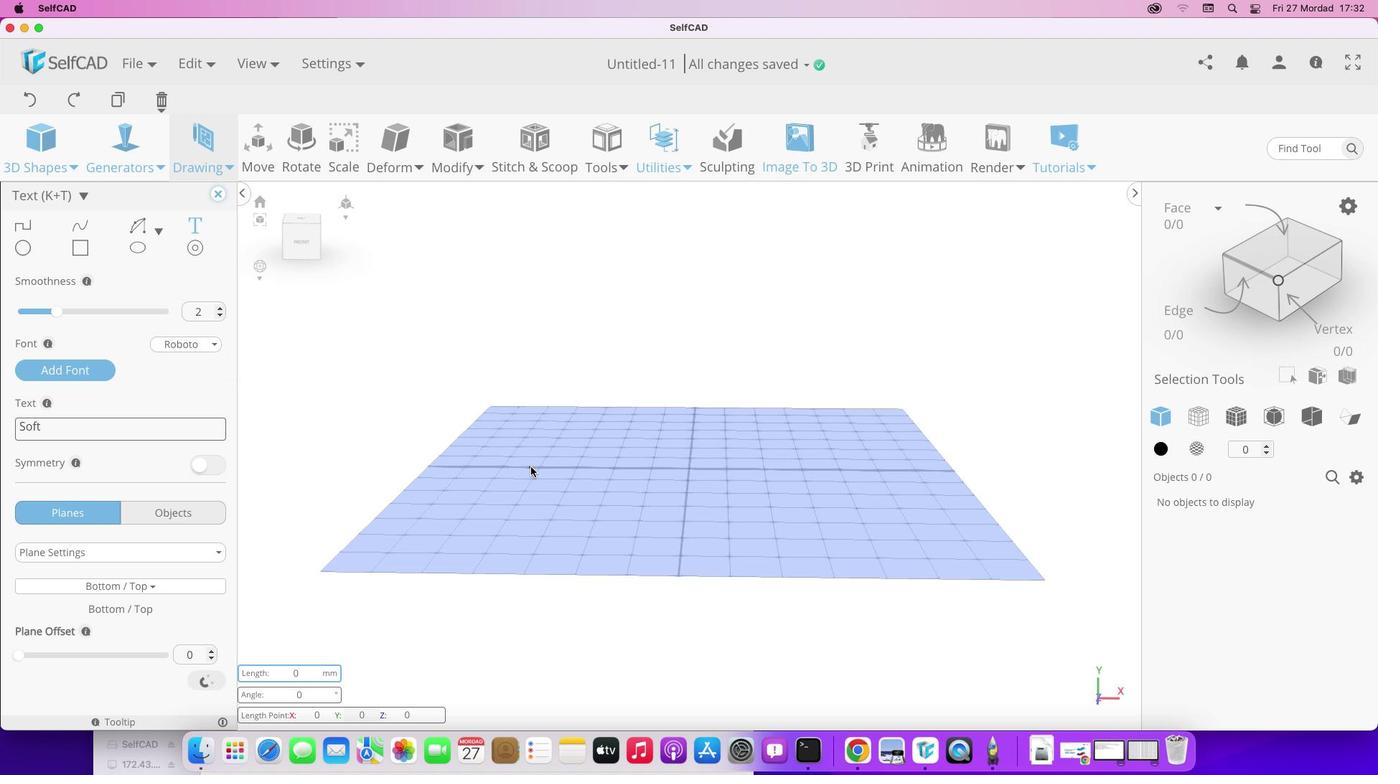 
Action: Mouse moved to (781, 468)
Screenshot: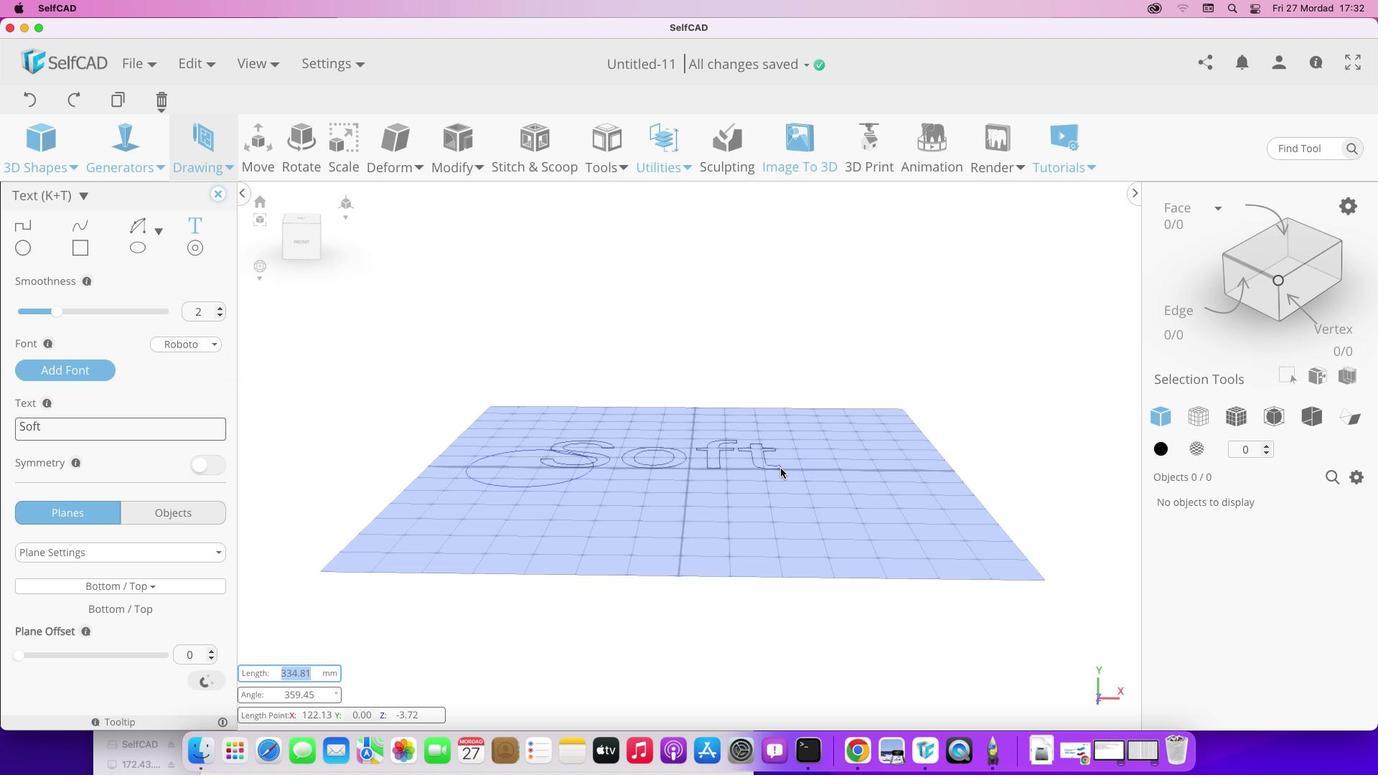 
Action: Mouse pressed left at (781, 468)
Screenshot: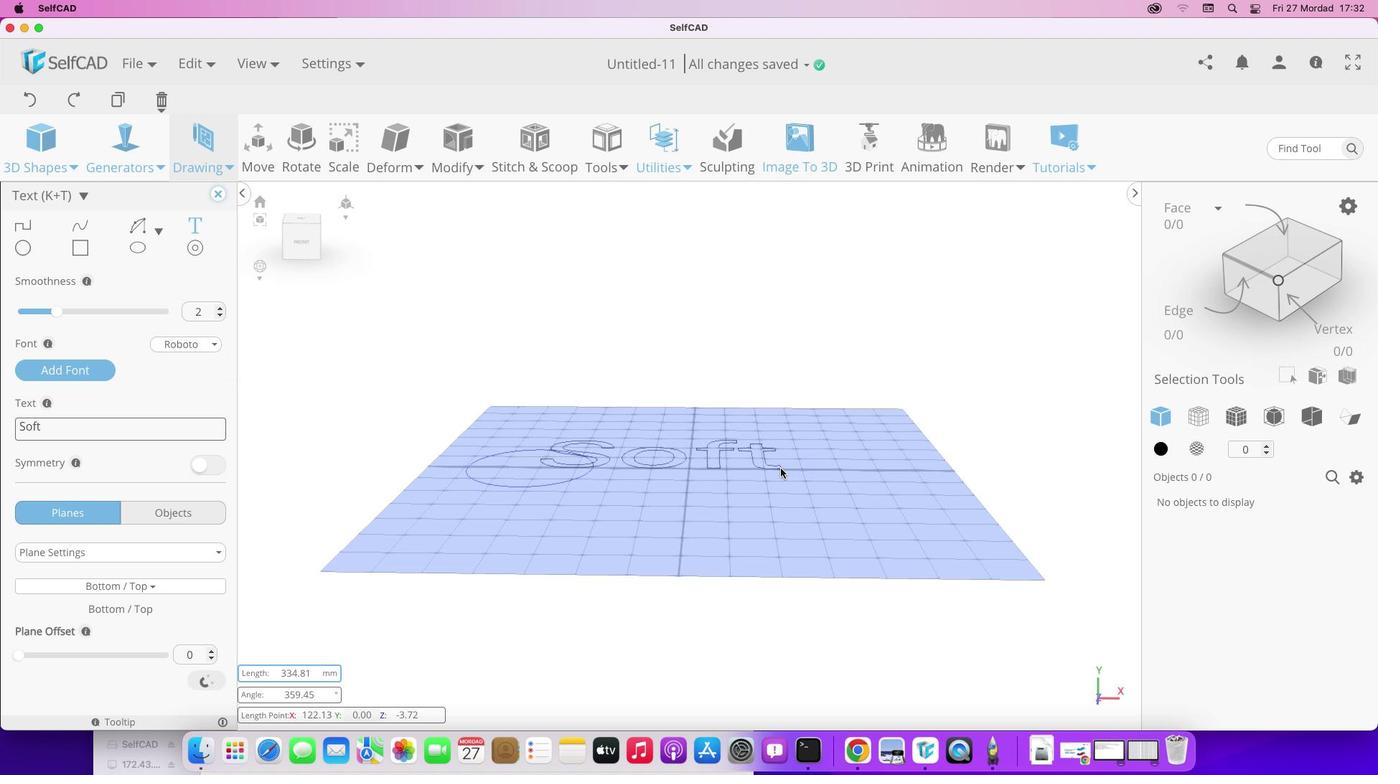 
Action: Mouse moved to (127, 454)
Screenshot: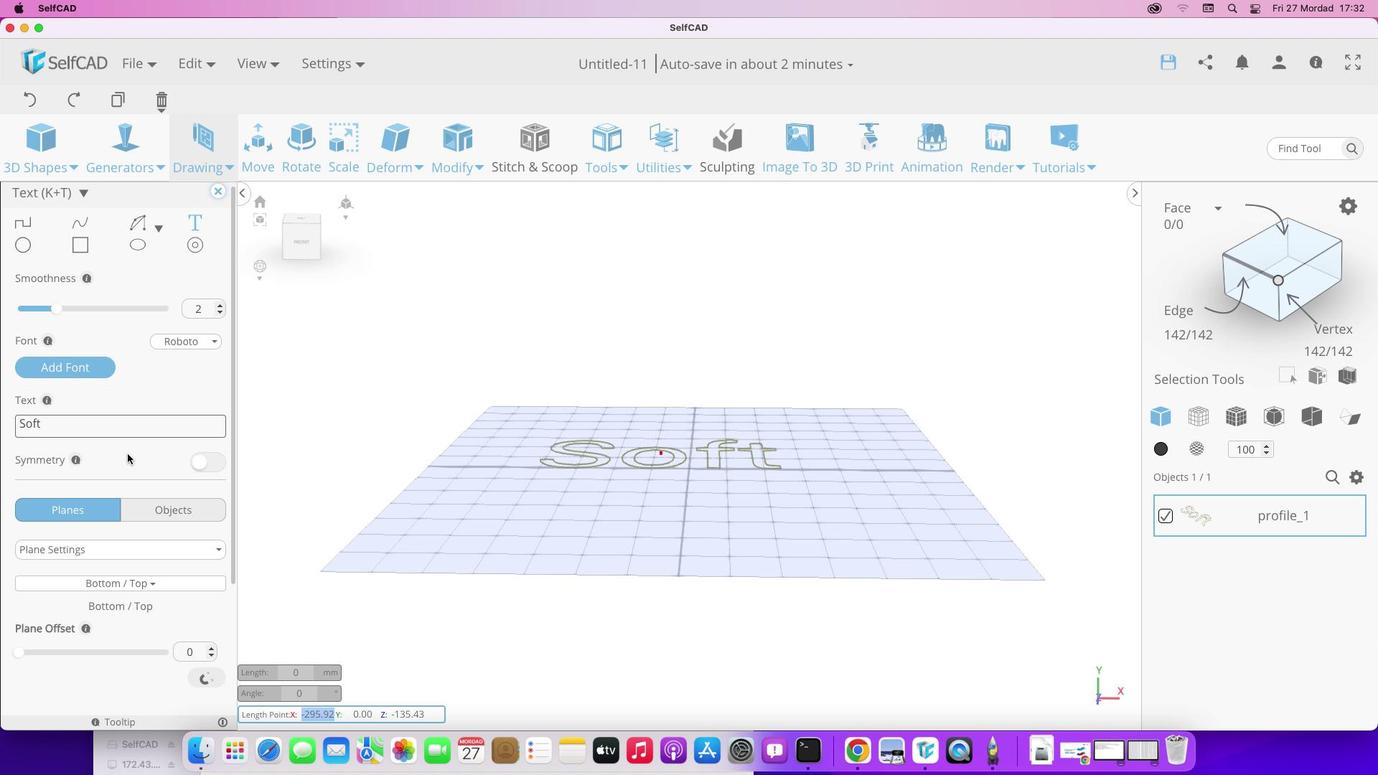 
Action: Mouse scrolled (127, 454) with delta (0, 0)
Screenshot: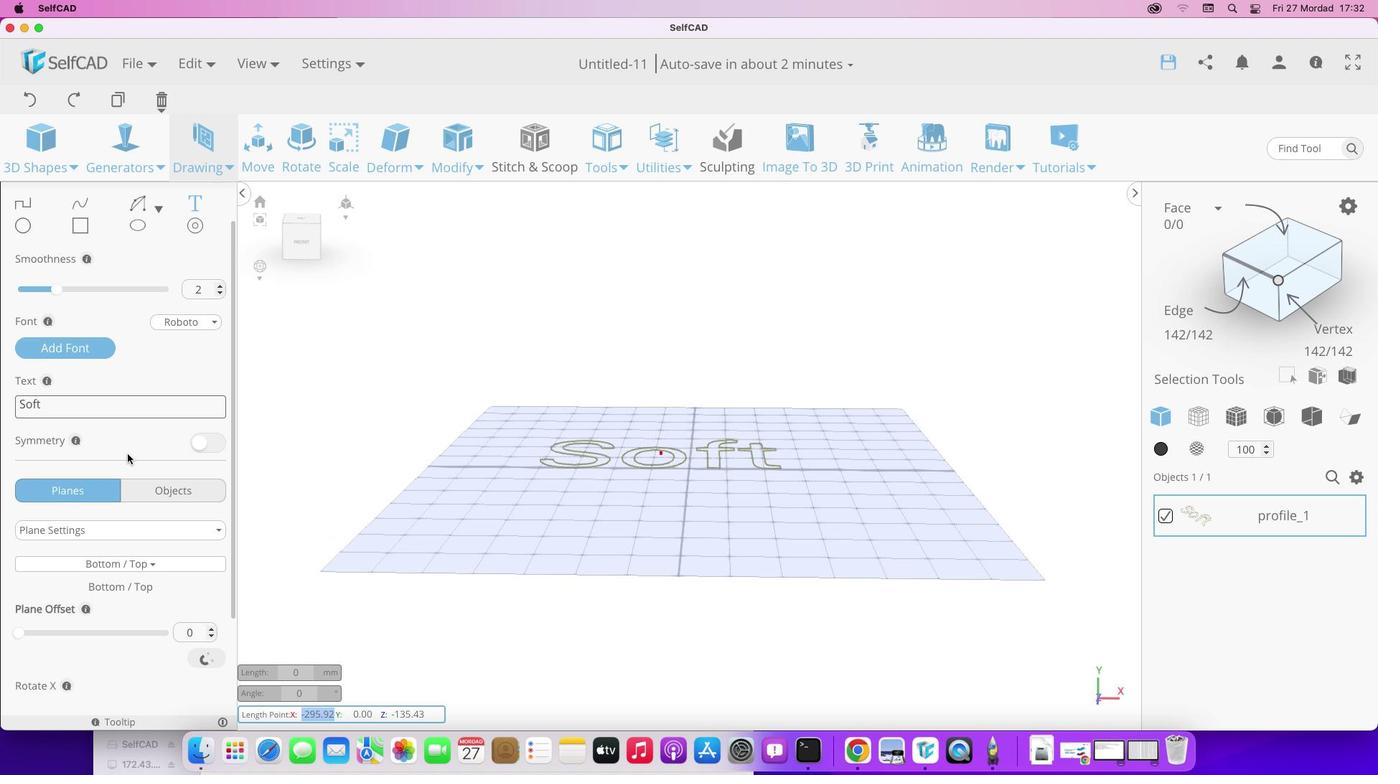 
Action: Mouse scrolled (127, 454) with delta (0, 0)
Screenshot: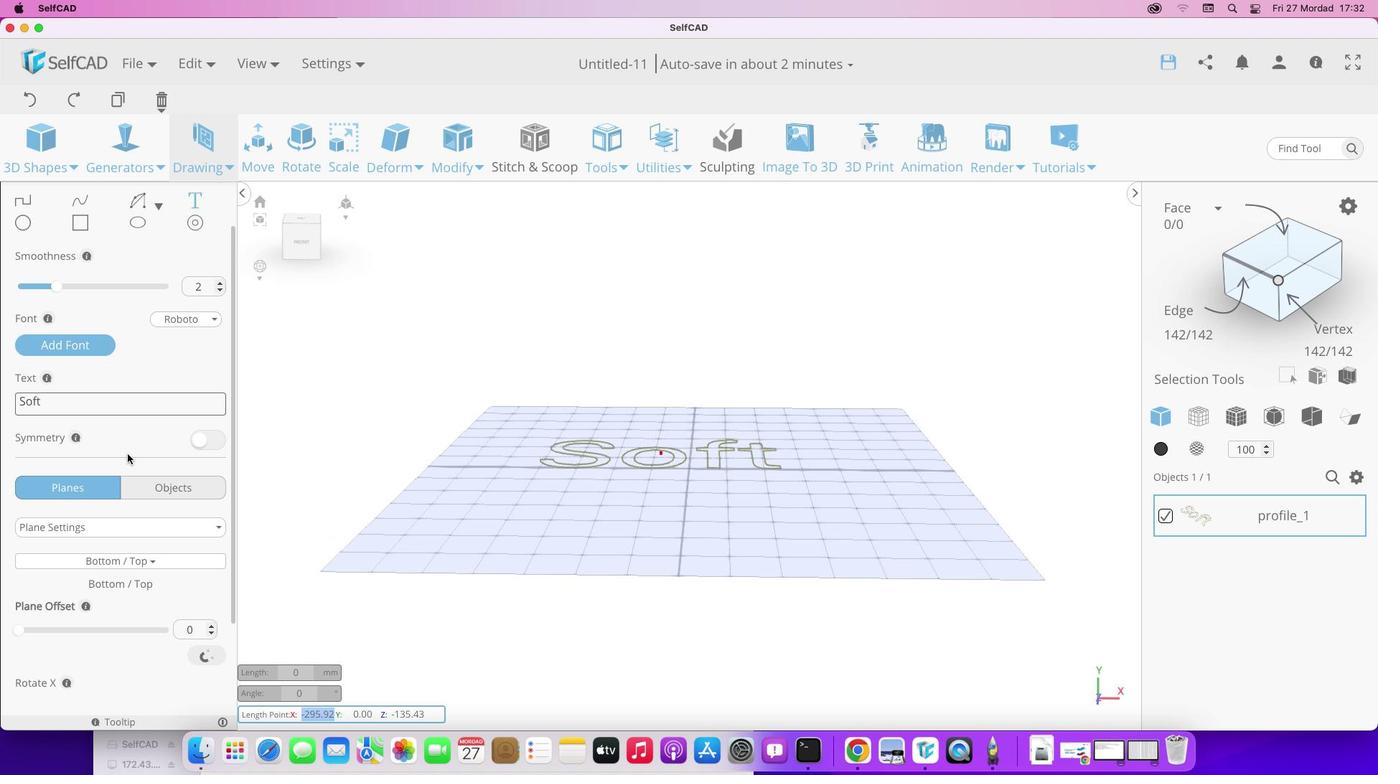 
Action: Mouse scrolled (127, 454) with delta (0, 0)
Screenshot: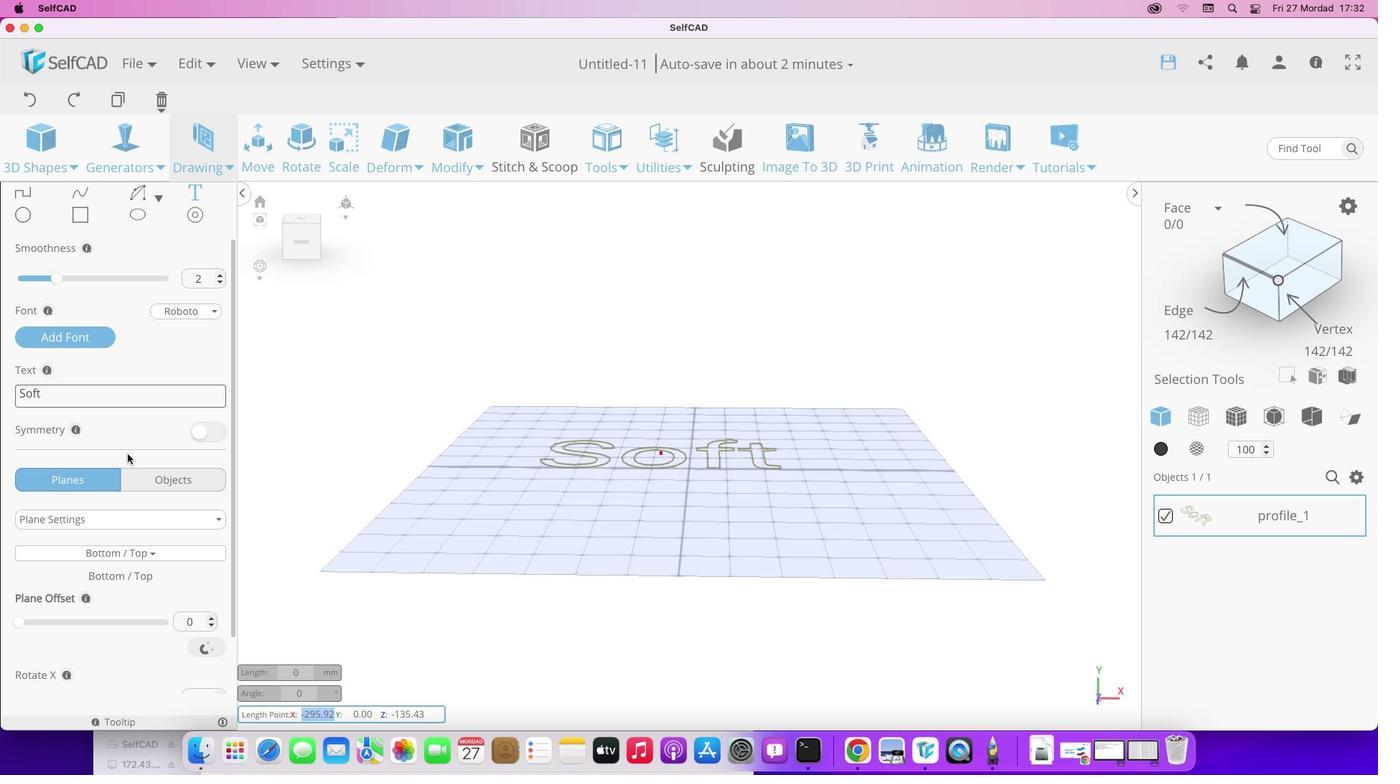 
Action: Mouse scrolled (127, 454) with delta (0, 0)
Screenshot: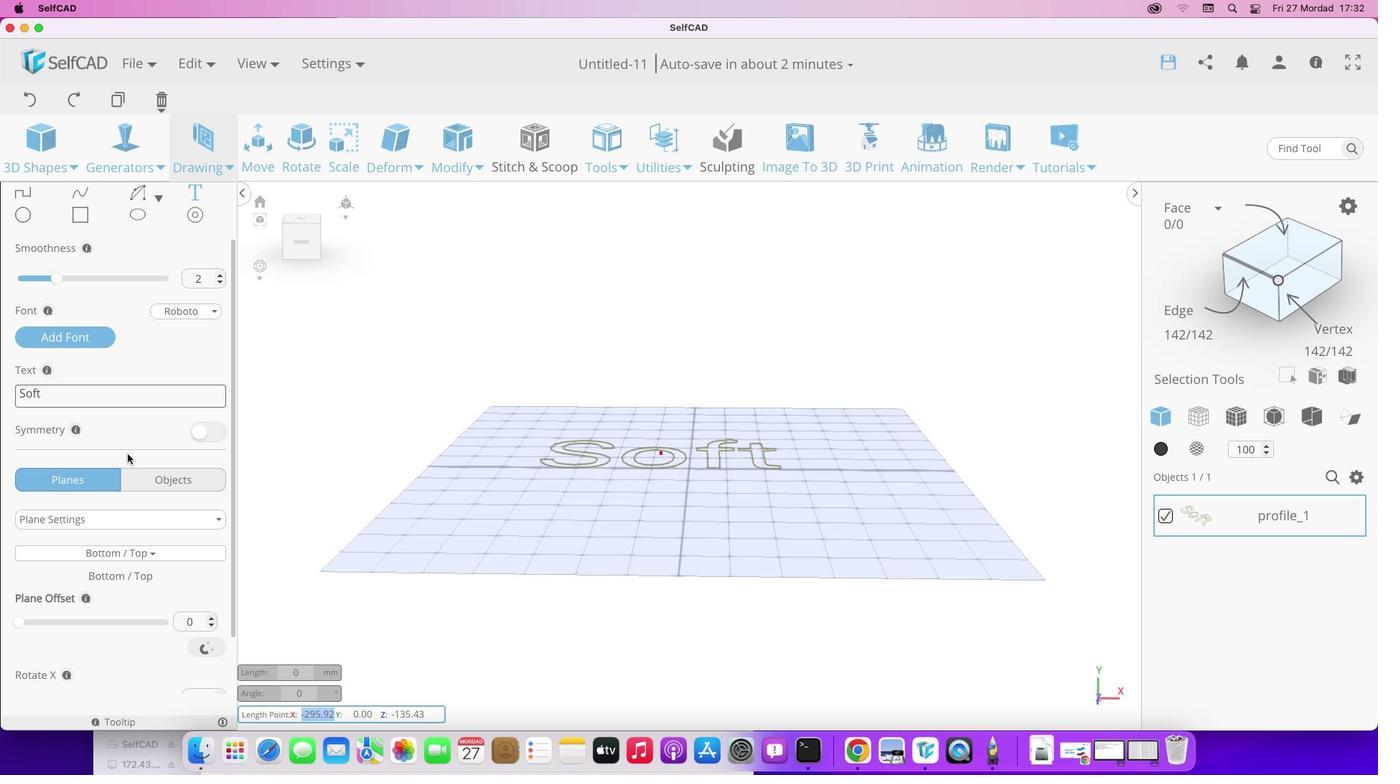 
Action: Mouse scrolled (127, 454) with delta (0, 0)
Screenshot: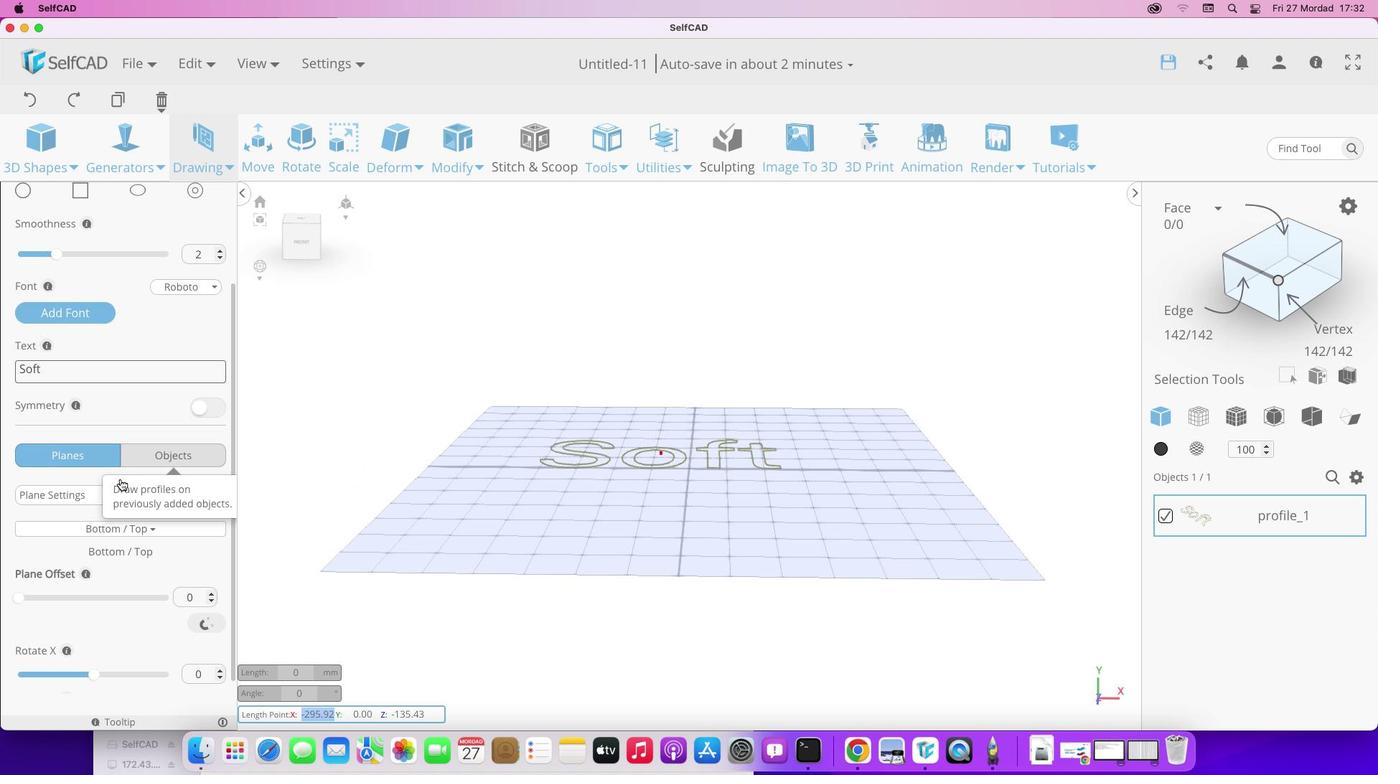 
Action: Mouse scrolled (127, 454) with delta (0, 0)
Screenshot: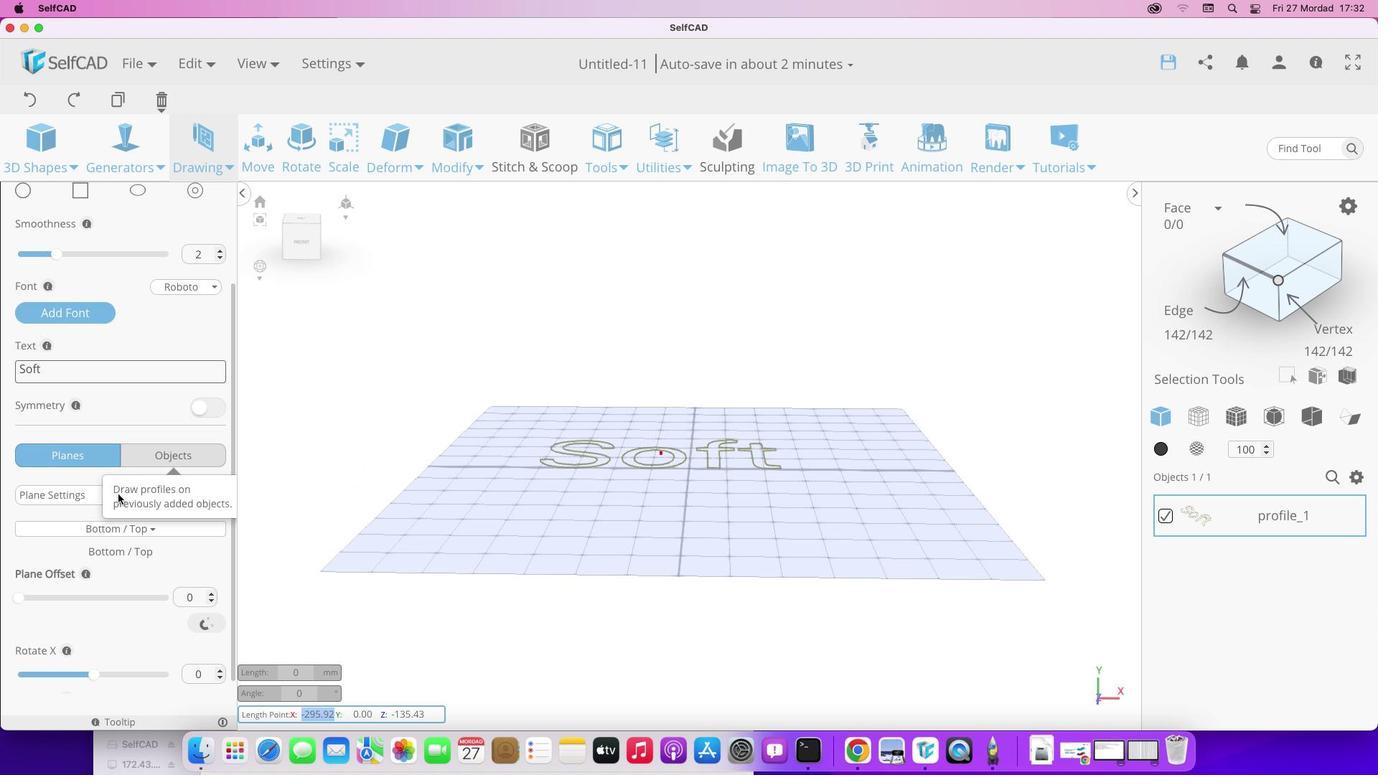 
Action: Mouse moved to (91, 527)
Screenshot: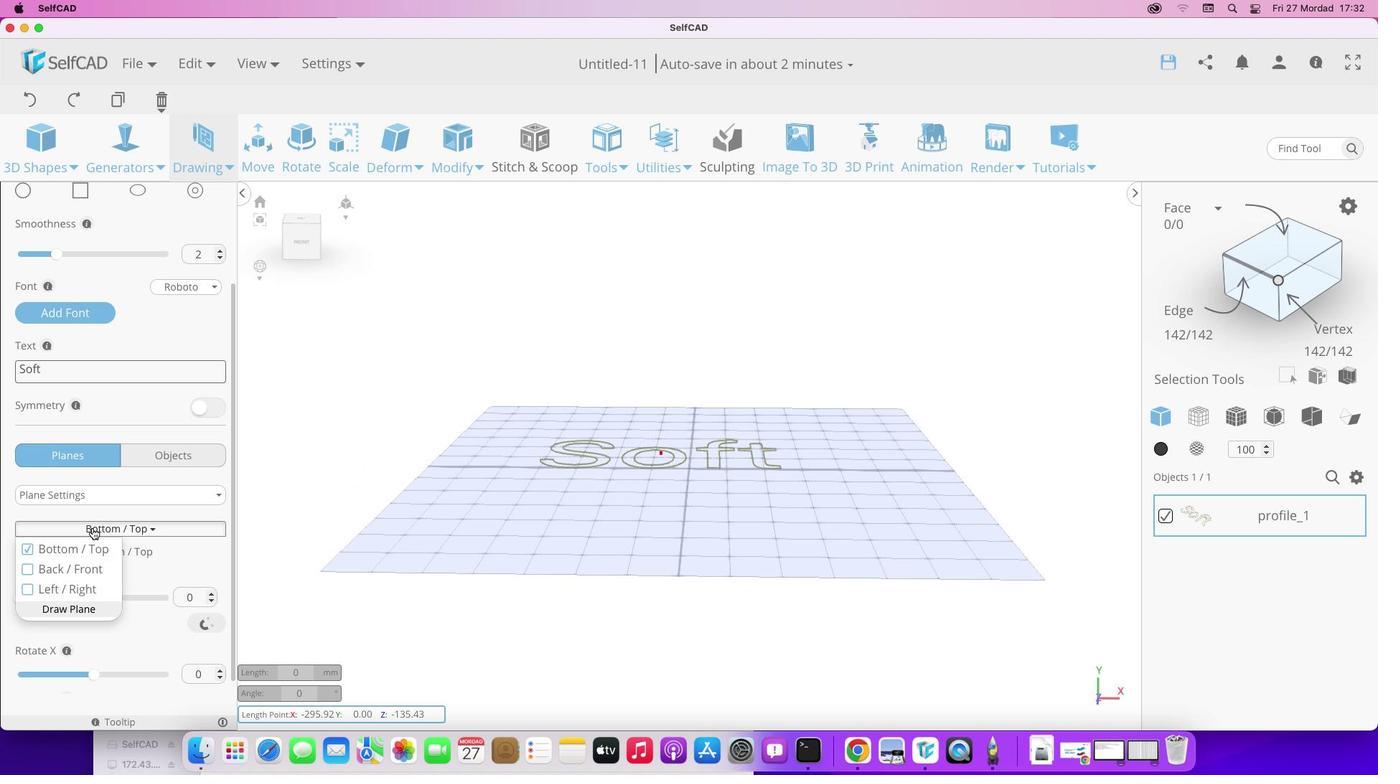 
Action: Mouse pressed left at (91, 527)
Screenshot: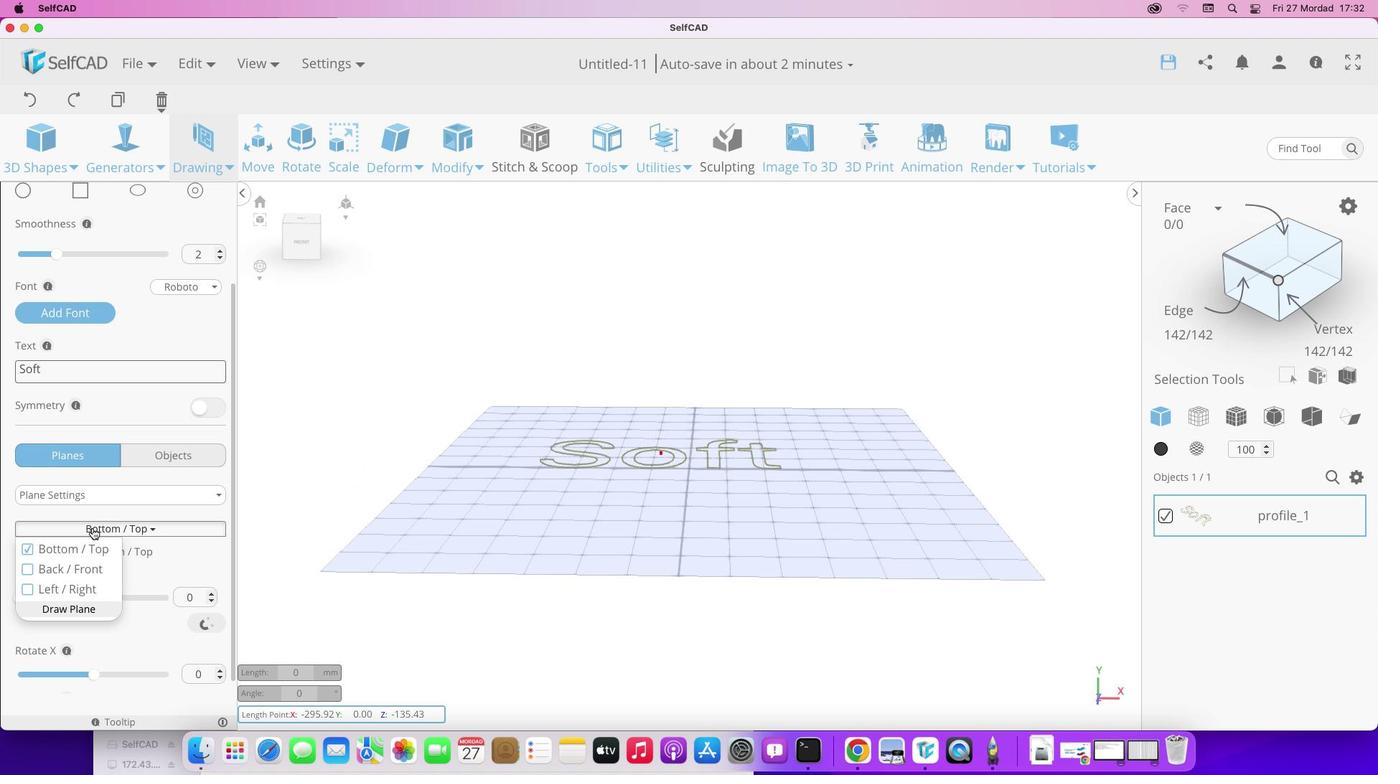 
Action: Mouse moved to (46, 569)
Screenshot: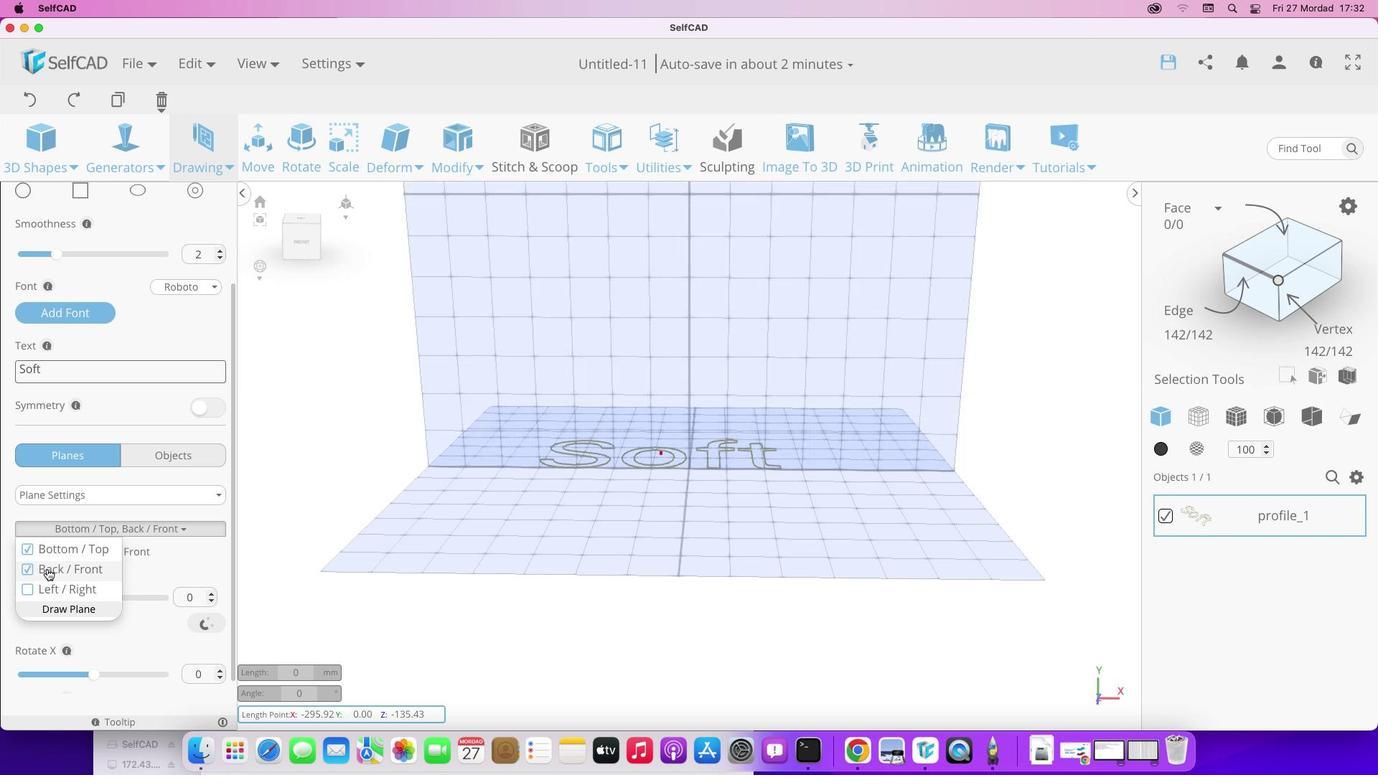 
Action: Mouse pressed left at (46, 569)
Screenshot: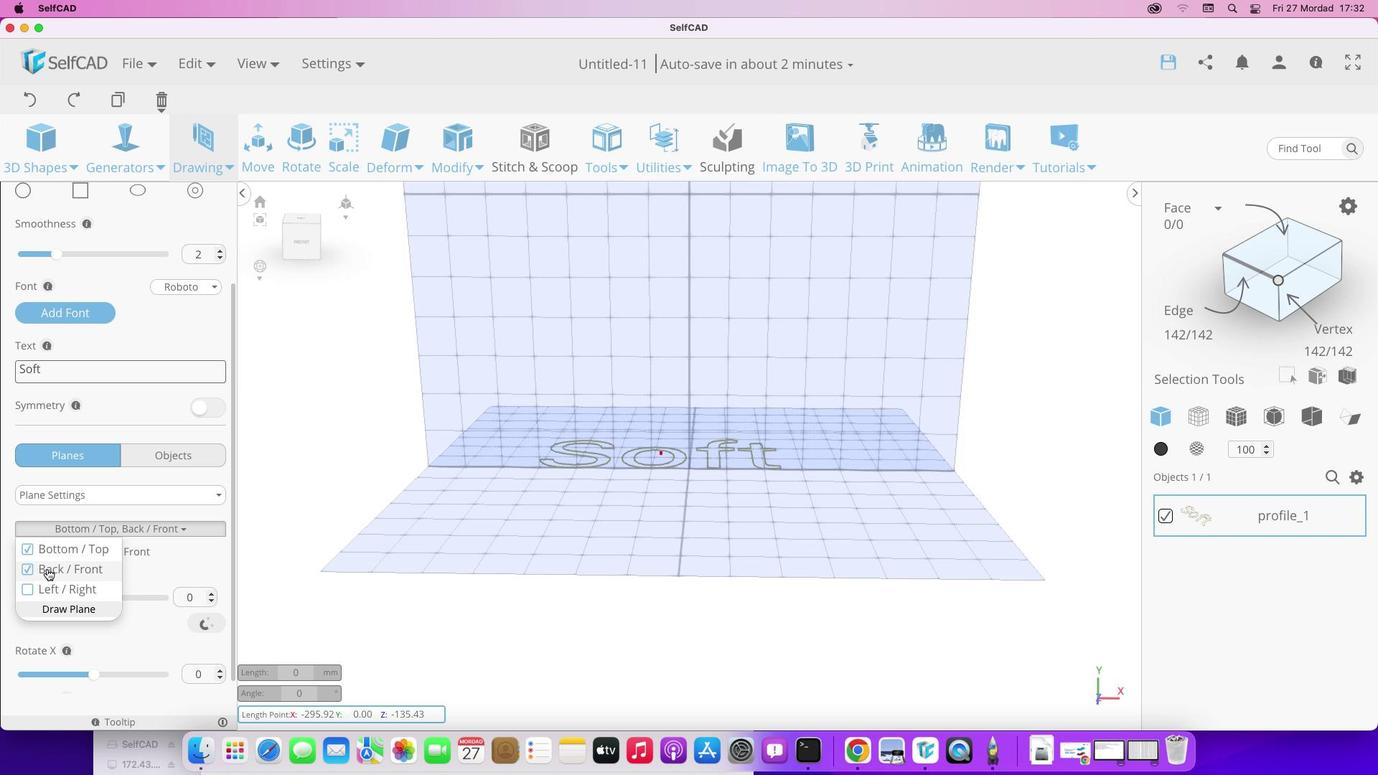 
Action: Mouse moved to (345, 403)
Screenshot: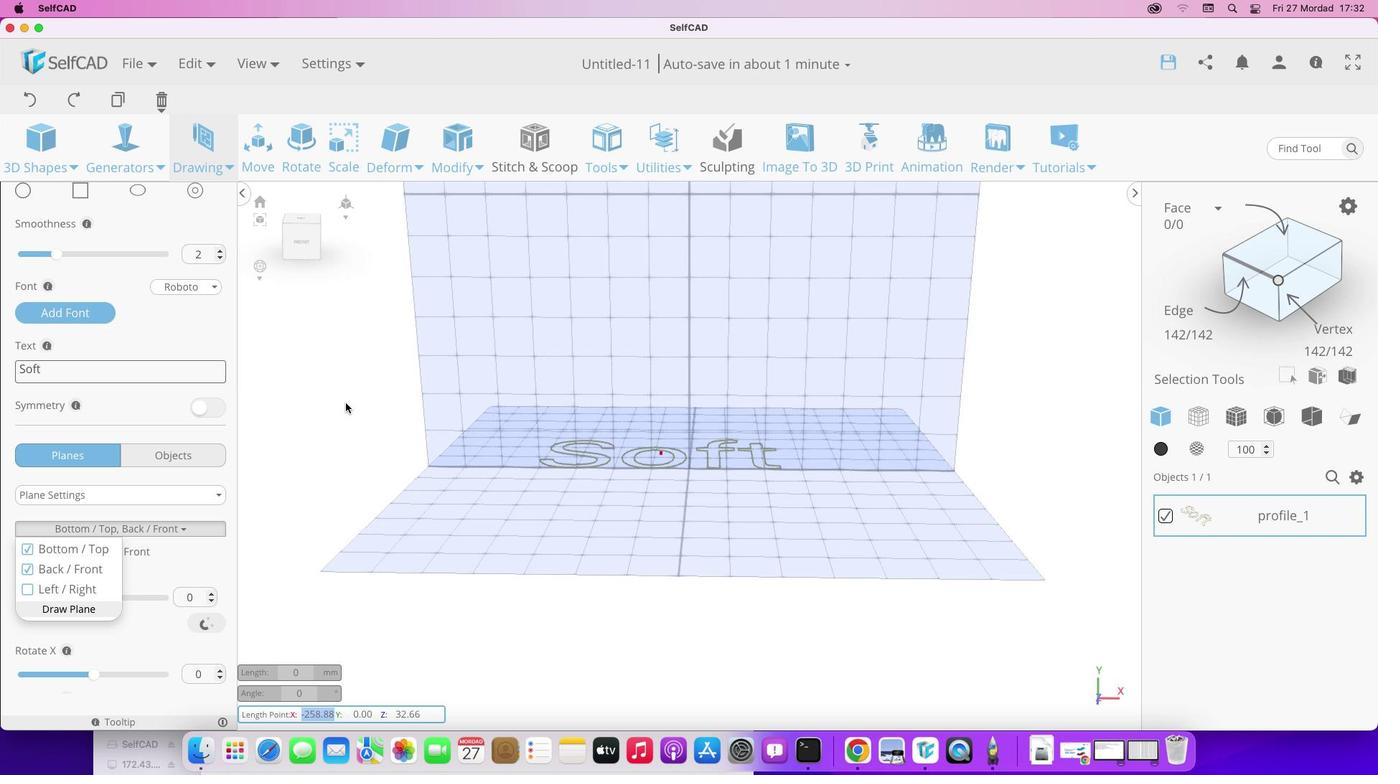 
Action: Mouse pressed left at (345, 403)
Screenshot: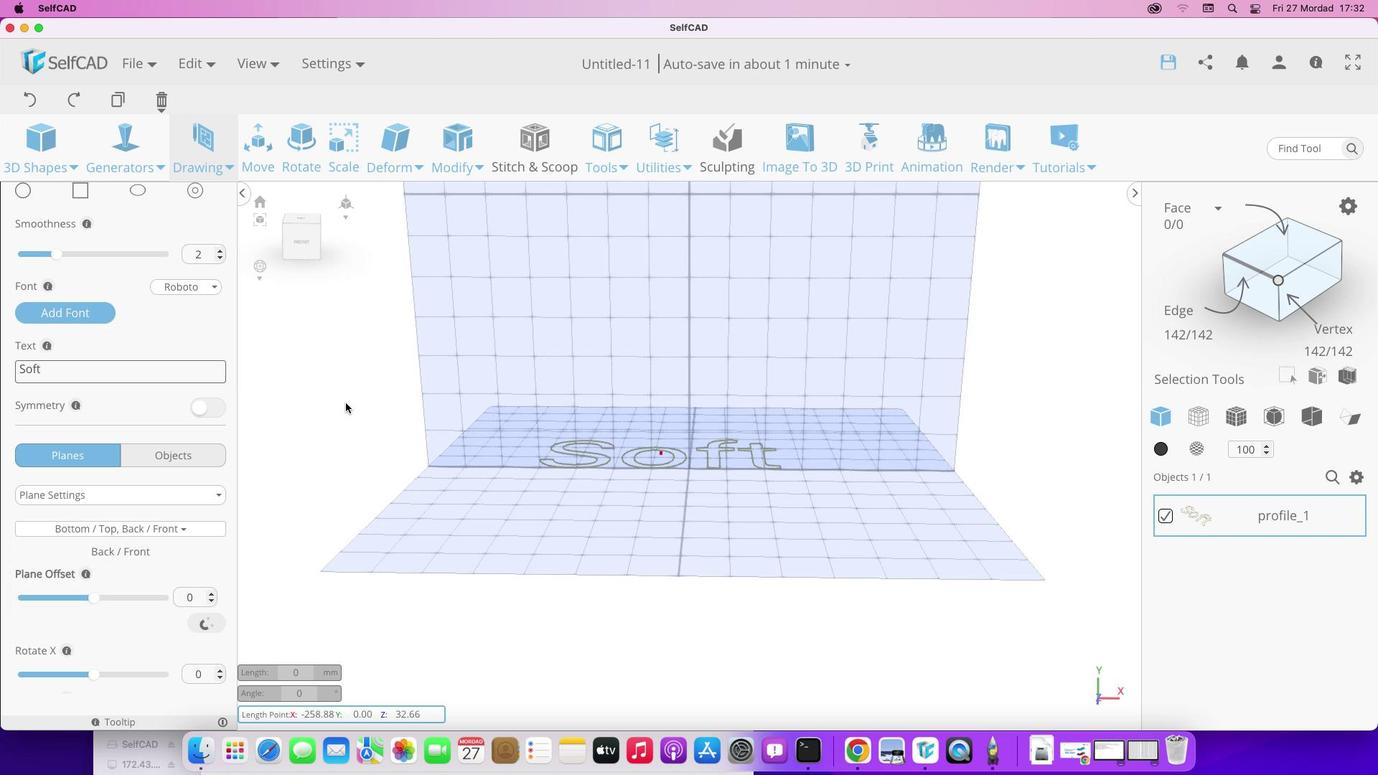 
Action: Mouse moved to (518, 290)
Screenshot: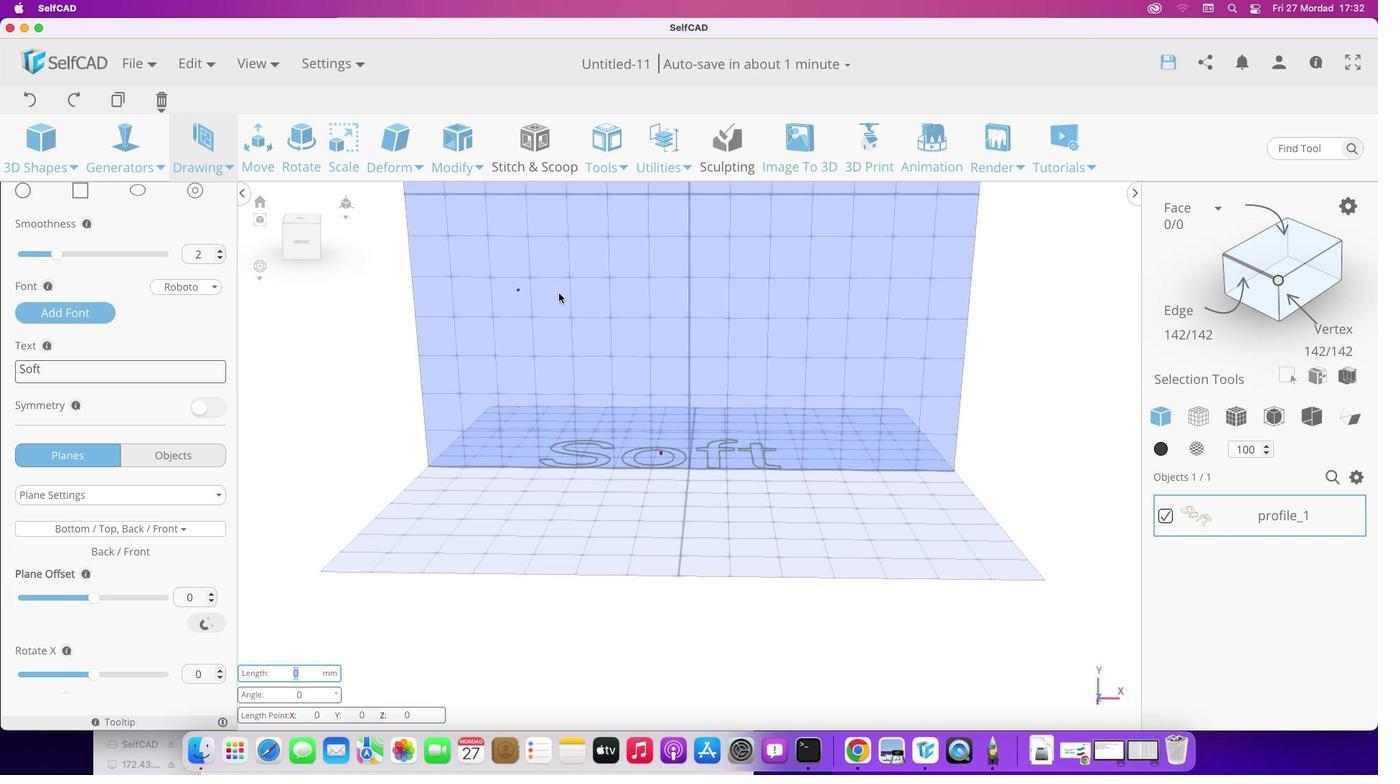 
Action: Mouse pressed left at (518, 290)
Screenshot: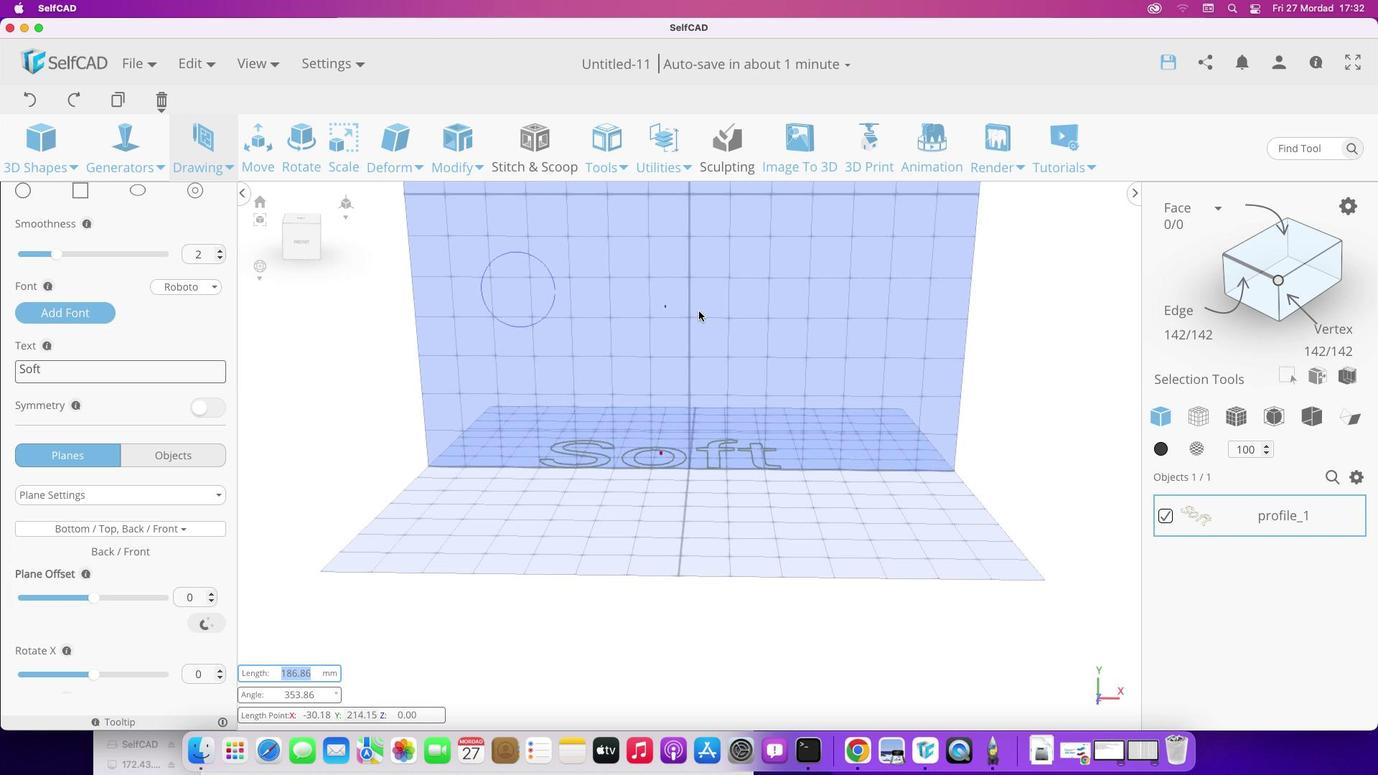 
Action: Mouse moved to (967, 310)
Screenshot: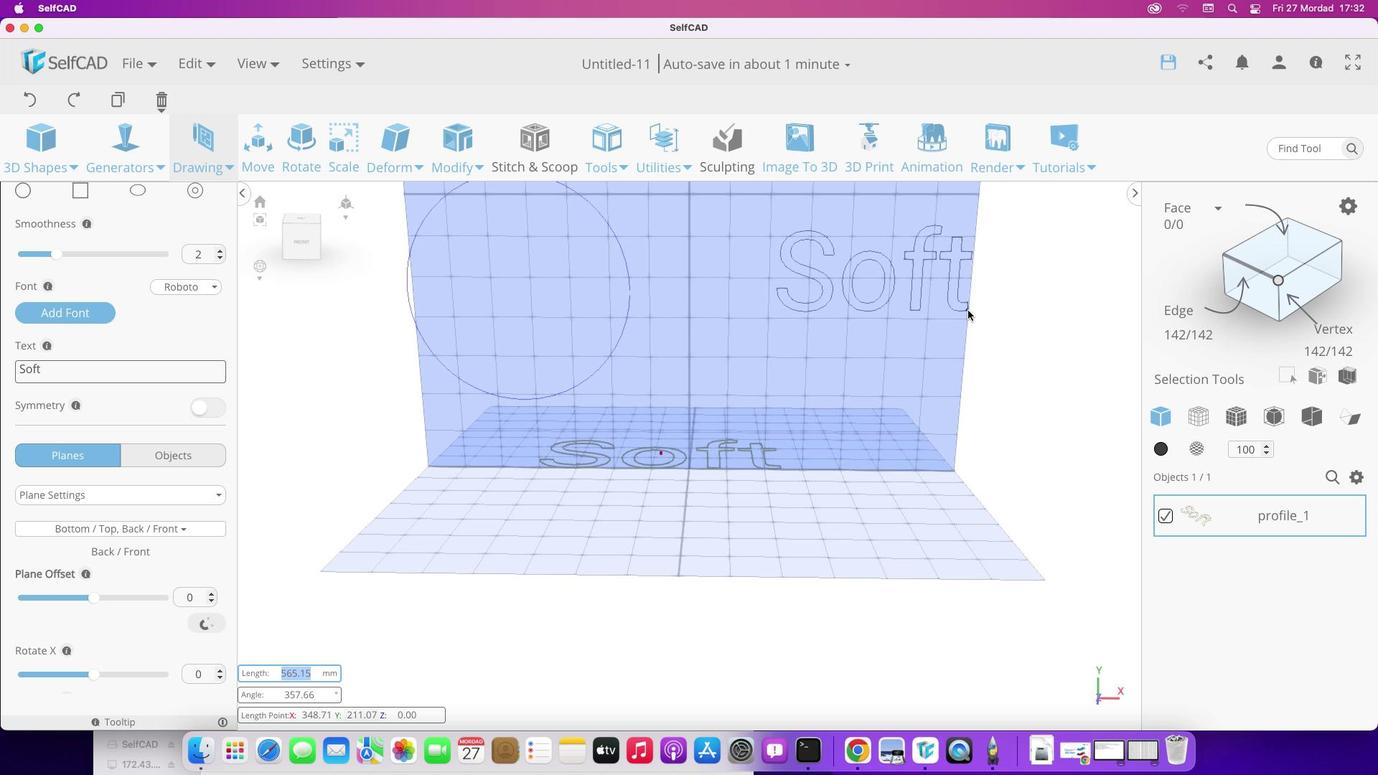 
Action: Mouse pressed left at (967, 310)
Screenshot: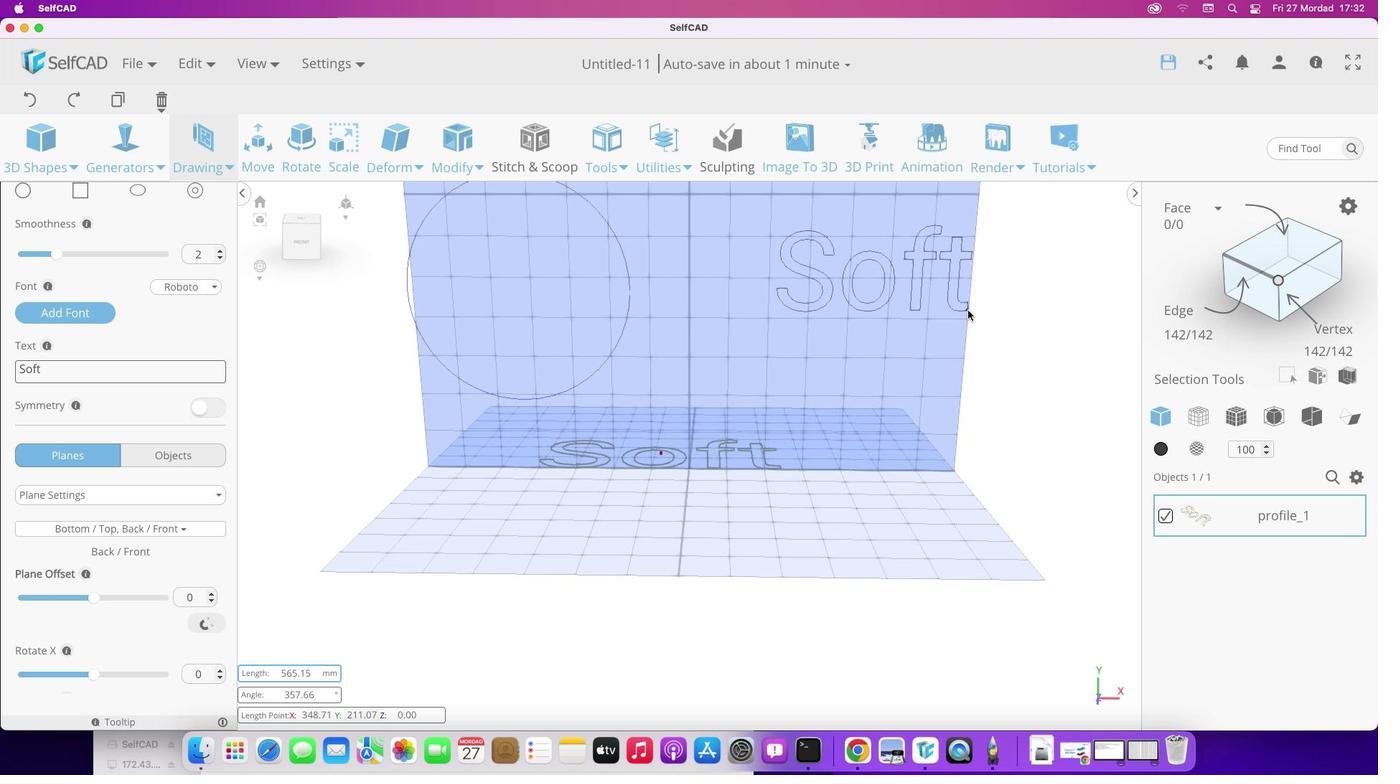 
Action: Mouse moved to (617, 508)
Screenshot: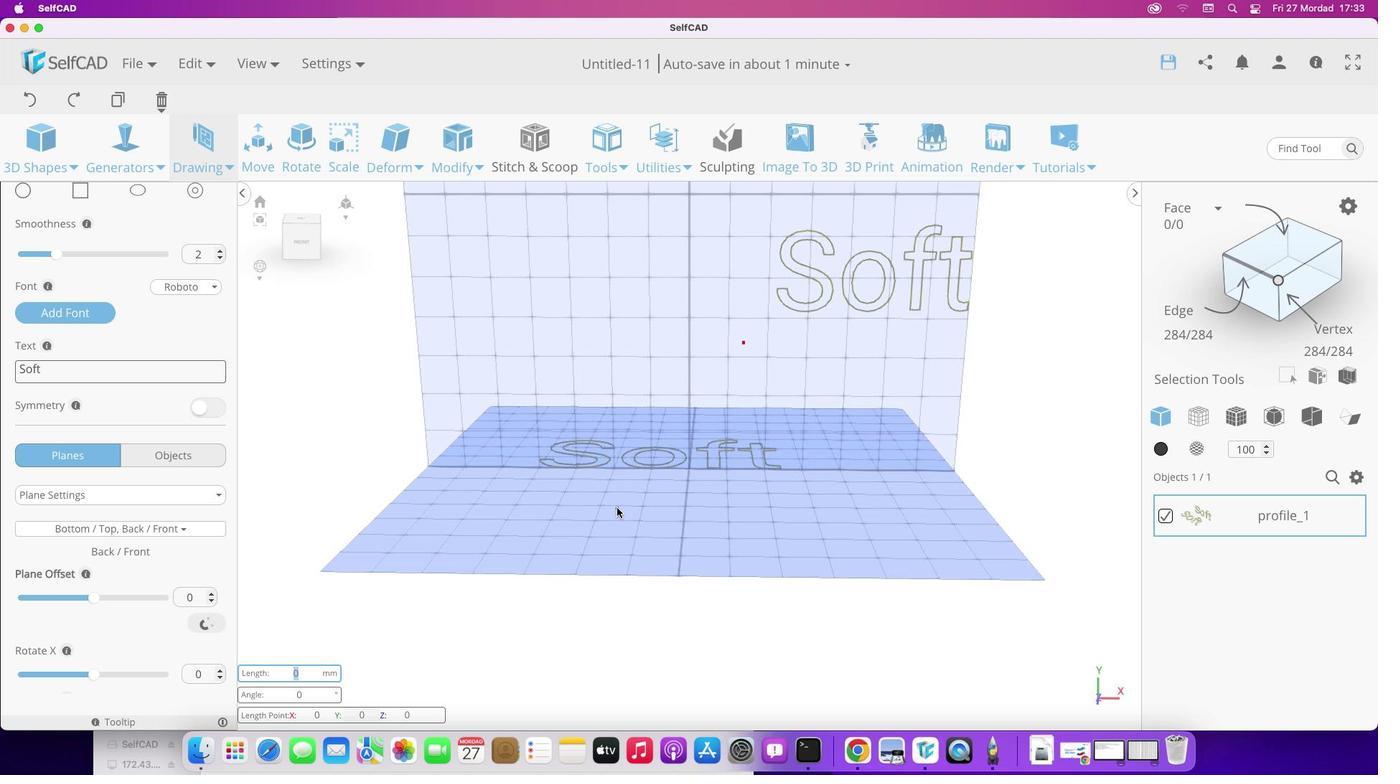
Action: Mouse pressed left at (617, 508)
Screenshot: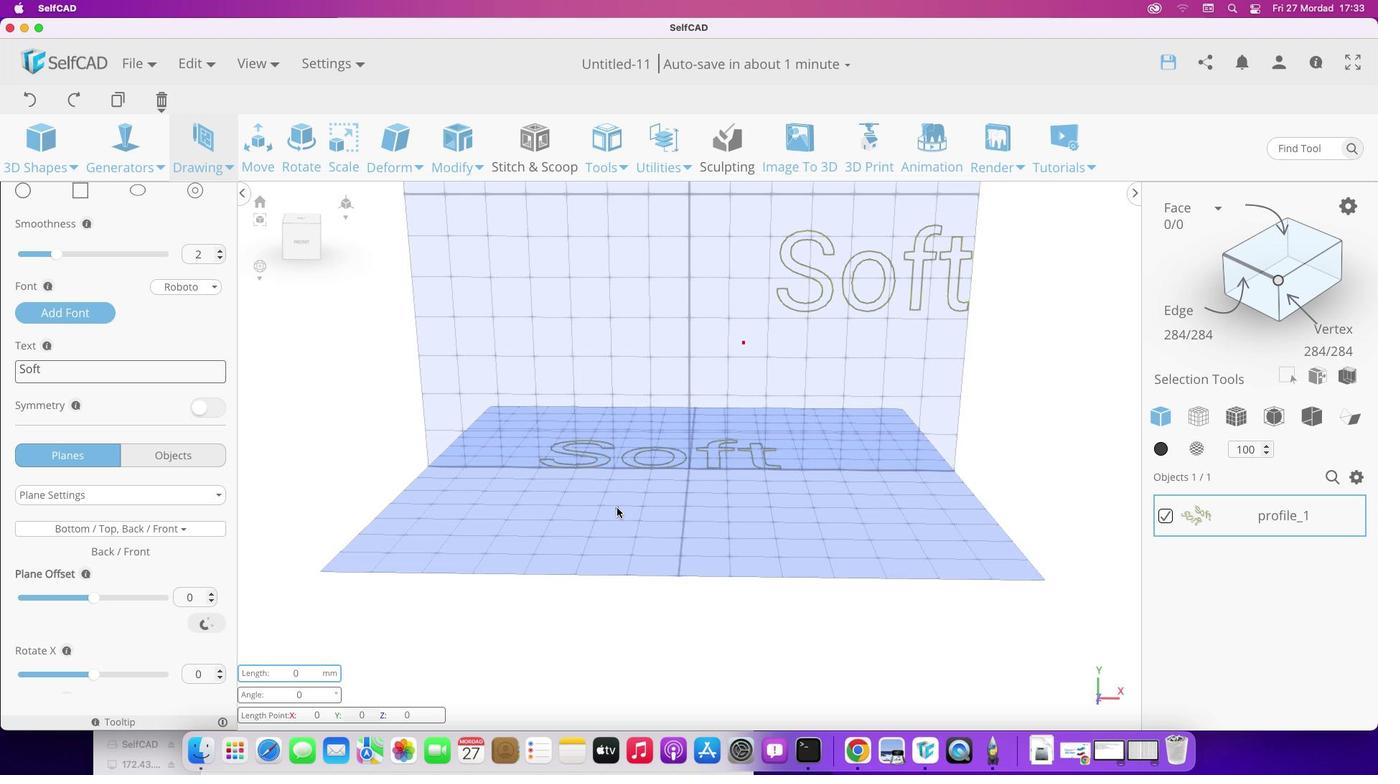
Action: Mouse moved to (623, 506)
Screenshot: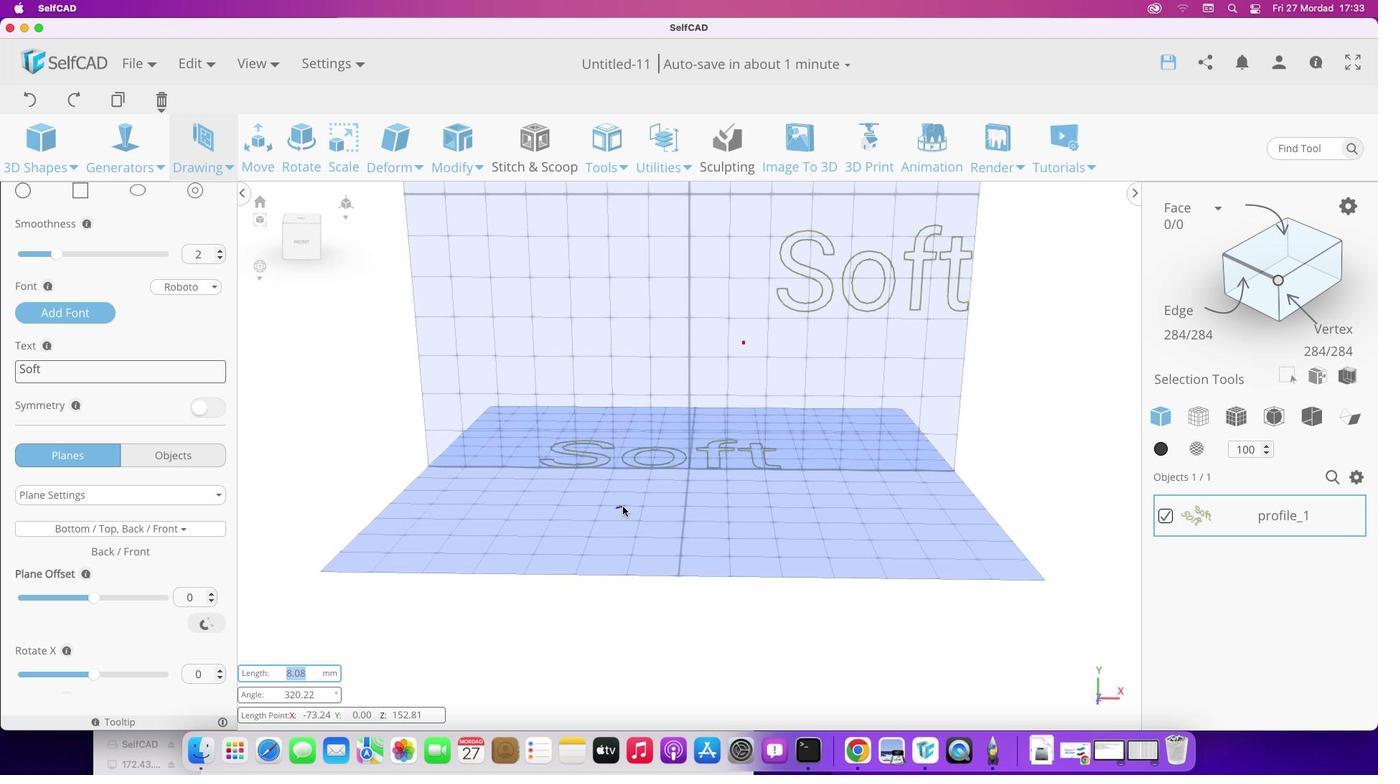 
Action: Mouse pressed left at (623, 506)
Screenshot: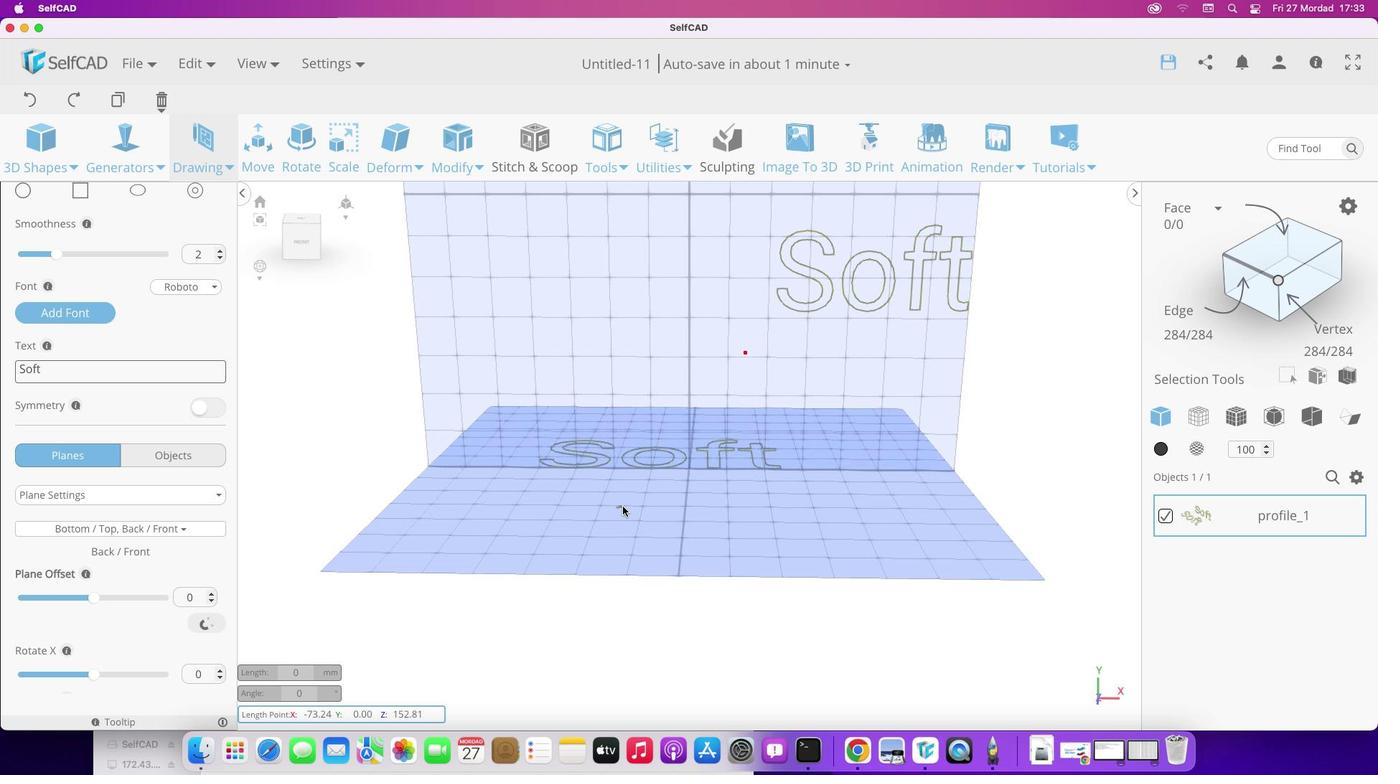 
Action: Mouse moved to (32, 104)
Screenshot: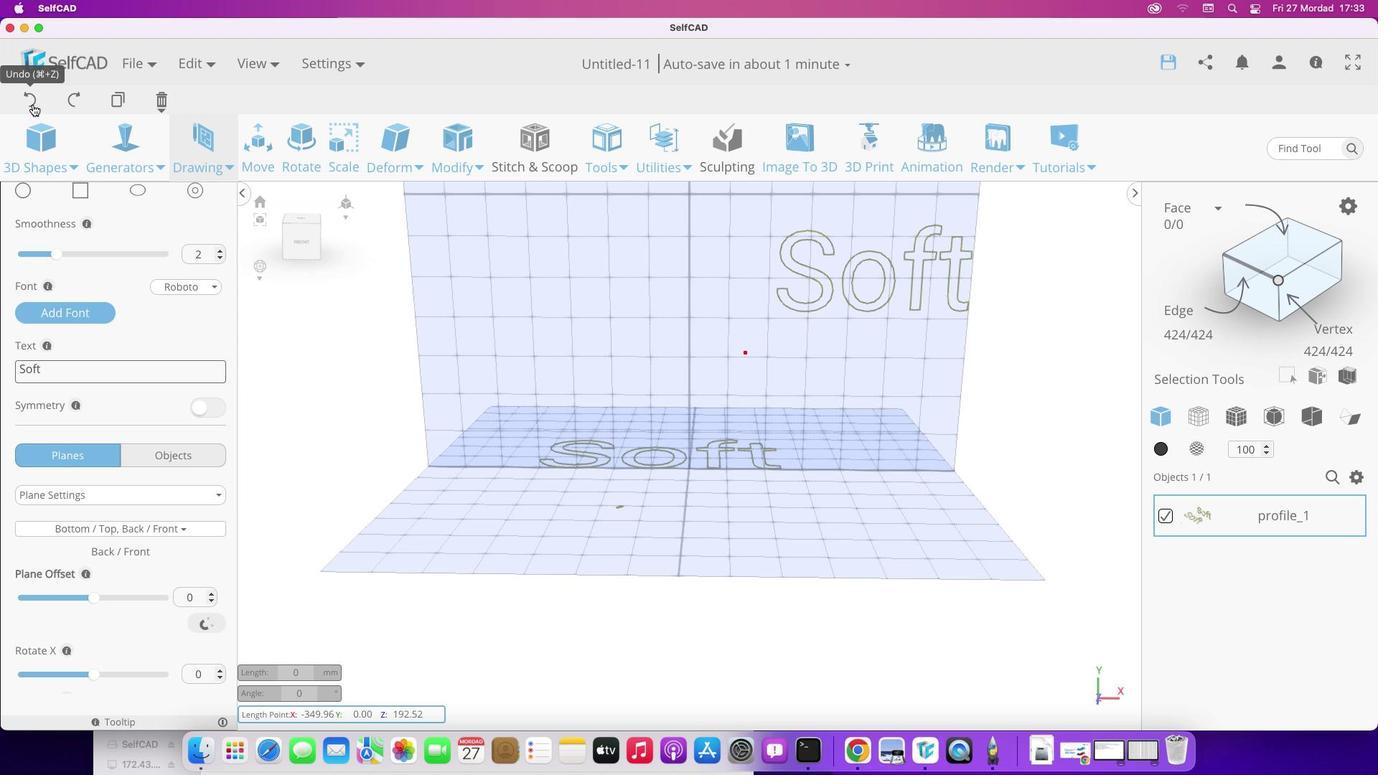 
Action: Mouse pressed left at (32, 104)
Screenshot: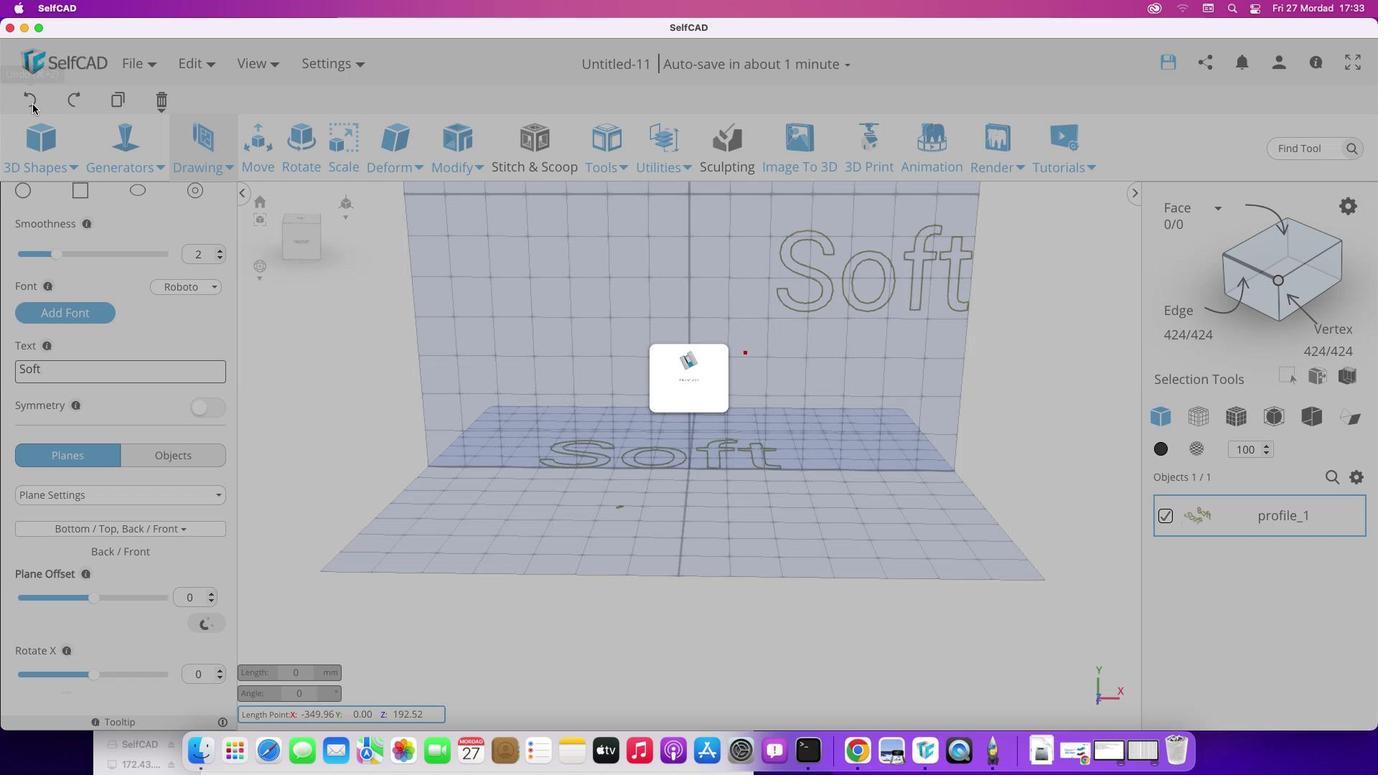 
Action: Mouse pressed left at (32, 104)
Screenshot: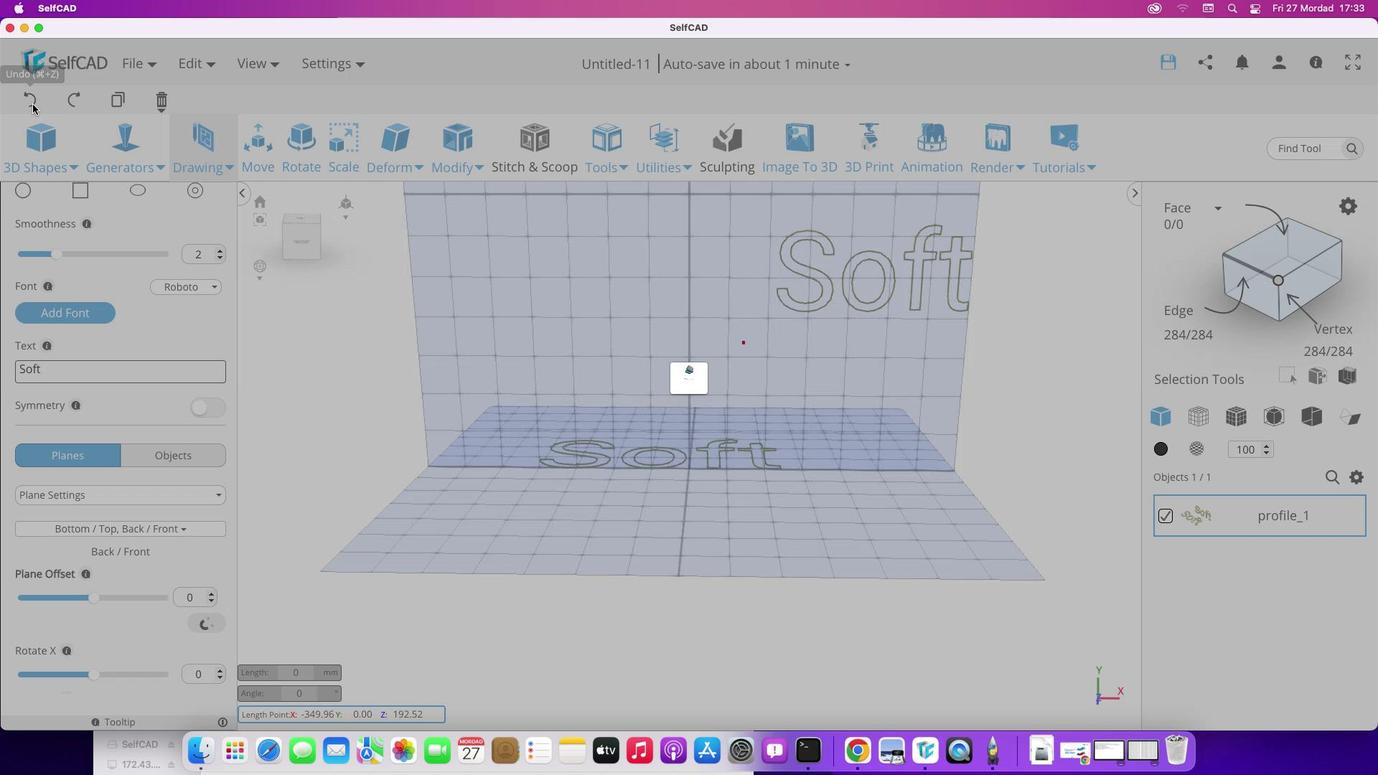 
Action: Mouse pressed left at (32, 104)
Screenshot: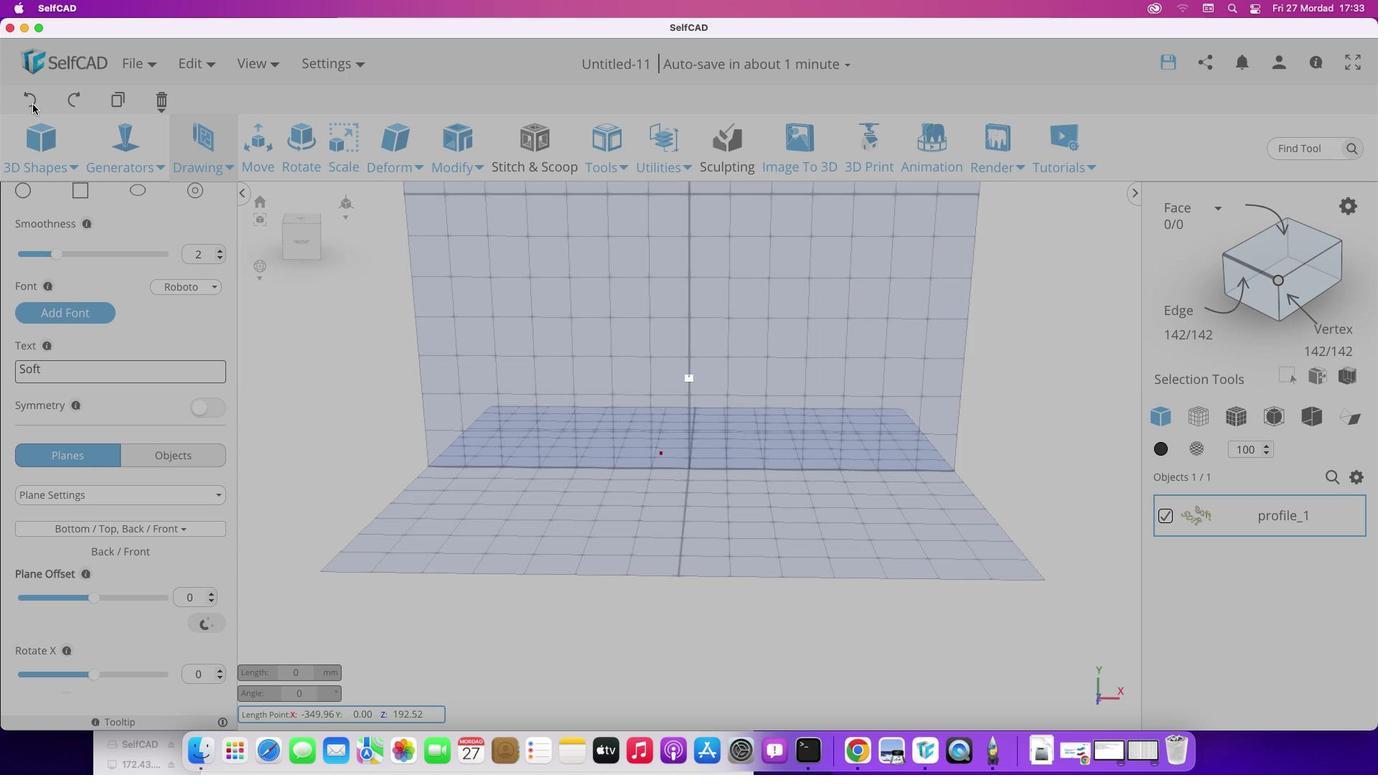 
Action: Mouse moved to (33, 98)
Screenshot: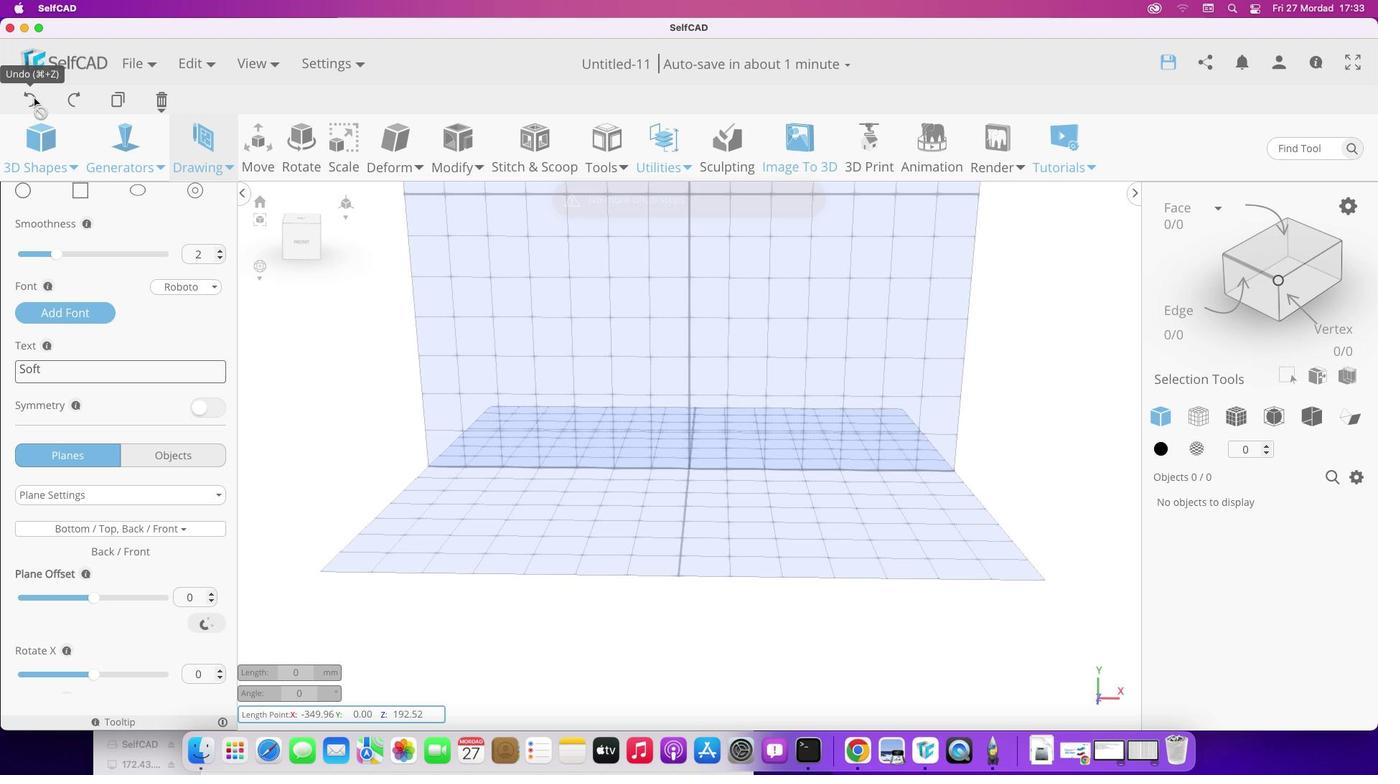 
Action: Mouse pressed left at (33, 98)
Screenshot: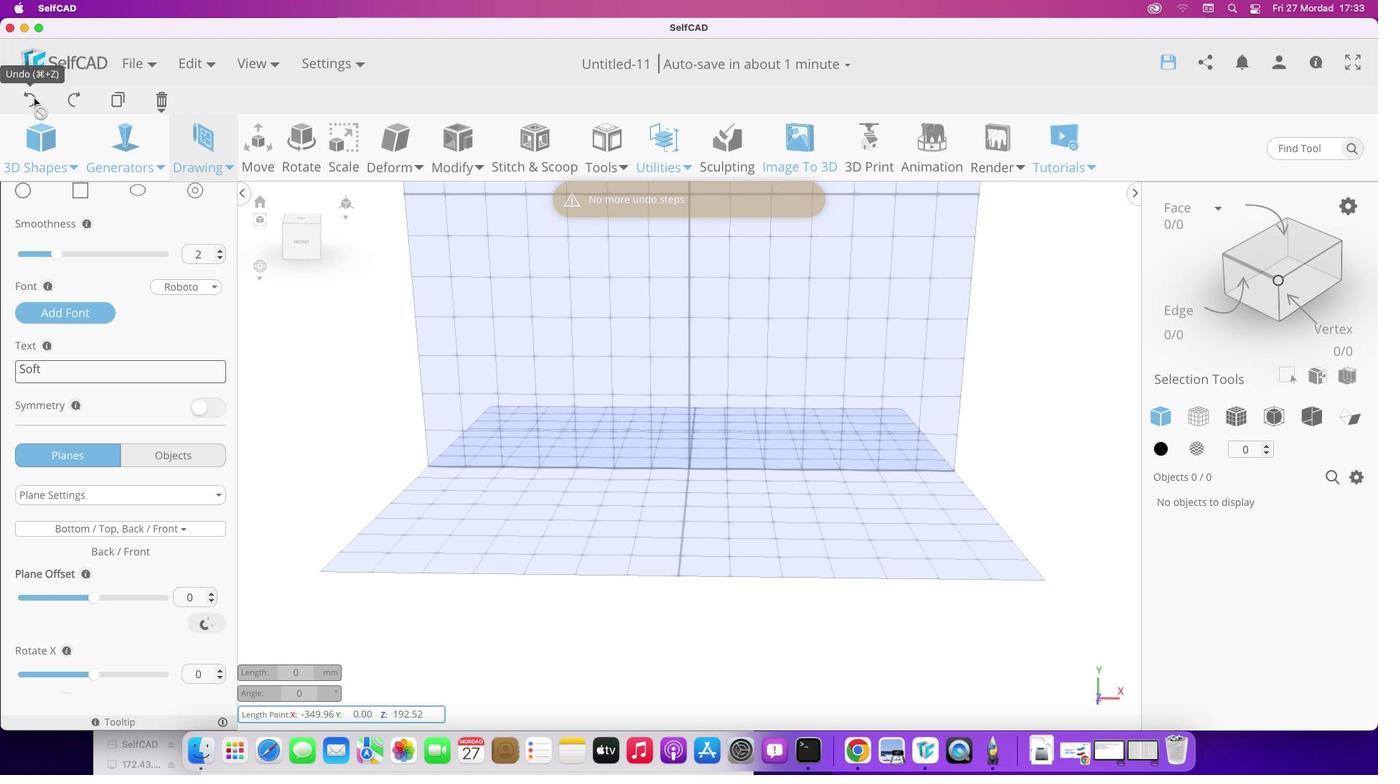 
Action: Mouse moved to (580, 532)
Screenshot: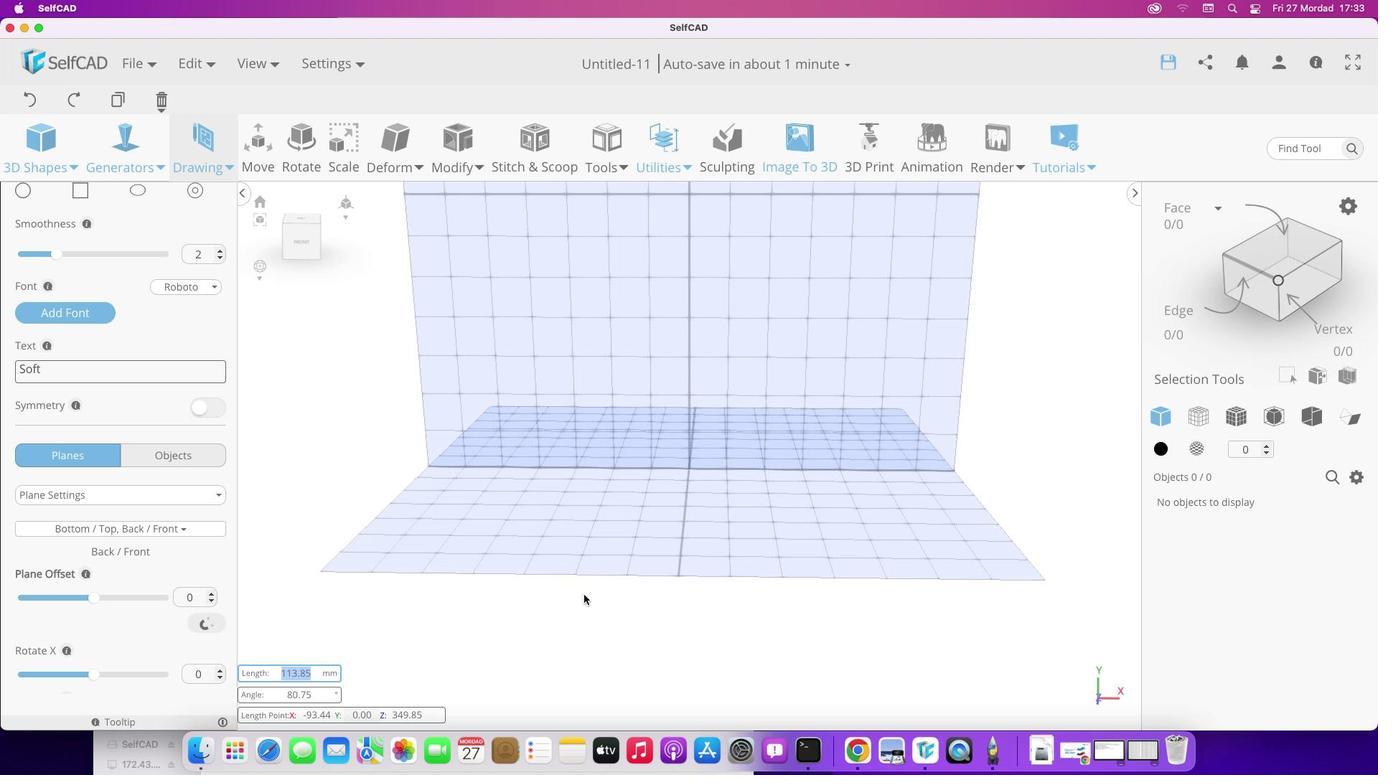 
Action: Mouse pressed left at (580, 532)
Screenshot: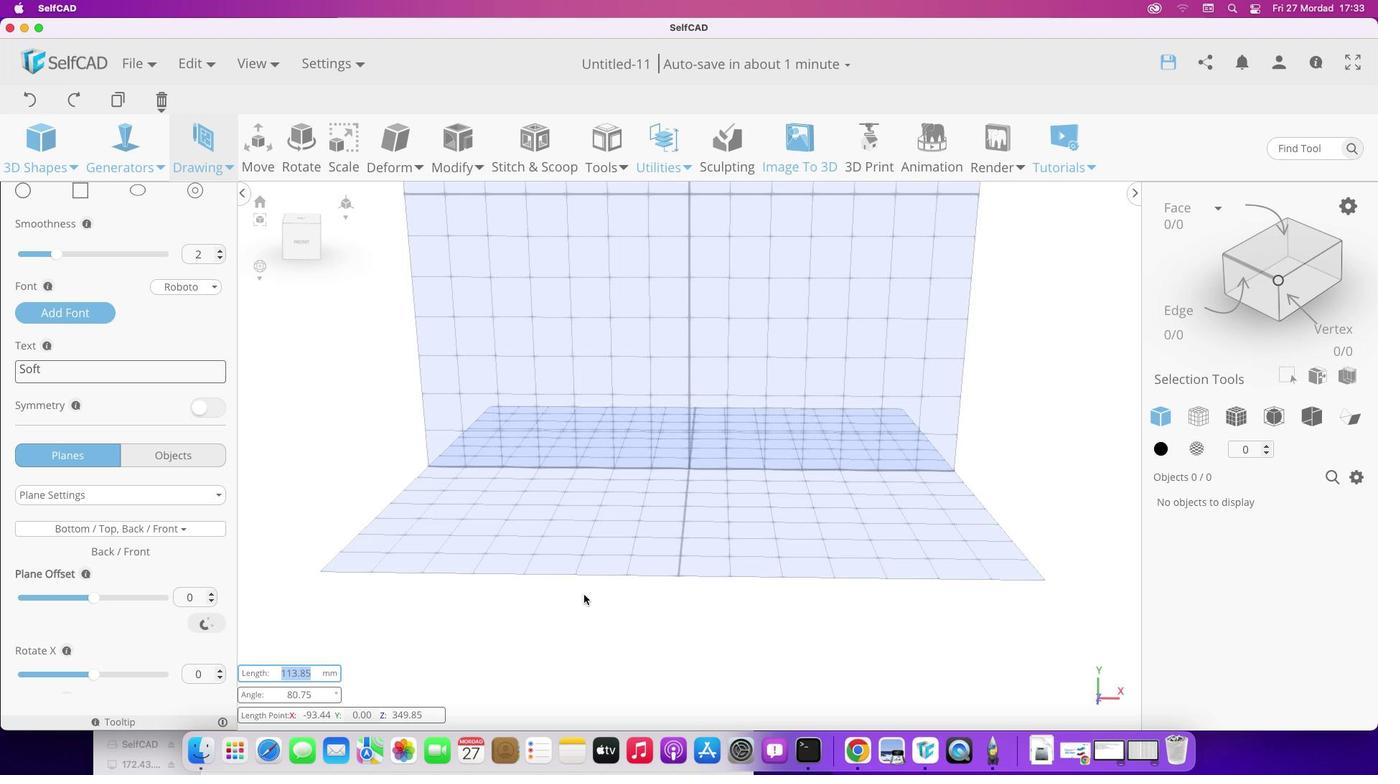 
Action: Mouse moved to (585, 574)
Screenshot: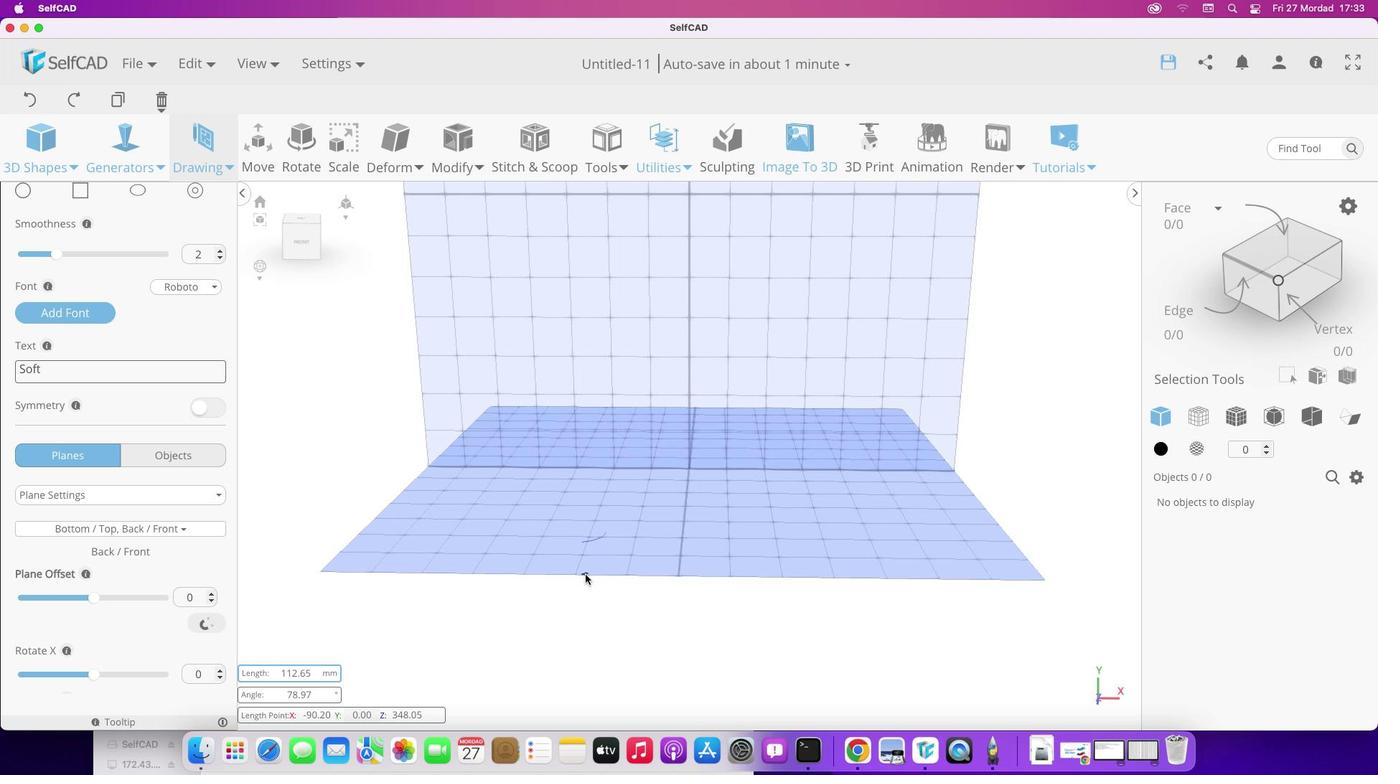 
Action: Mouse pressed left at (585, 574)
Screenshot: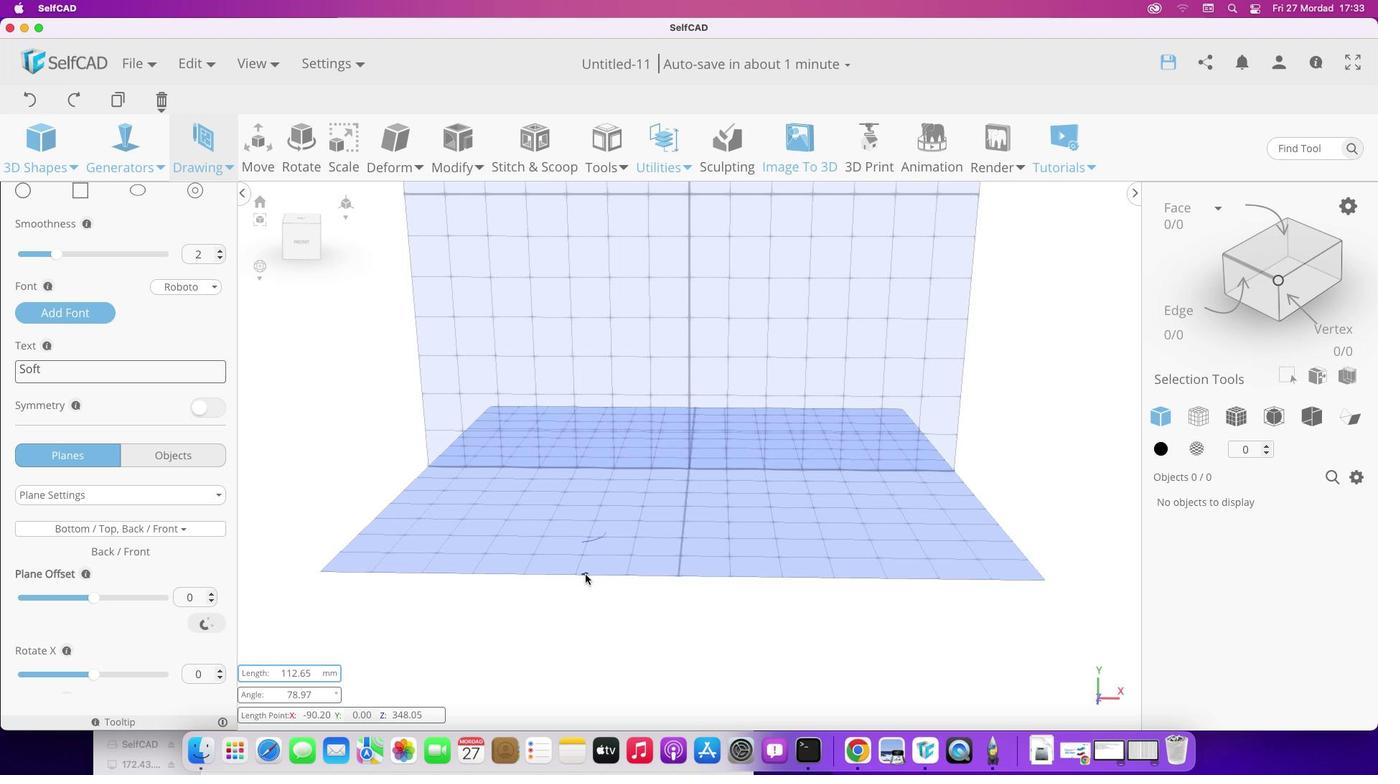 
Action: Mouse moved to (562, 581)
Screenshot: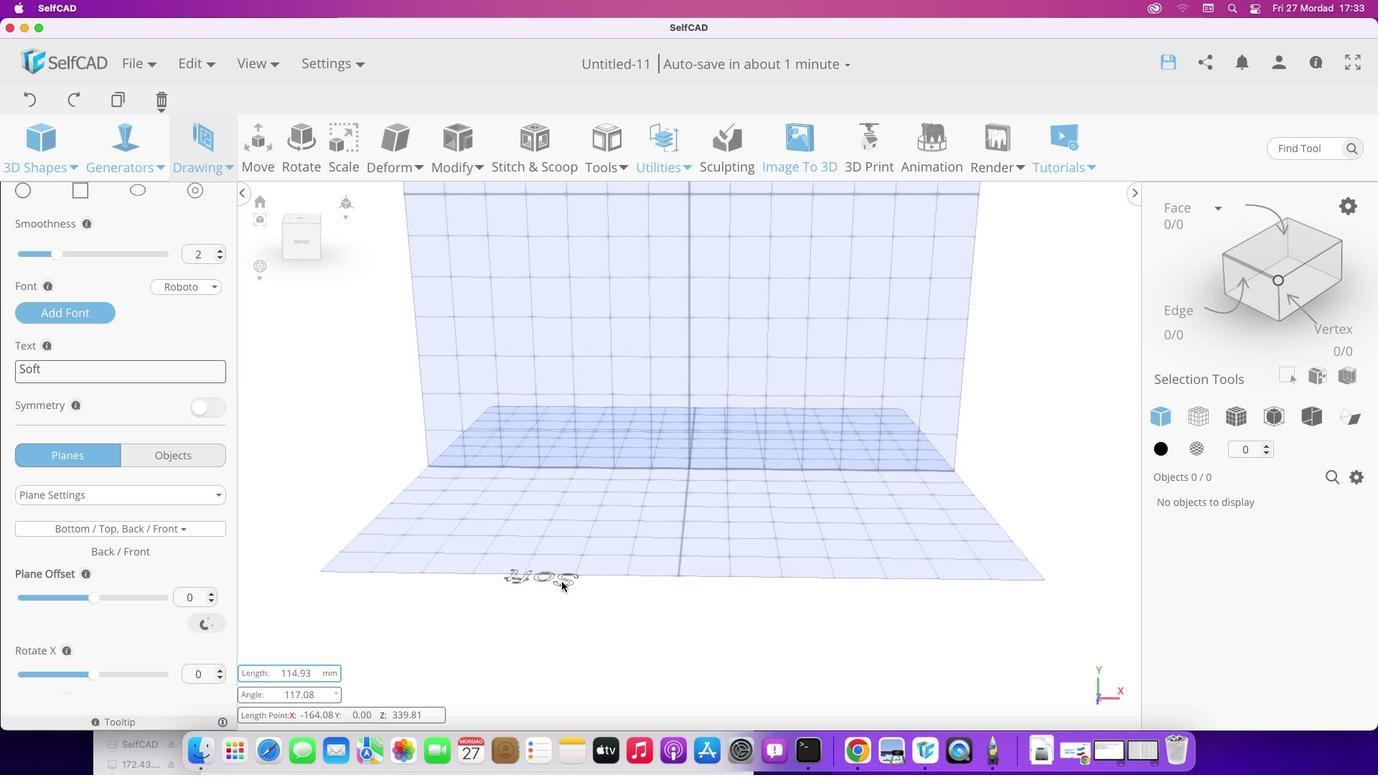 
Action: Mouse pressed left at (562, 581)
Screenshot: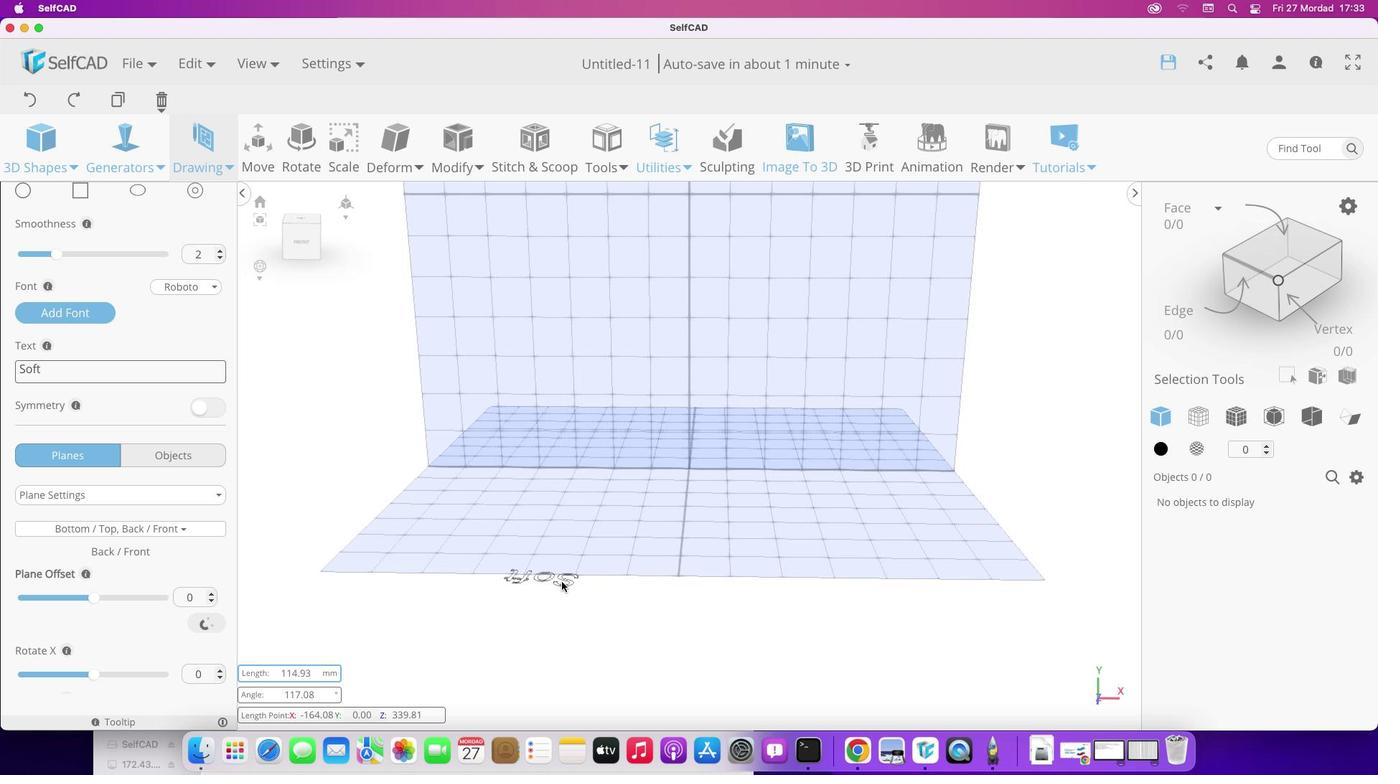 
Action: Mouse moved to (29, 94)
Screenshot: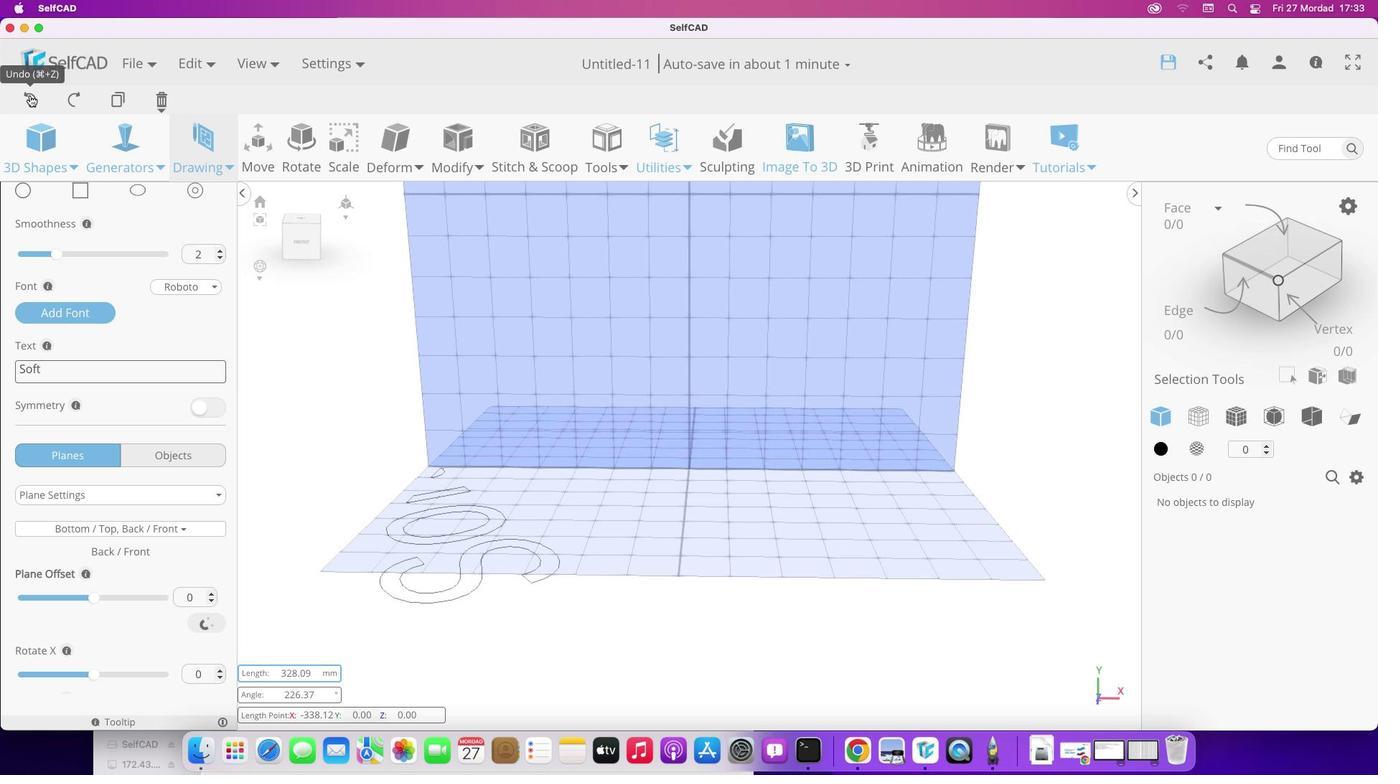 
Action: Mouse pressed left at (29, 94)
Screenshot: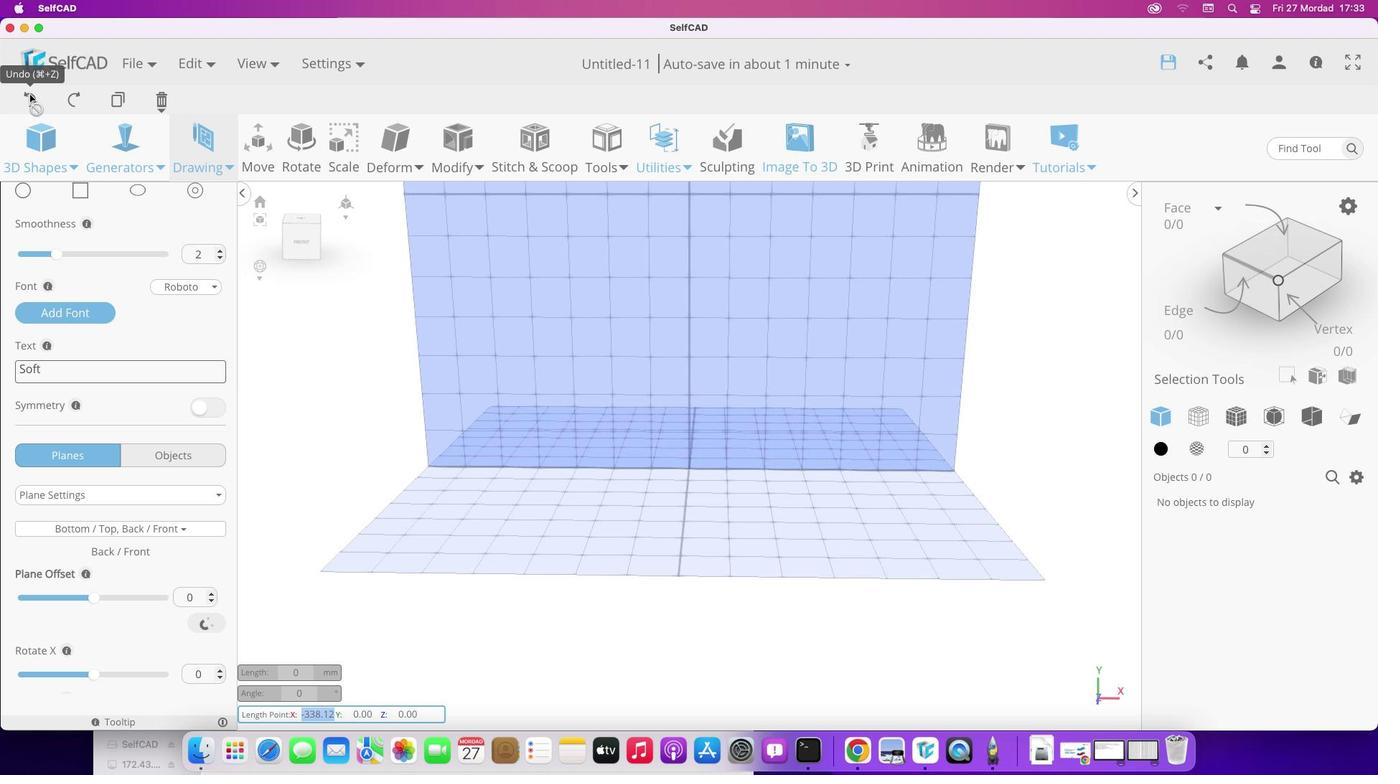 
Action: Mouse moved to (30, 94)
Screenshot: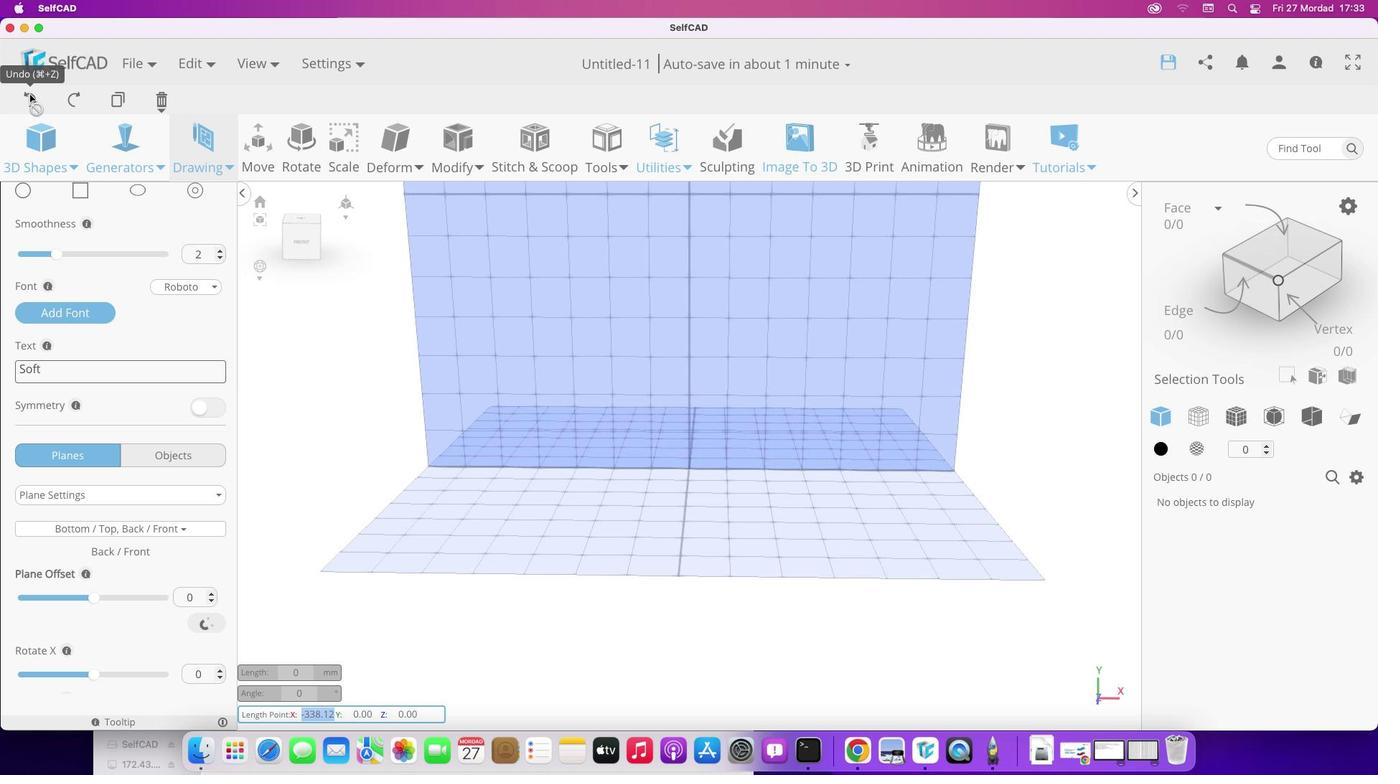 
Action: Mouse pressed left at (30, 94)
Screenshot: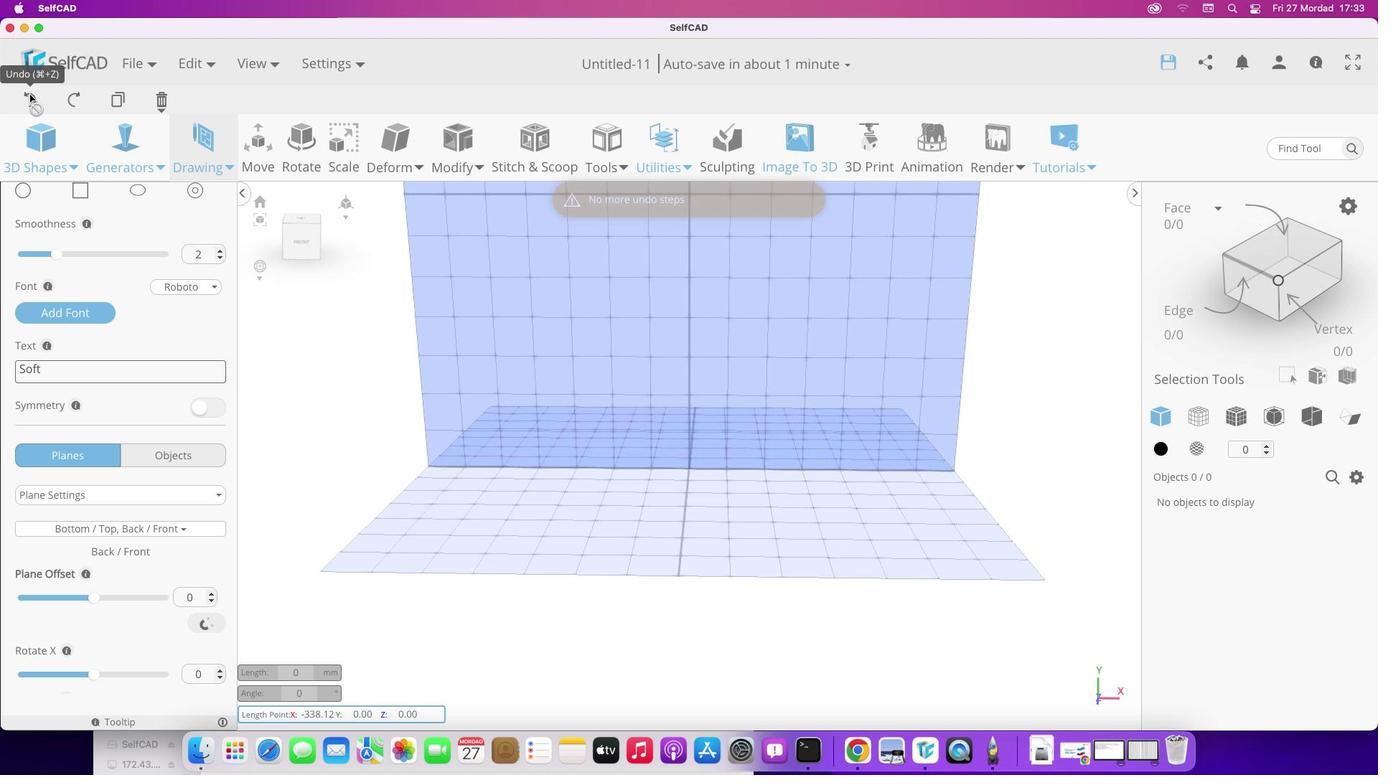 
Action: Mouse pressed left at (30, 94)
Screenshot: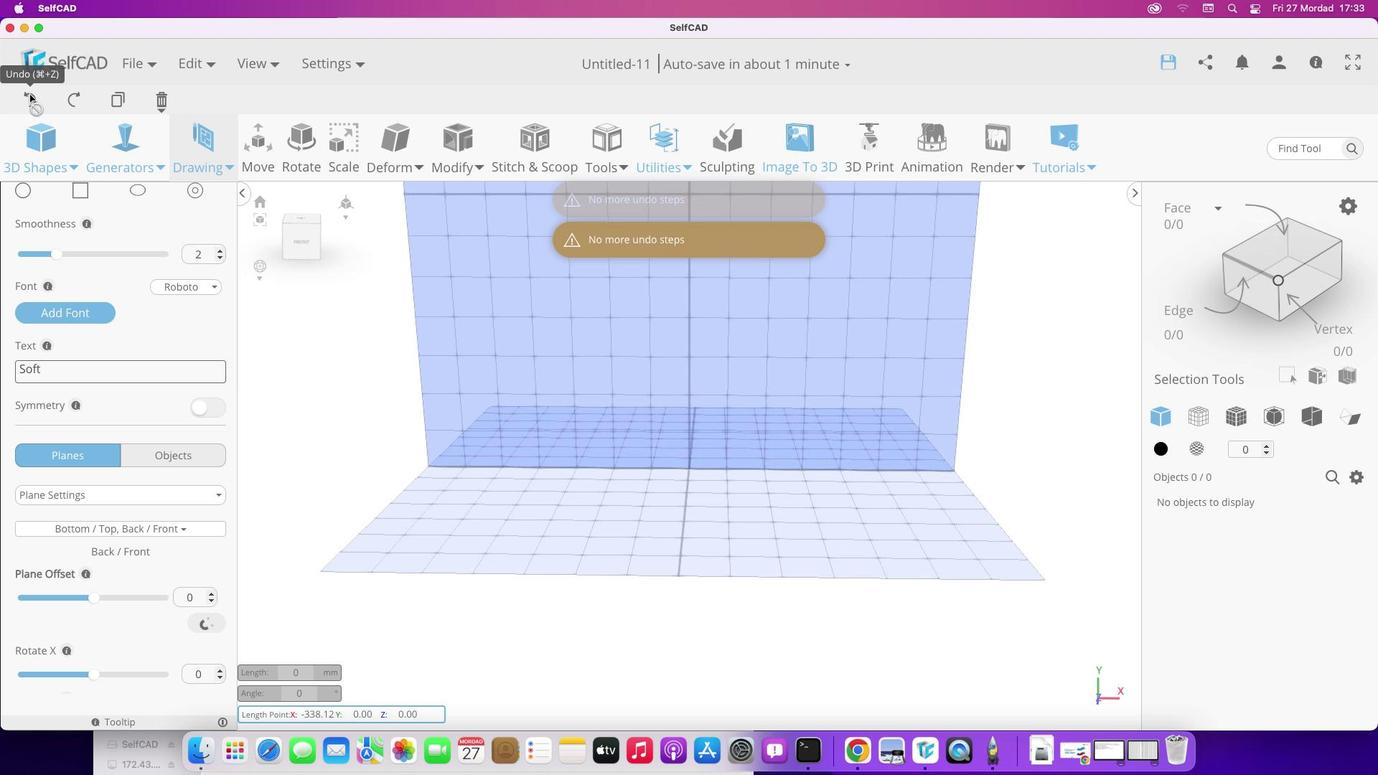 
Action: Mouse moved to (611, 247)
Screenshot: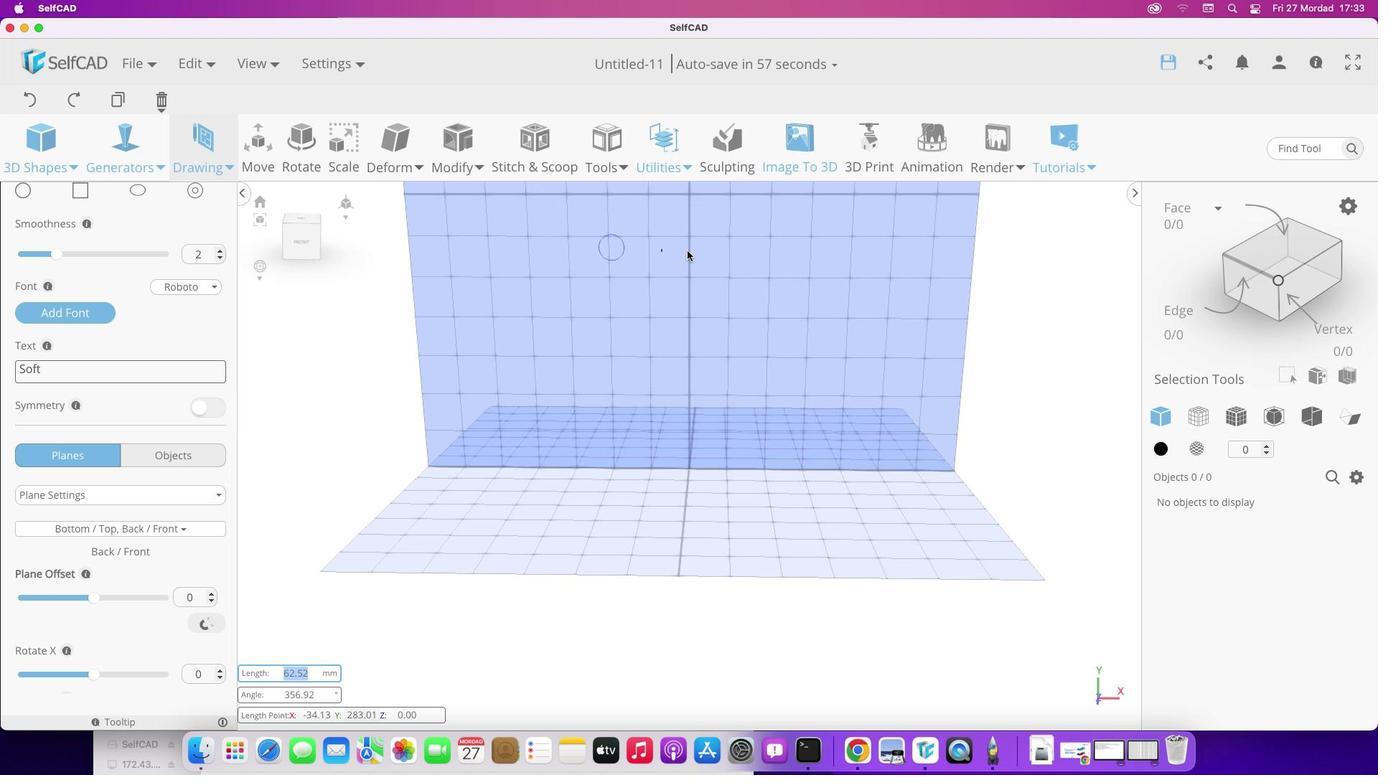 
Action: Mouse pressed left at (611, 247)
Screenshot: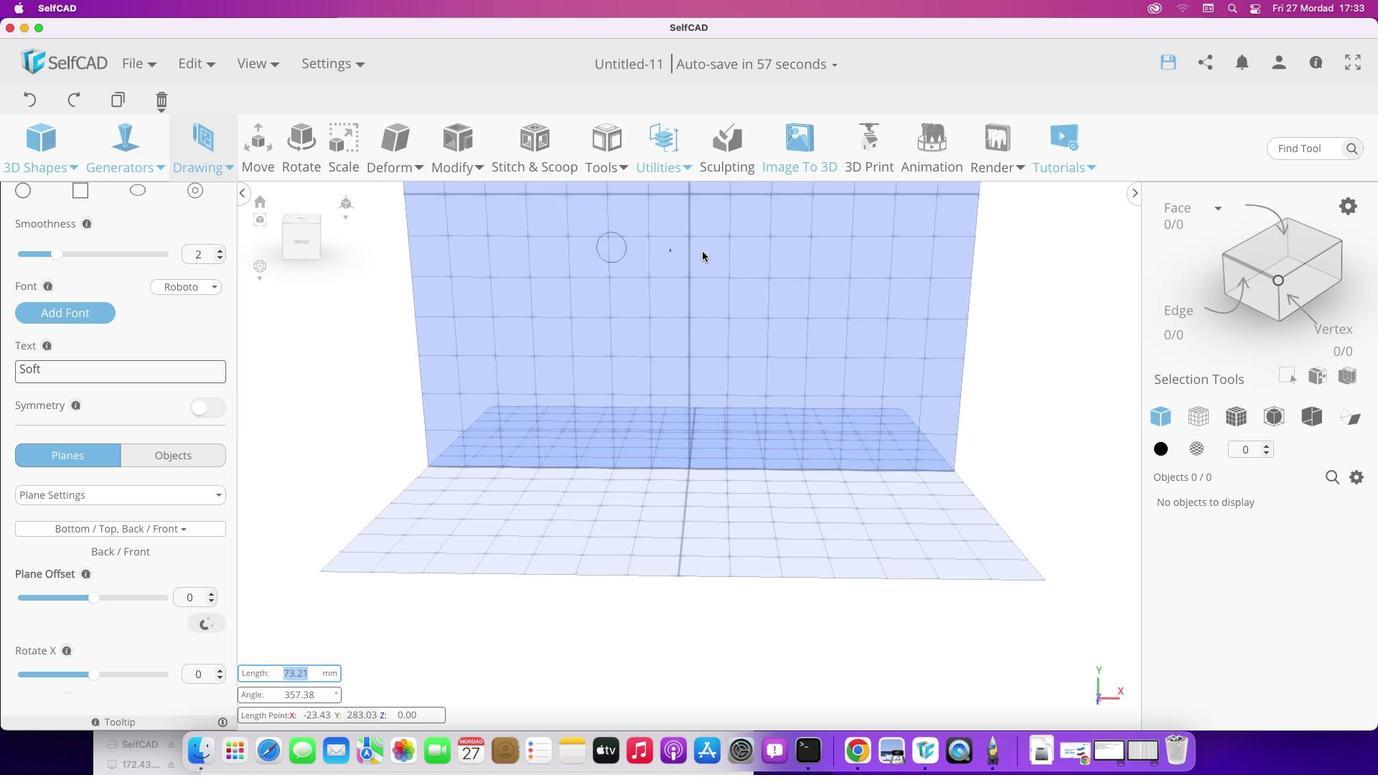 
Action: Mouse moved to (969, 245)
Screenshot: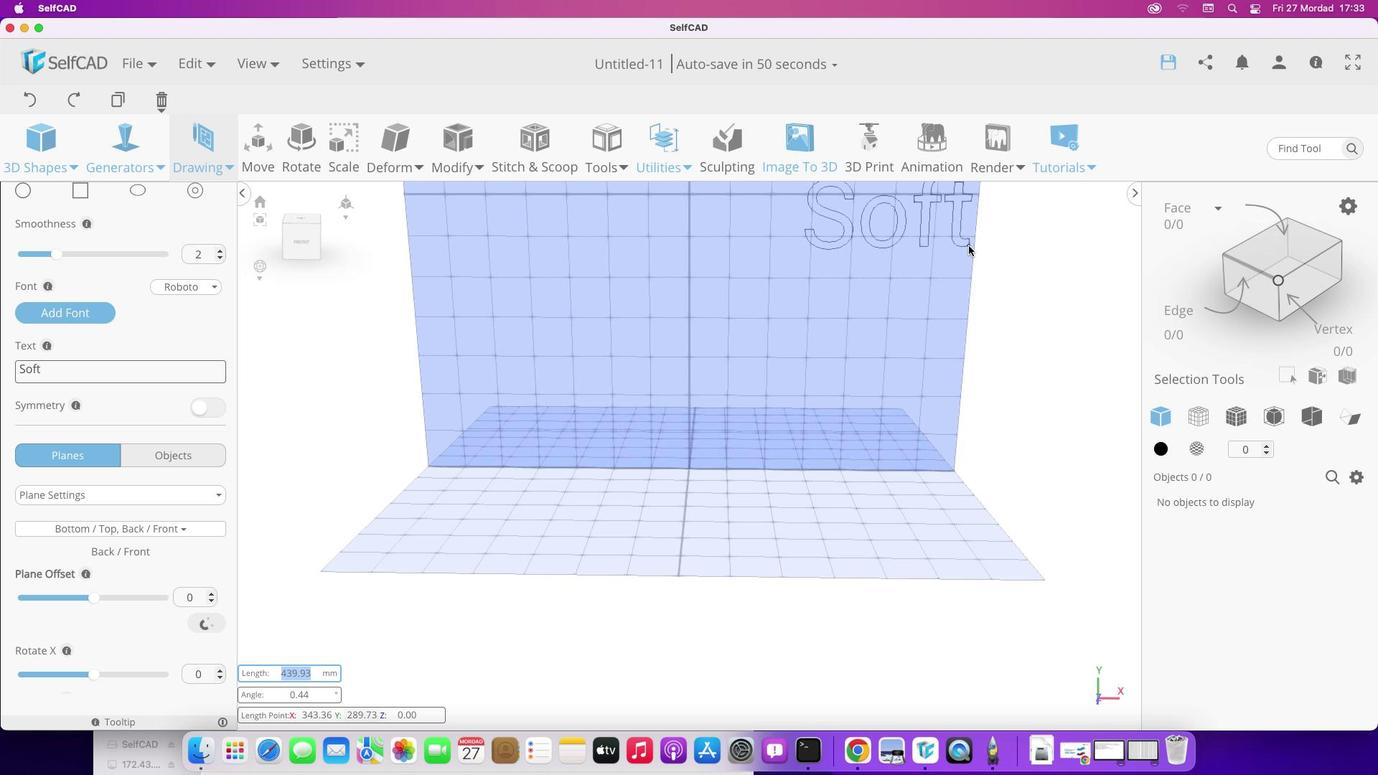 
Action: Mouse pressed left at (969, 245)
Screenshot: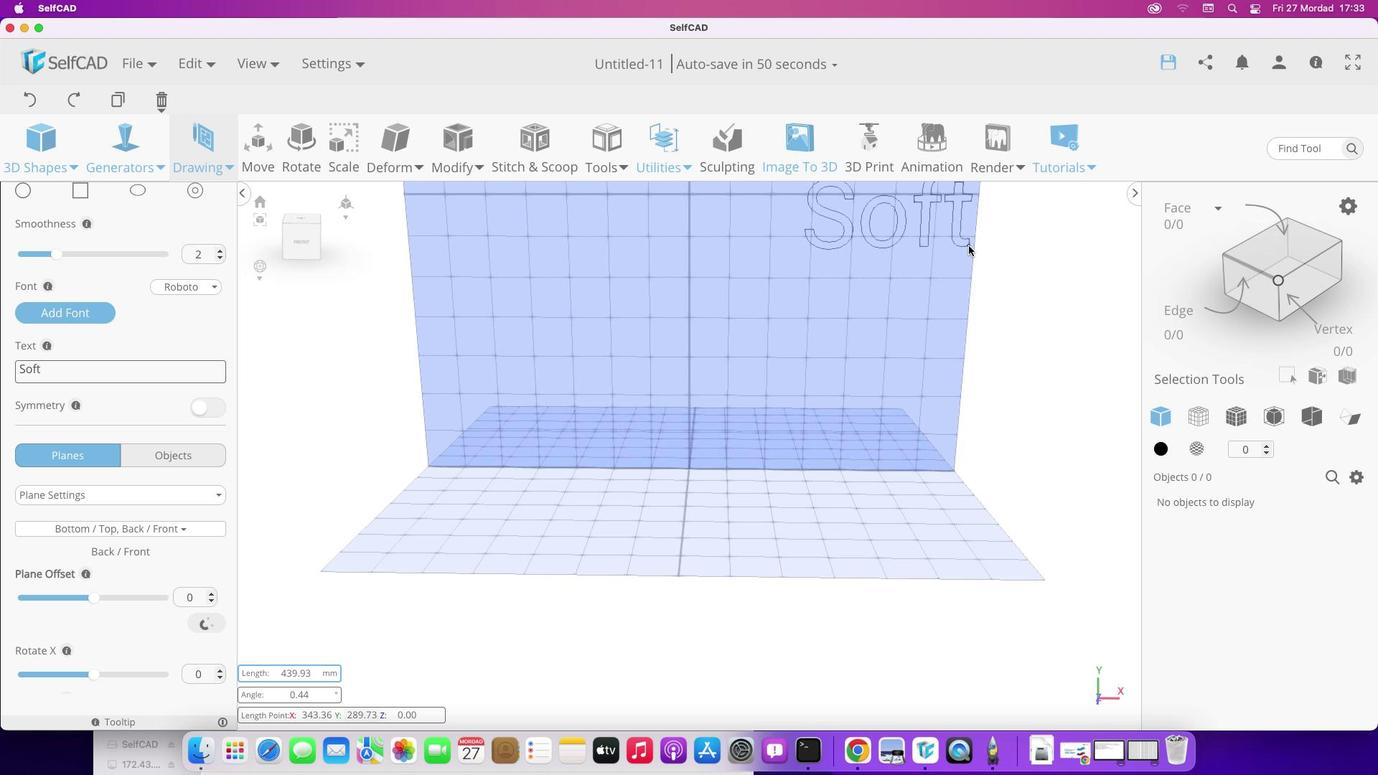 
Action: Mouse moved to (158, 454)
Screenshot: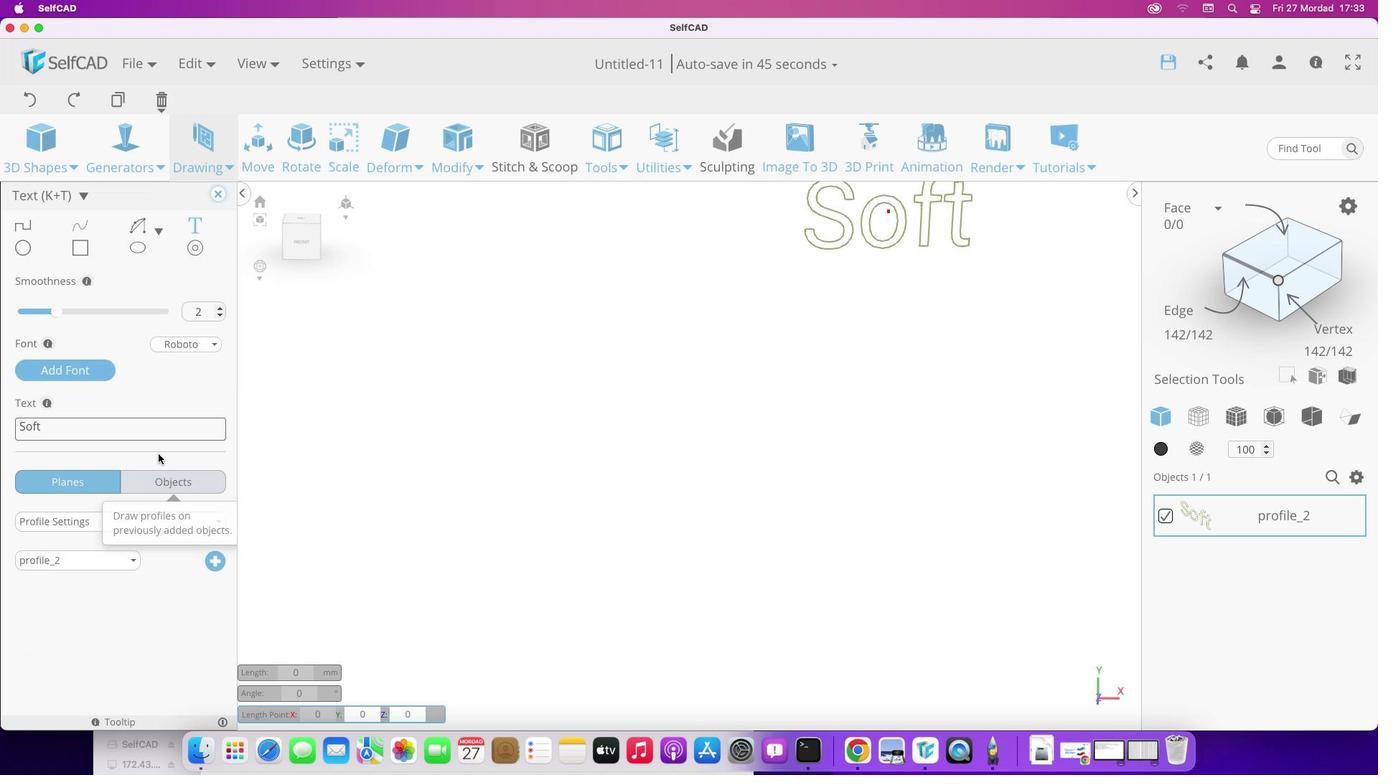 
Action: Mouse pressed left at (158, 454)
Screenshot: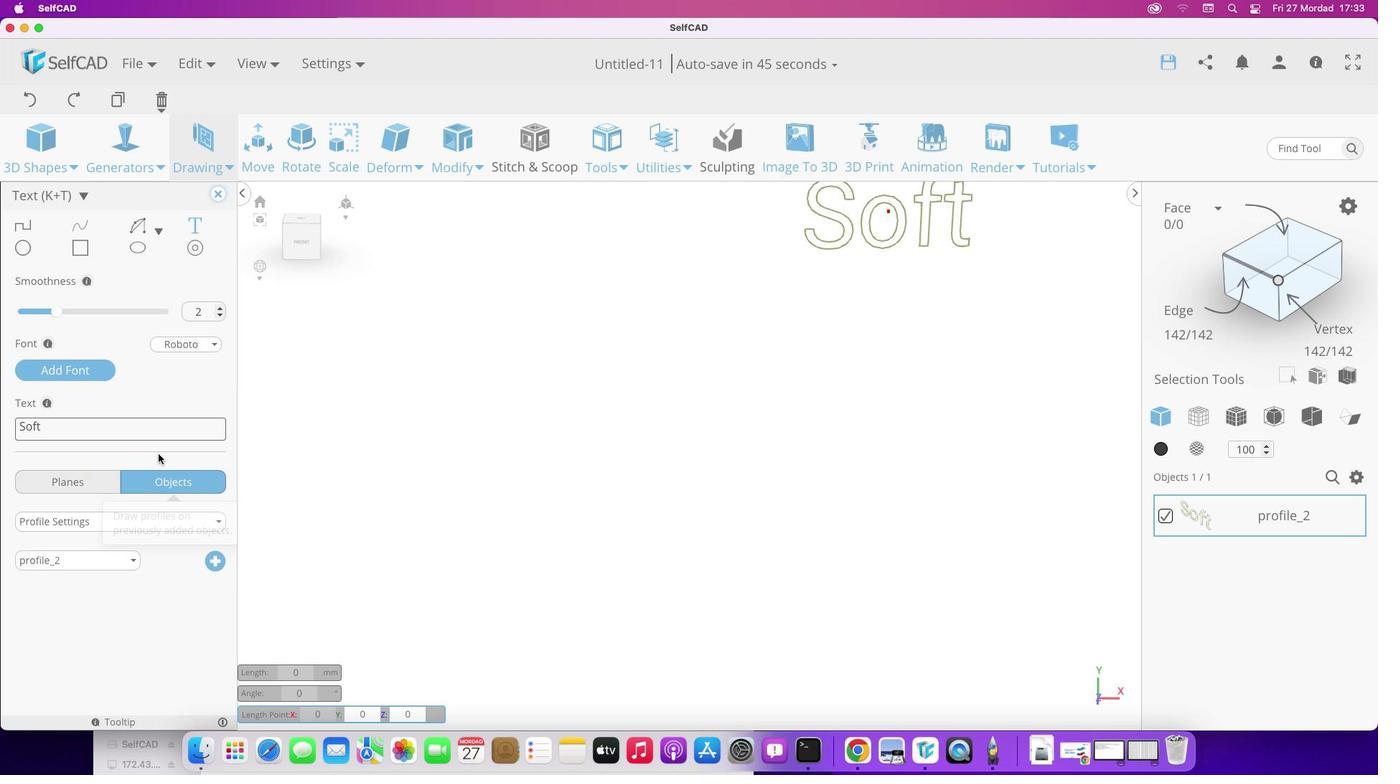 
Action: Mouse moved to (951, 339)
Screenshot: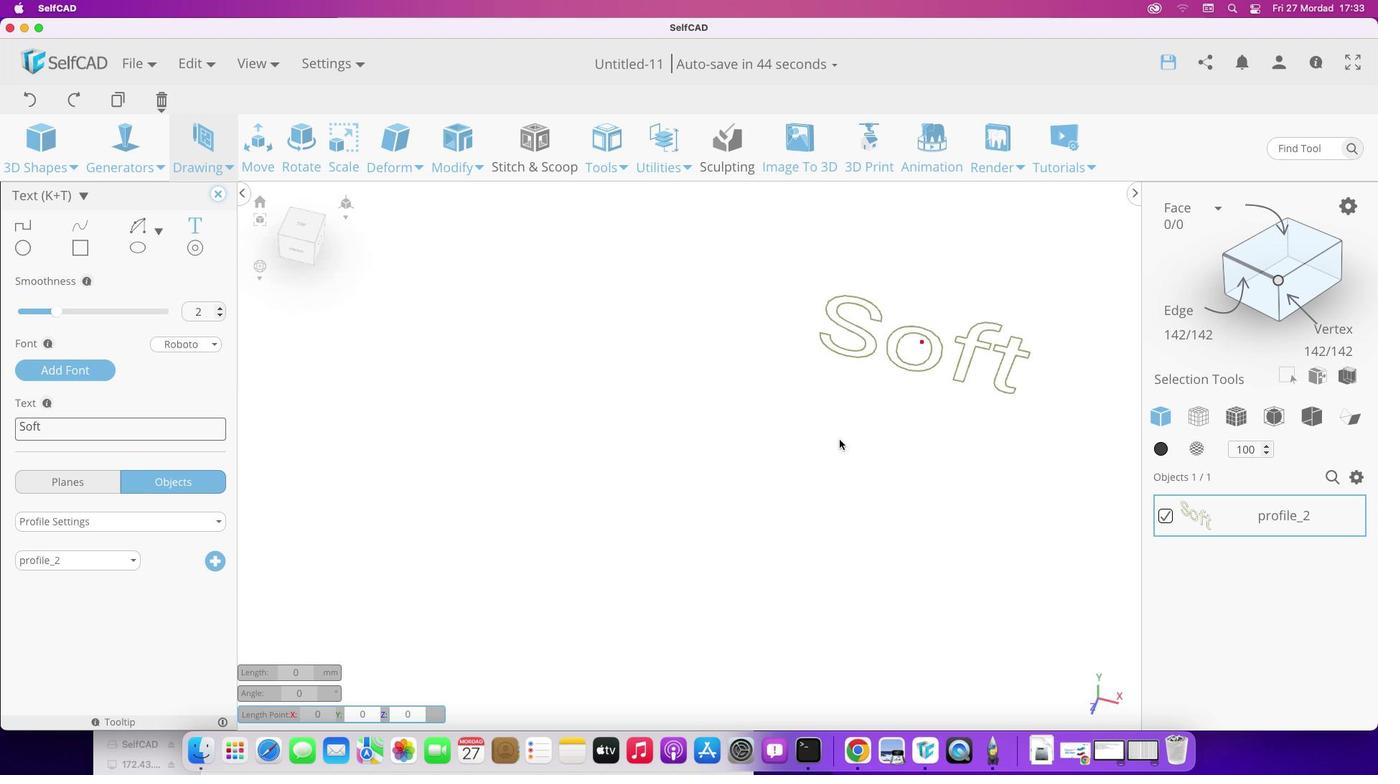 
Action: Mouse pressed left at (951, 339)
Screenshot: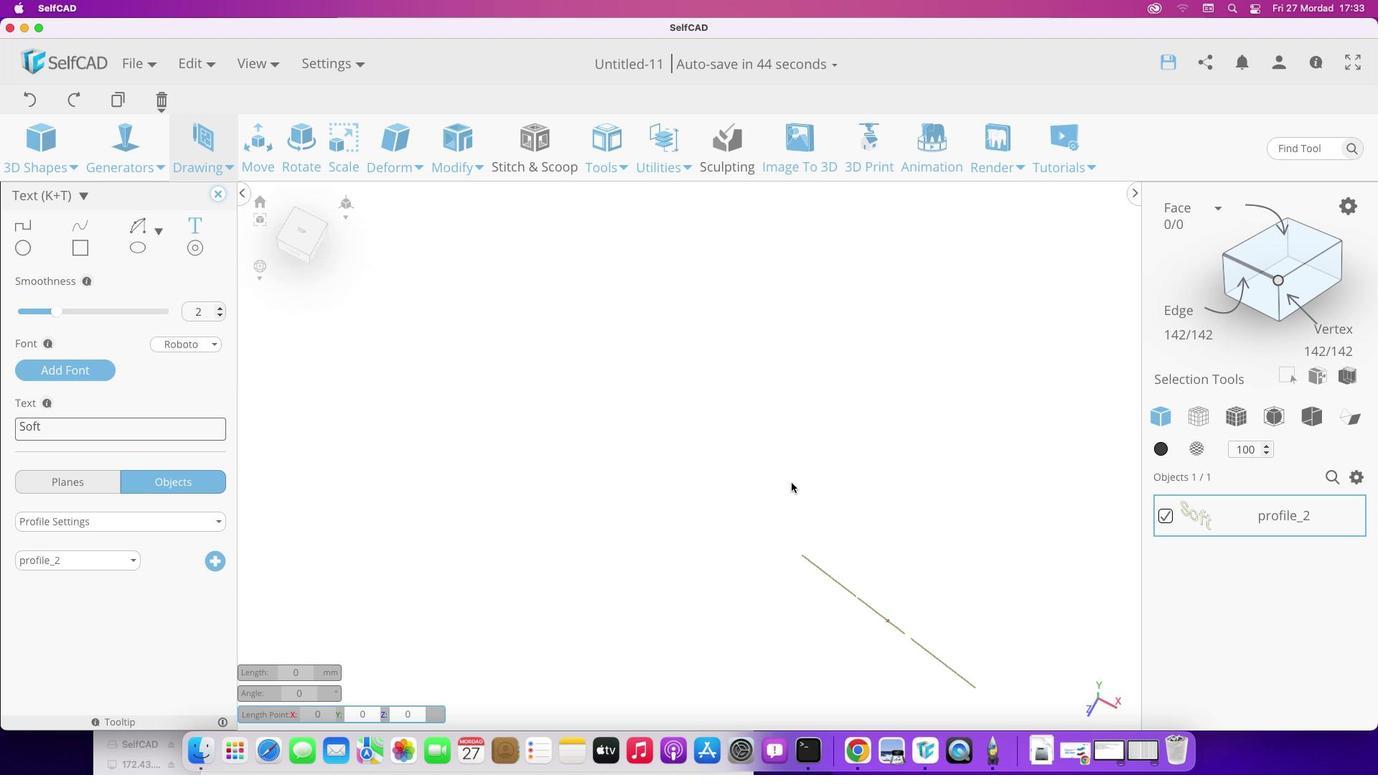 
Action: Mouse moved to (71, 485)
Screenshot: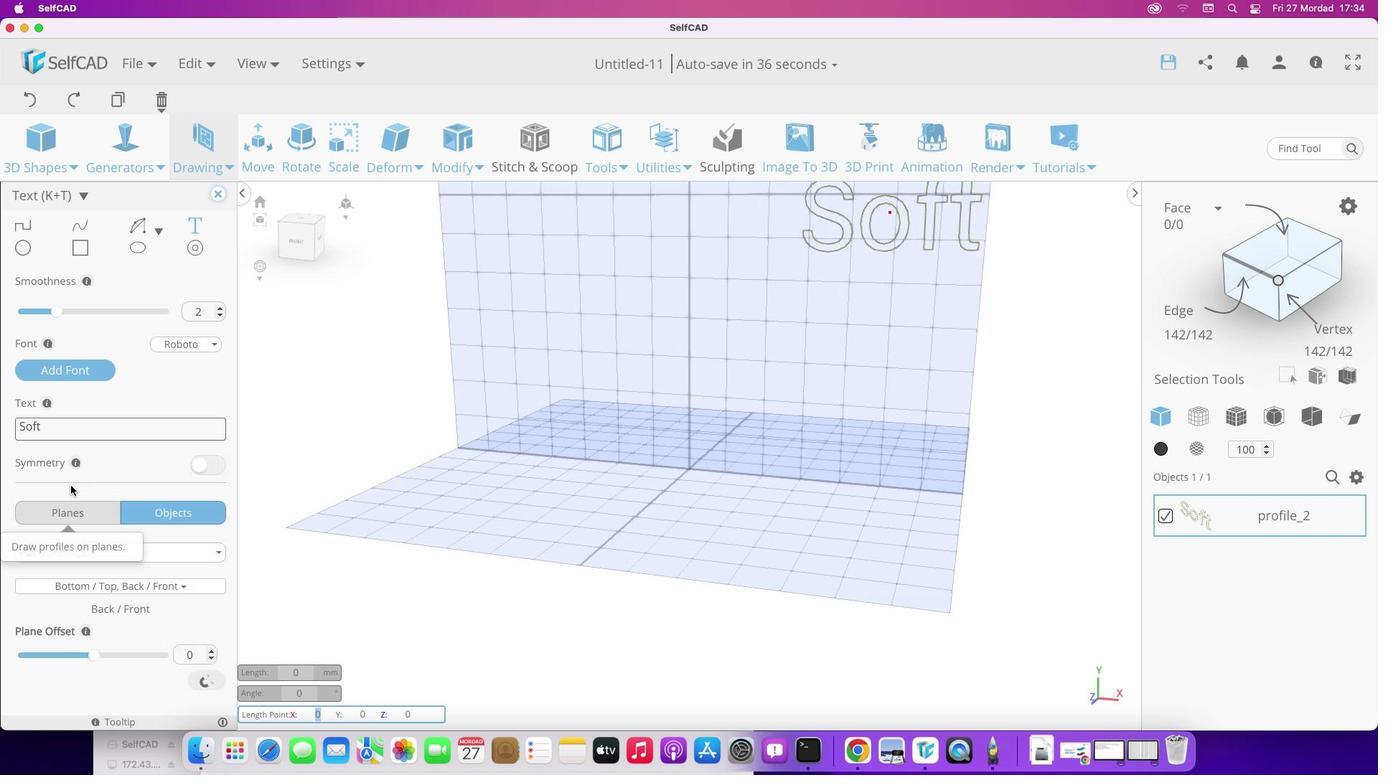 
Action: Mouse pressed left at (71, 485)
Screenshot: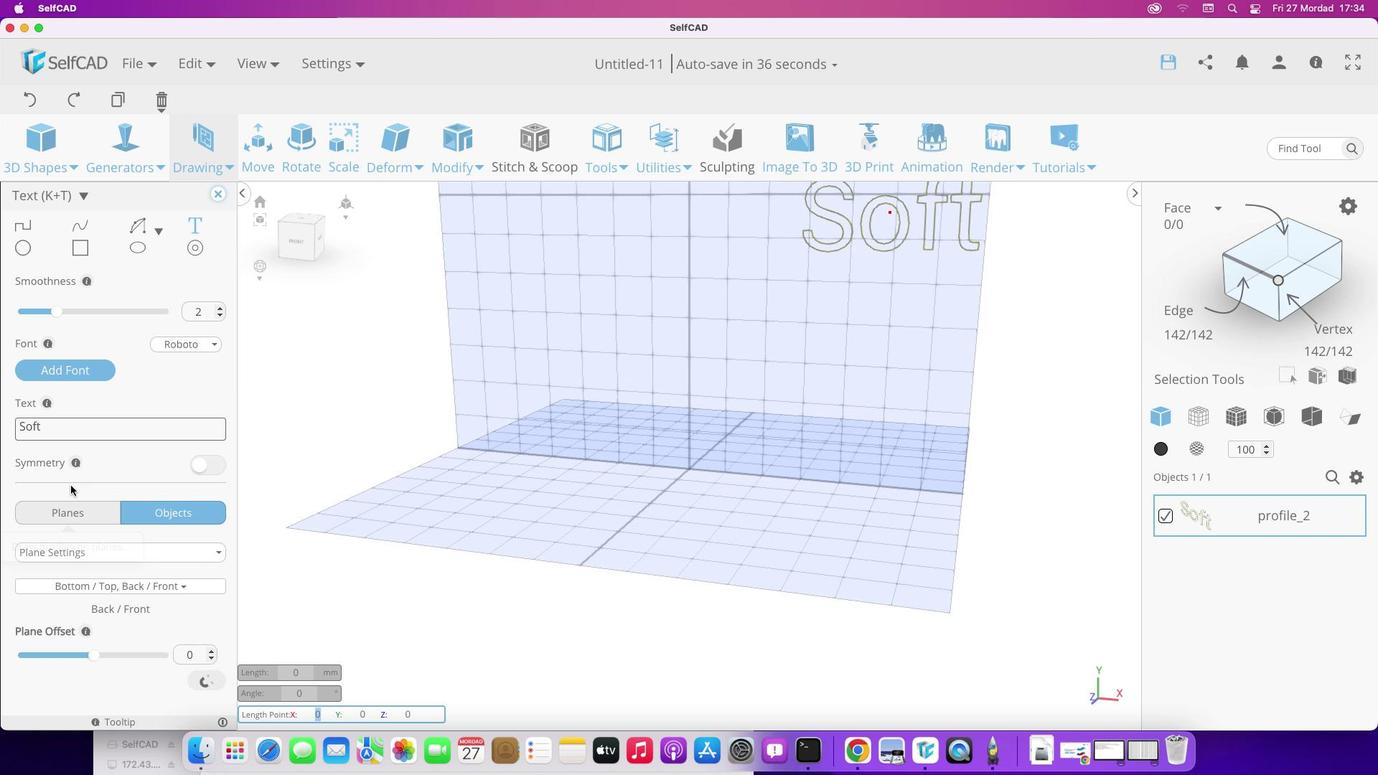 
Action: Mouse moved to (204, 467)
Screenshot: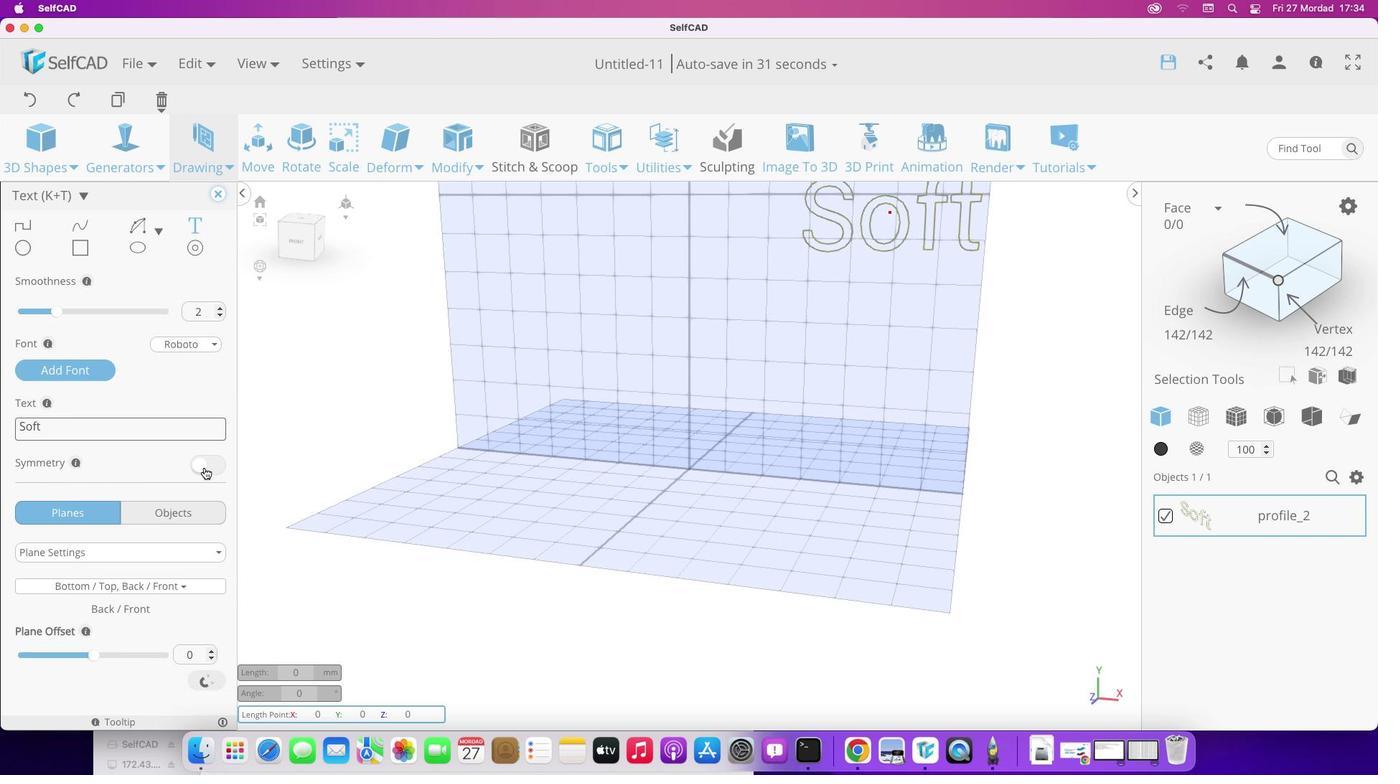 
Action: Mouse pressed left at (204, 467)
Screenshot: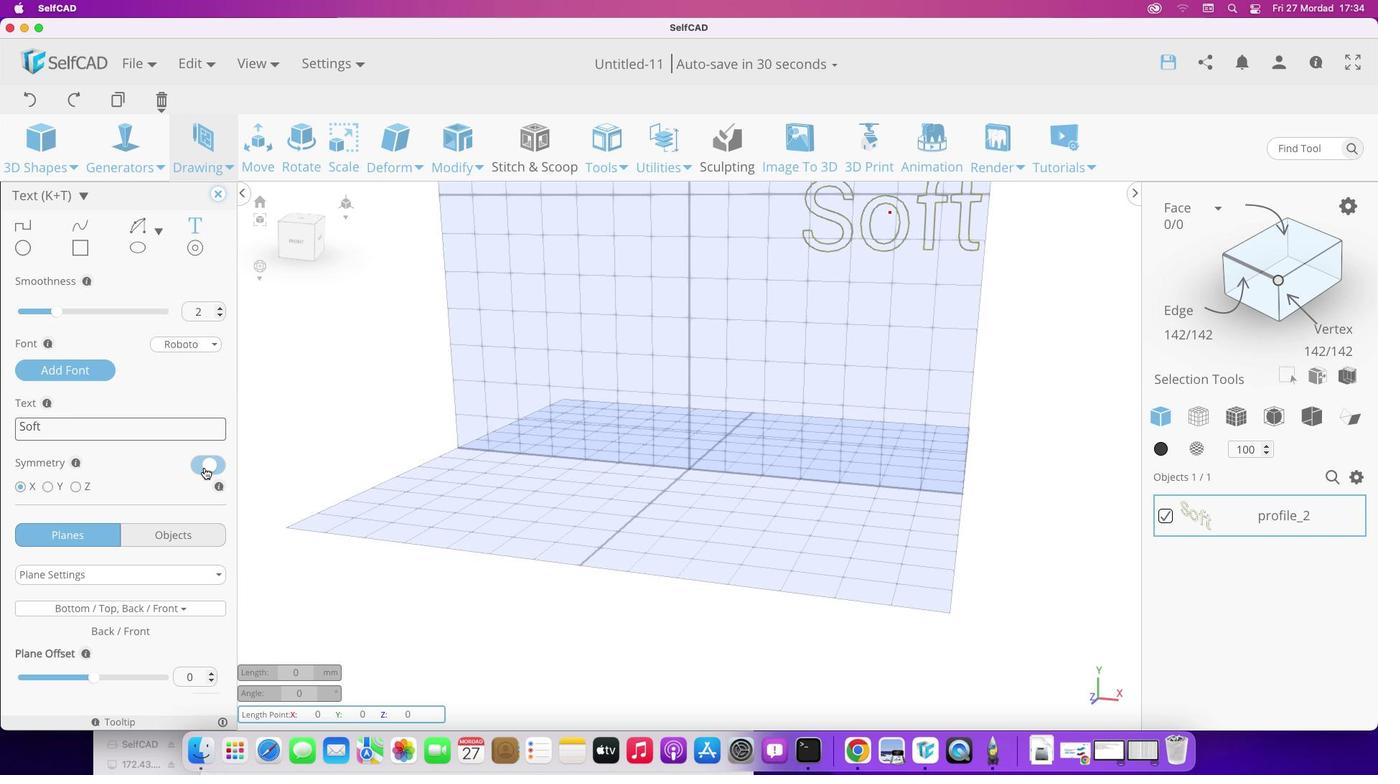 
Action: Mouse moved to (48, 483)
Screenshot: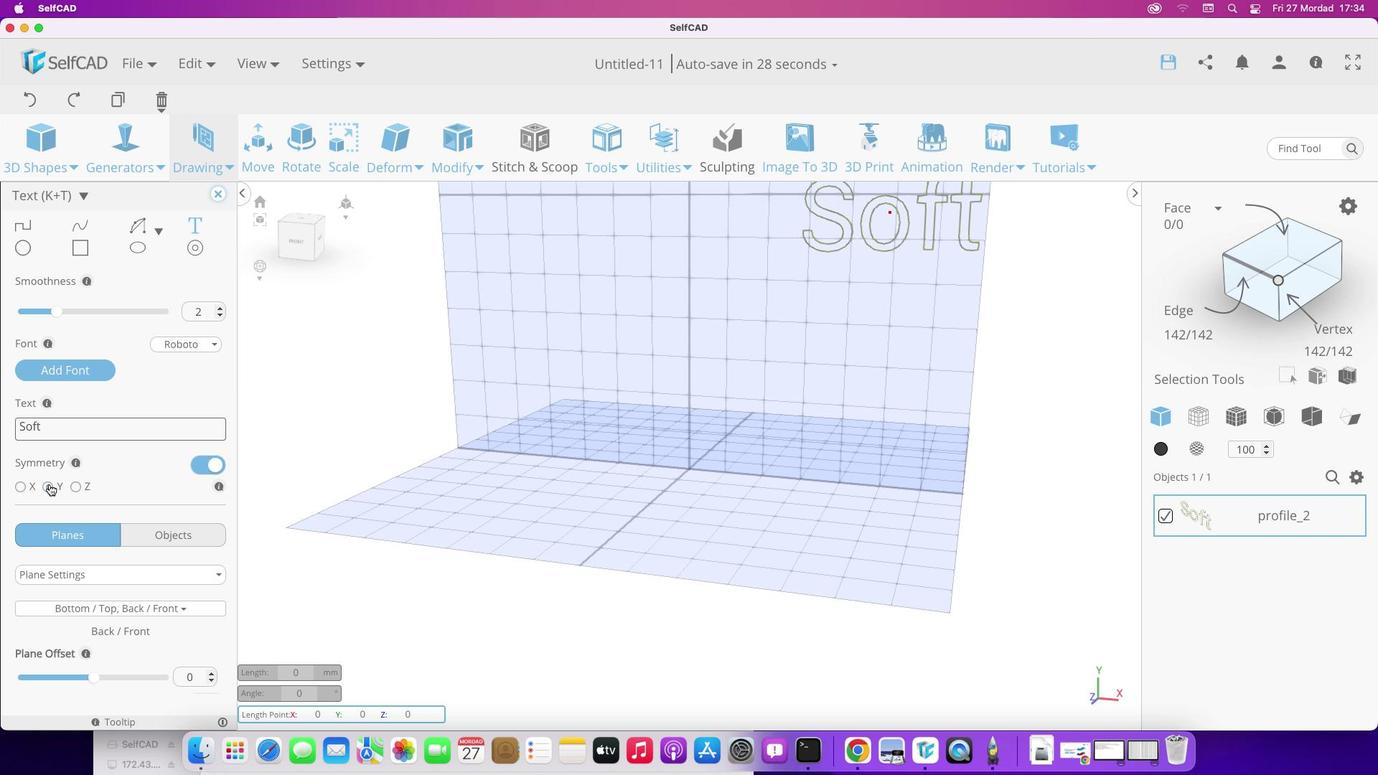 
Action: Mouse pressed left at (48, 483)
Screenshot: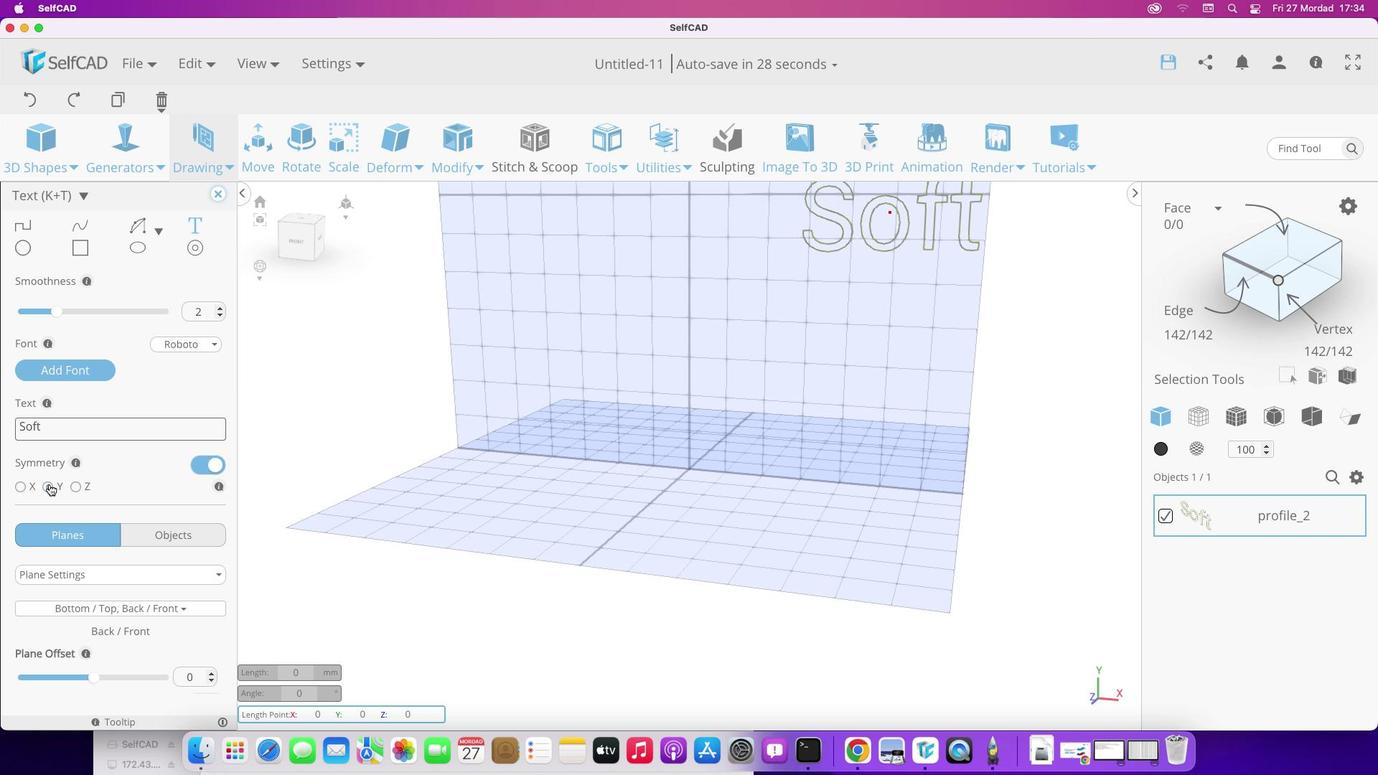 
Action: Mouse moved to (73, 485)
Screenshot: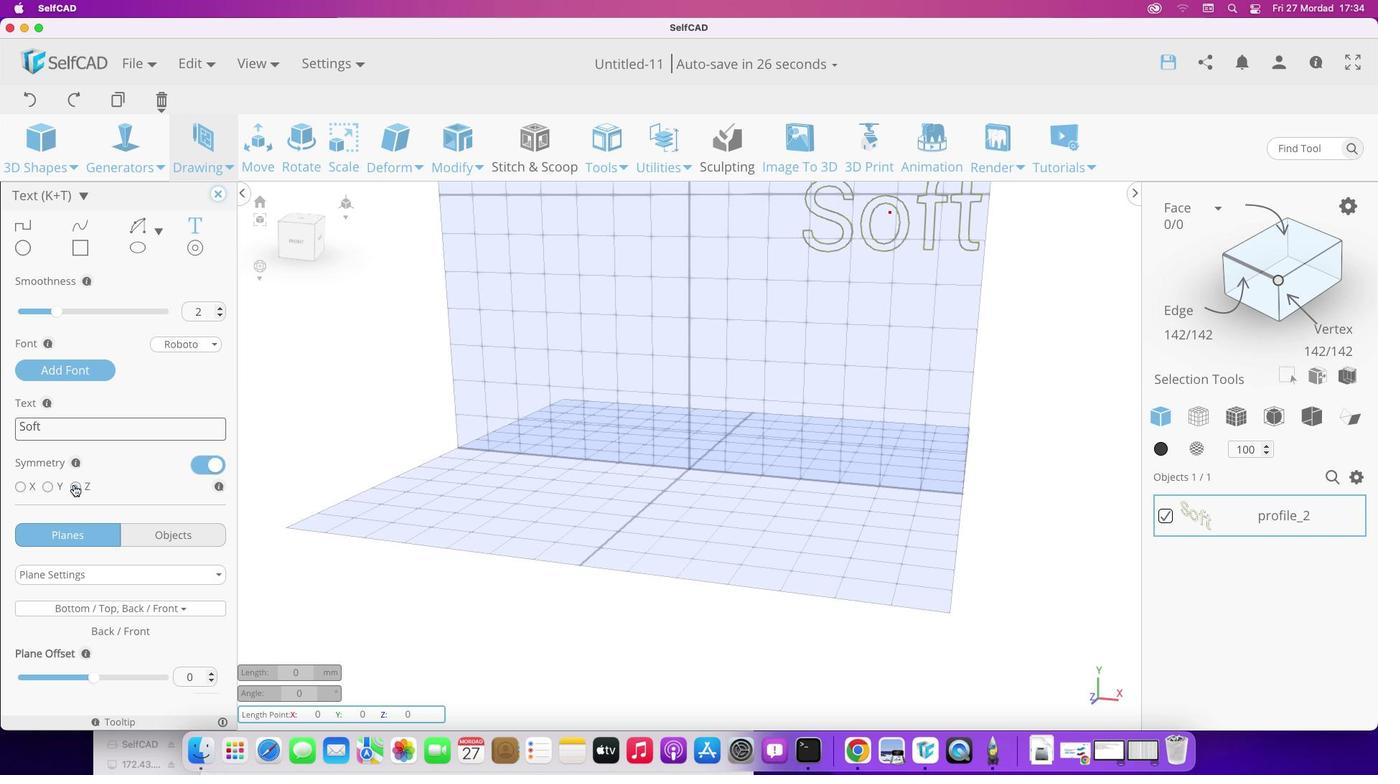 
Action: Mouse pressed left at (73, 485)
Screenshot: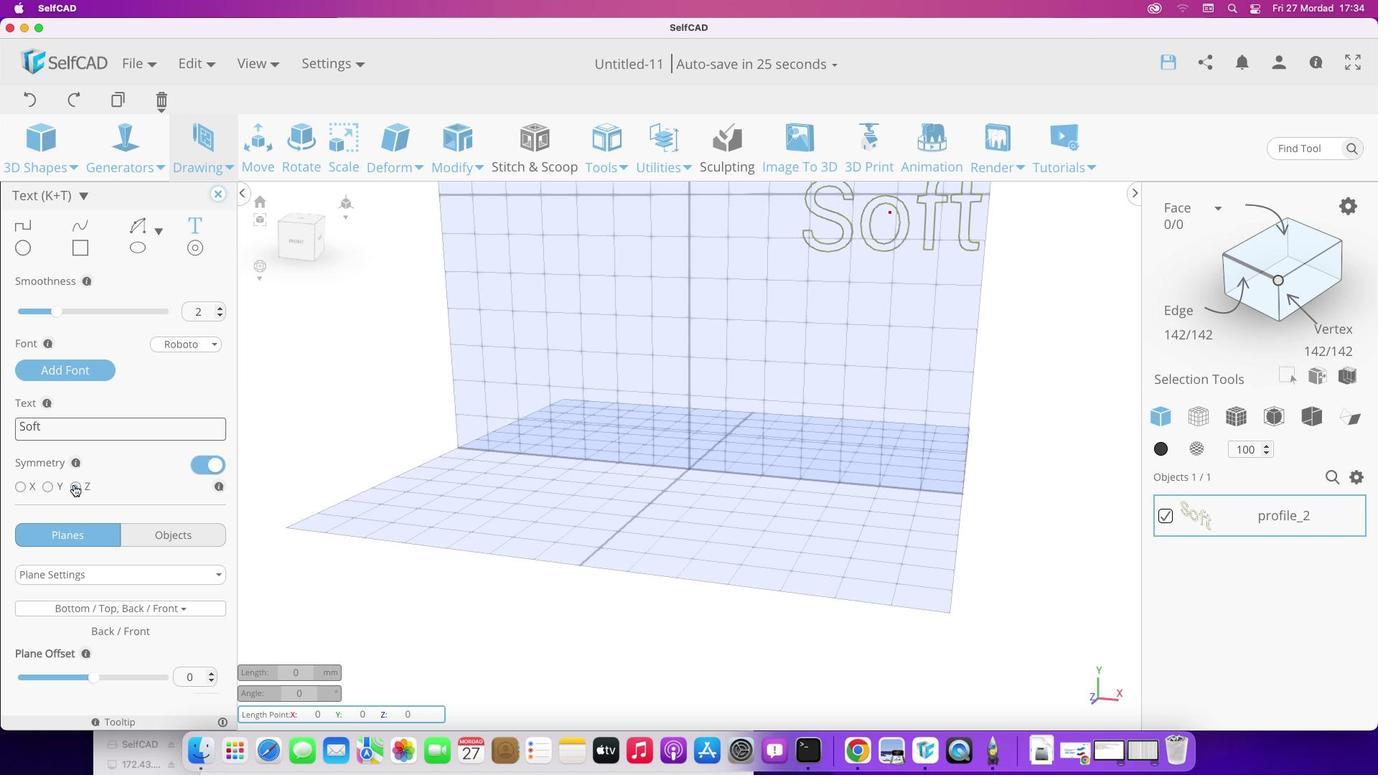 
Action: Mouse moved to (22, 486)
Screenshot: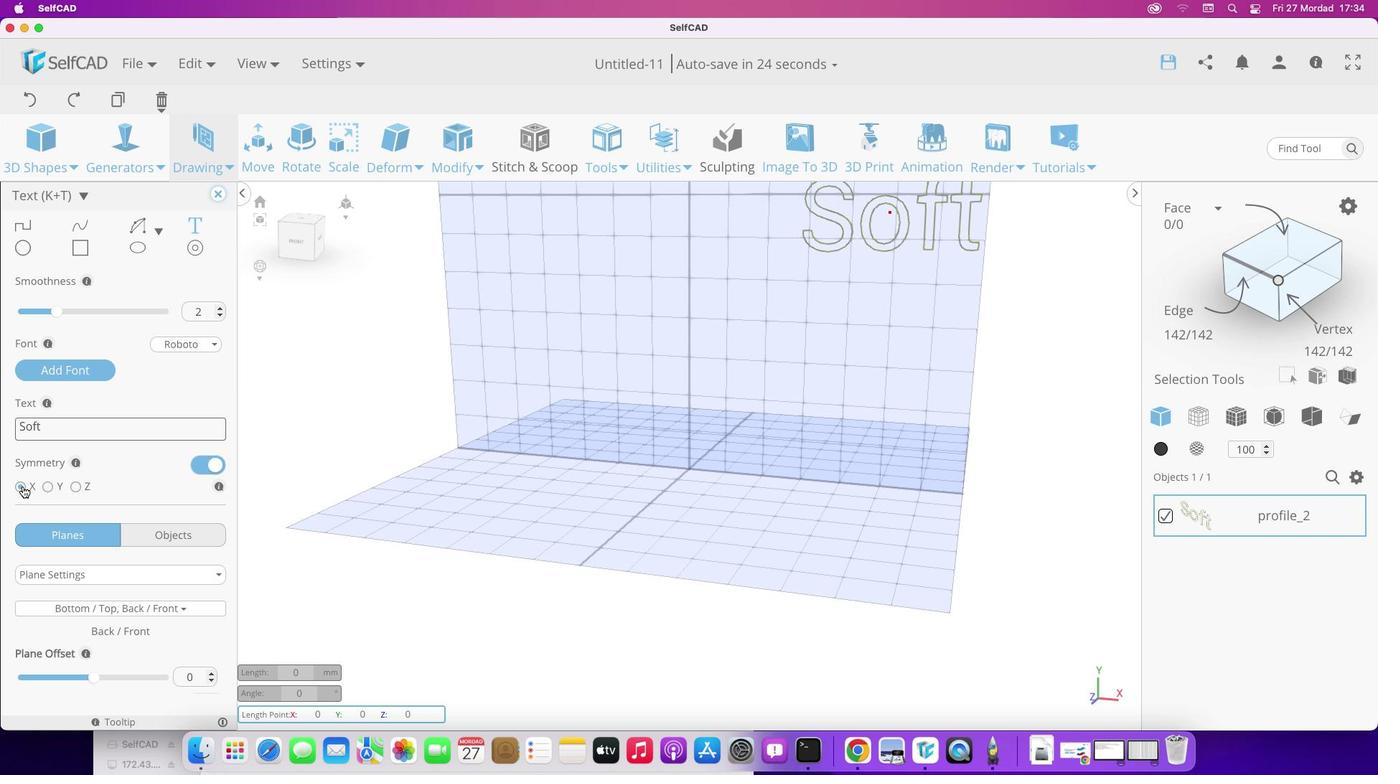 
Action: Mouse pressed left at (22, 486)
Screenshot: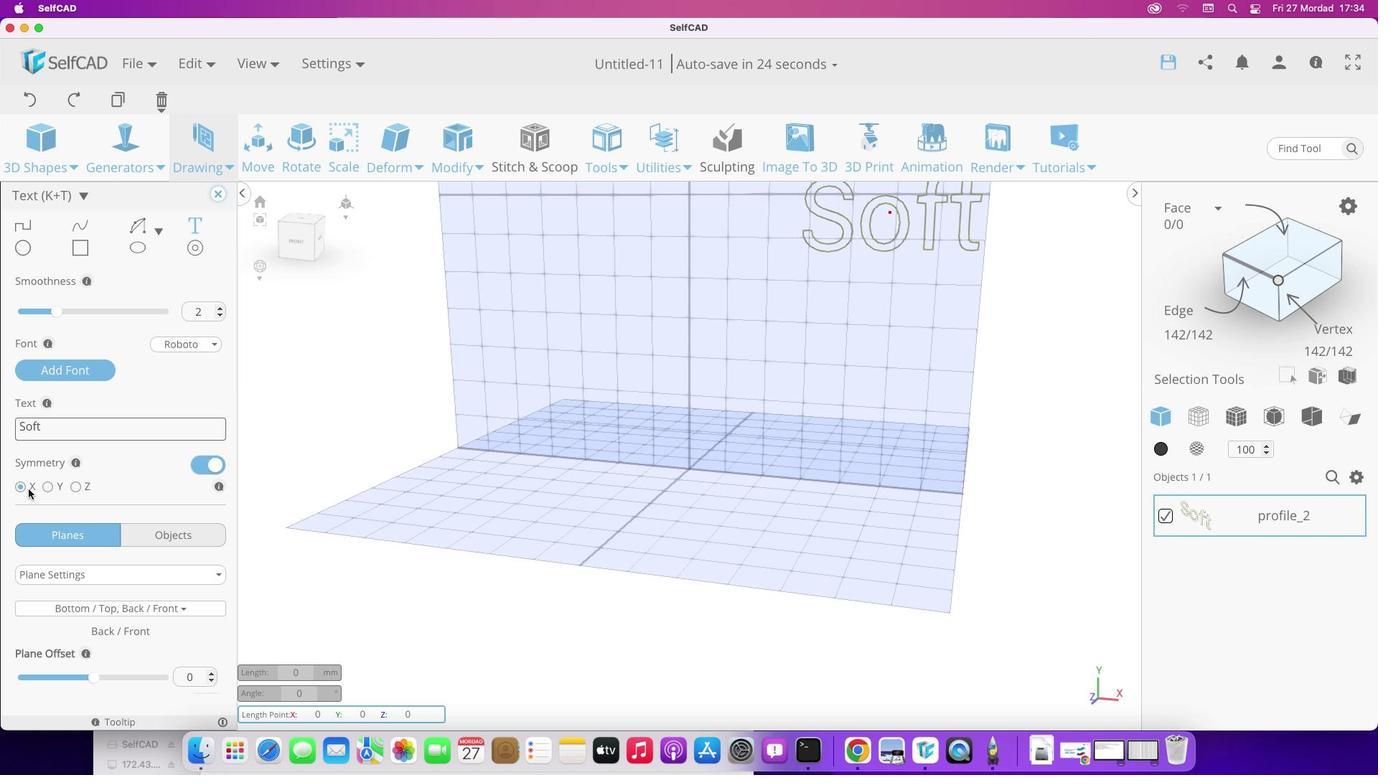 
Action: Mouse moved to (218, 464)
Screenshot: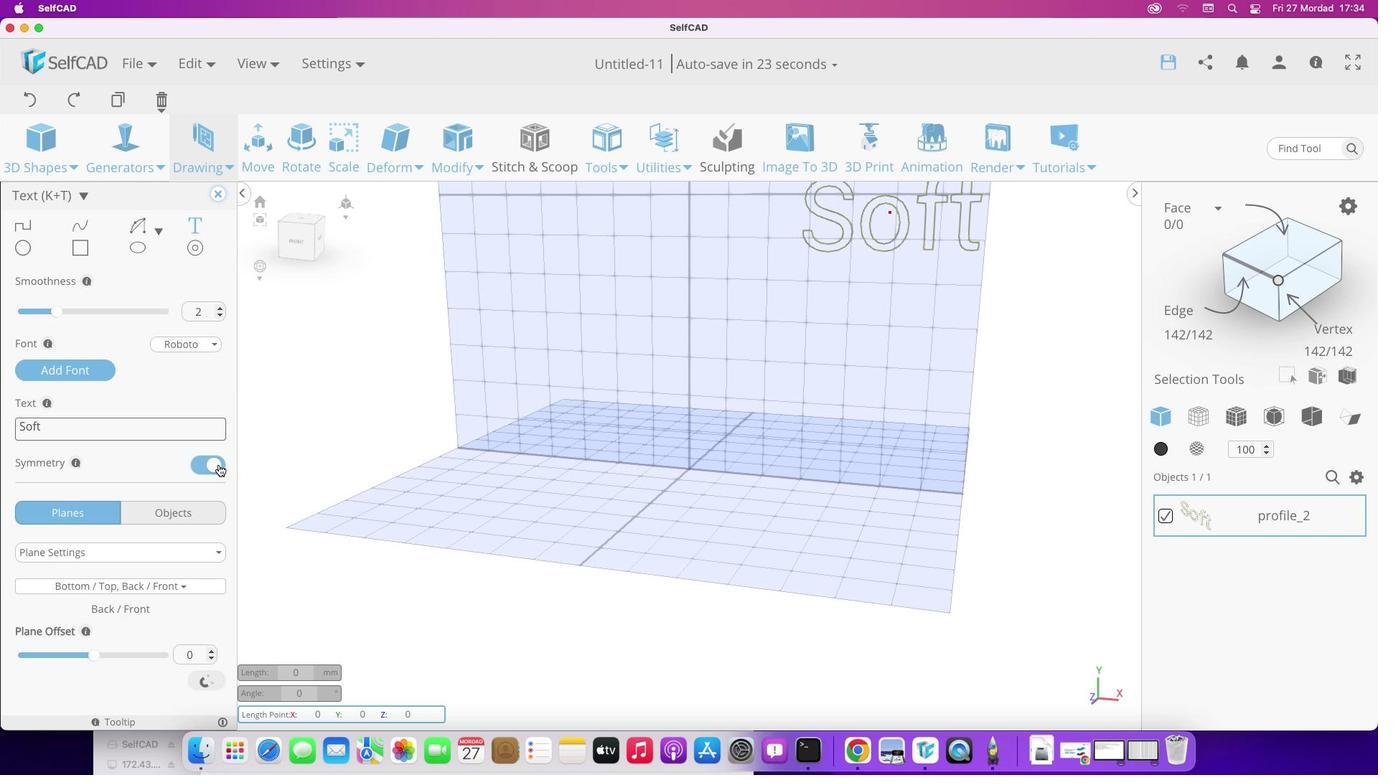 
Action: Mouse pressed left at (218, 464)
Screenshot: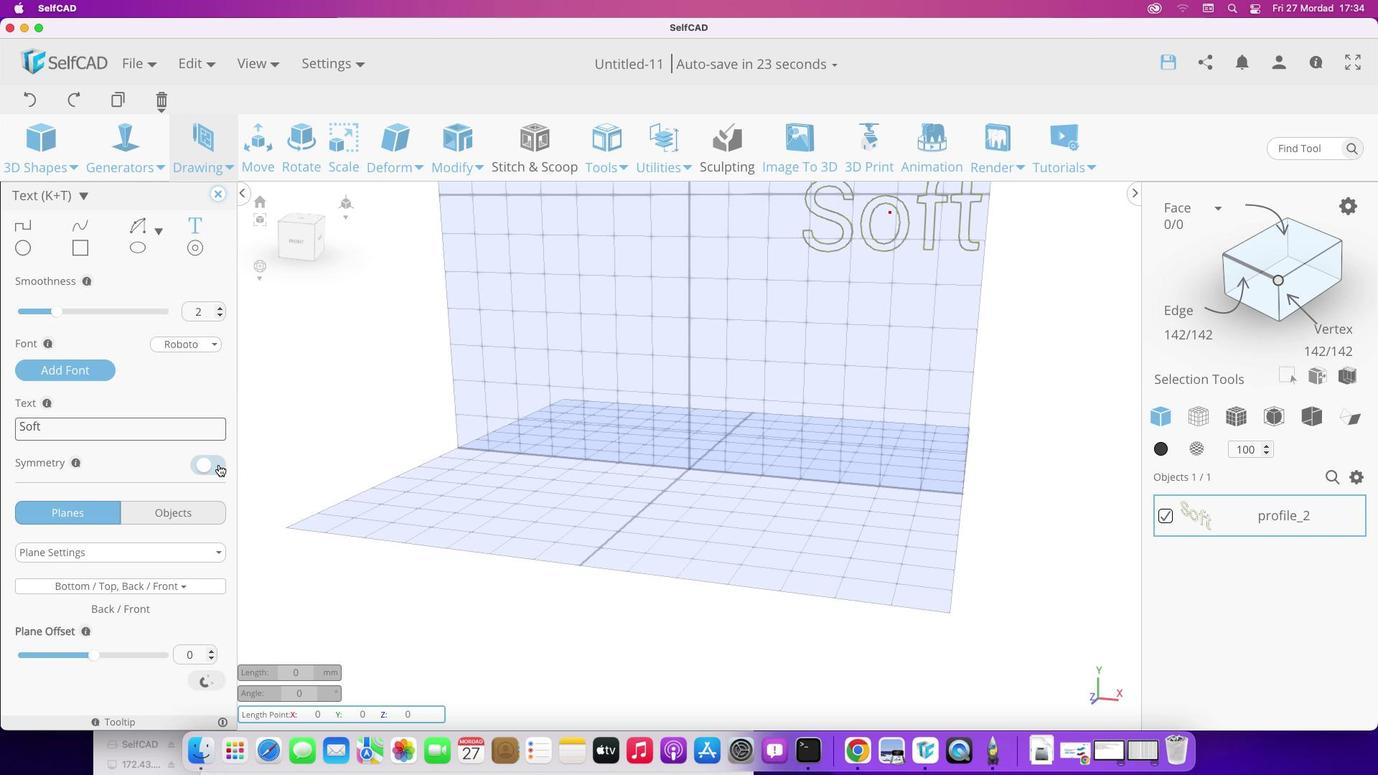 
Action: Mouse moved to (179, 557)
Screenshot: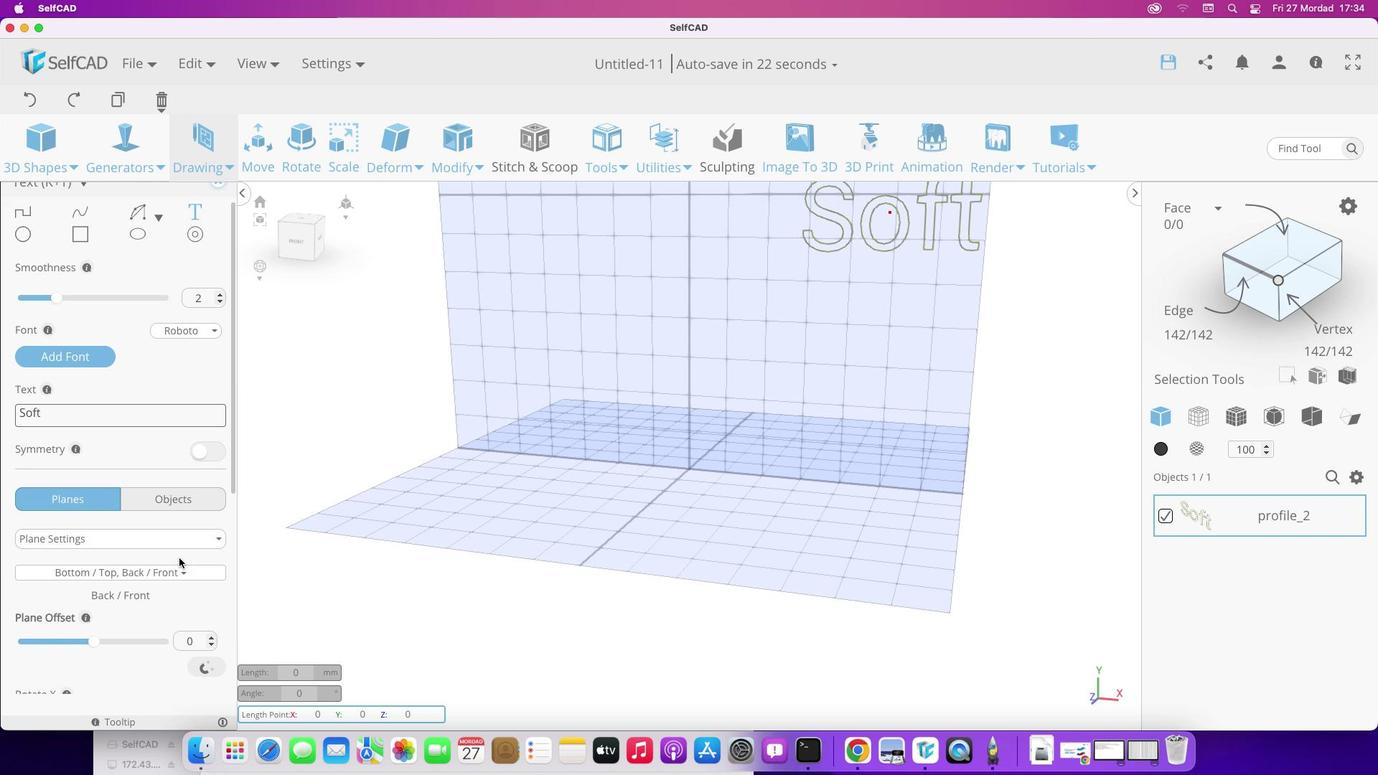 
Action: Mouse scrolled (179, 557) with delta (0, 0)
Screenshot: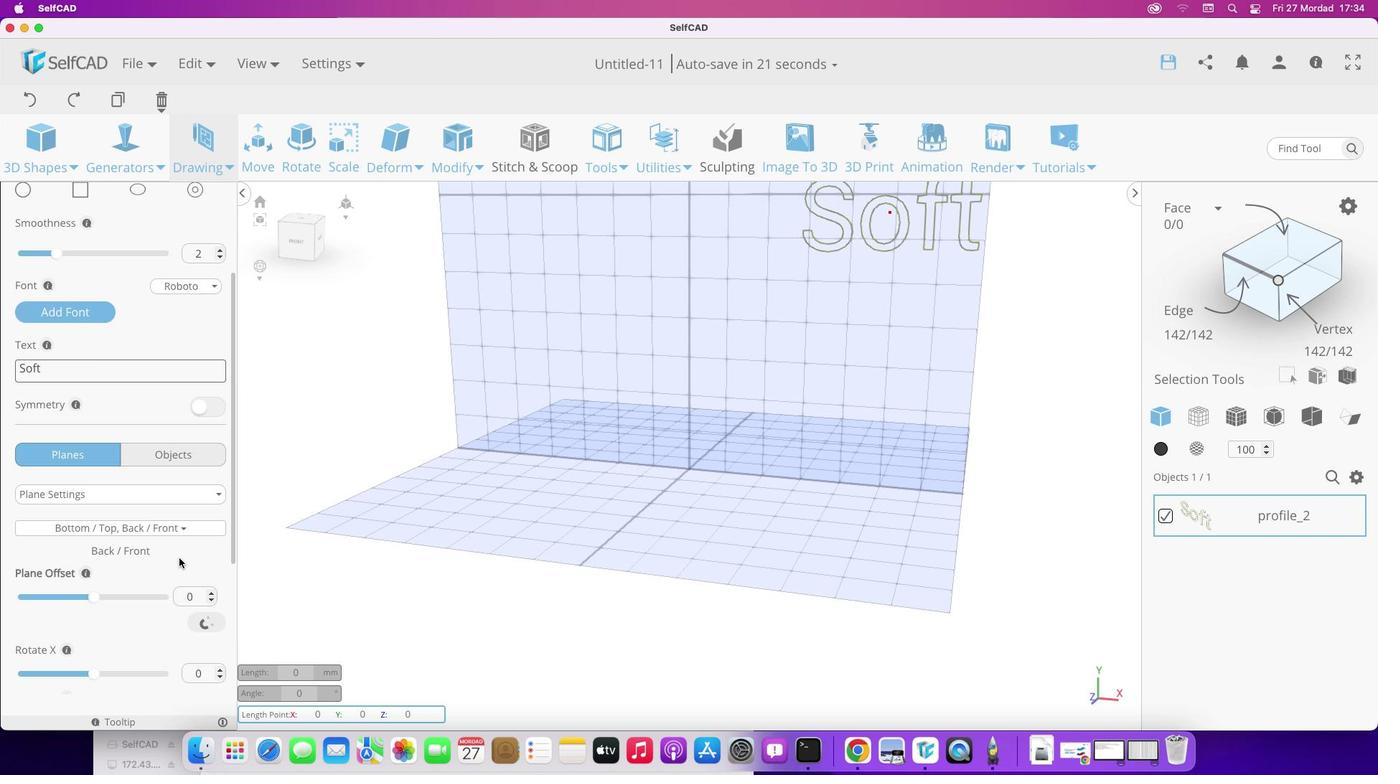 
Action: Mouse scrolled (179, 557) with delta (0, 0)
Screenshot: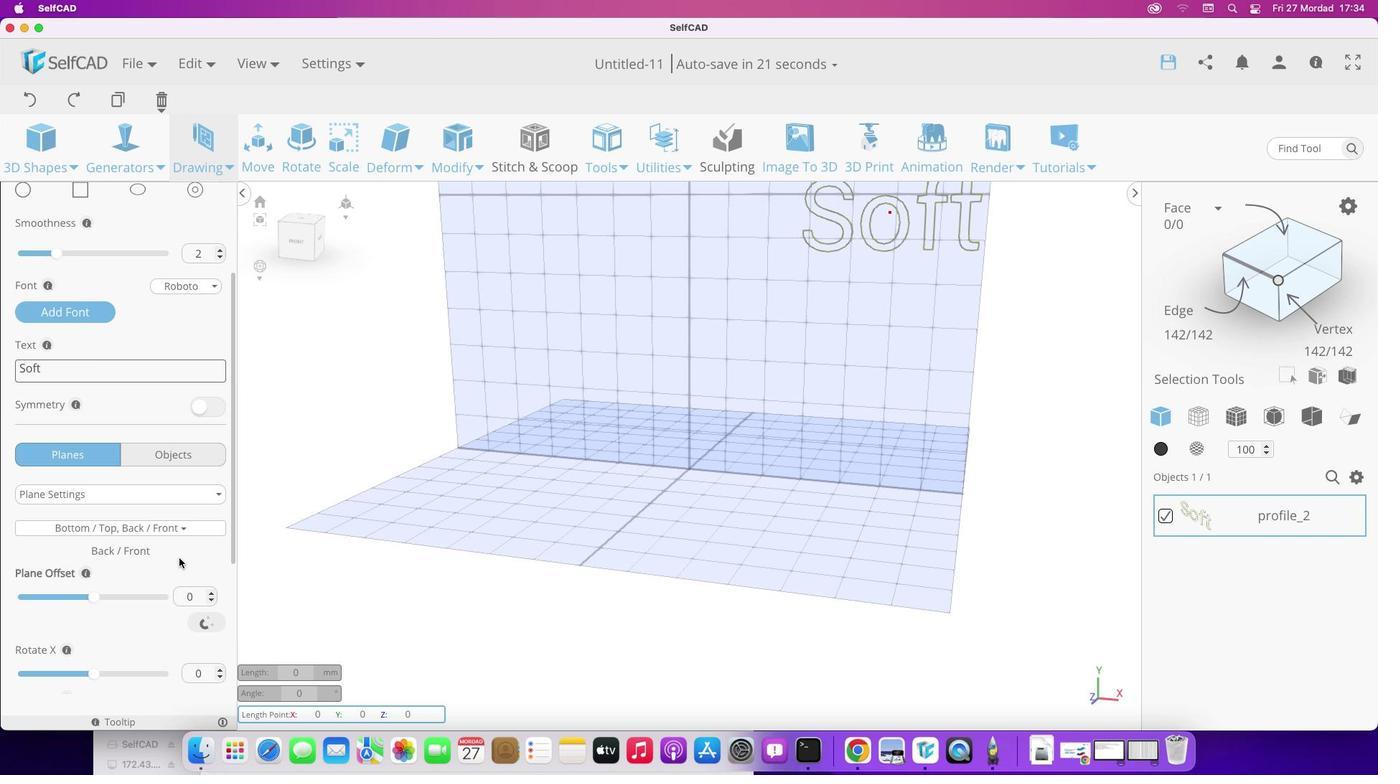 
Action: Mouse scrolled (179, 557) with delta (0, 0)
Screenshot: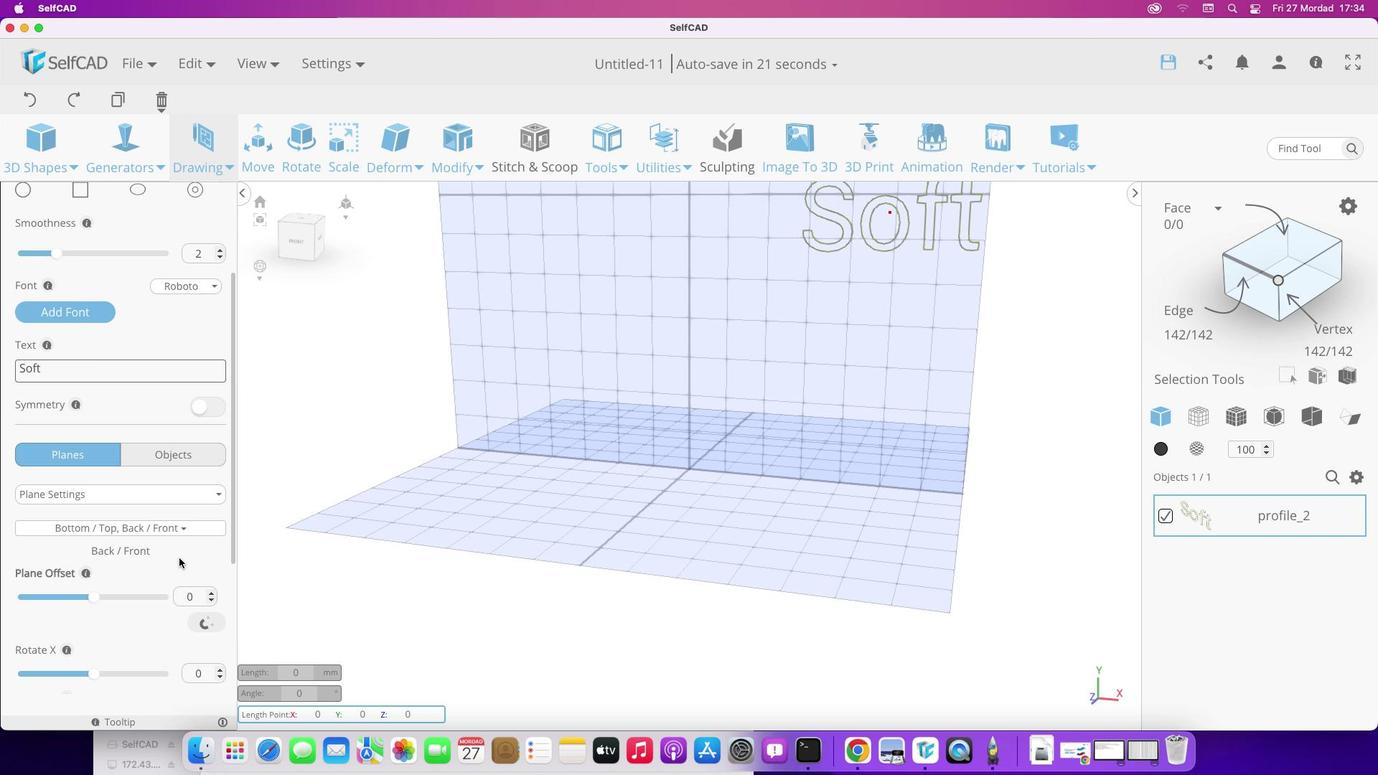 
Action: Mouse moved to (202, 492)
Screenshot: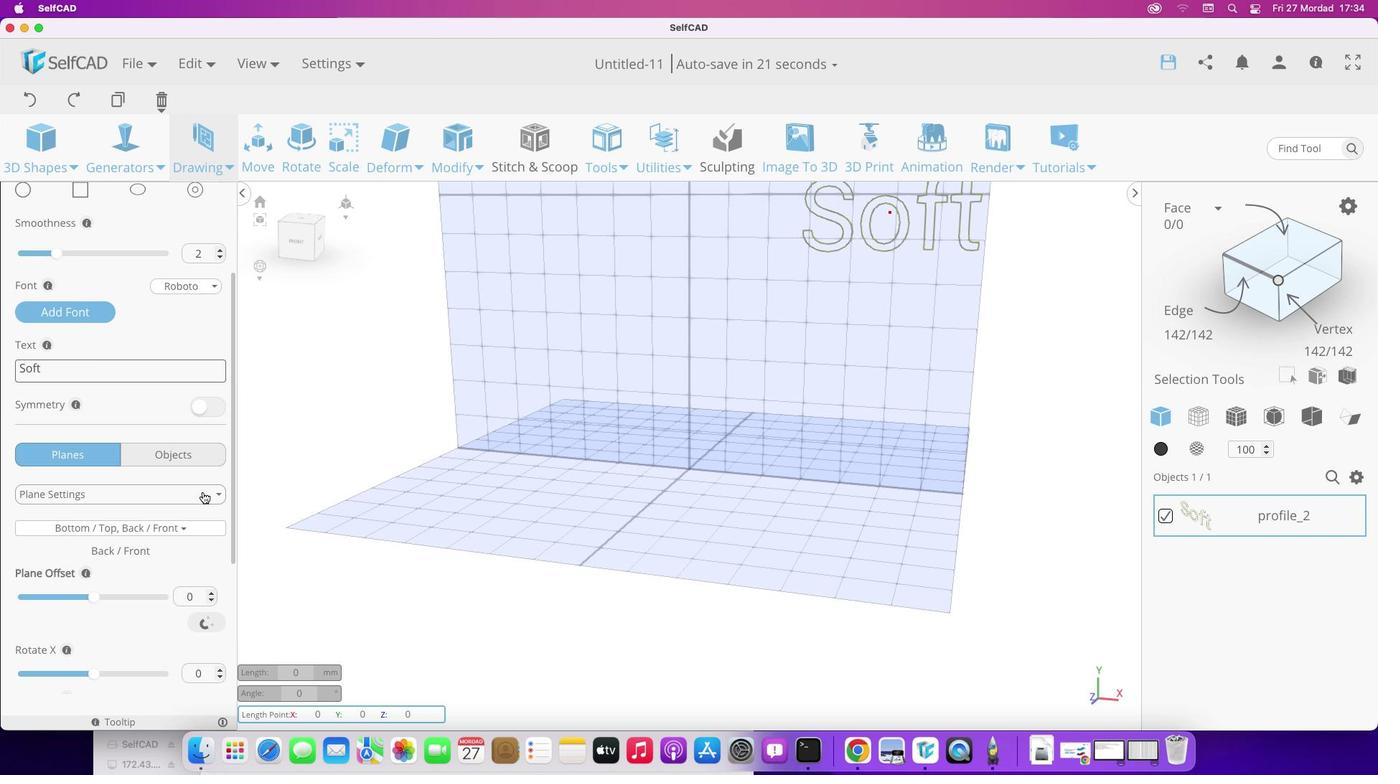 
Action: Mouse pressed left at (202, 492)
Screenshot: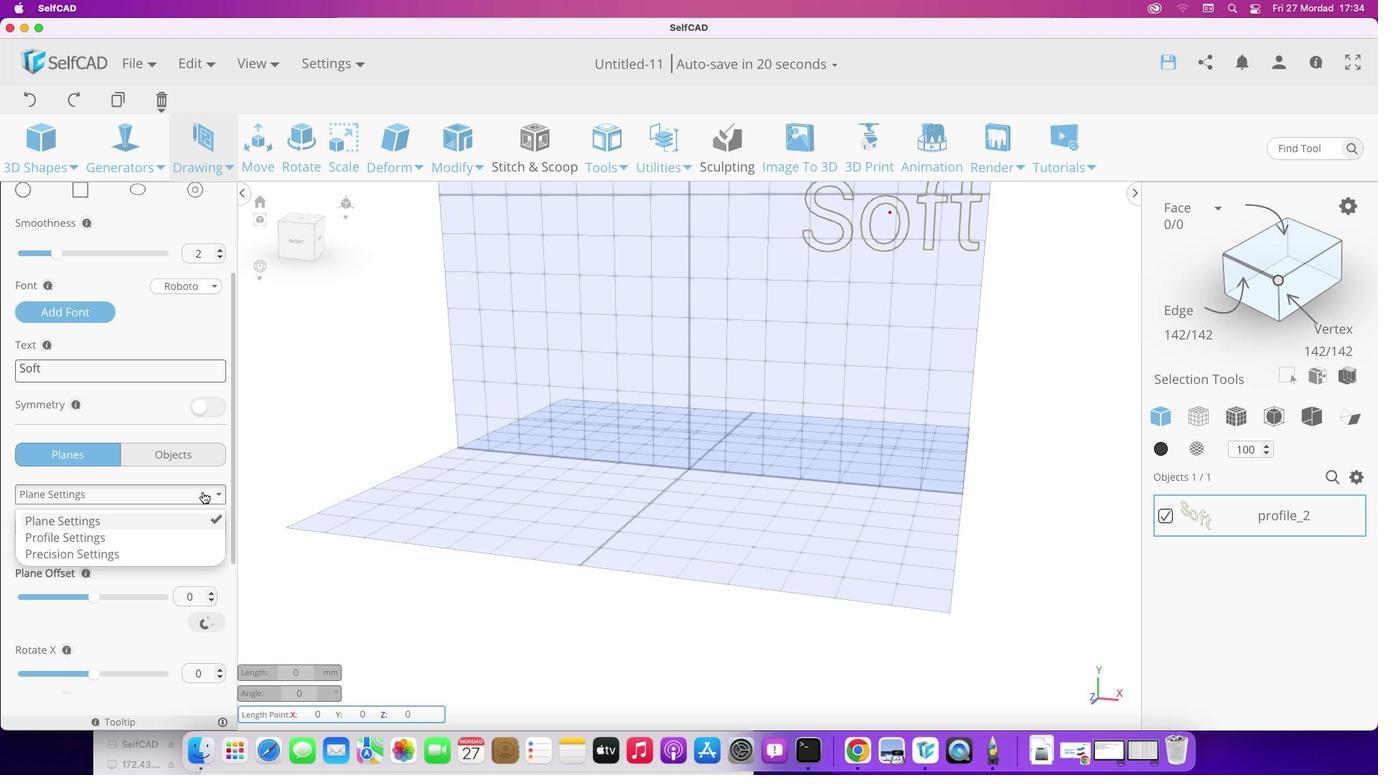 
Action: Mouse pressed left at (202, 492)
Screenshot: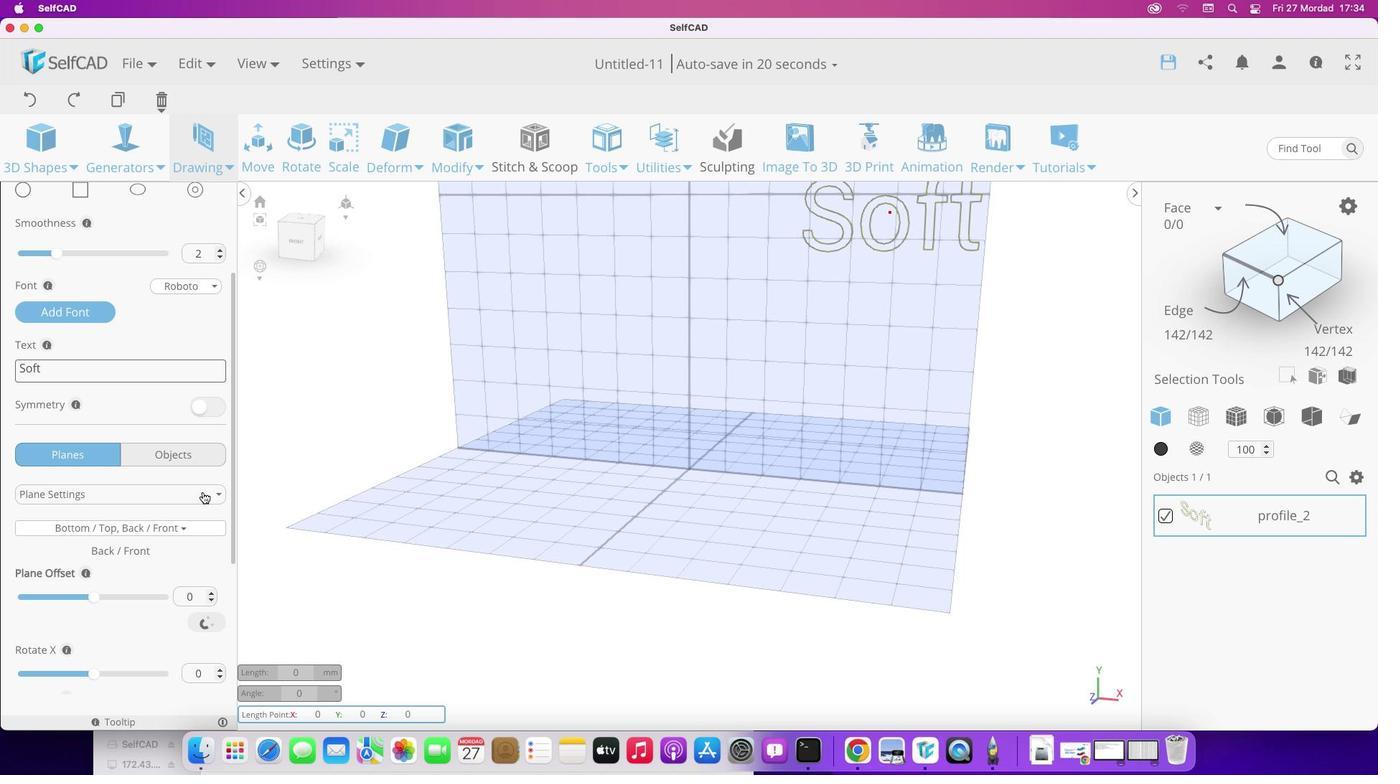 
Action: Mouse moved to (178, 577)
Screenshot: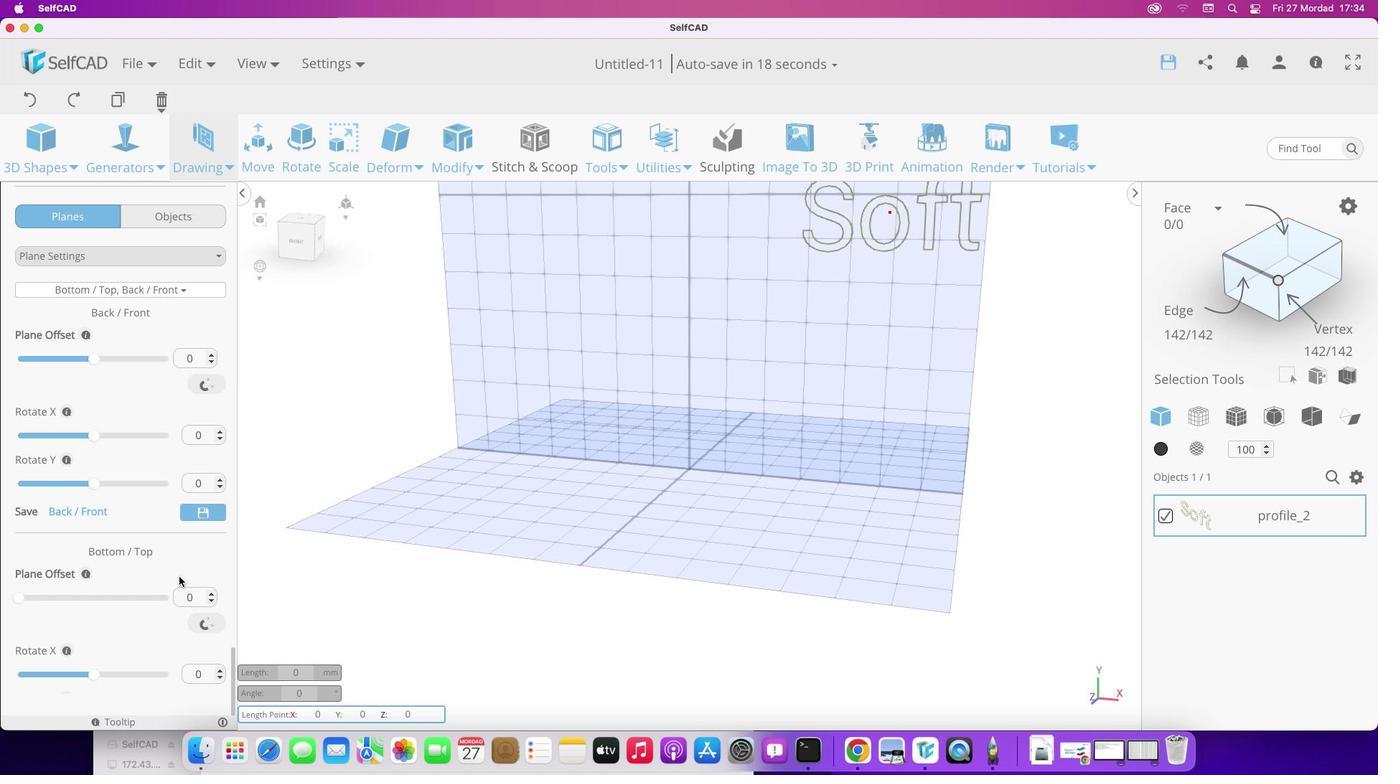 
Action: Mouse scrolled (178, 577) with delta (0, 0)
Screenshot: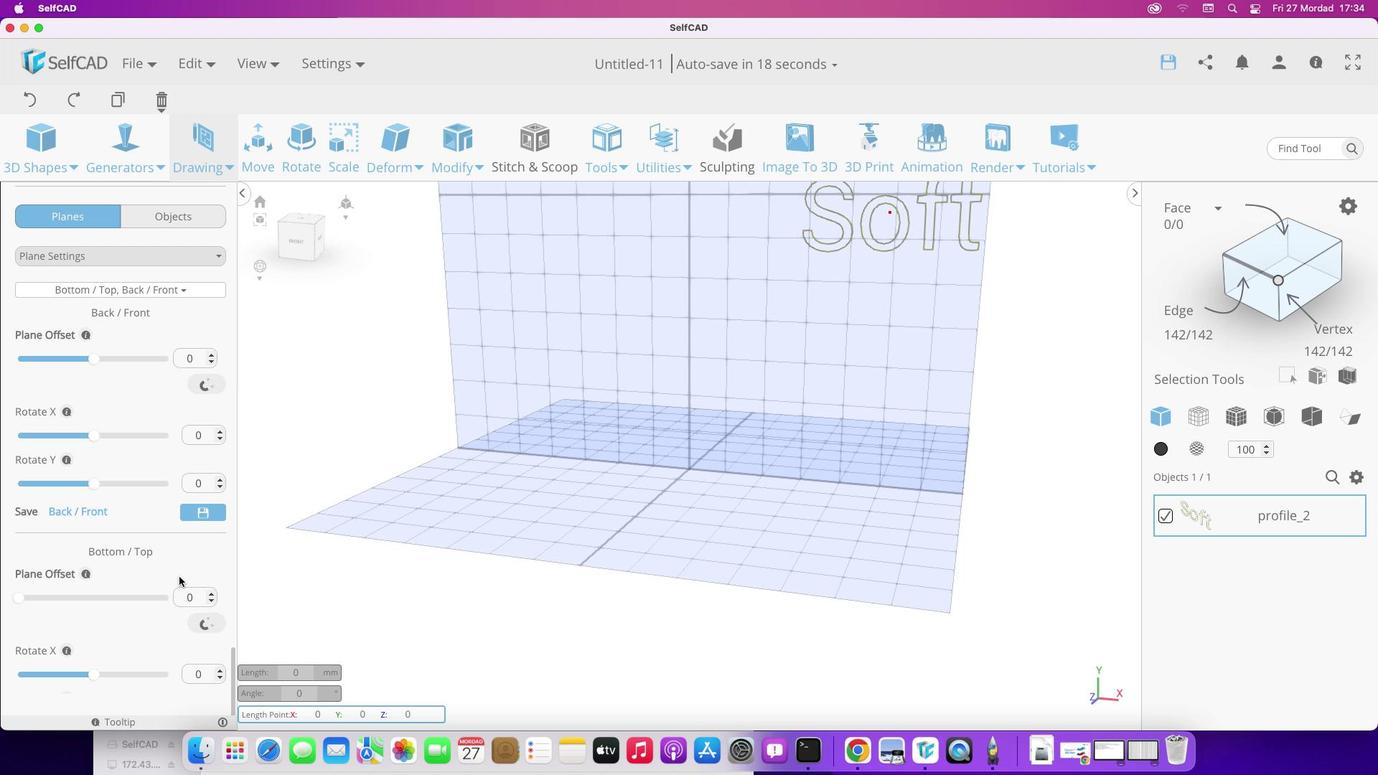
Action: Mouse scrolled (178, 577) with delta (0, 0)
Screenshot: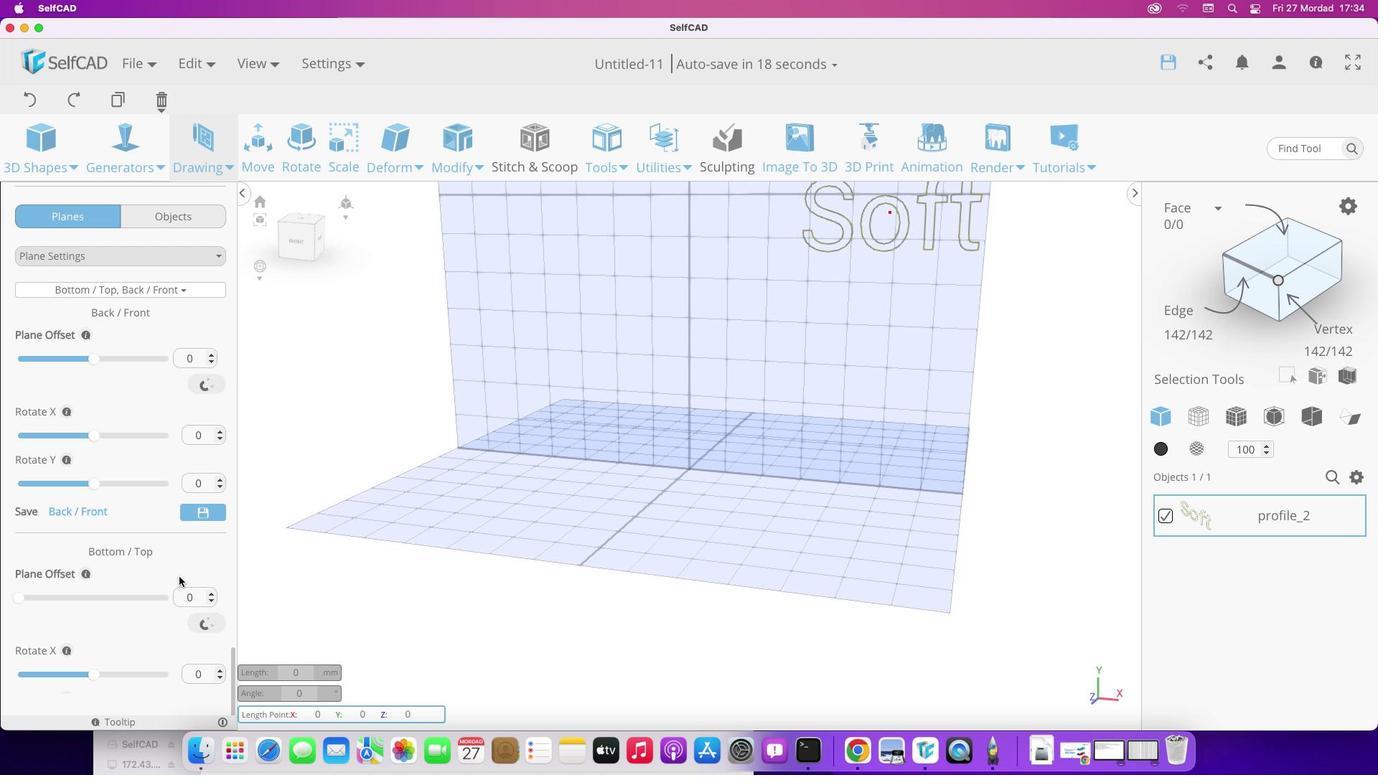 
Action: Mouse scrolled (178, 577) with delta (0, -2)
Screenshot: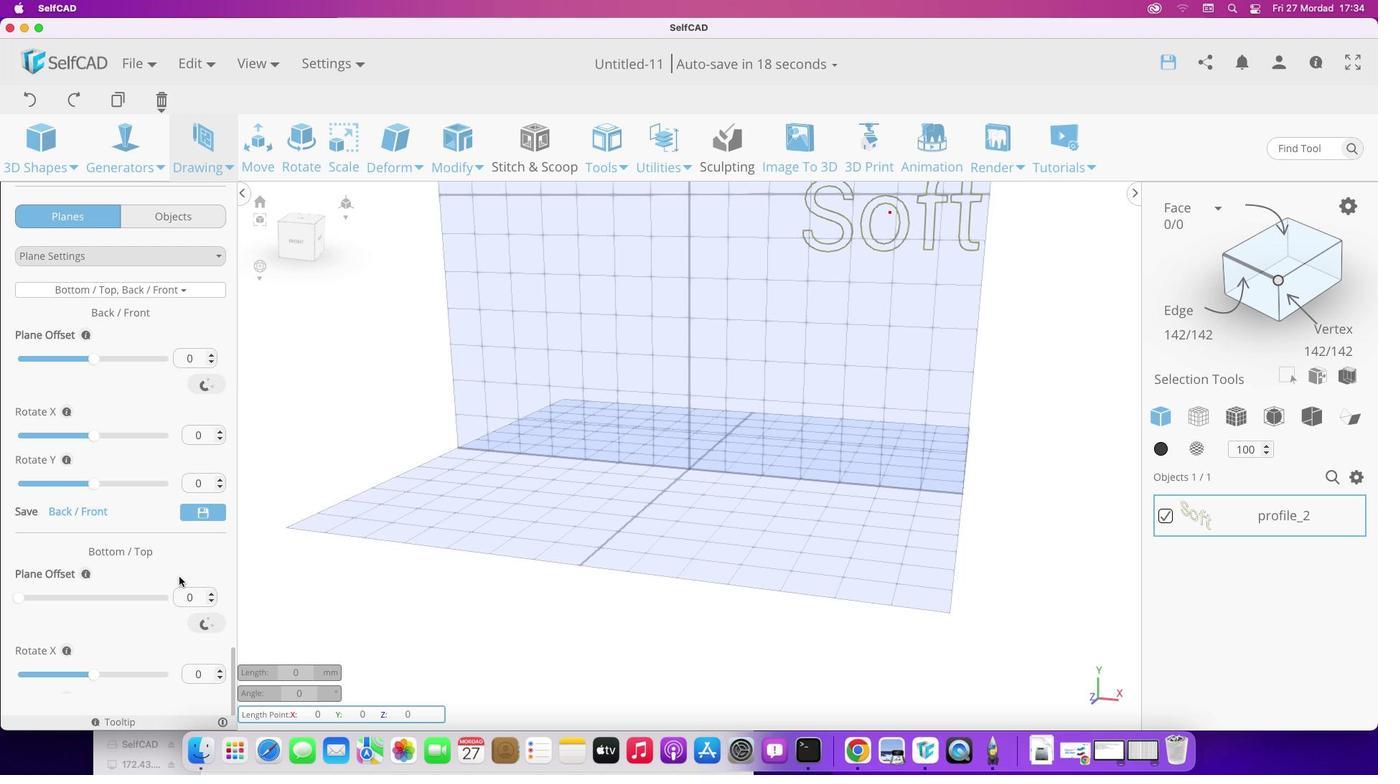 
Action: Mouse scrolled (178, 577) with delta (0, -2)
Screenshot: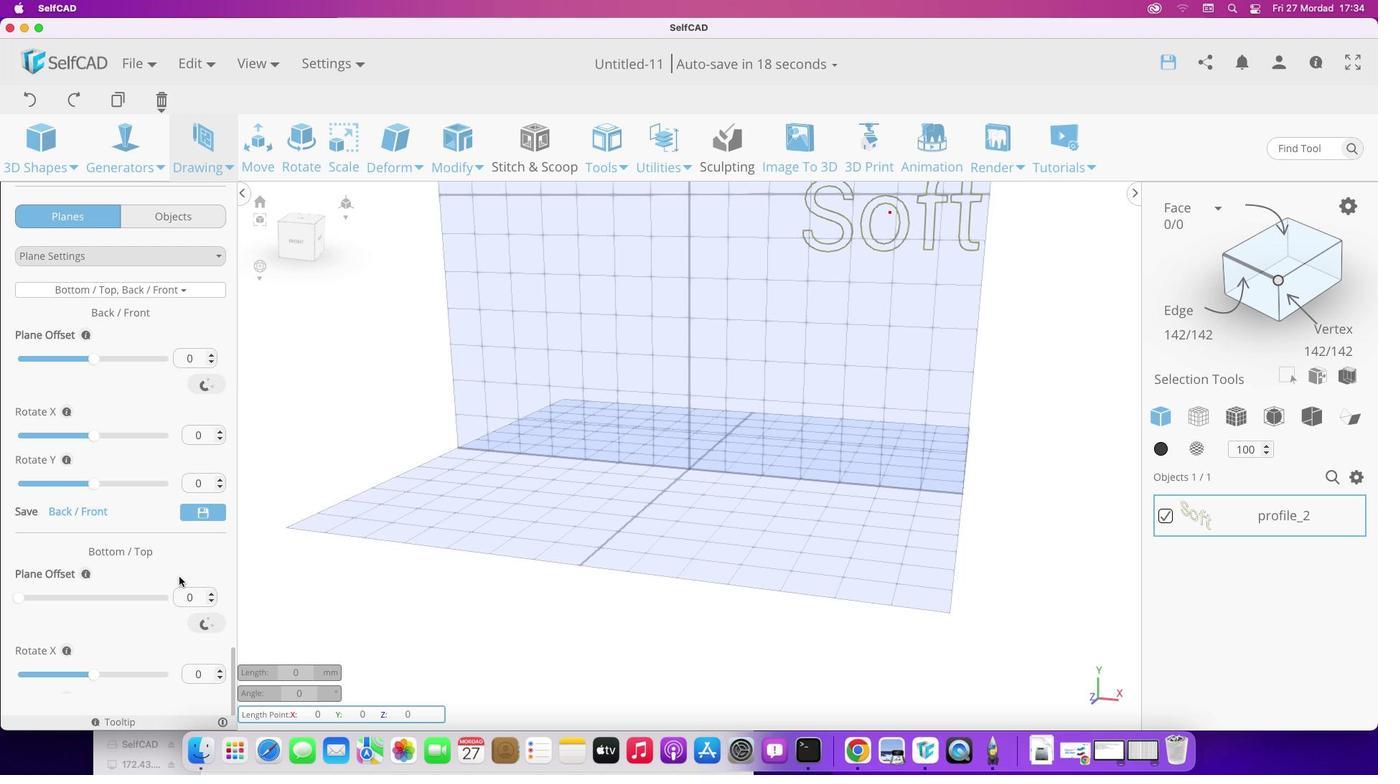 
Action: Mouse moved to (89, 356)
Screenshot: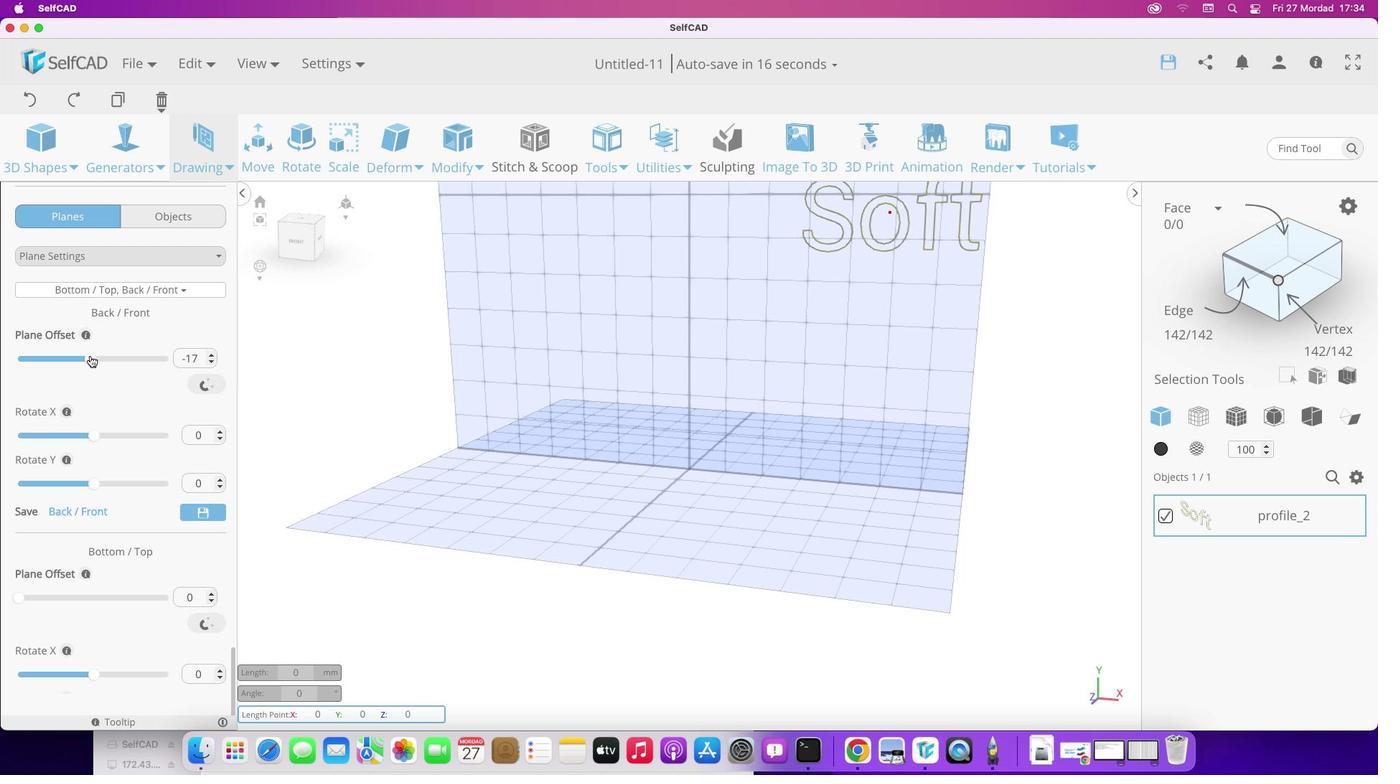 
Action: Mouse pressed left at (89, 356)
Screenshot: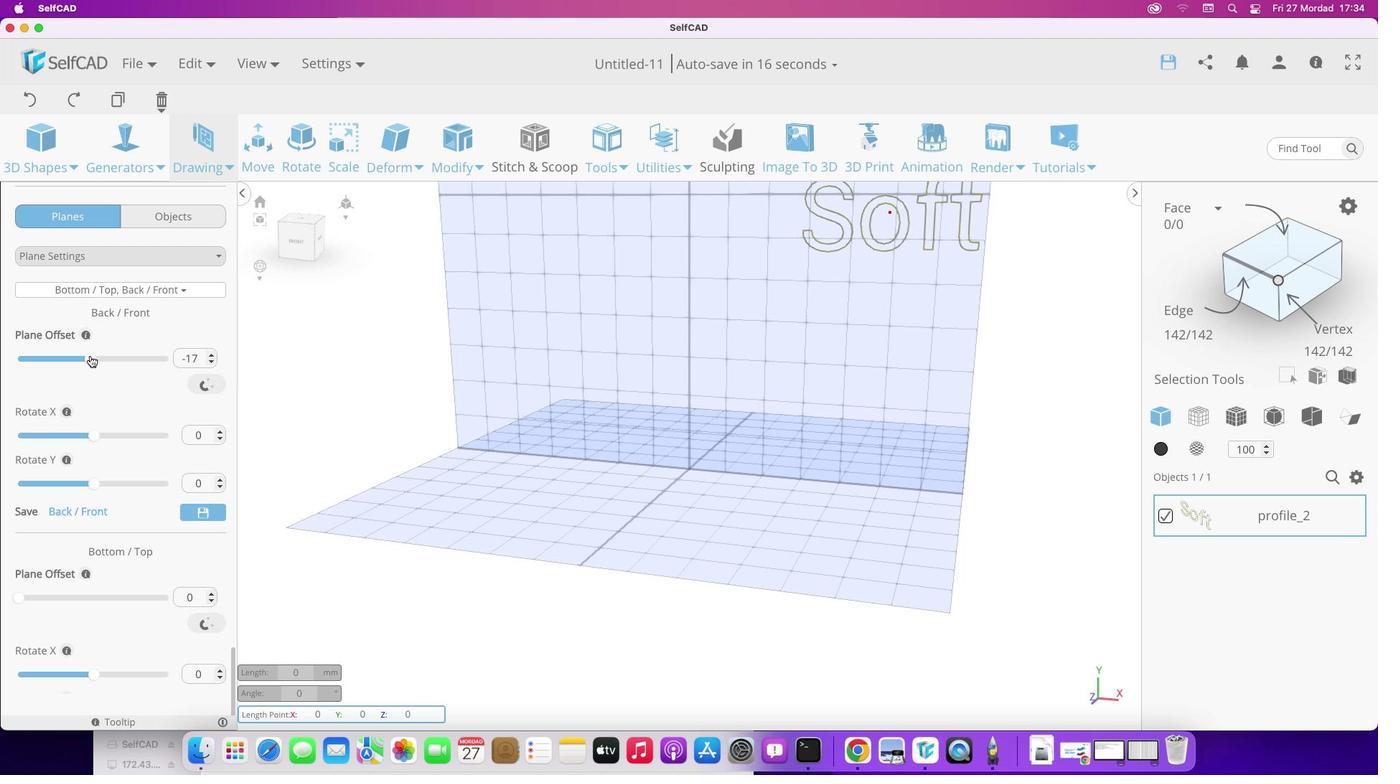
Action: Mouse moved to (68, 336)
Screenshot: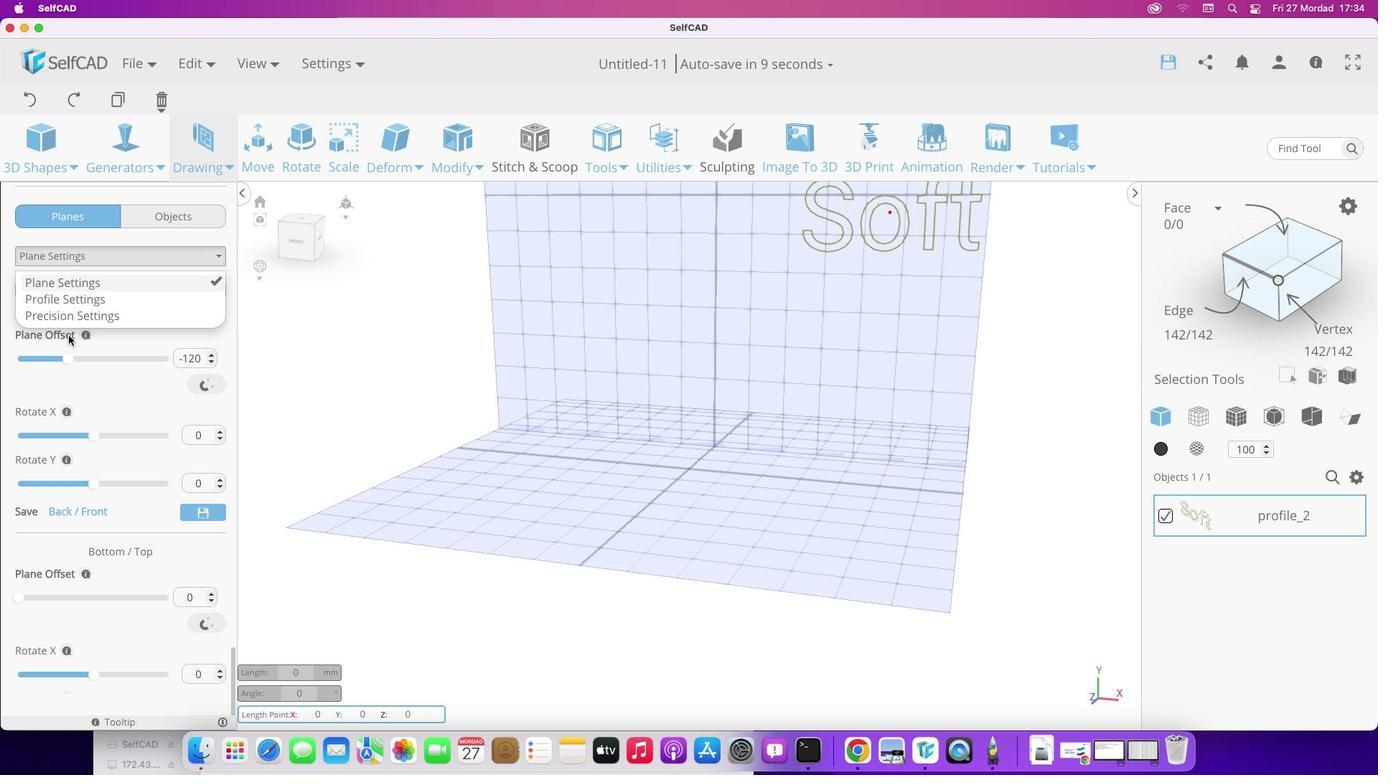 
Action: Key pressed Key.downKey.up
Screenshot: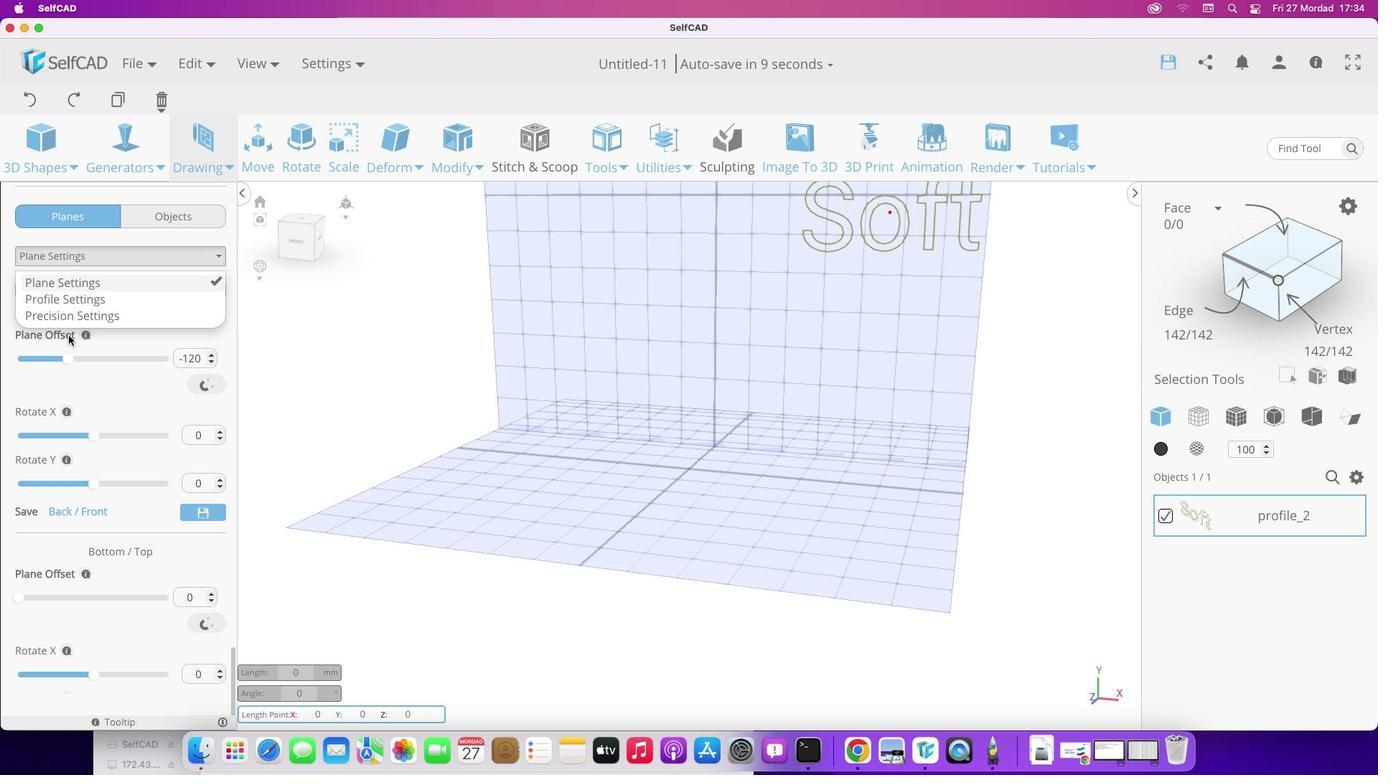 
Action: Mouse moved to (114, 386)
Screenshot: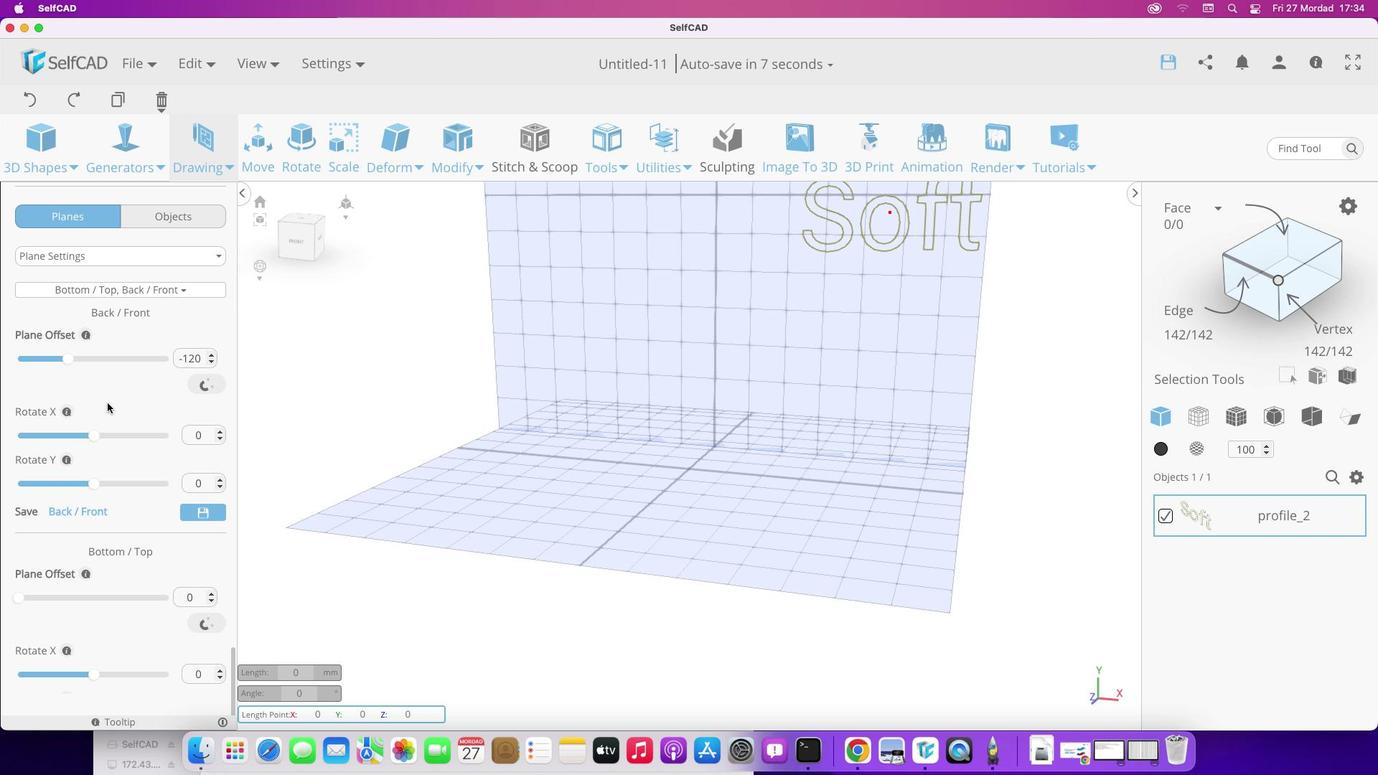 
Action: Mouse pressed left at (114, 386)
Screenshot: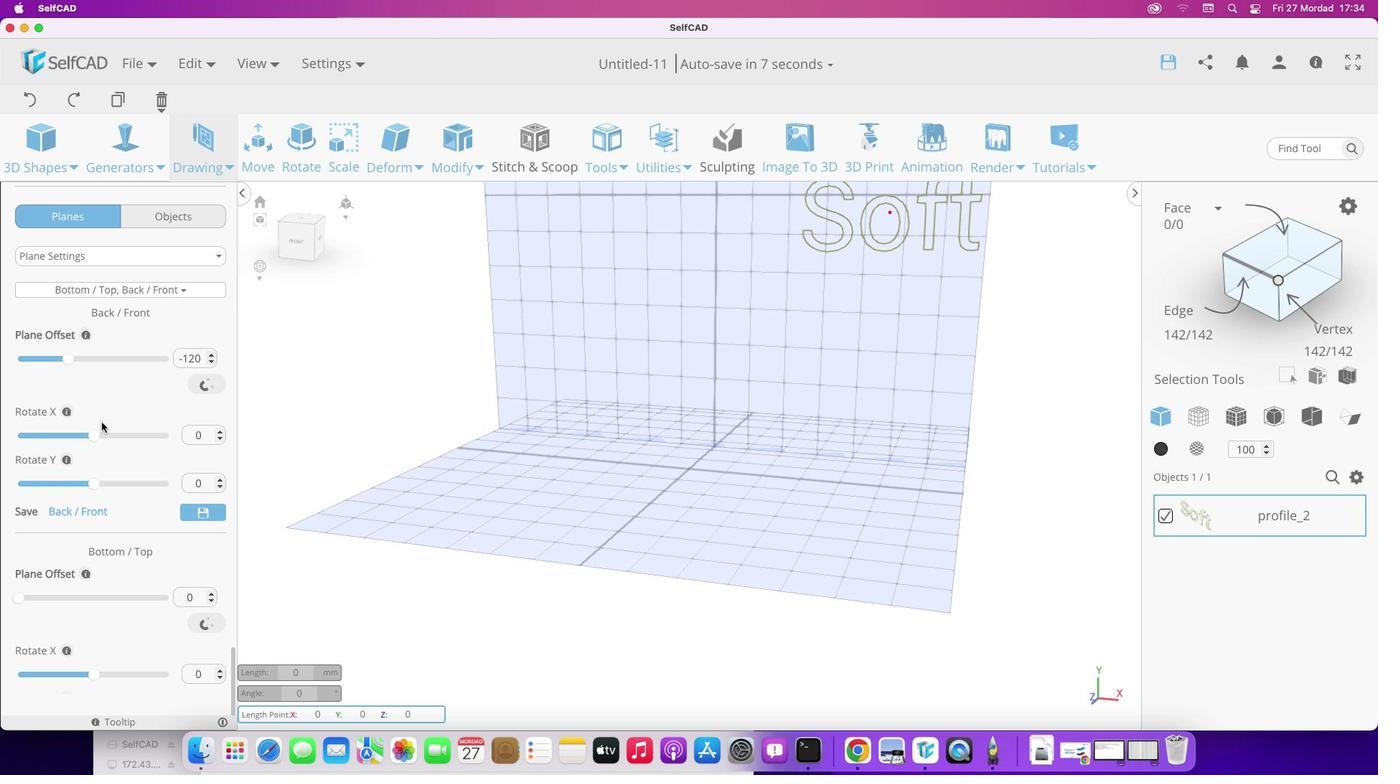 
Action: Mouse moved to (94, 433)
Screenshot: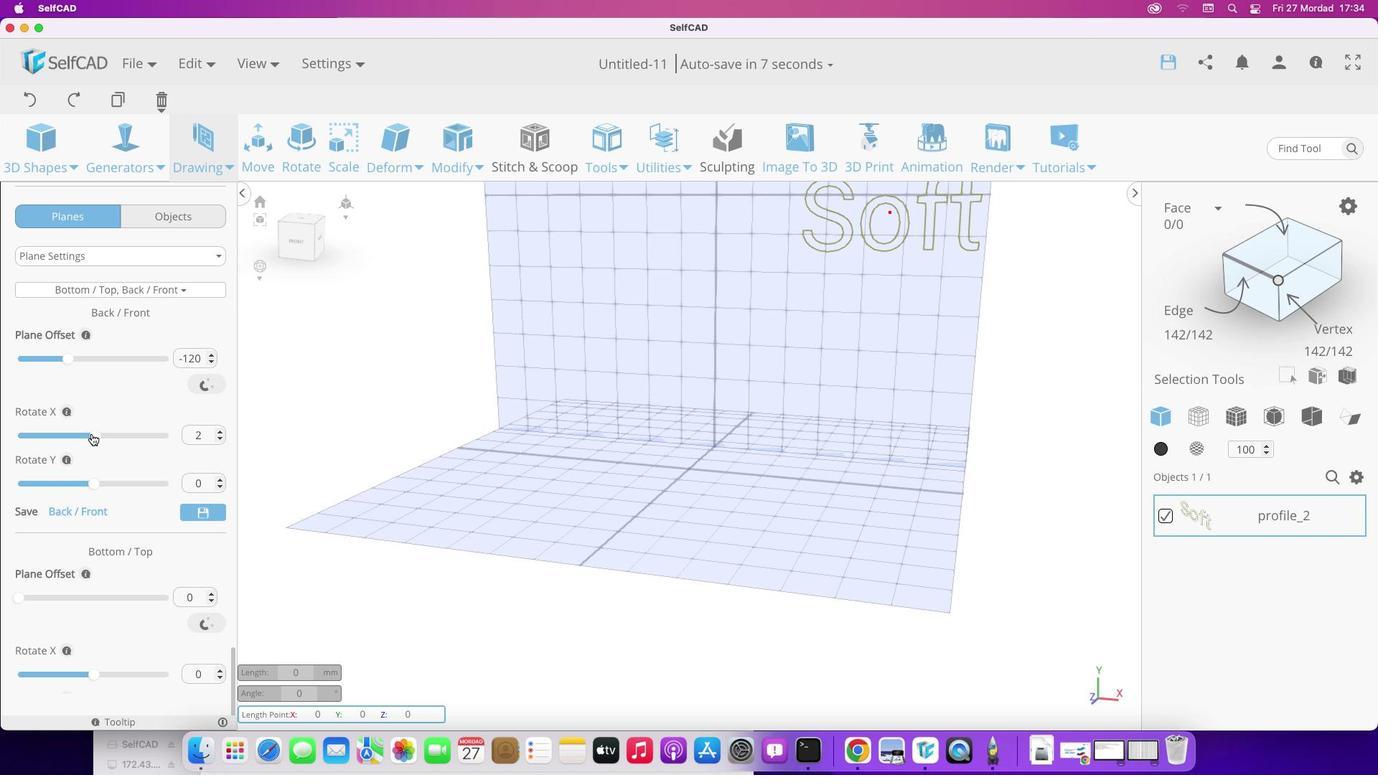 
Action: Mouse pressed left at (94, 433)
Screenshot: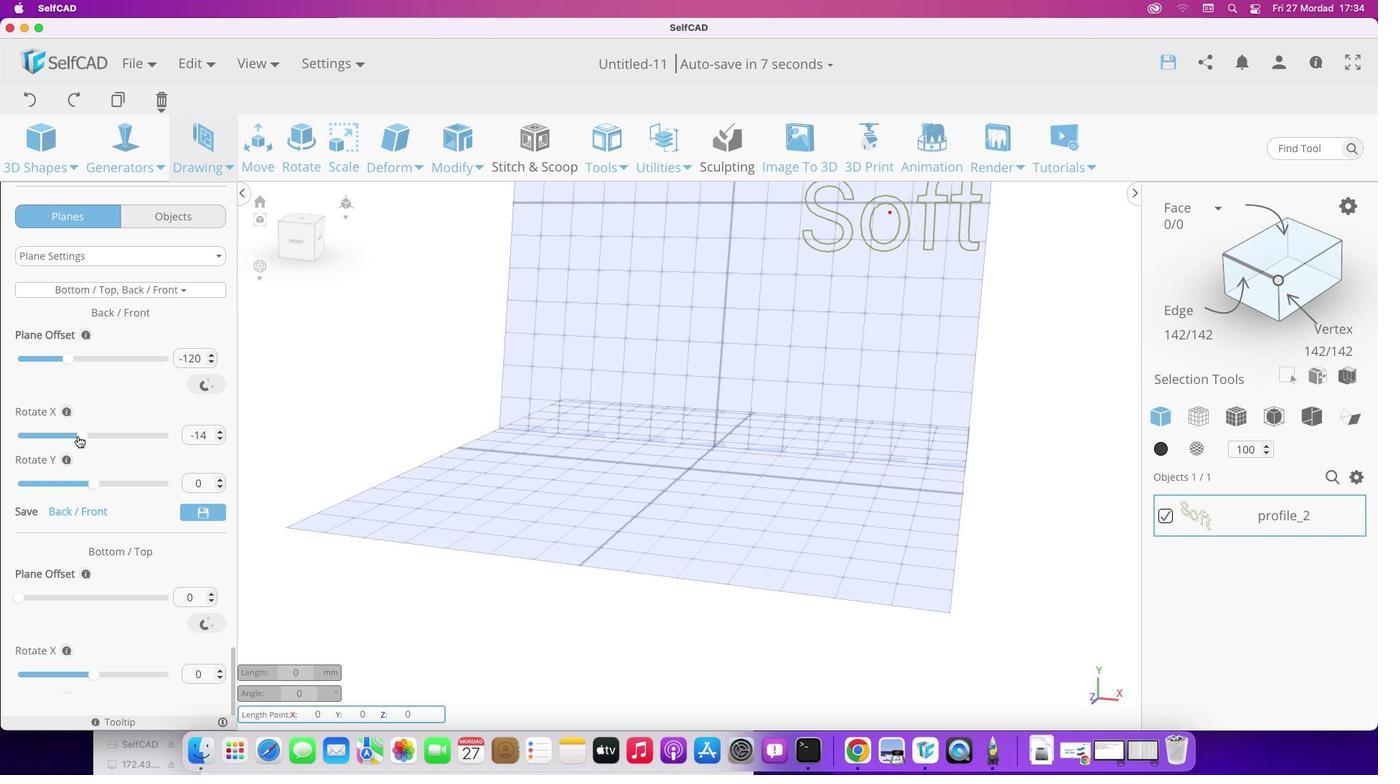 
Action: Mouse moved to (94, 483)
Screenshot: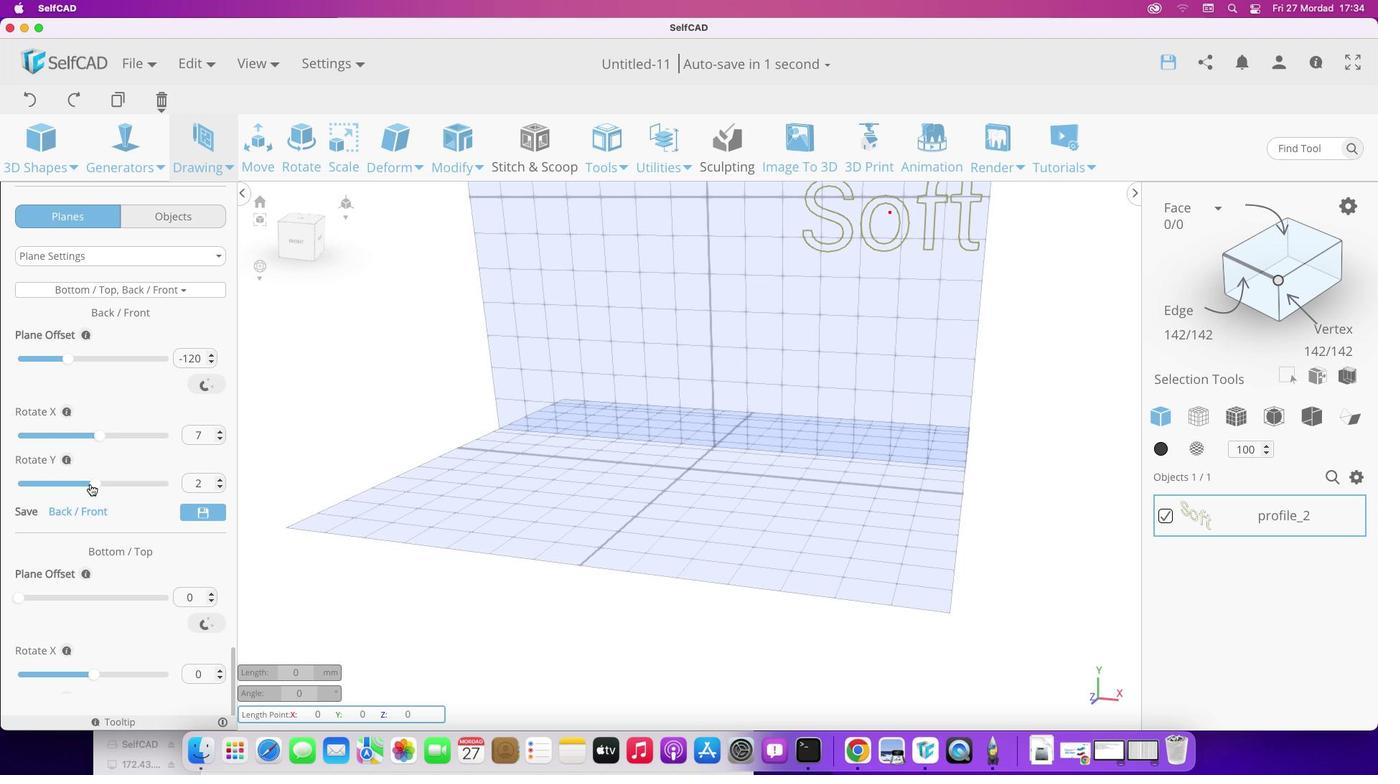 
Action: Mouse pressed left at (94, 483)
Screenshot: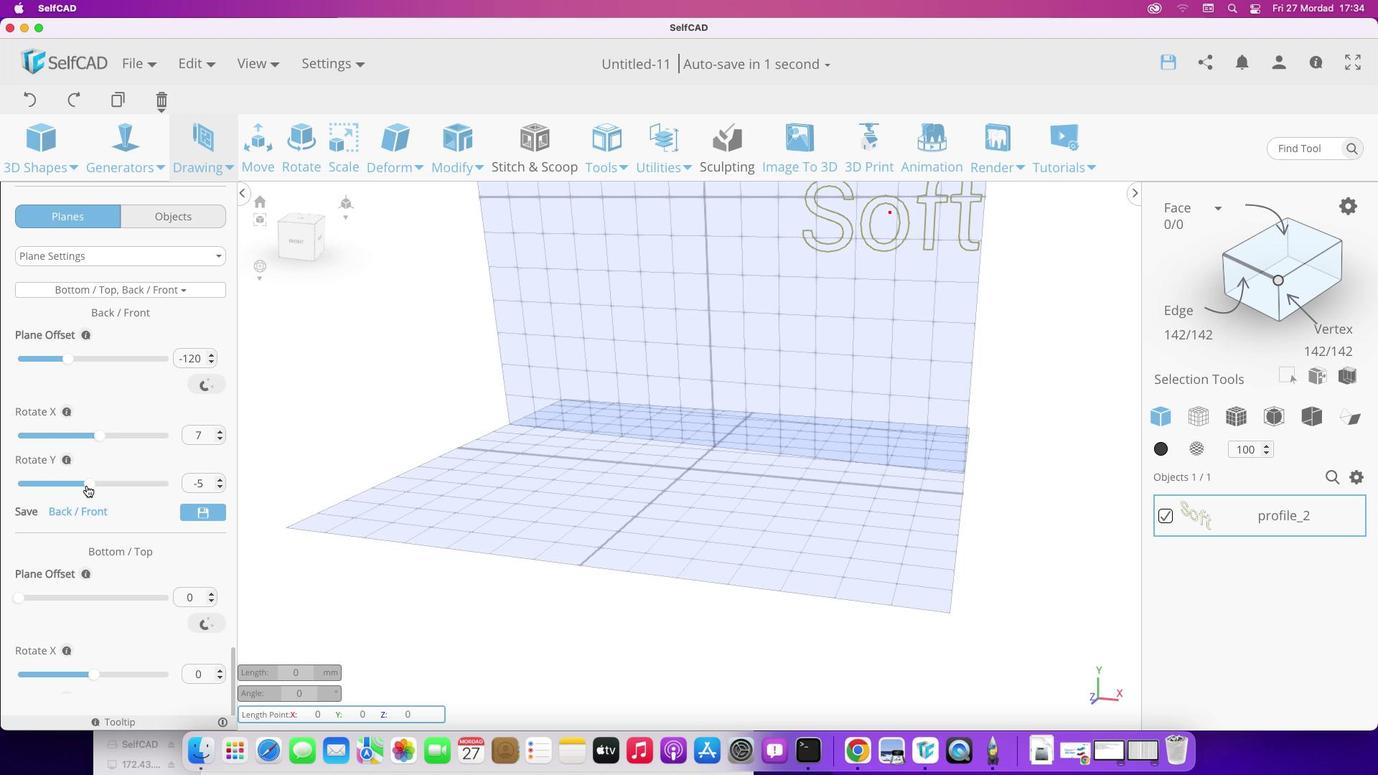
Action: Mouse moved to (19, 595)
Screenshot: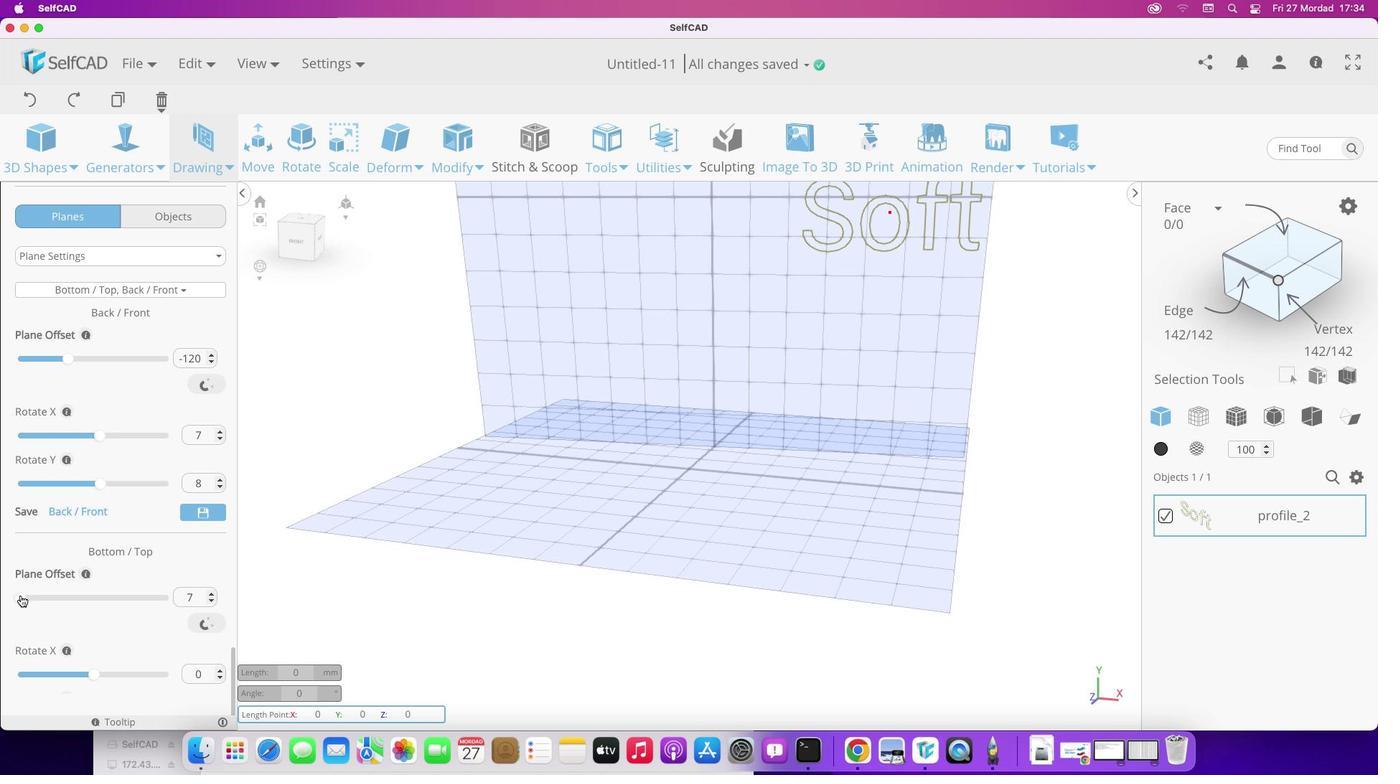 
Action: Mouse pressed left at (19, 595)
Screenshot: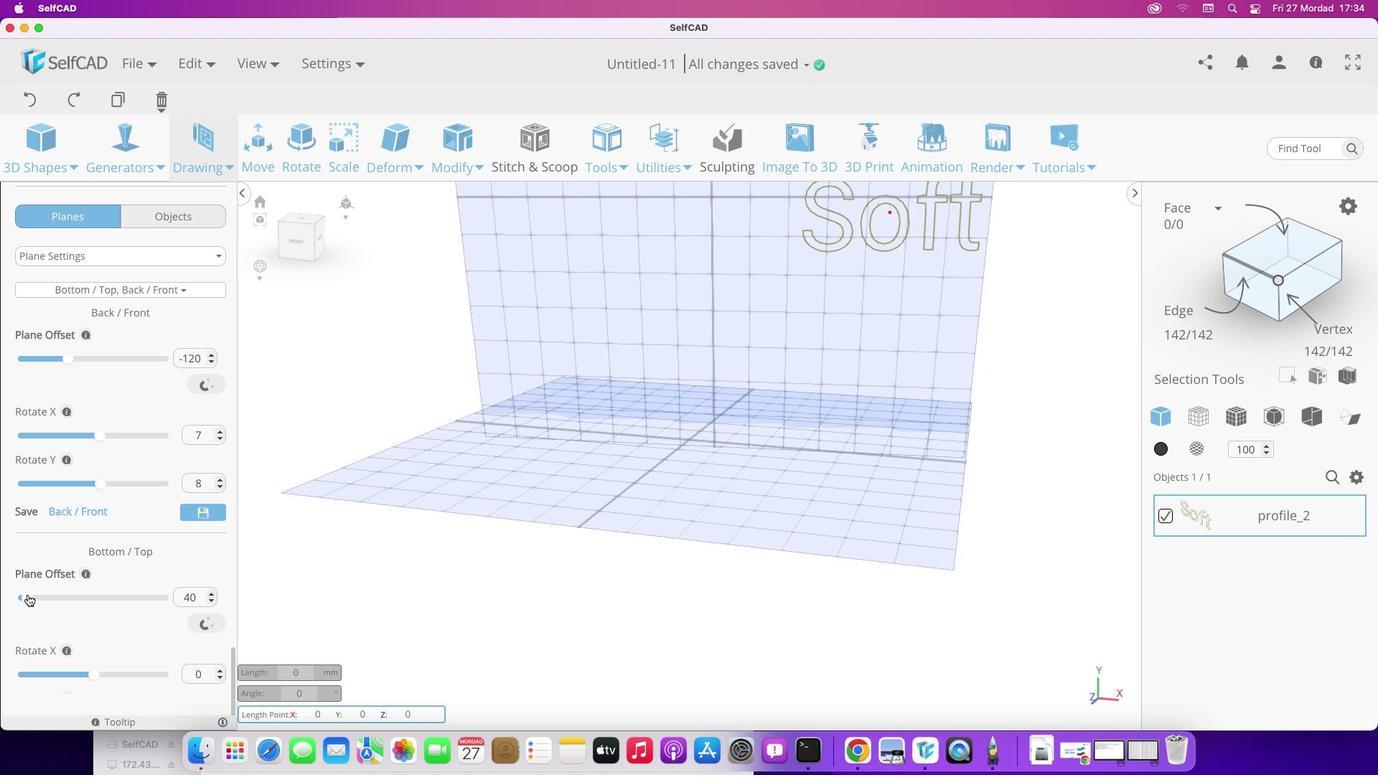 
Action: Mouse moved to (92, 673)
Screenshot: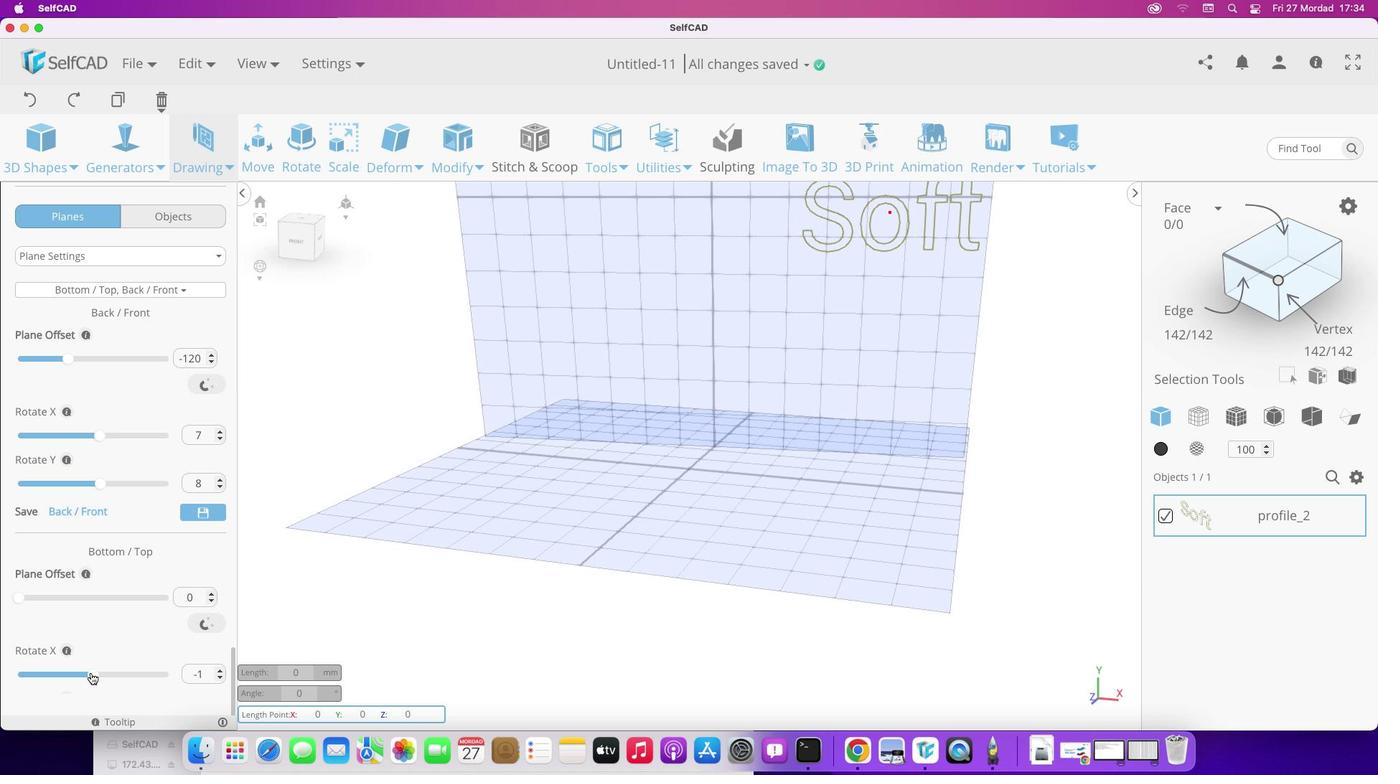 
Action: Mouse pressed left at (92, 673)
Screenshot: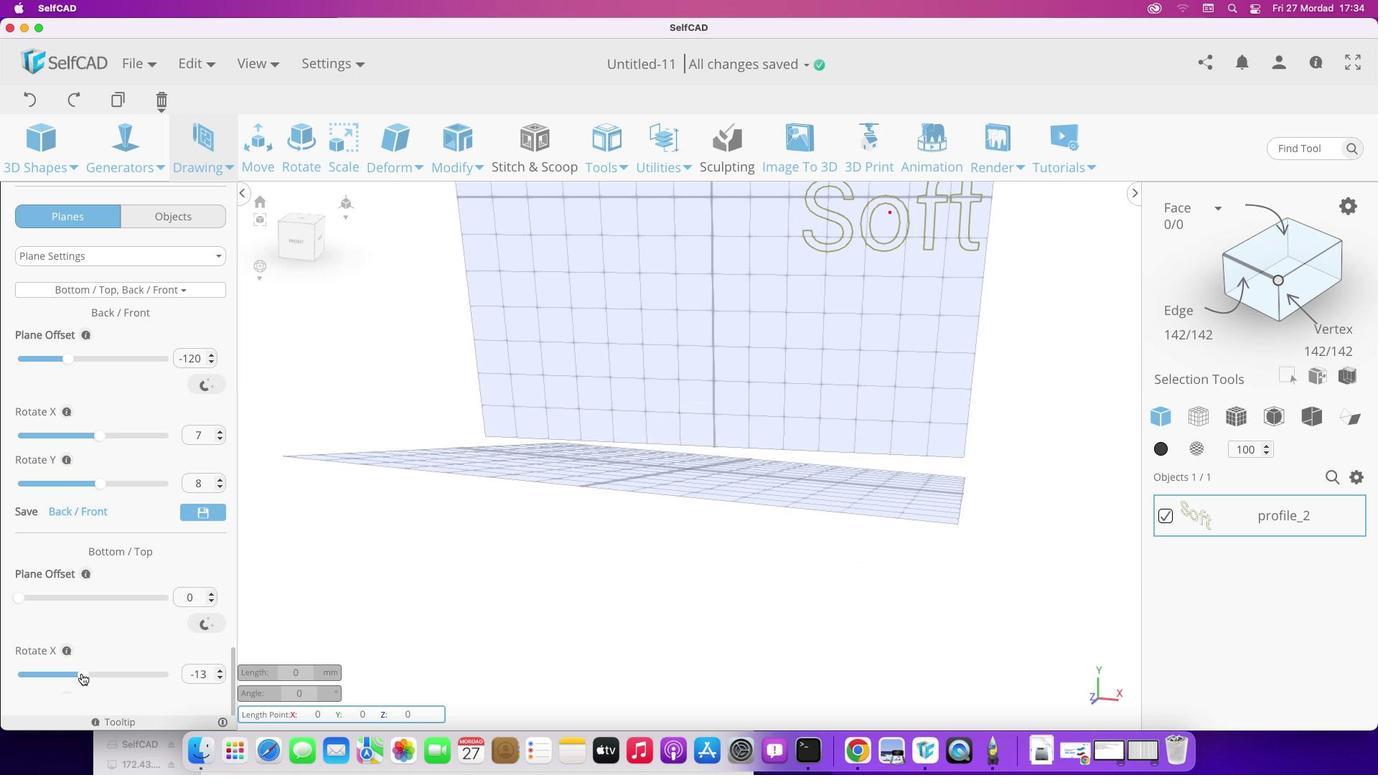 
Action: Mouse moved to (578, 262)
Screenshot: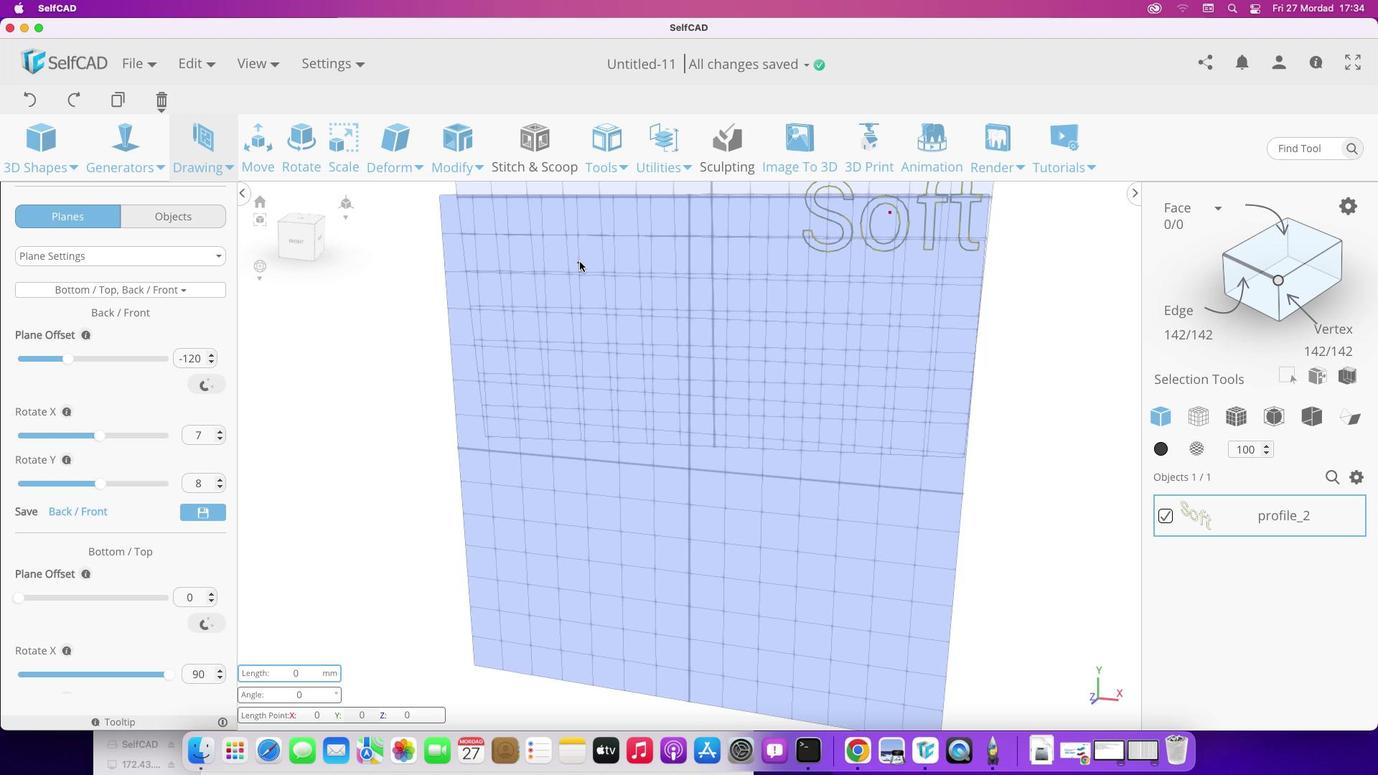 
Action: Mouse pressed left at (578, 262)
Screenshot: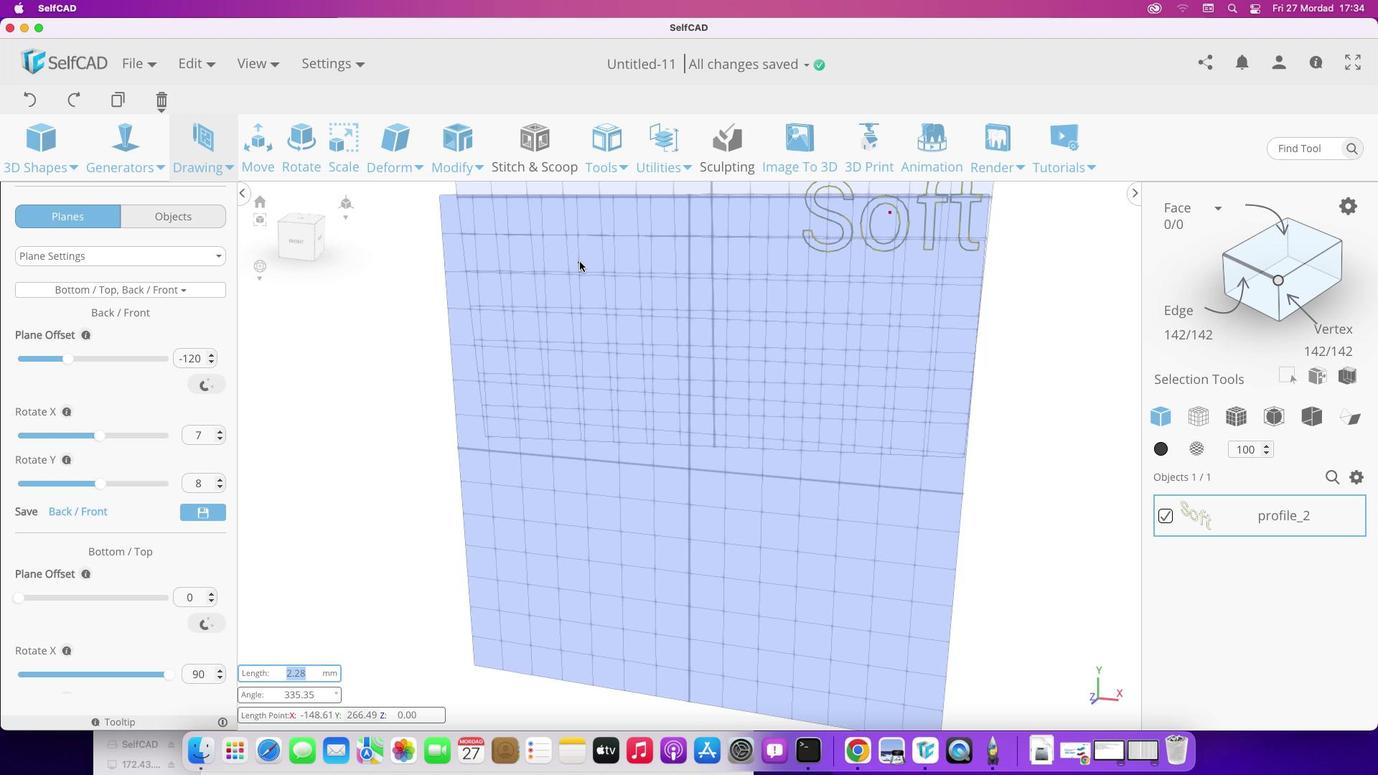 
Action: Mouse moved to (34, 92)
Screenshot: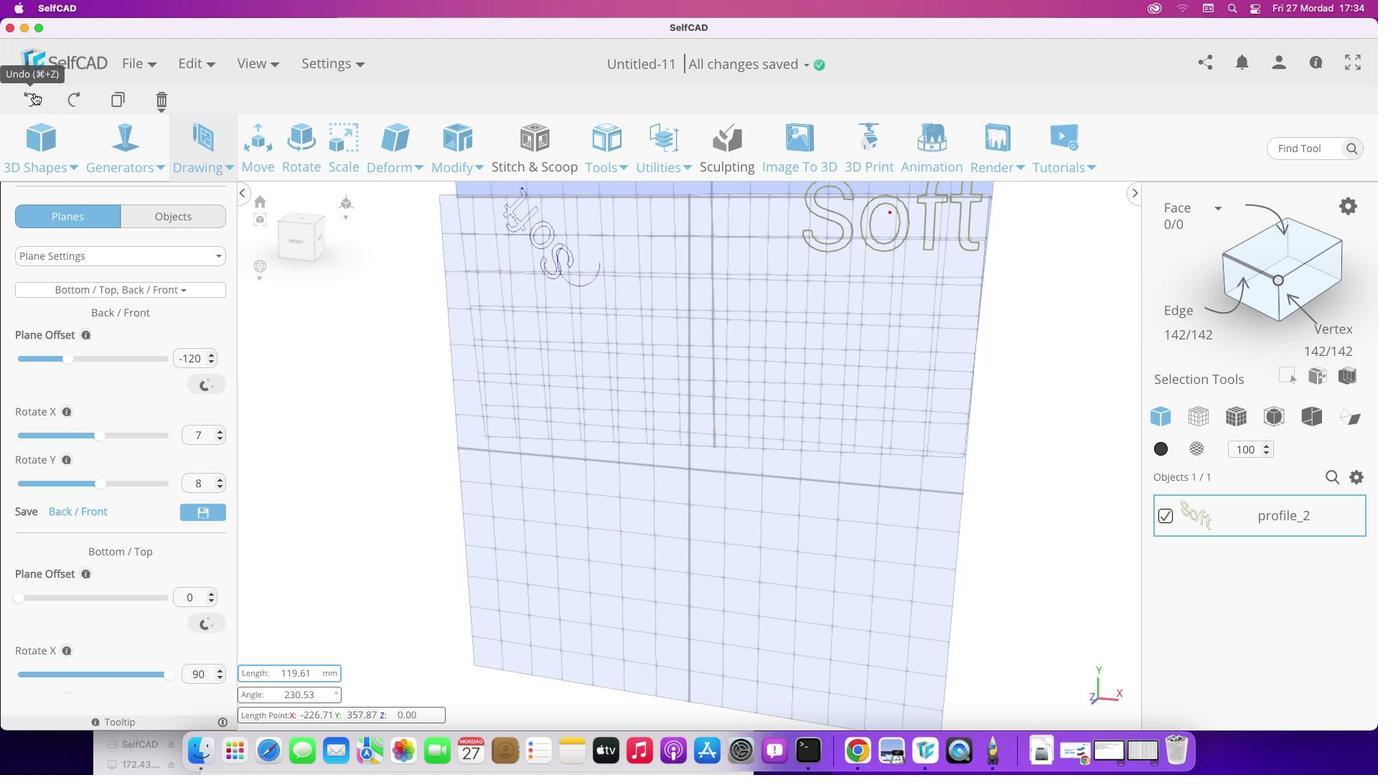 
Action: Mouse pressed left at (34, 92)
Screenshot: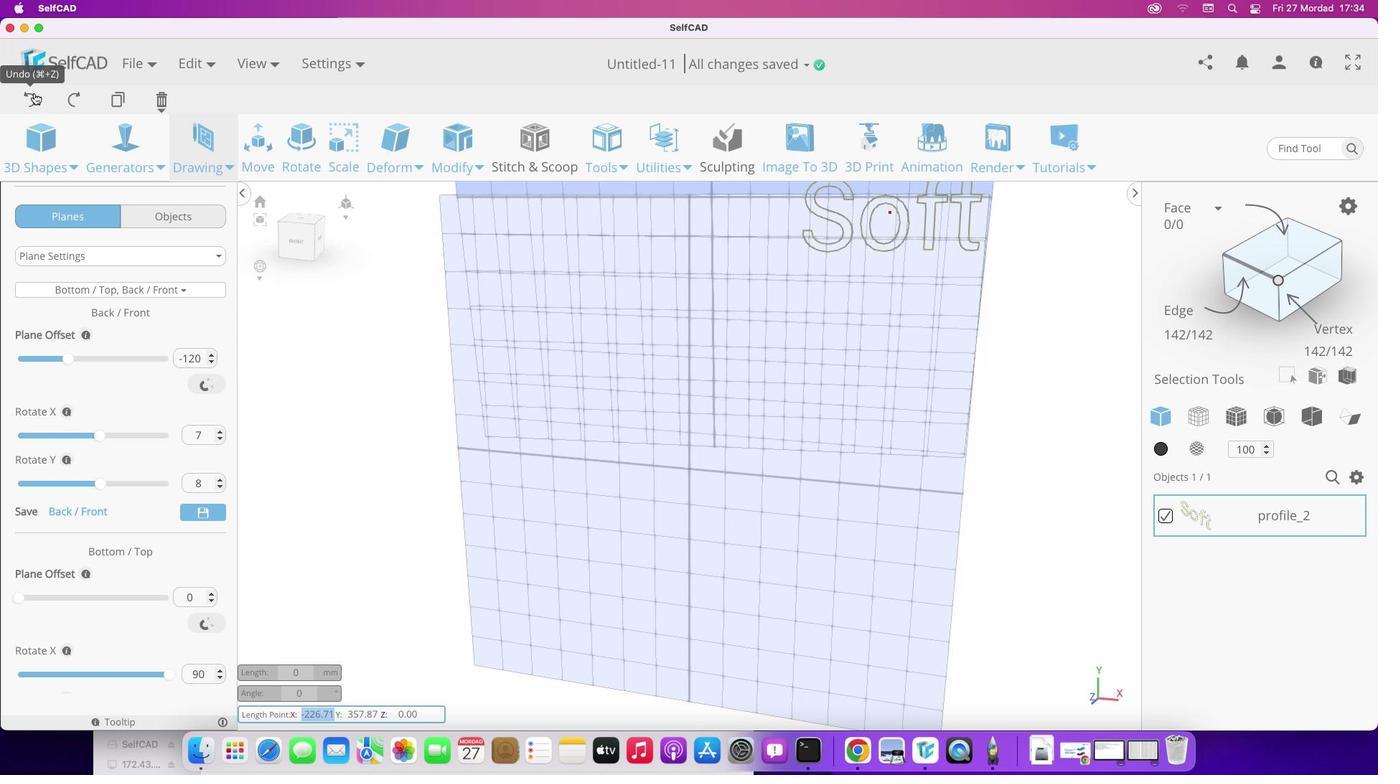 
Action: Mouse moved to (144, 58)
Screenshot: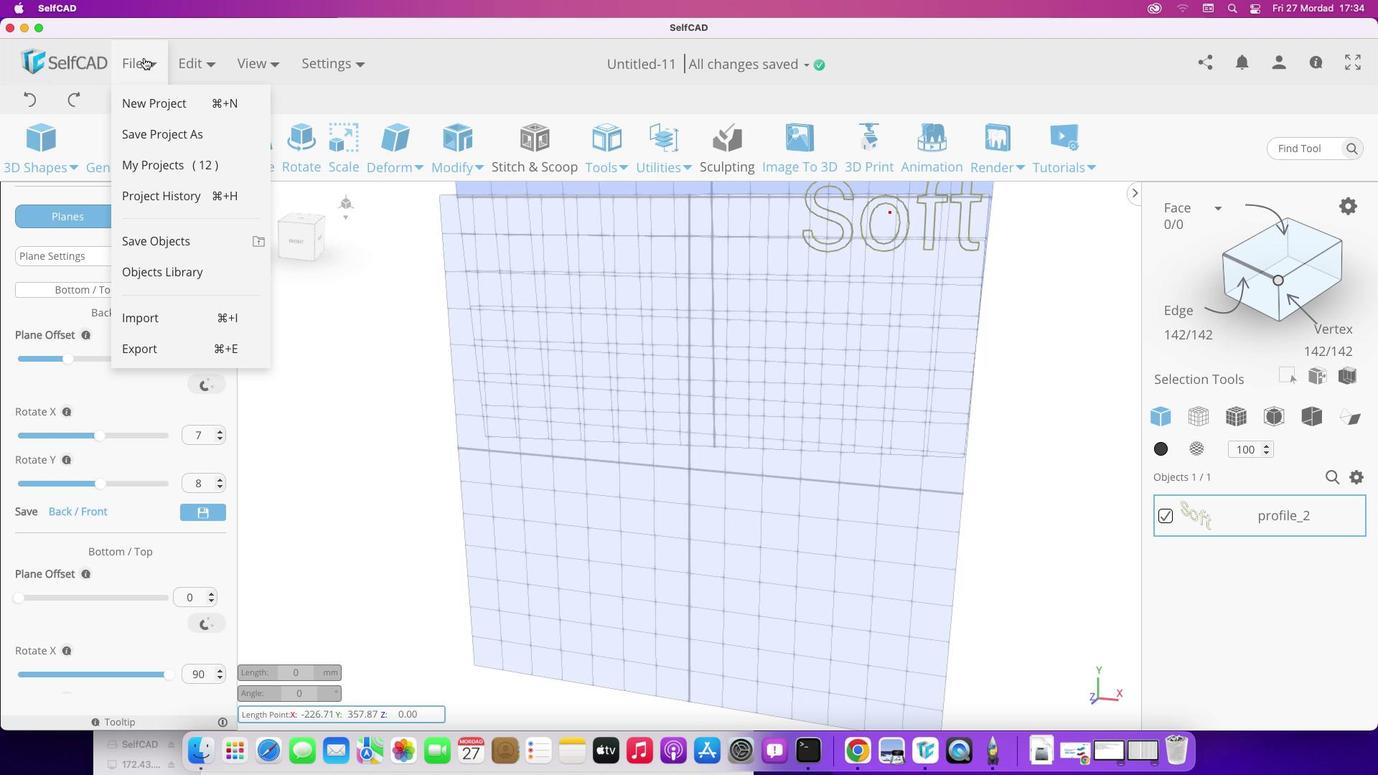 
Action: Mouse pressed left at (144, 58)
Screenshot: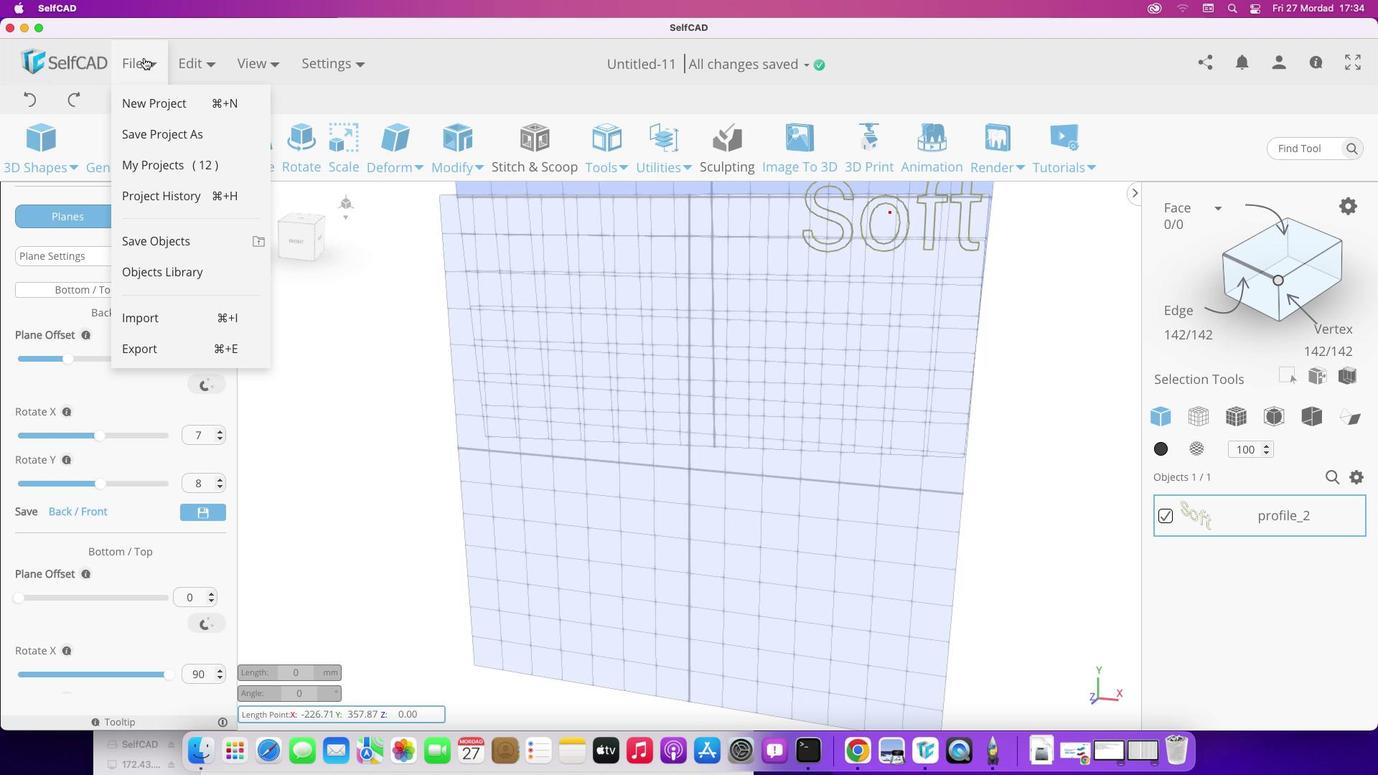 
Action: Mouse moved to (173, 106)
Screenshot: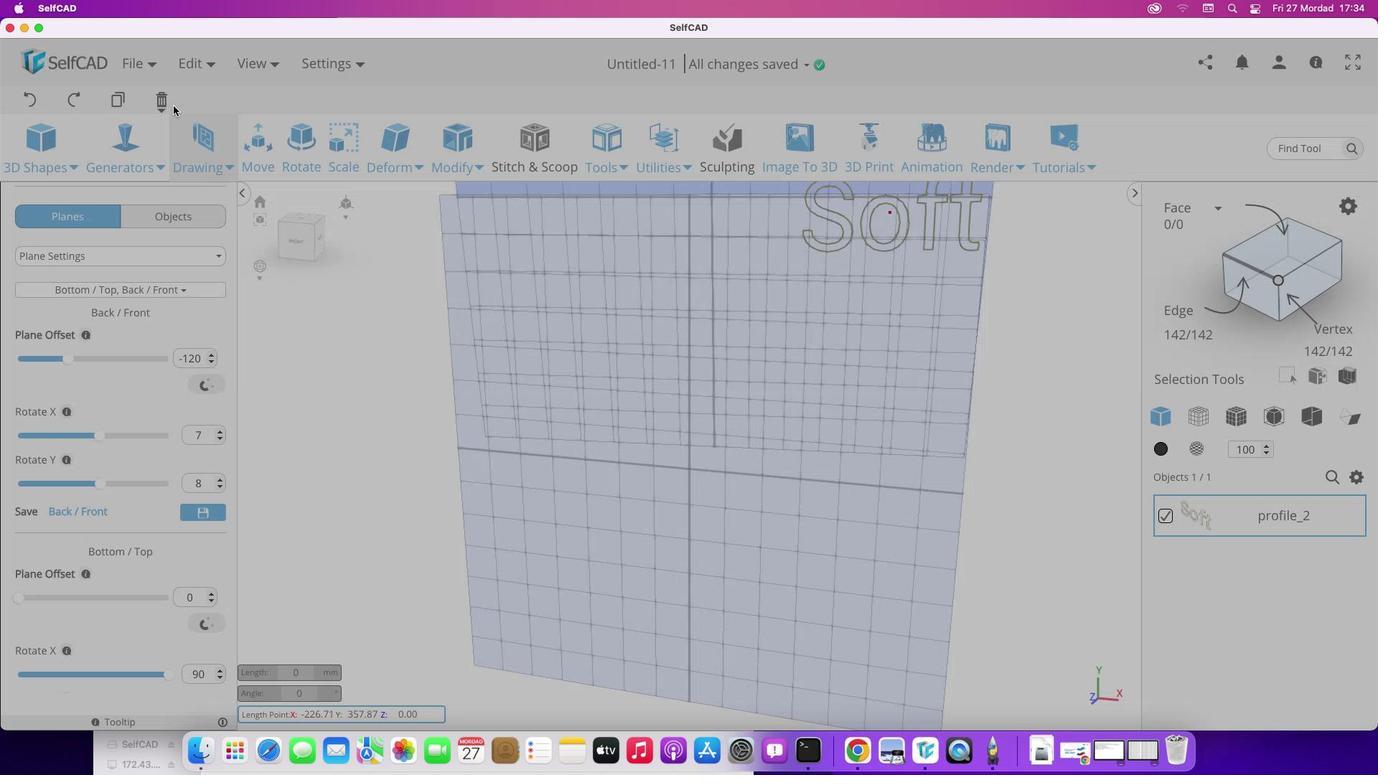 
Action: Mouse pressed left at (173, 106)
Screenshot: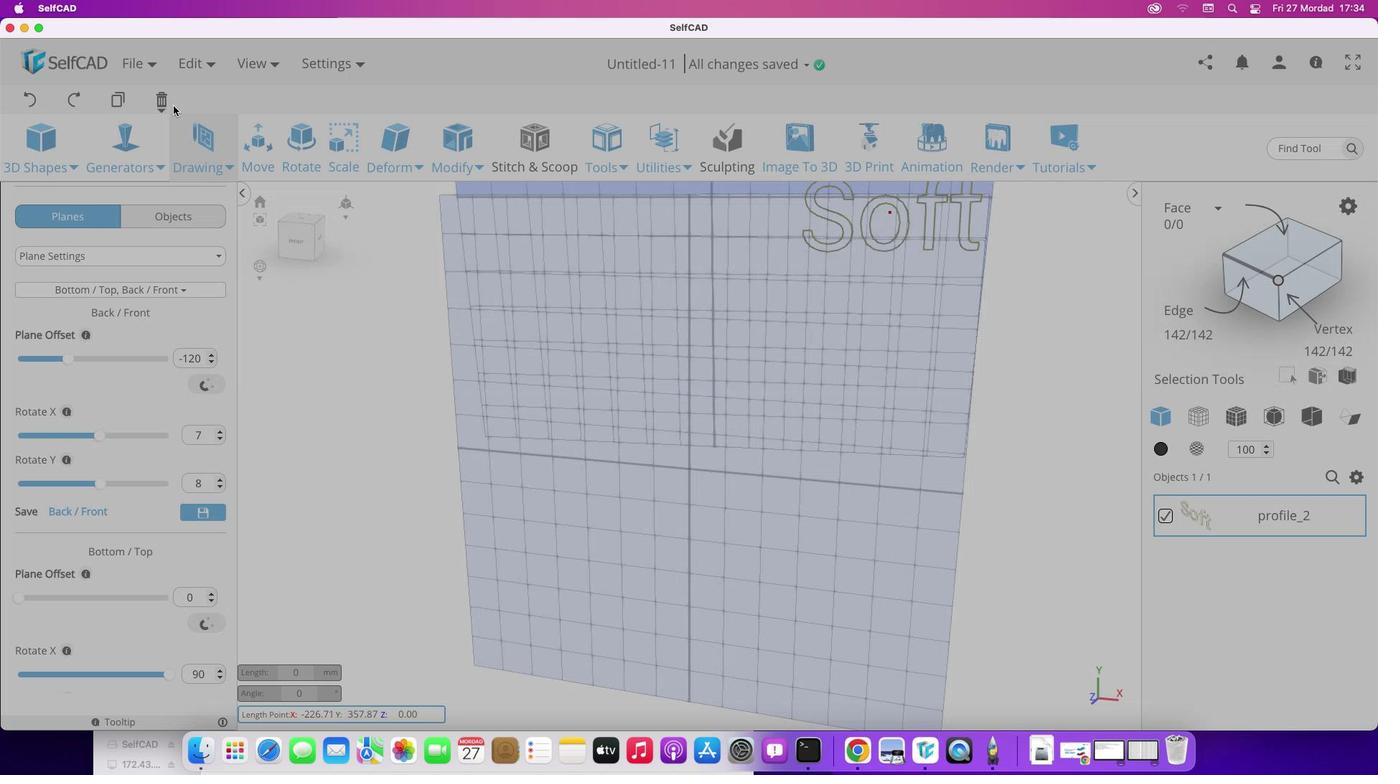 
Action: Mouse moved to (576, 490)
Screenshot: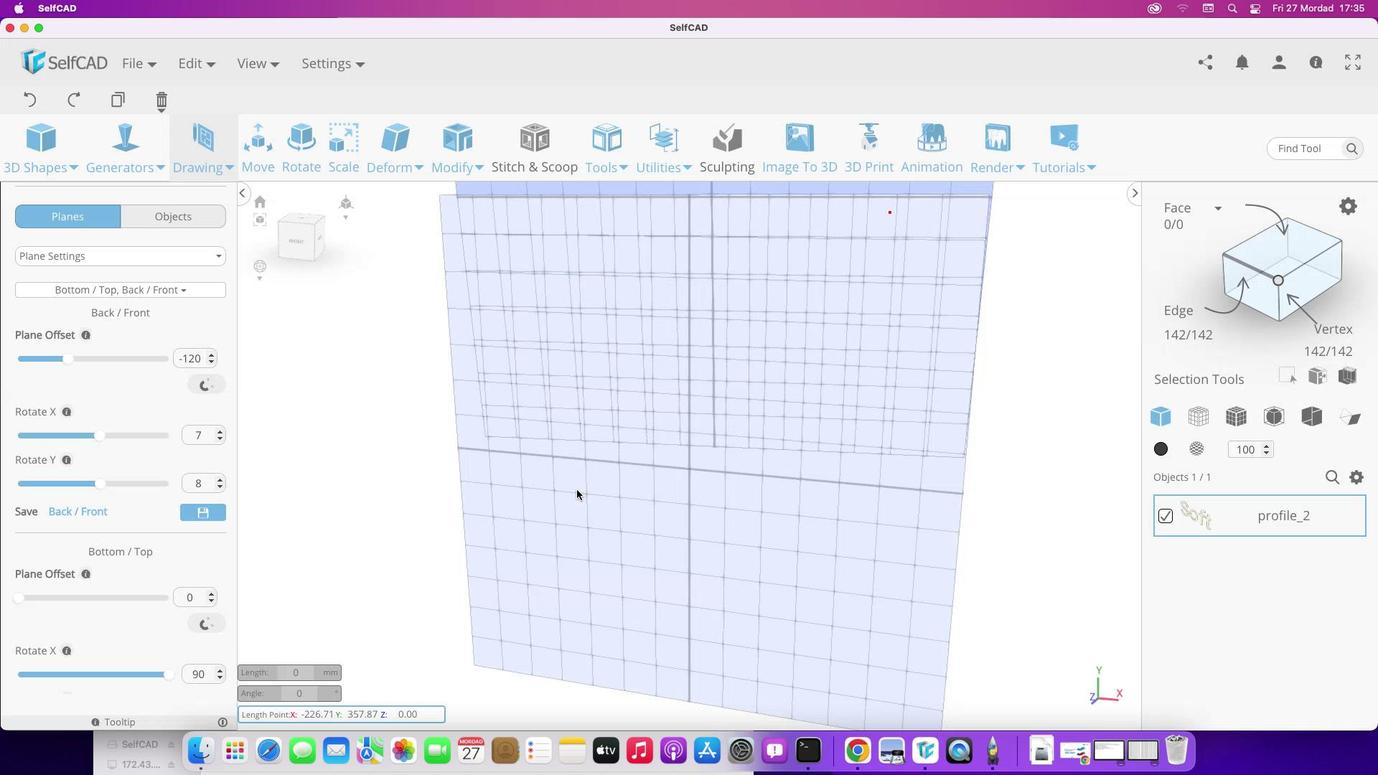 
Action: Mouse pressed left at (576, 490)
Screenshot: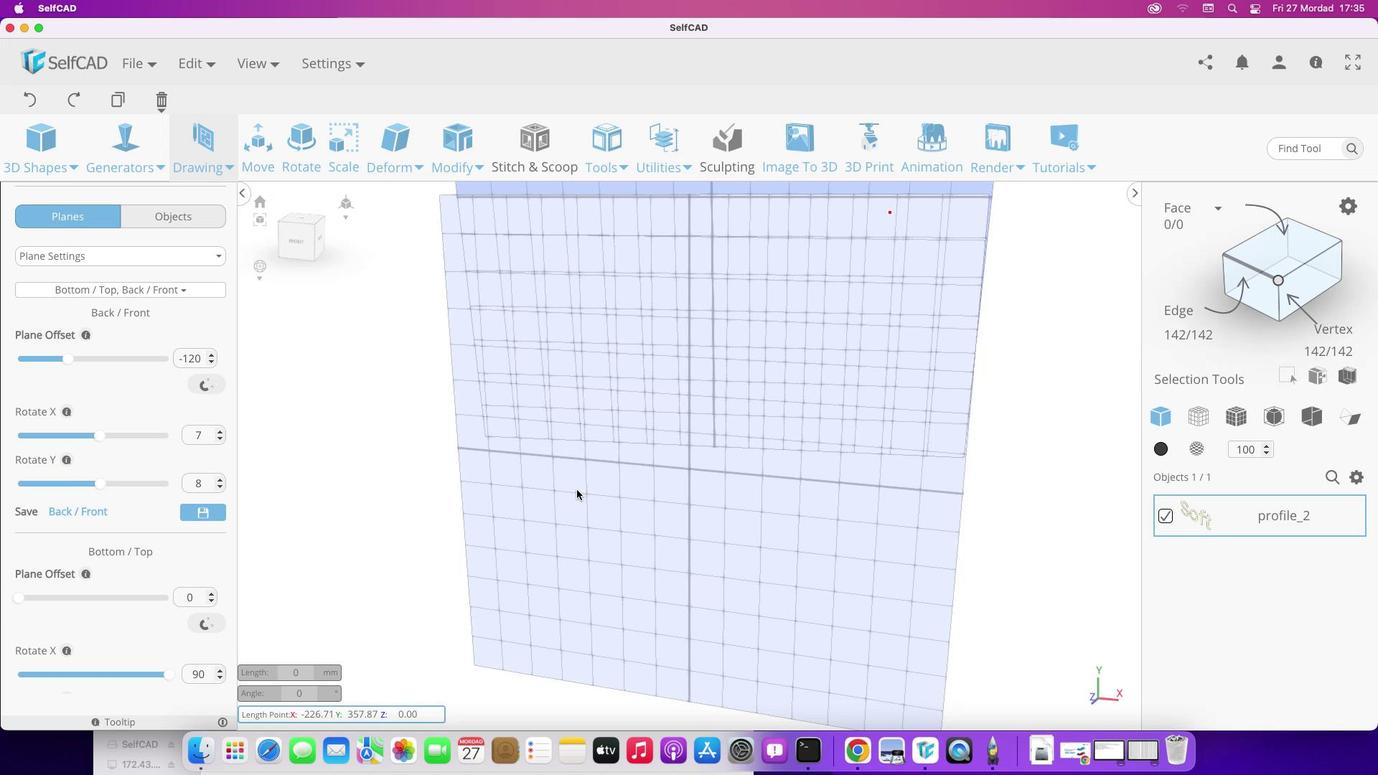 
Action: Mouse moved to (201, 150)
Screenshot: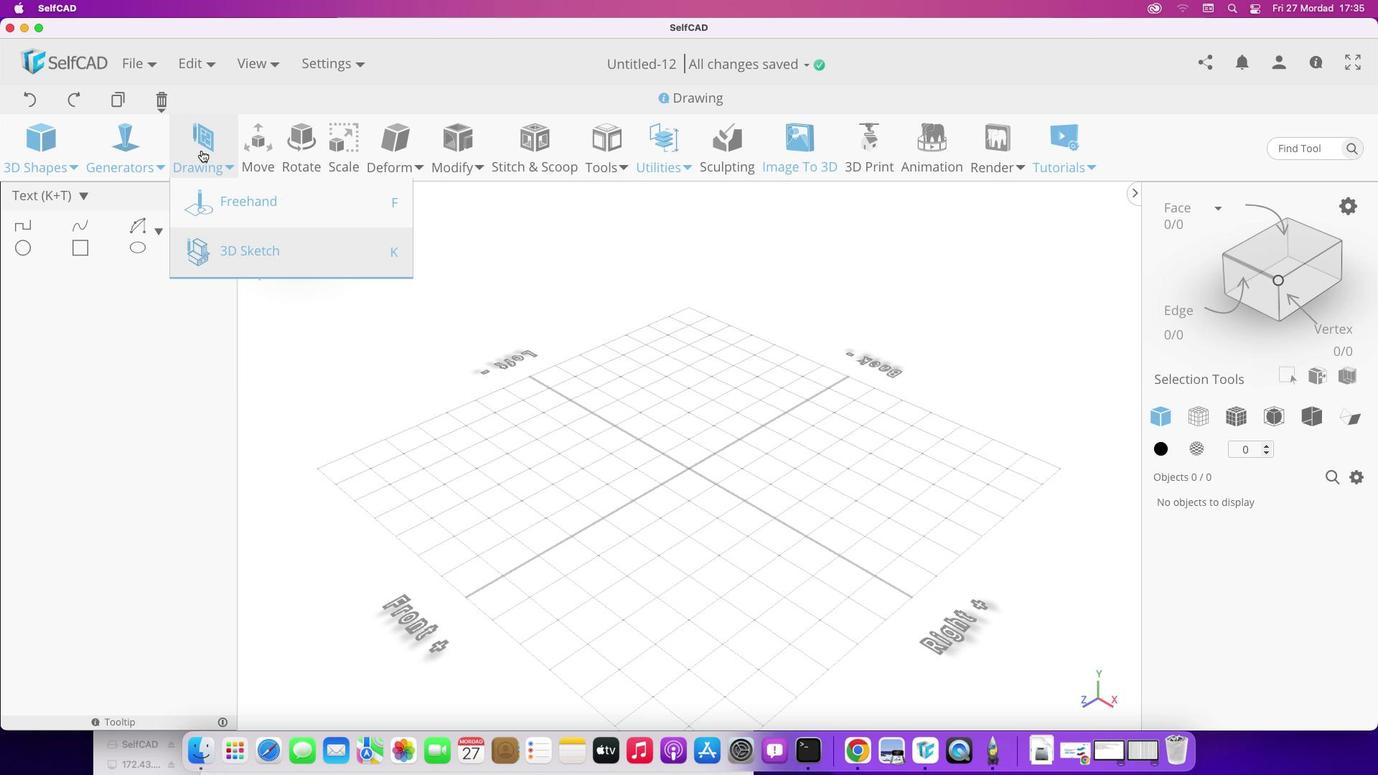 
Action: Mouse pressed left at (201, 150)
Screenshot: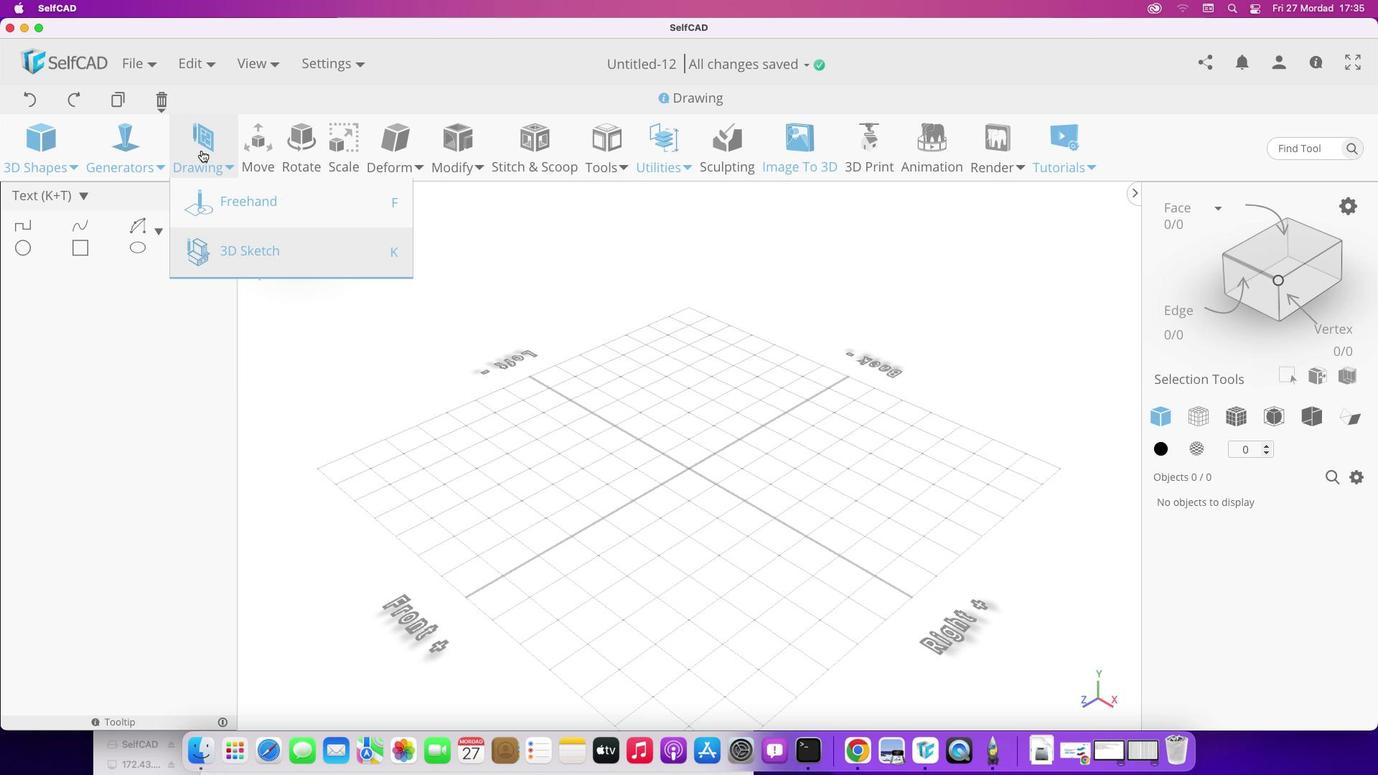 
Action: Mouse moved to (255, 259)
Screenshot: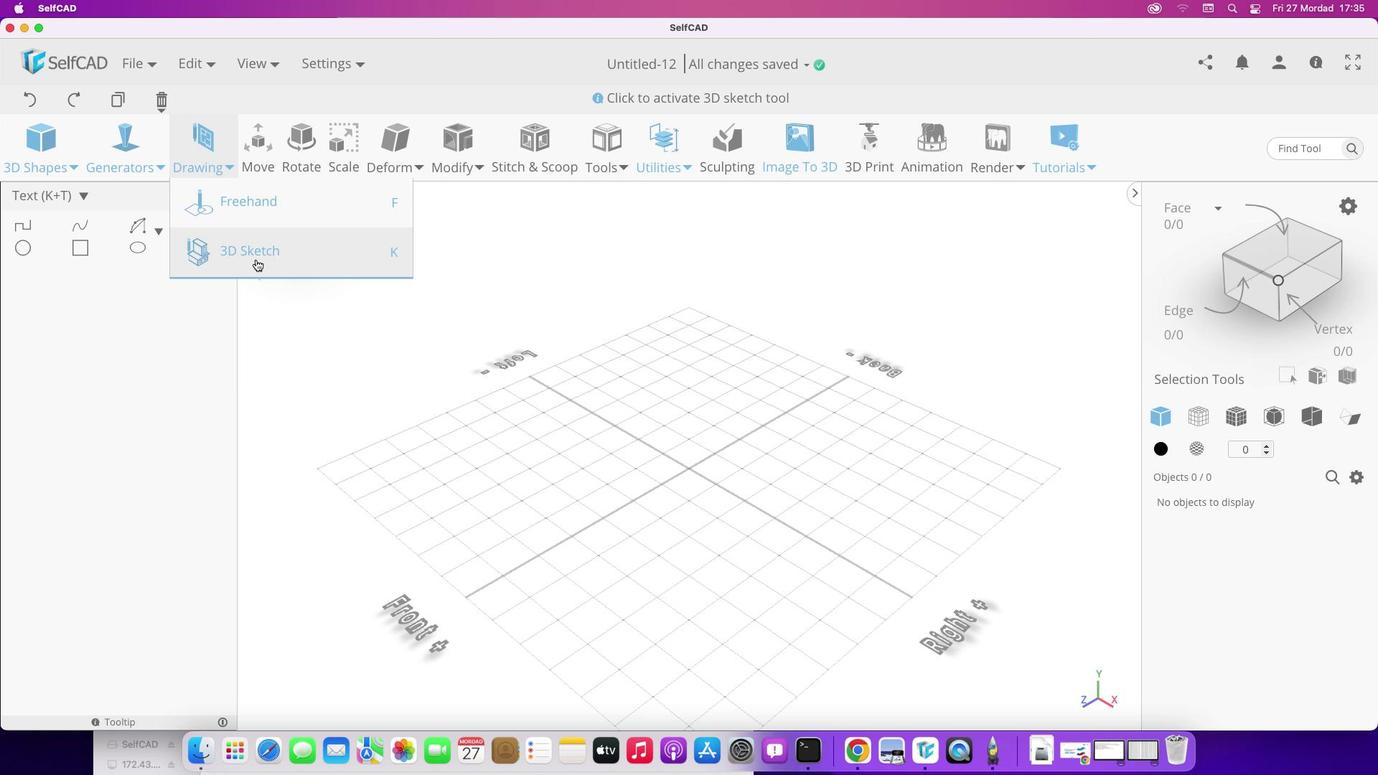 
Action: Mouse pressed left at (255, 259)
Screenshot: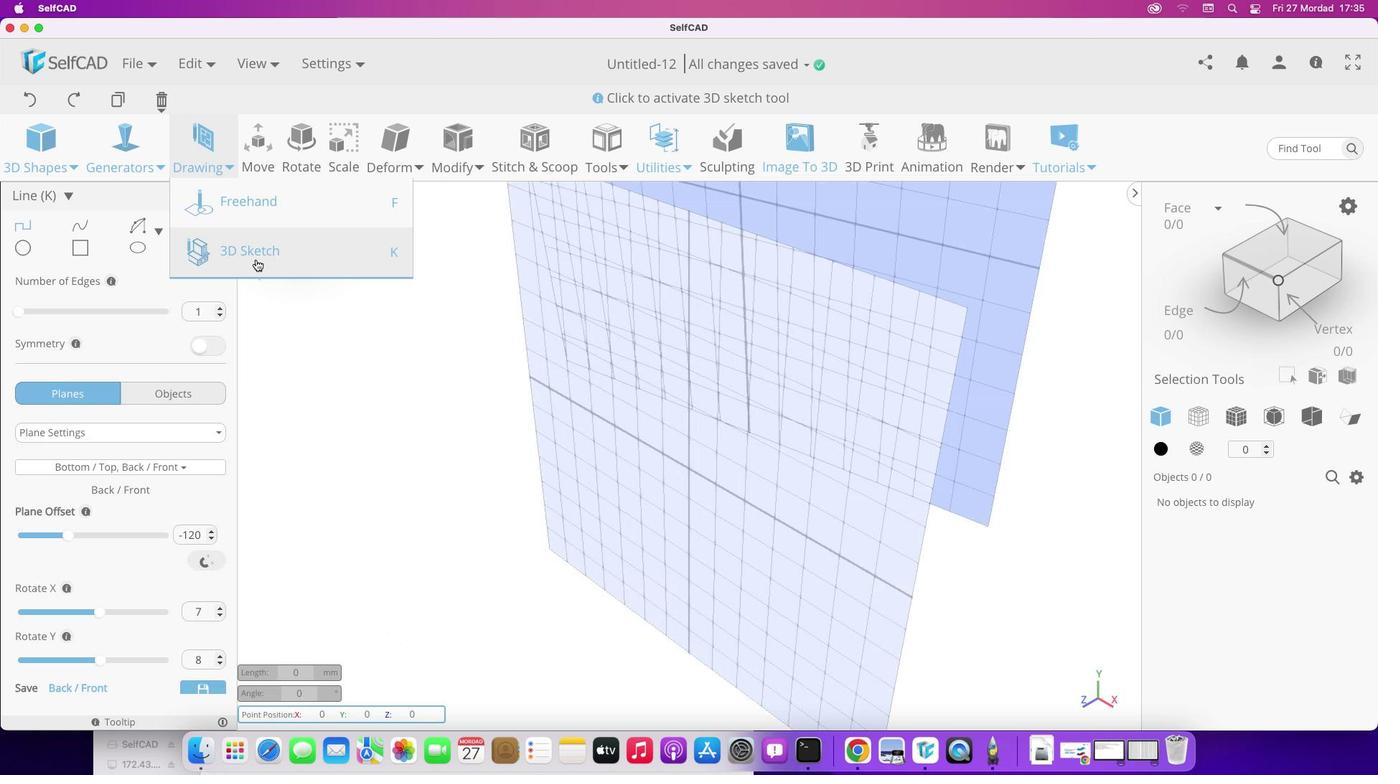 
Action: Mouse moved to (215, 191)
Screenshot: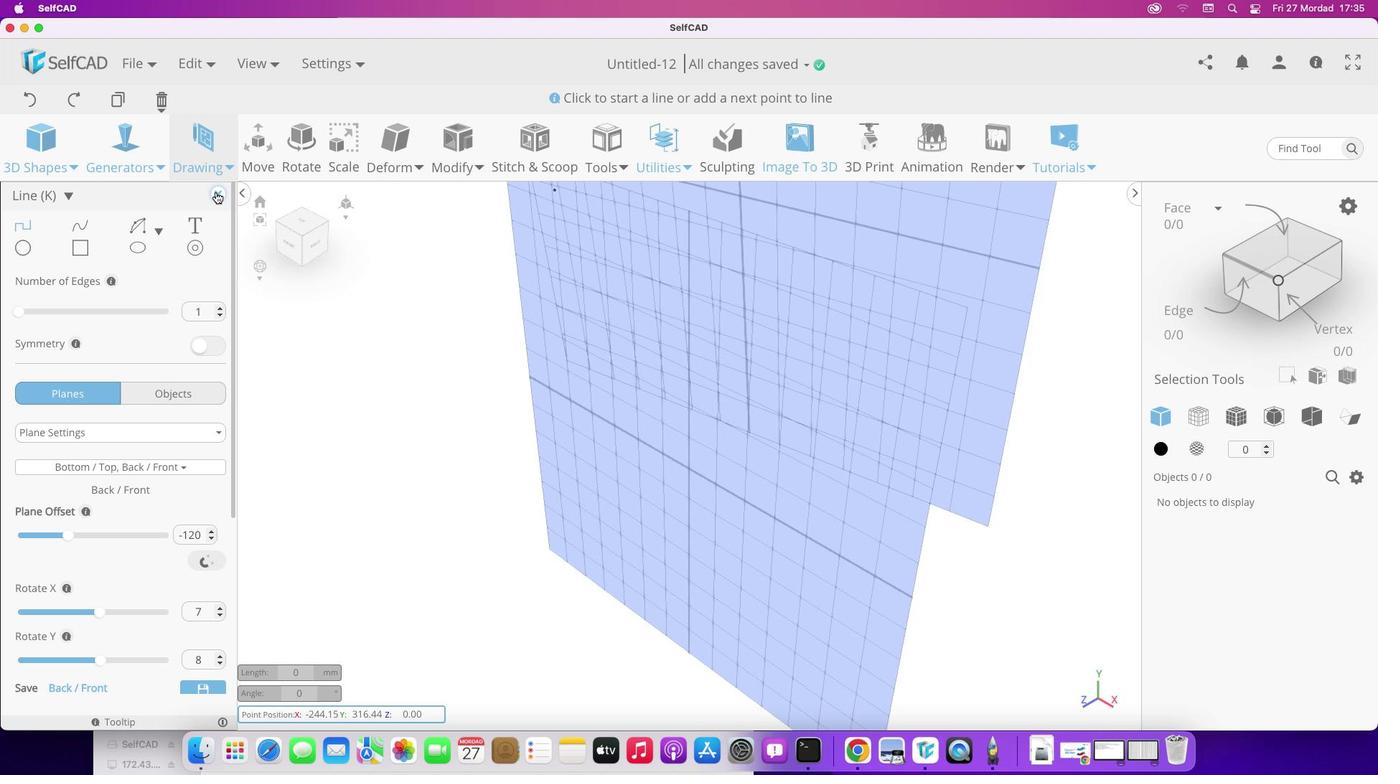 
Action: Mouse pressed left at (215, 191)
Screenshot: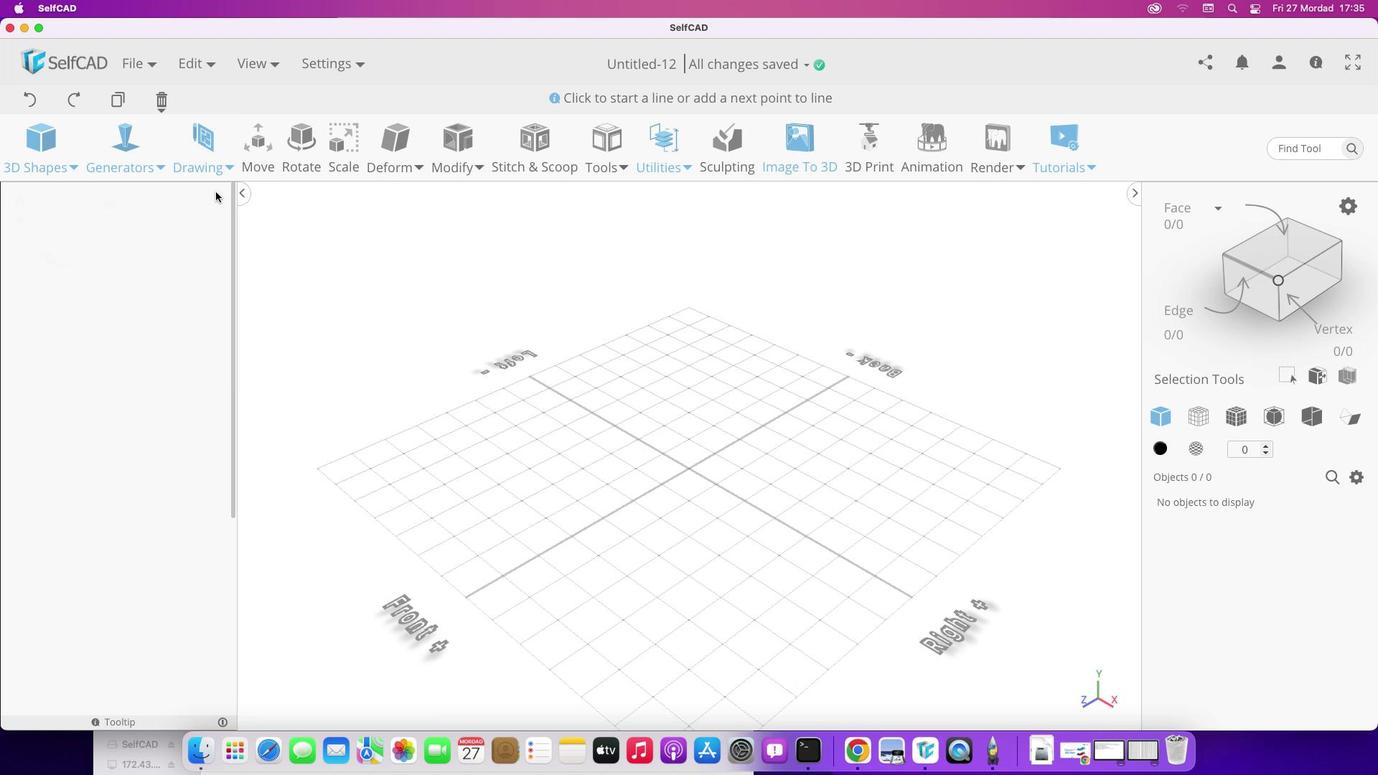 
Action: Mouse moved to (453, 486)
Screenshot: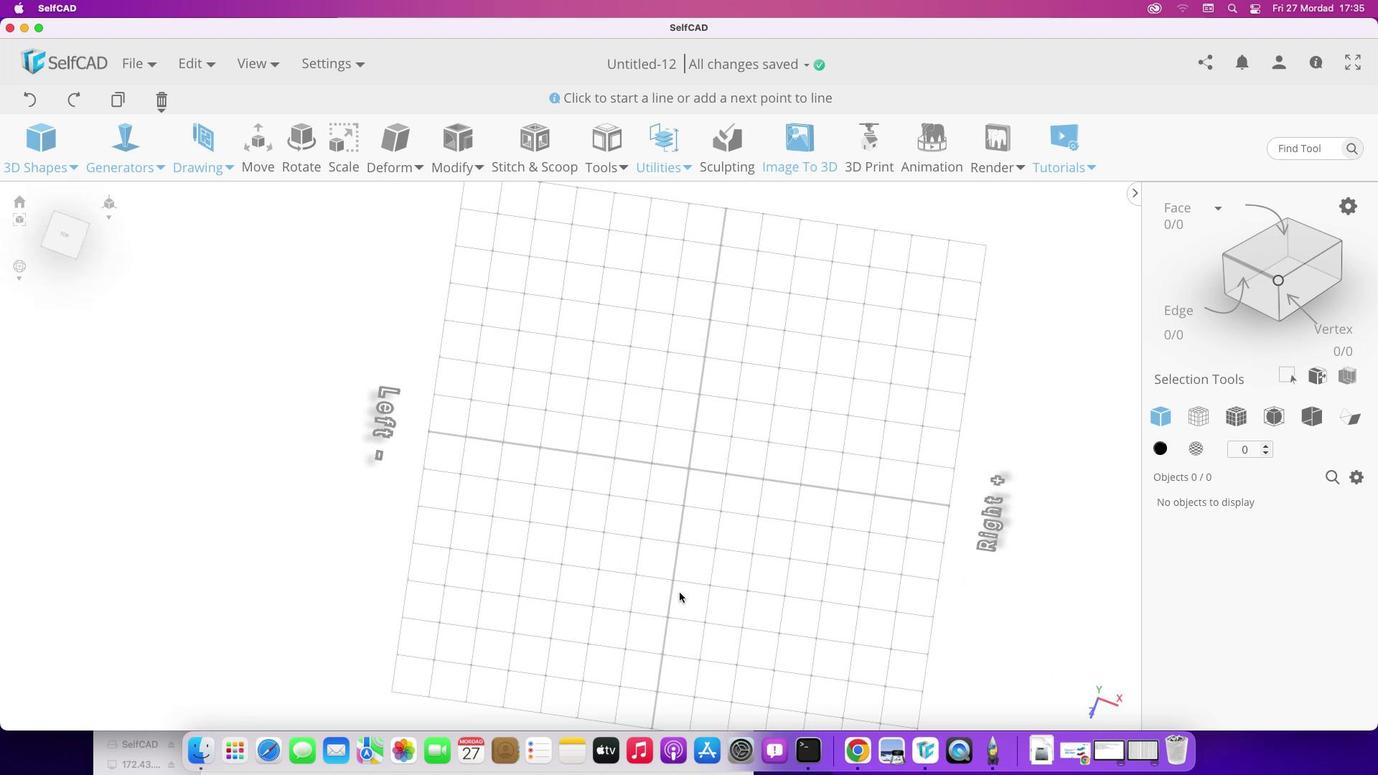 
Action: Mouse pressed left at (453, 486)
Screenshot: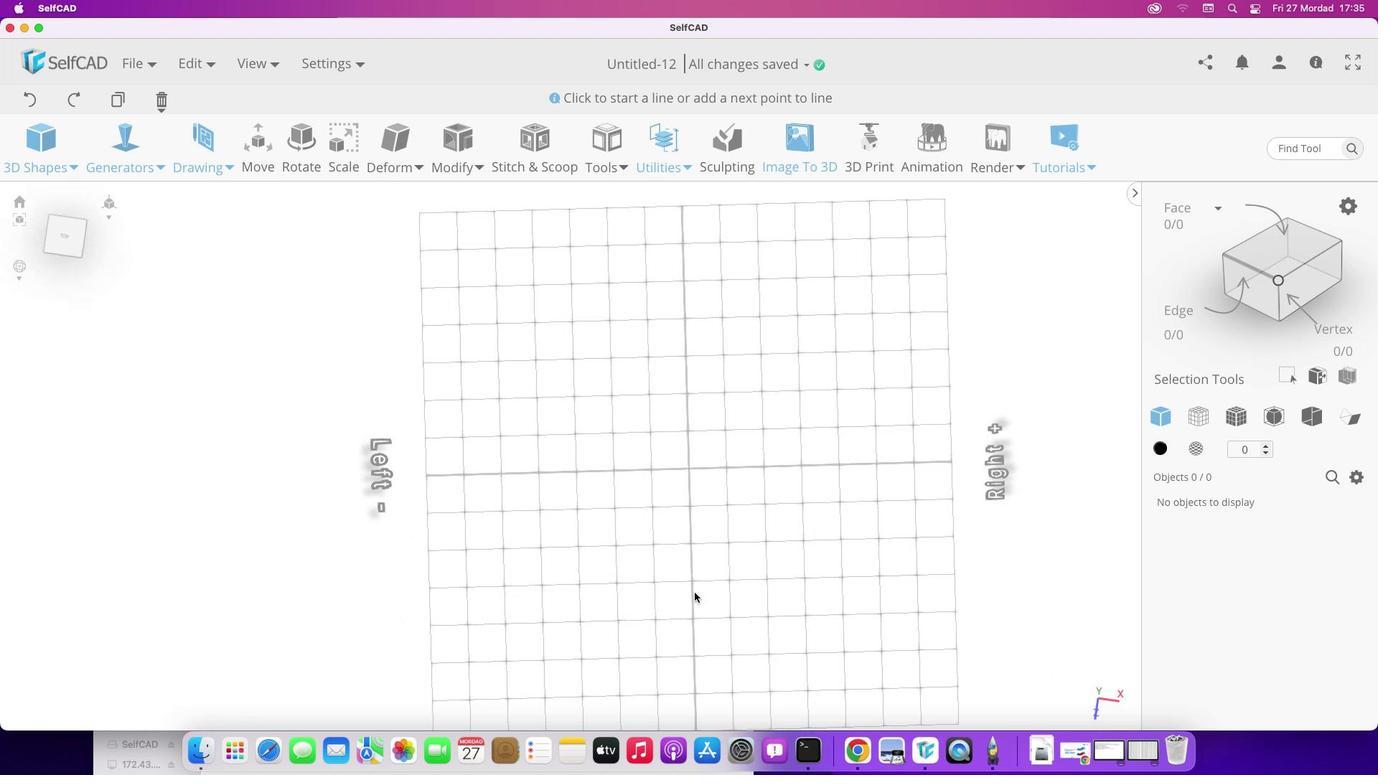 
Action: Mouse moved to (599, 522)
Screenshot: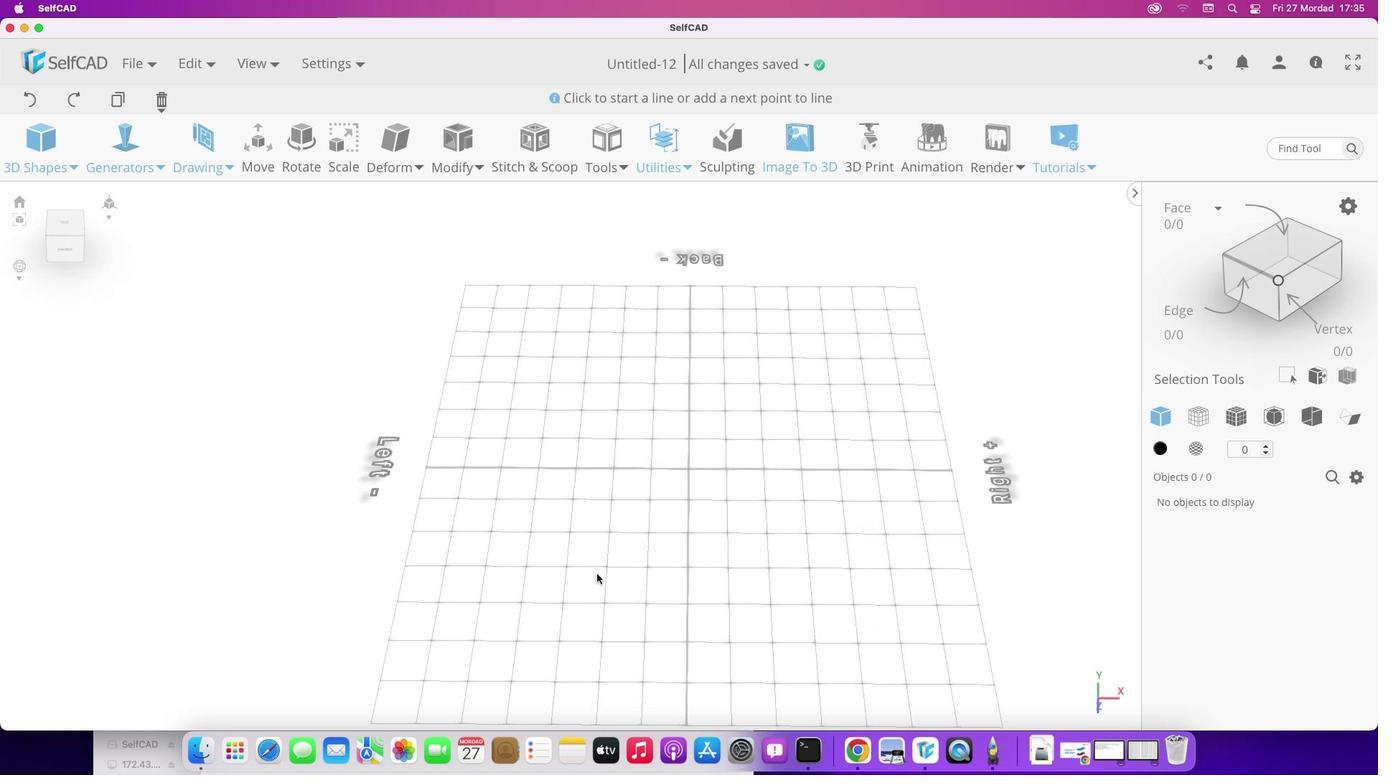 
Action: Mouse pressed left at (599, 522)
Screenshot: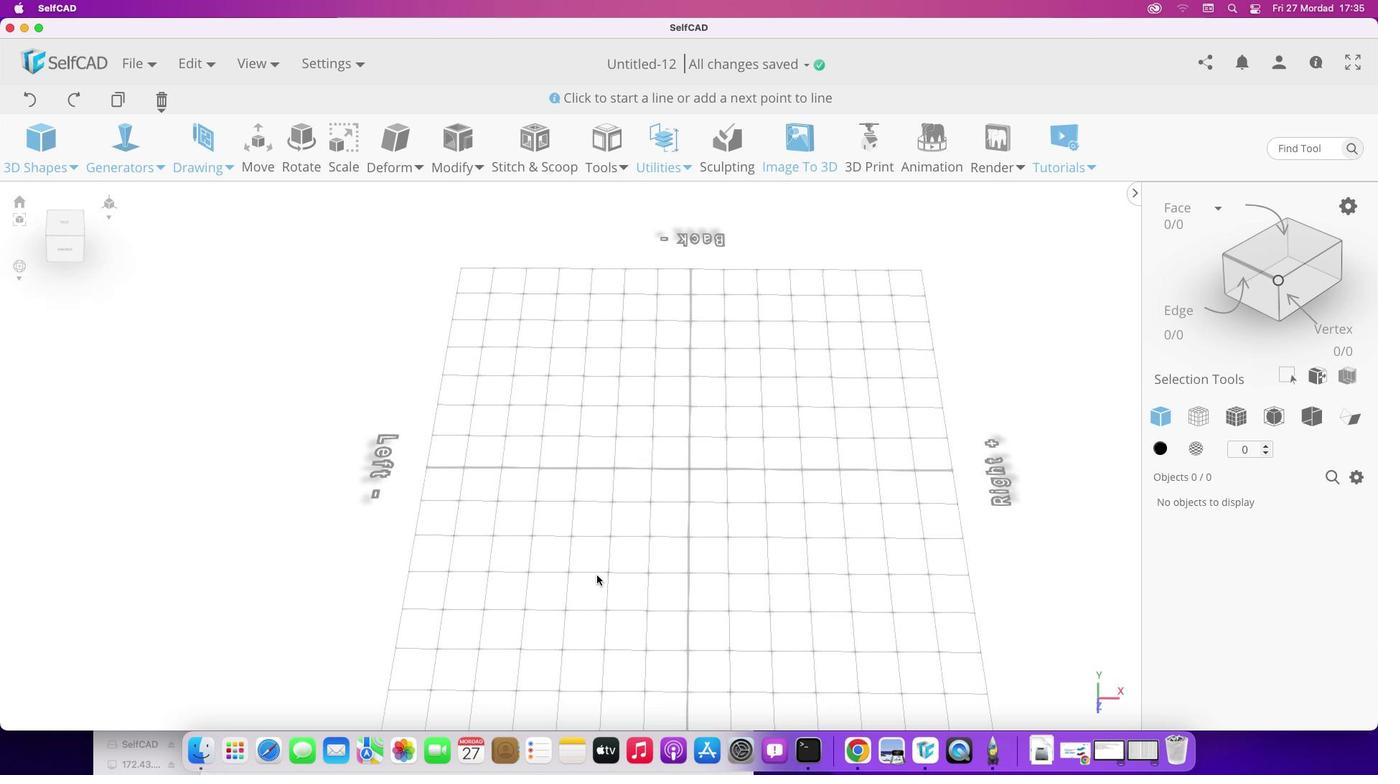 
Action: Mouse moved to (277, 267)
Screenshot: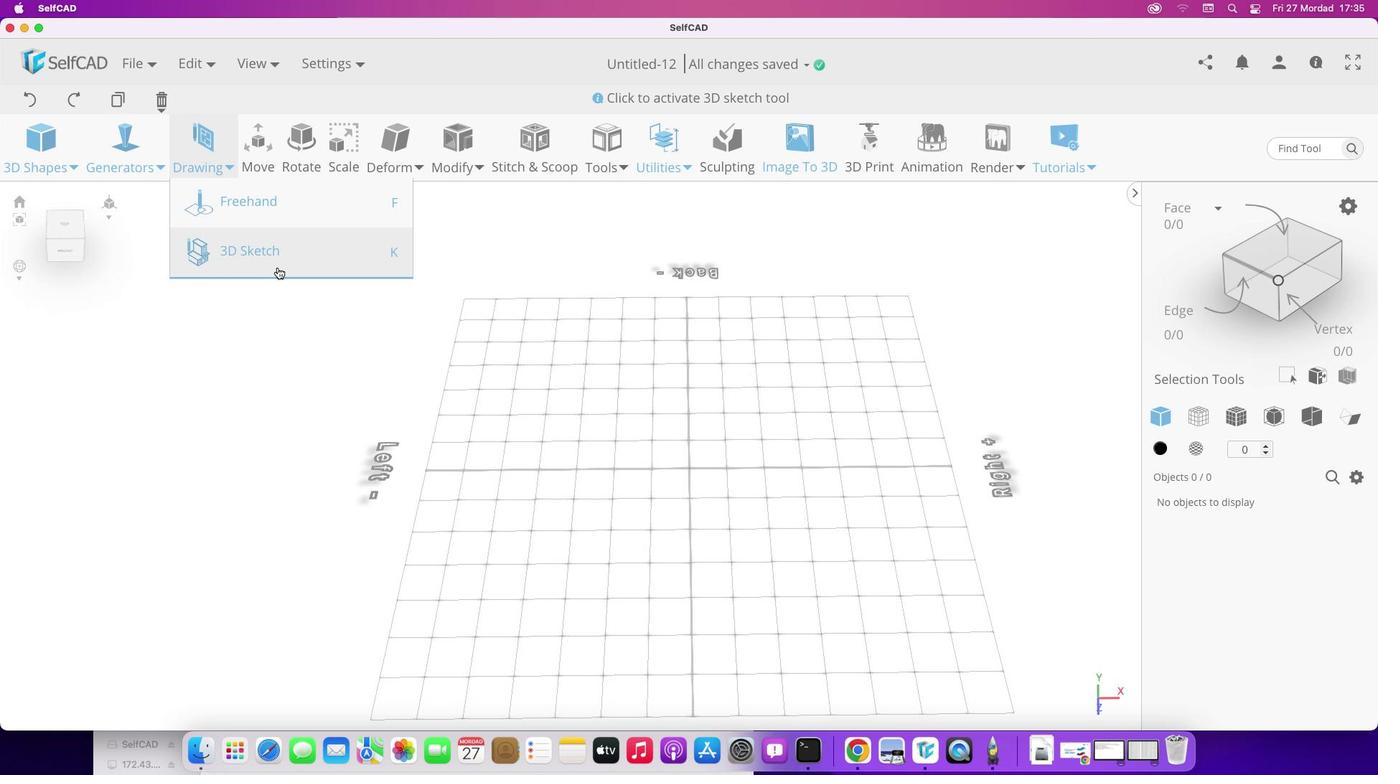 
Action: Mouse pressed left at (277, 267)
Screenshot: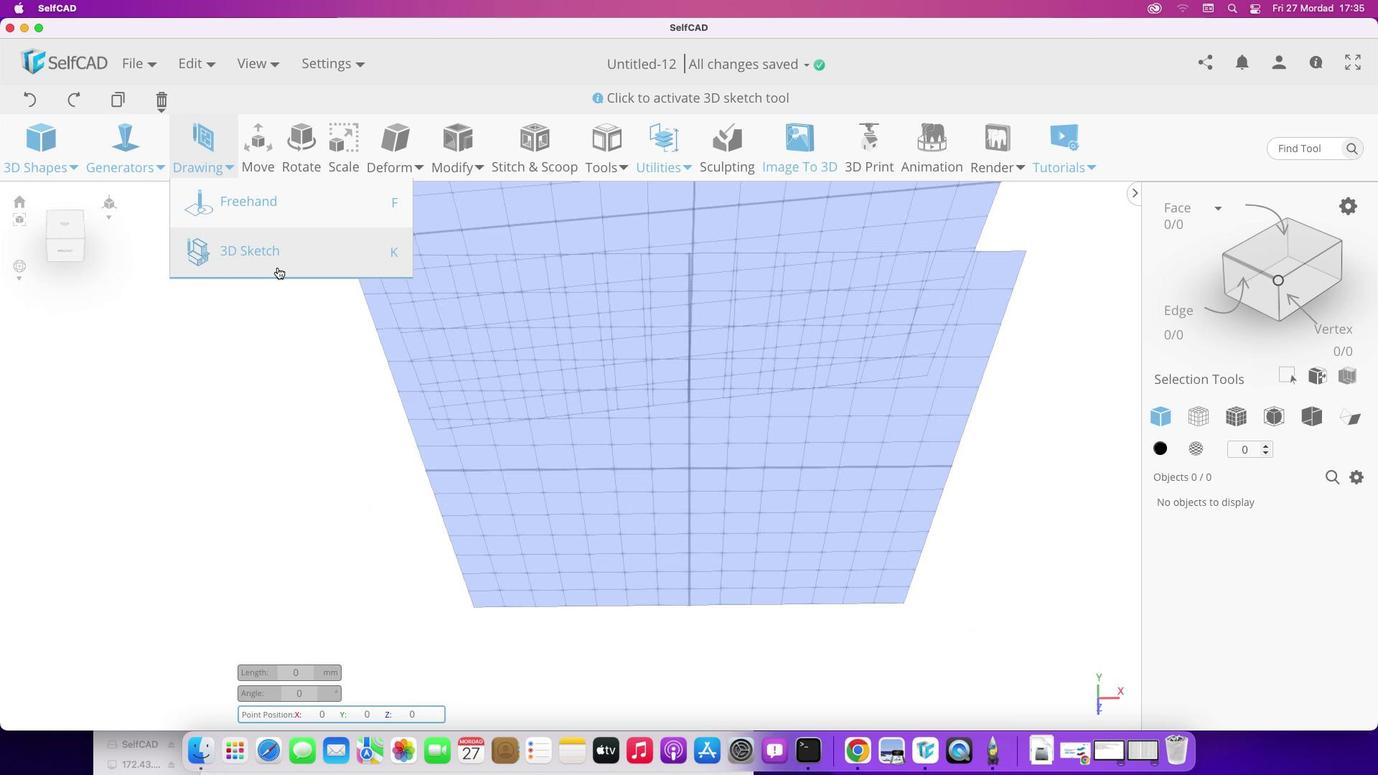 
Action: Mouse moved to (622, 289)
Screenshot: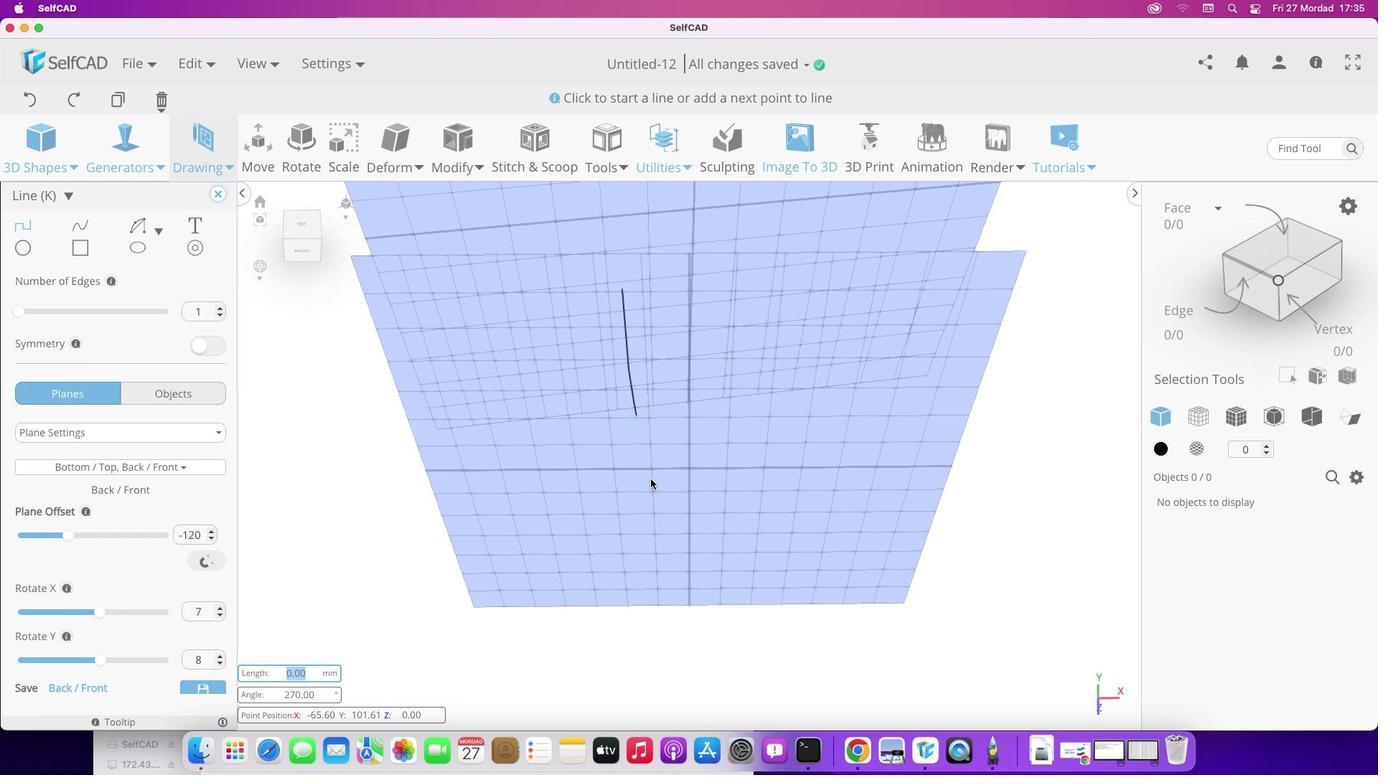 
Action: Mouse pressed left at (622, 289)
Screenshot: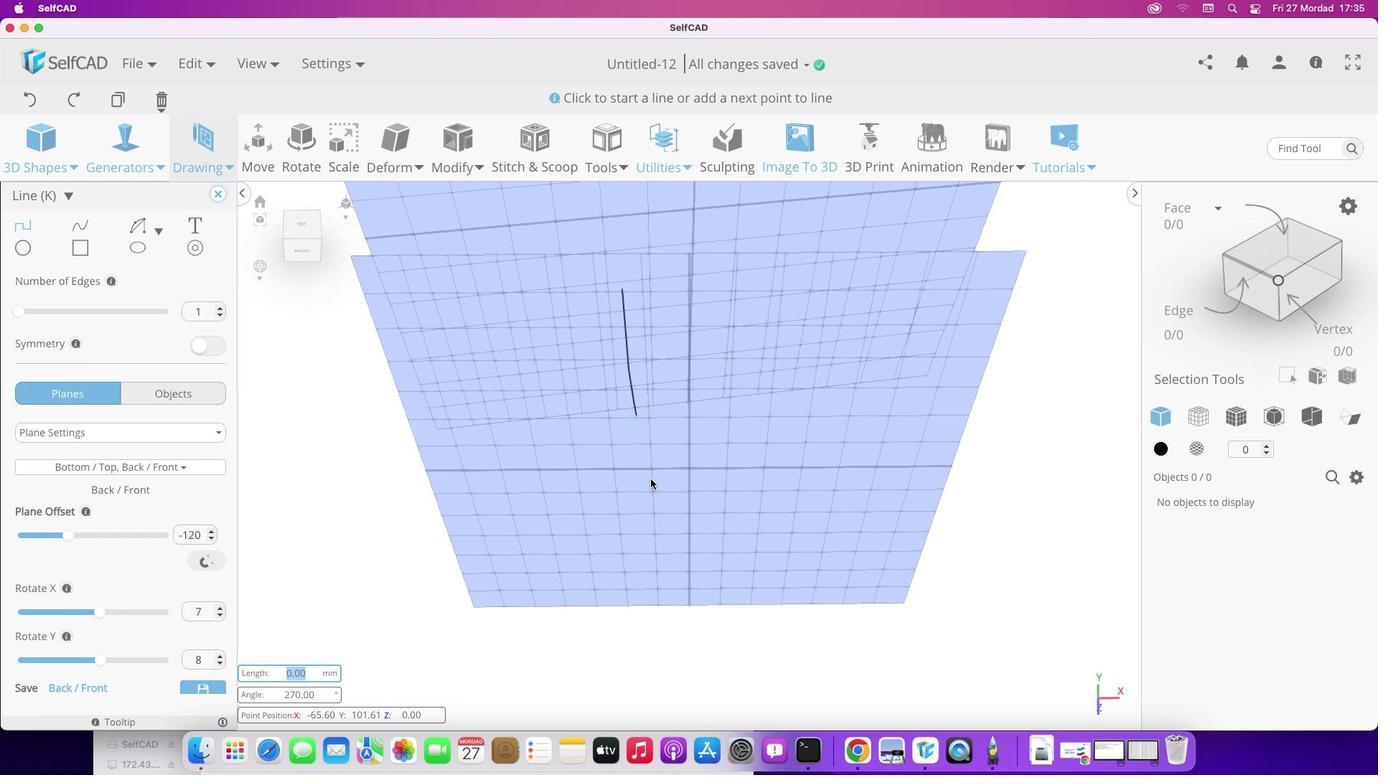 
Action: Mouse moved to (598, 314)
Screenshot: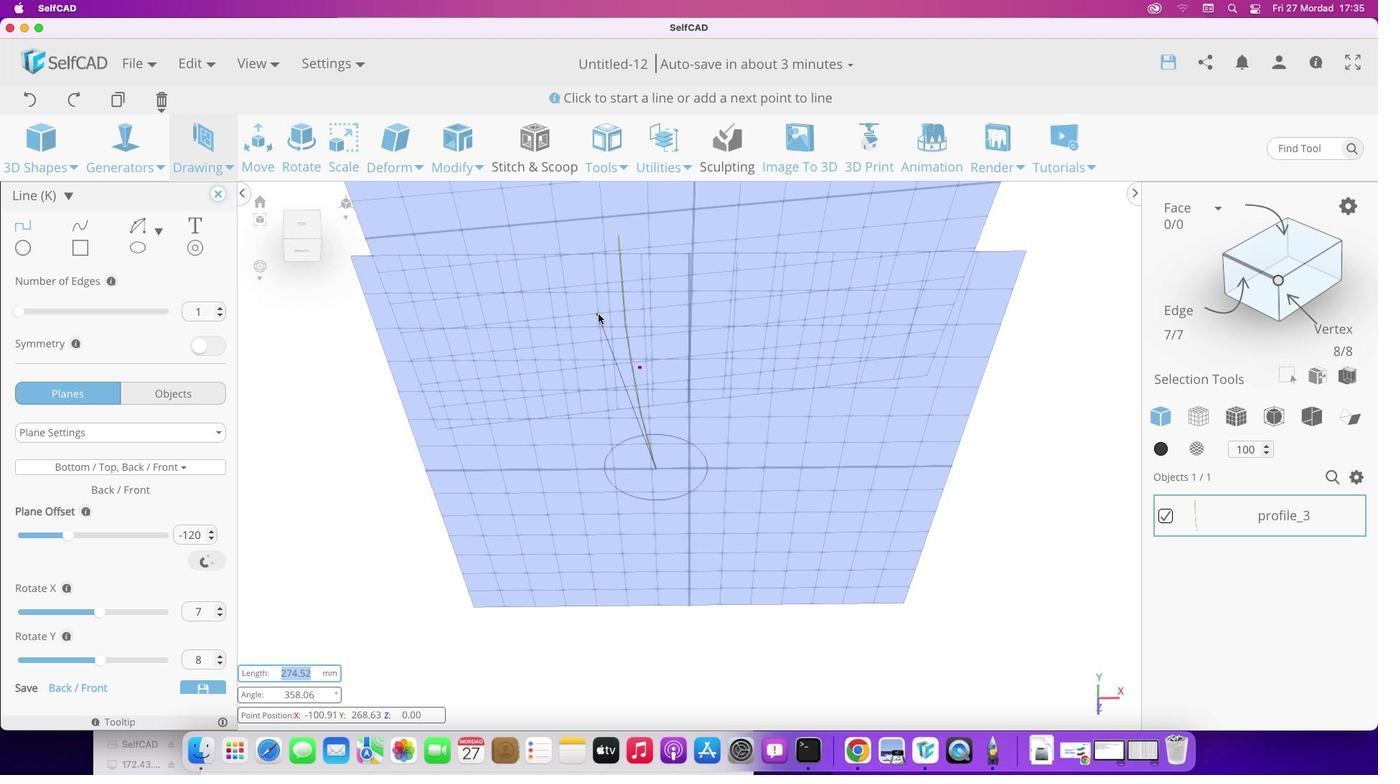 
Action: Key pressed Key.cmd'z'
Screenshot: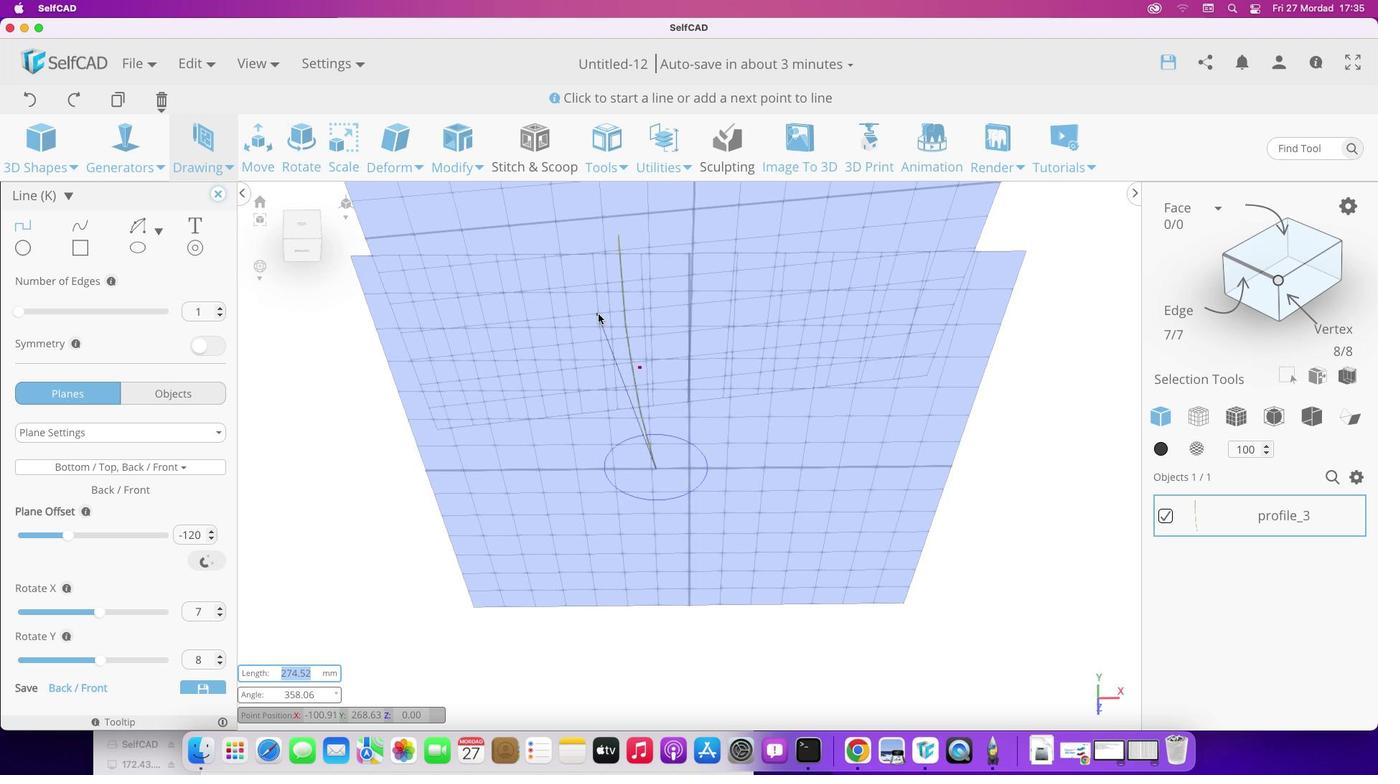 
Action: Mouse moved to (25, 93)
Screenshot: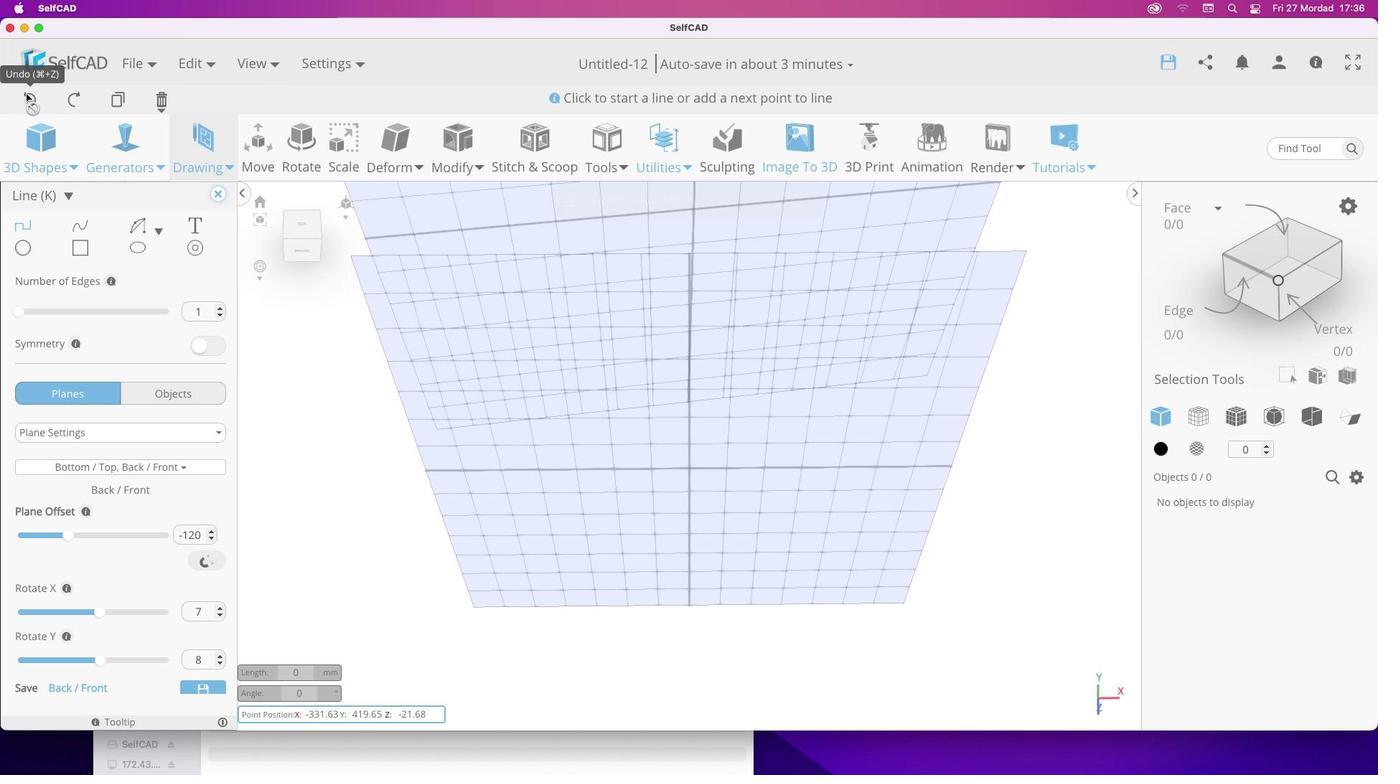 
Action: Mouse pressed left at (25, 93)
Screenshot: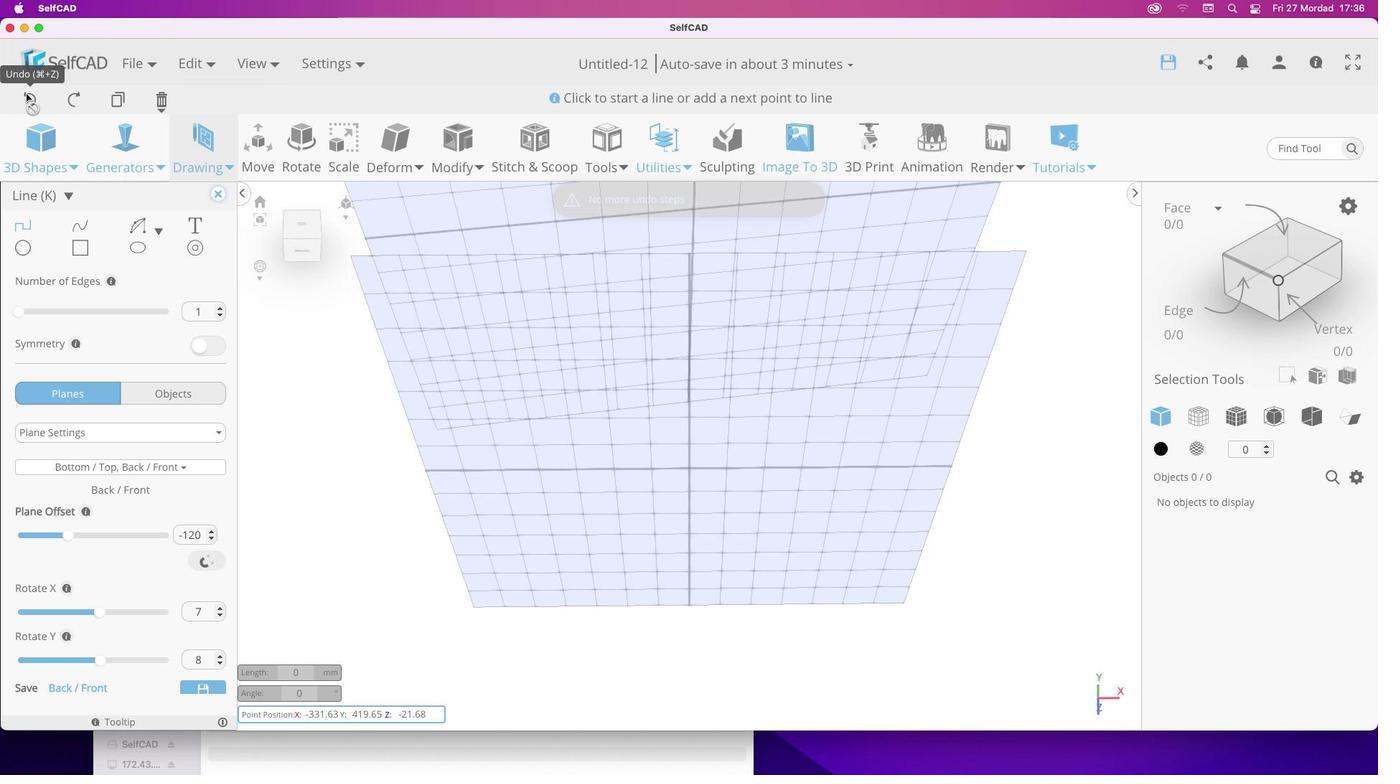 
Action: Mouse moved to (37, 94)
Screenshot: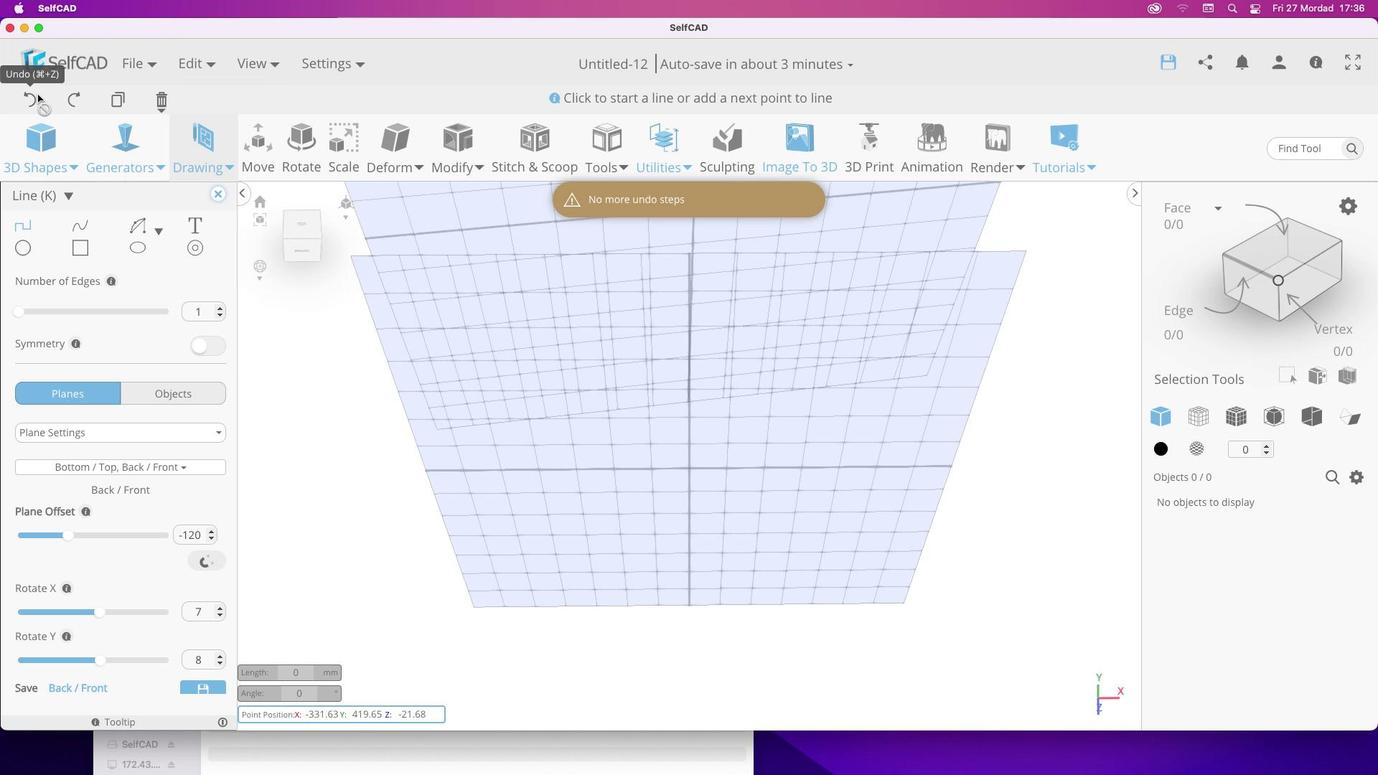 
Action: Mouse pressed left at (37, 94)
Screenshot: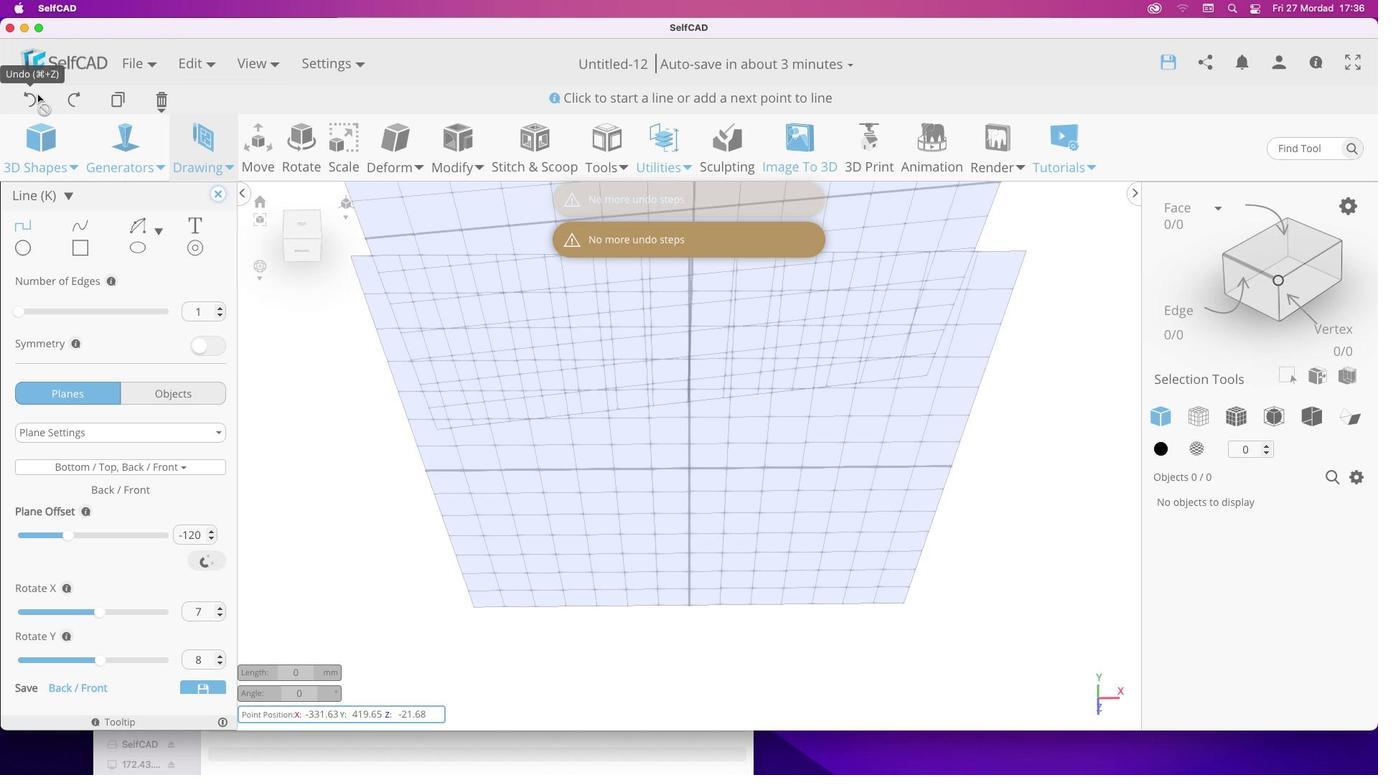 
Action: Mouse moved to (570, 361)
Screenshot: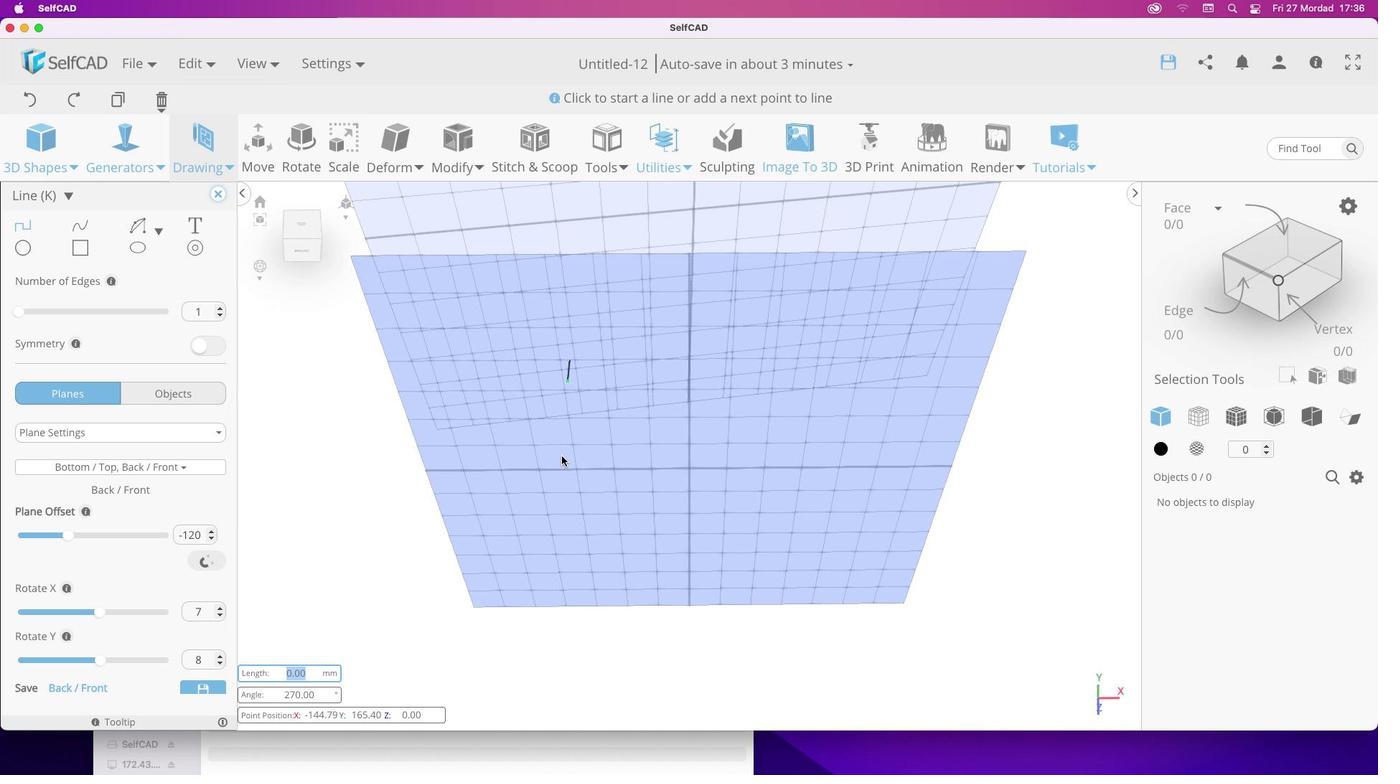 
Action: Mouse pressed left at (570, 361)
Screenshot: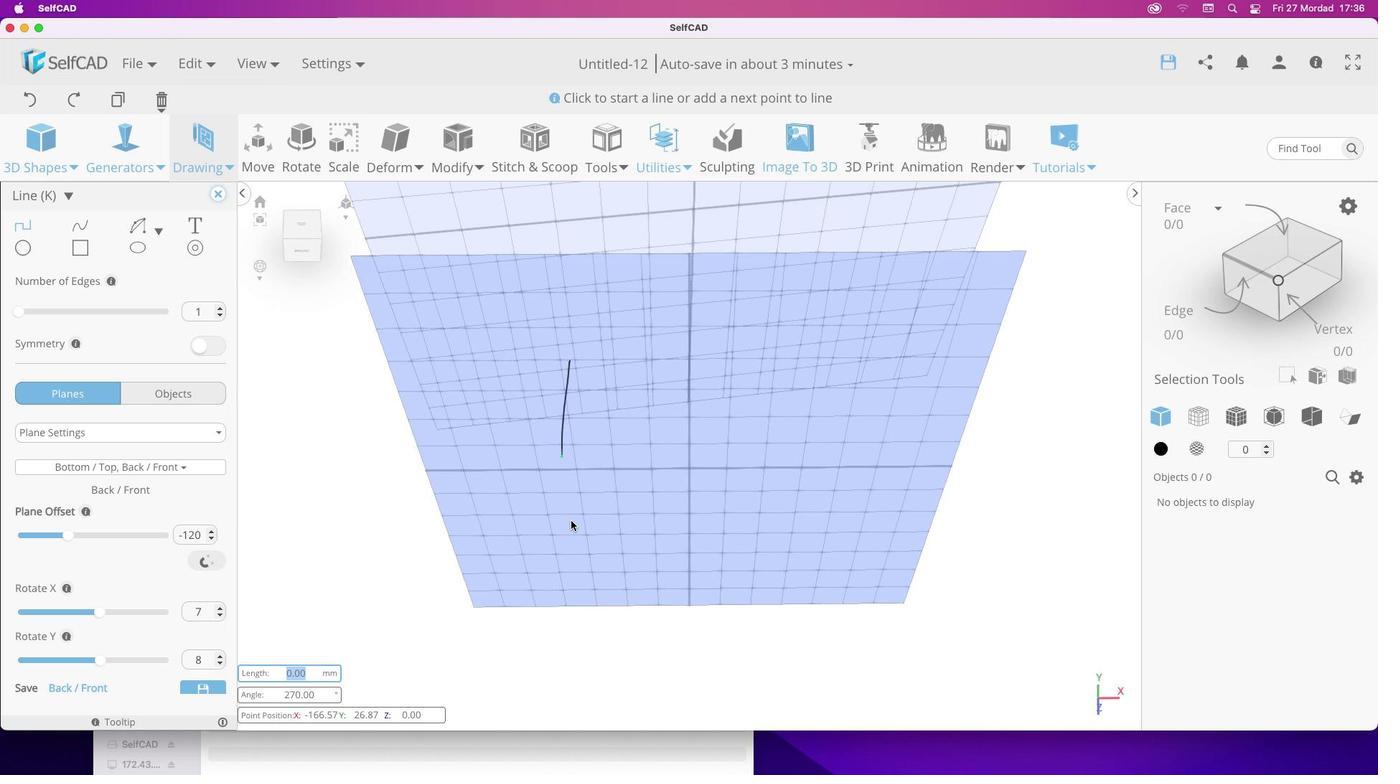 
Action: Mouse moved to (135, 66)
Screenshot: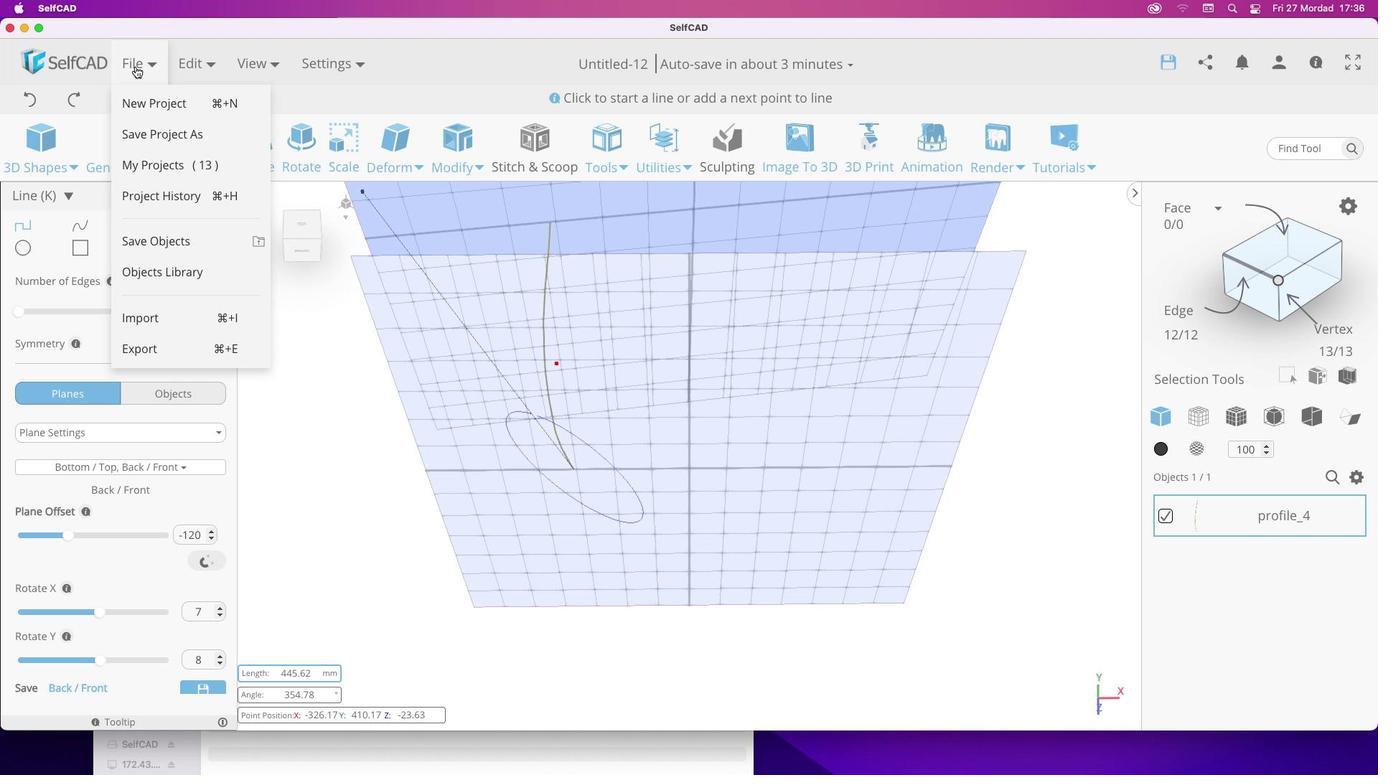 
Action: Mouse pressed left at (135, 66)
